 Task: Buy 5 Valve Cover & Stem from Gaskets section under best seller category for shipping address: Jerry Evans, 4202 Skips Lane, Phoenix, Arizona 85012, Cell Number 9285042162. Pay from credit card ending with 2005, CVV 3321
Action: Mouse moved to (12, 85)
Screenshot: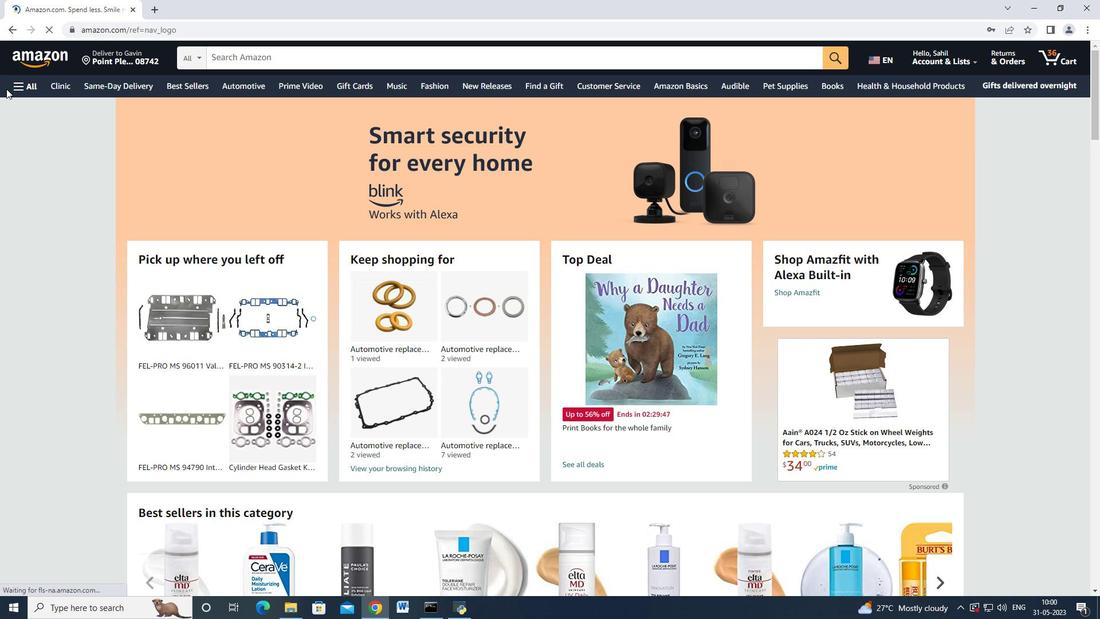 
Action: Mouse pressed left at (12, 85)
Screenshot: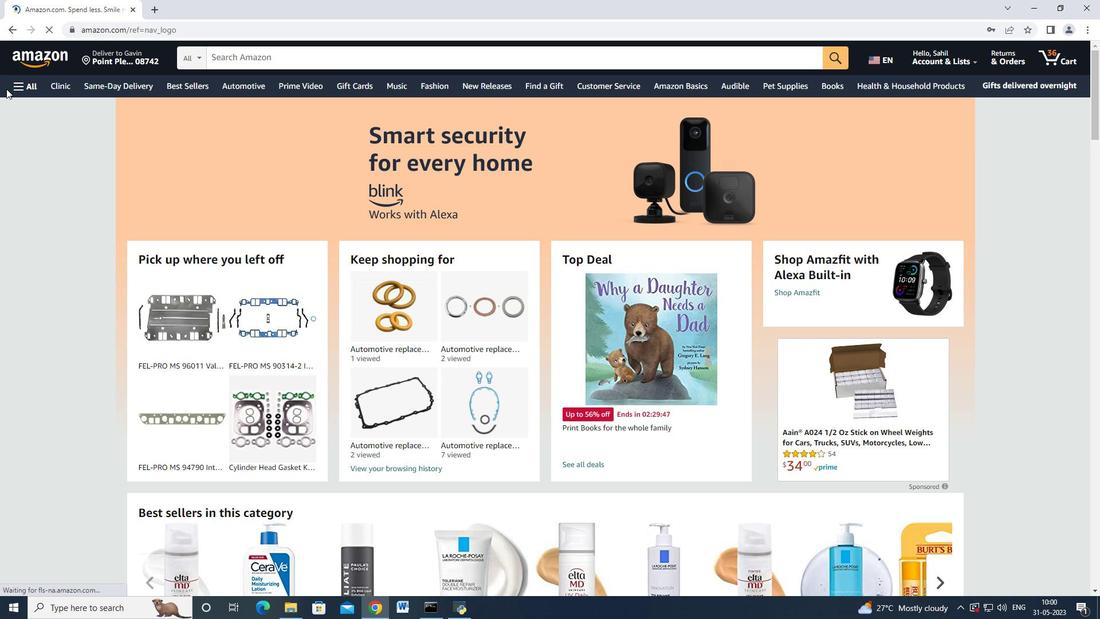 
Action: Mouse moved to (73, 277)
Screenshot: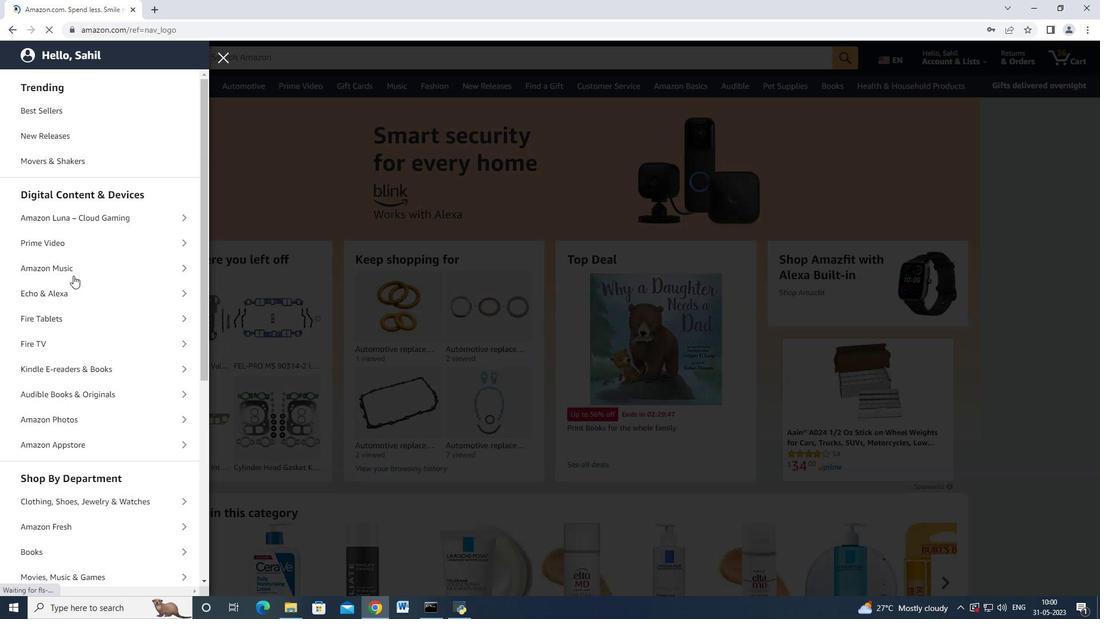 
Action: Mouse scrolled (73, 276) with delta (0, 0)
Screenshot: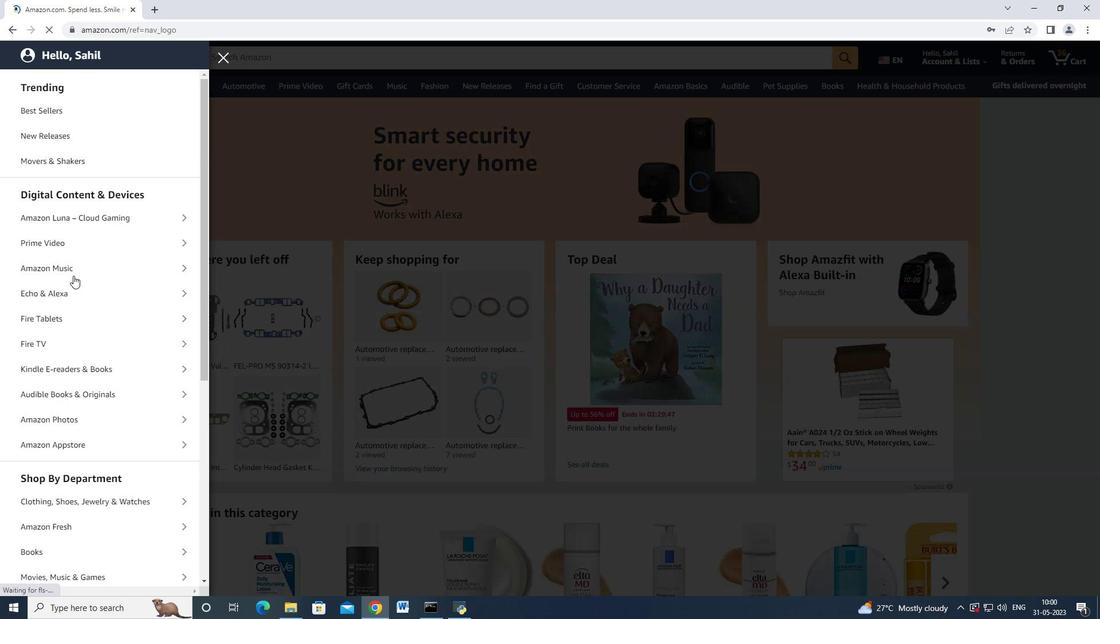 
Action: Mouse scrolled (73, 276) with delta (0, 0)
Screenshot: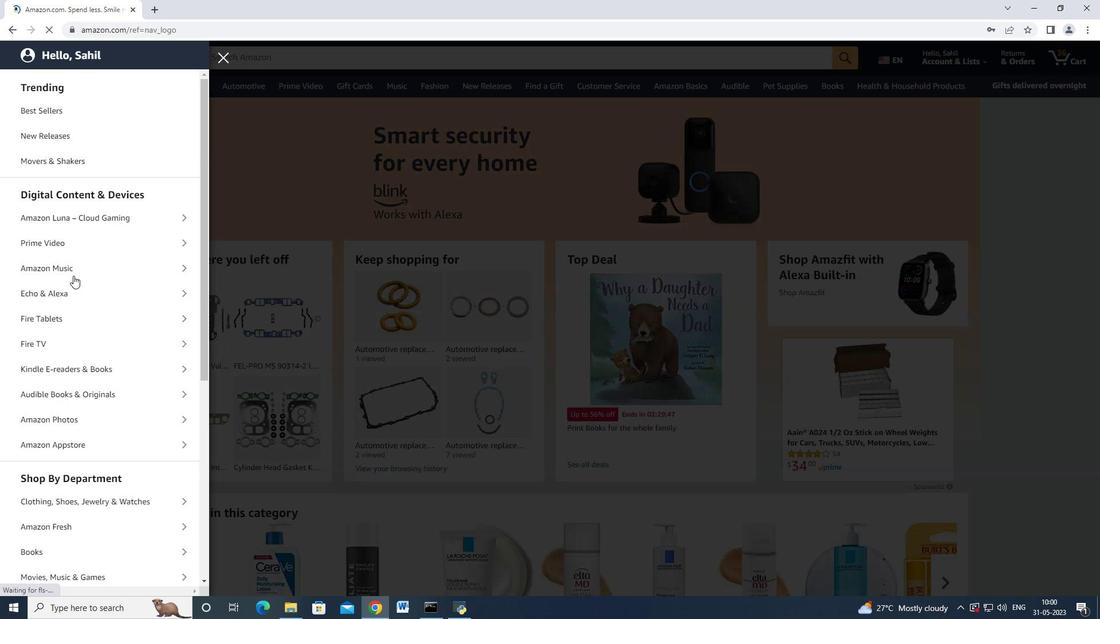 
Action: Mouse scrolled (73, 276) with delta (0, 0)
Screenshot: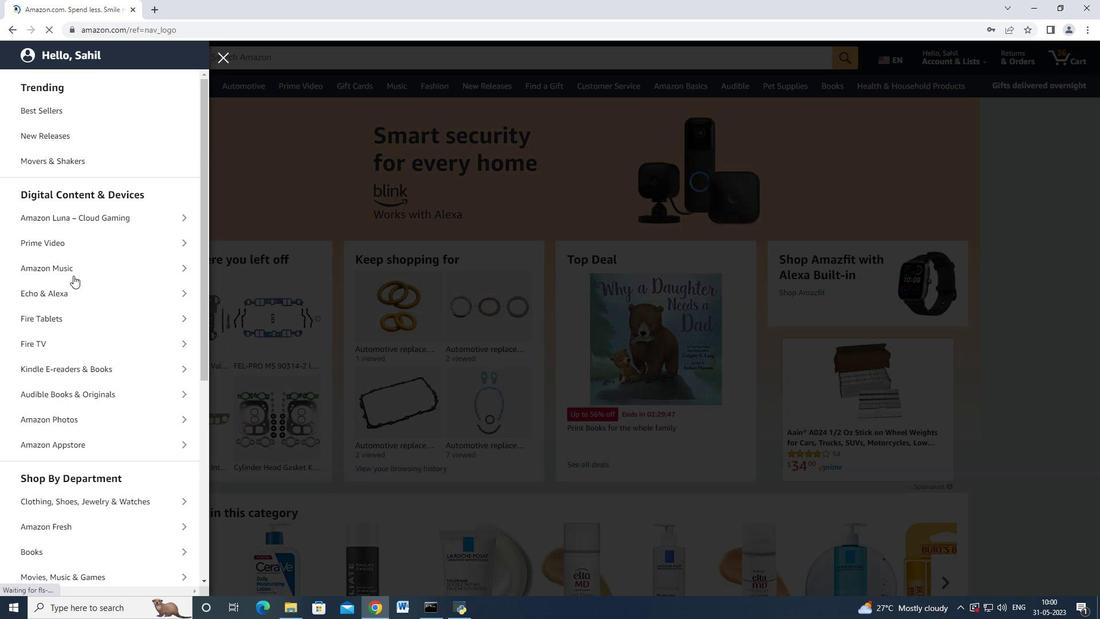 
Action: Mouse moved to (69, 427)
Screenshot: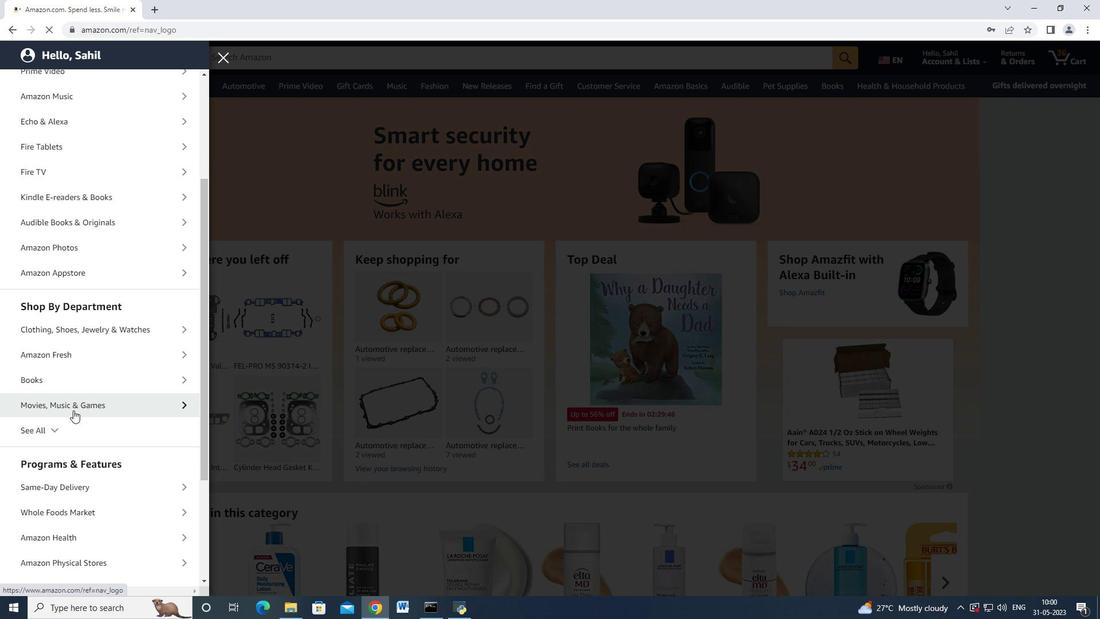 
Action: Mouse pressed left at (69, 427)
Screenshot: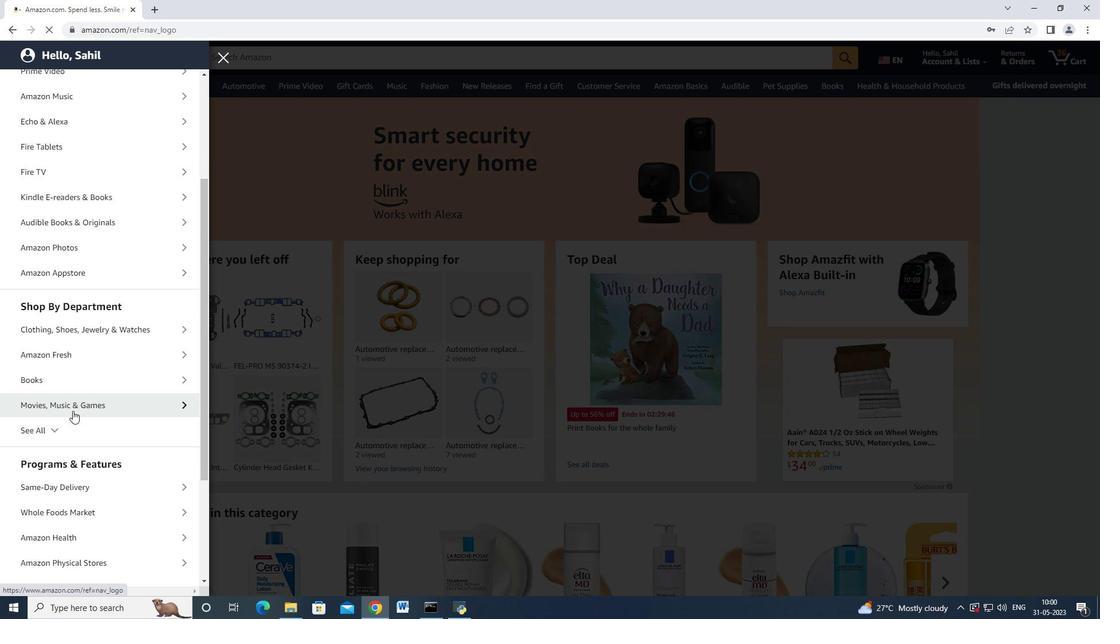 
Action: Mouse moved to (107, 403)
Screenshot: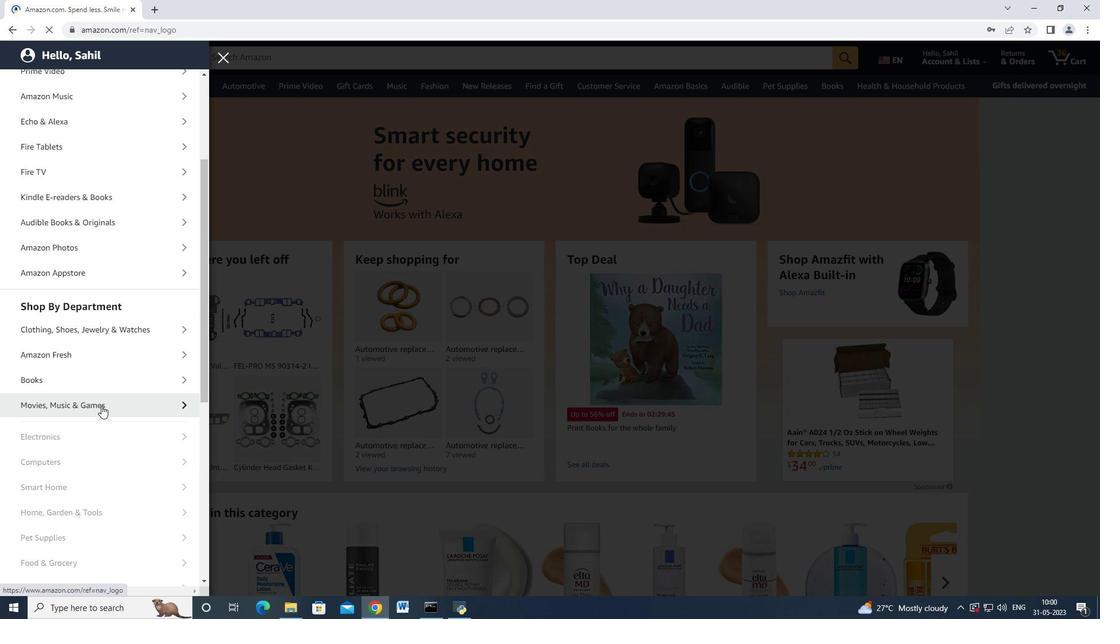 
Action: Mouse scrolled (107, 402) with delta (0, 0)
Screenshot: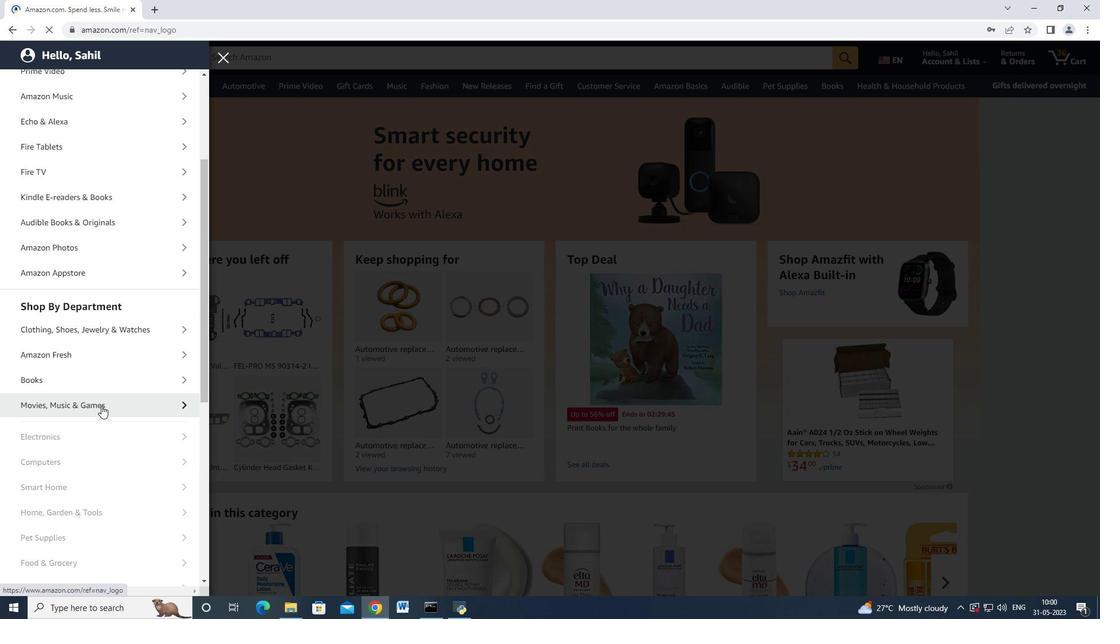 
Action: Mouse scrolled (107, 402) with delta (0, 0)
Screenshot: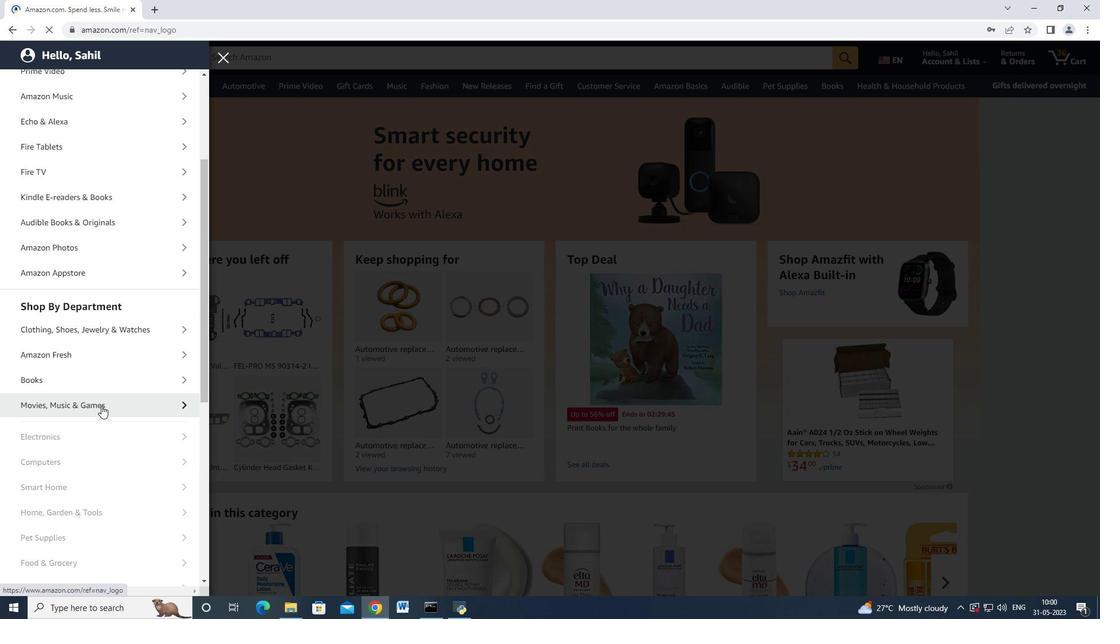 
Action: Mouse scrolled (107, 402) with delta (0, 0)
Screenshot: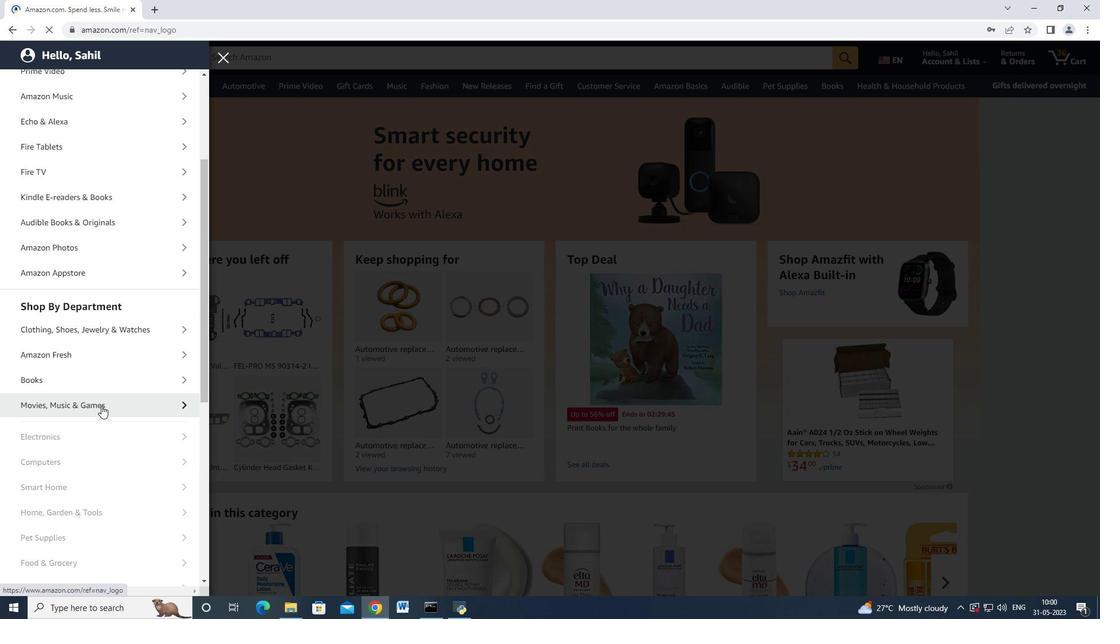 
Action: Mouse scrolled (107, 402) with delta (0, 0)
Screenshot: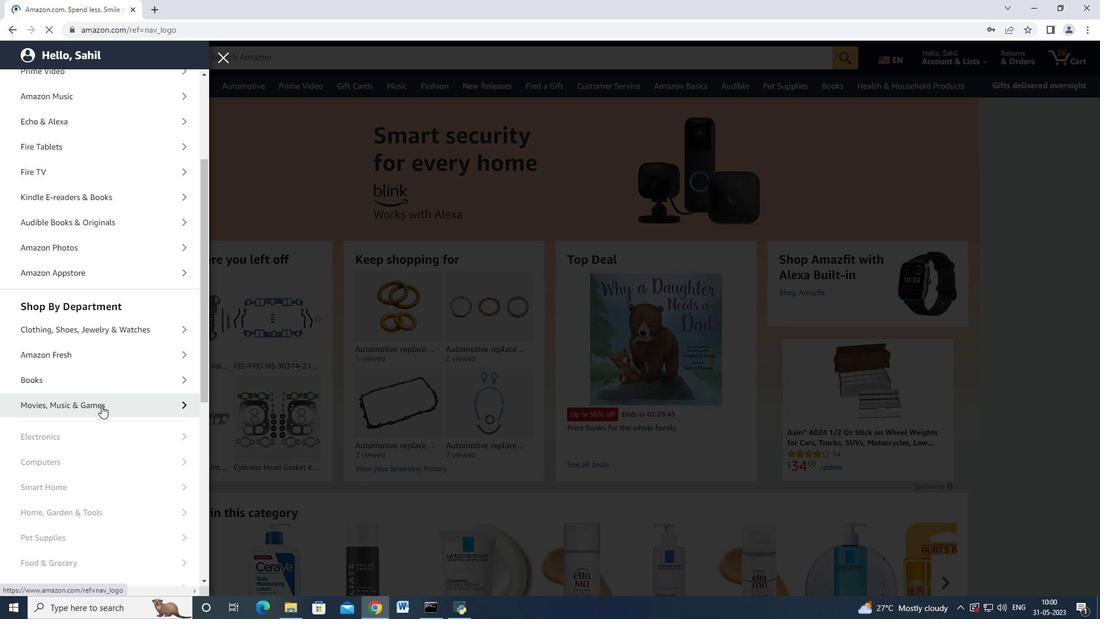 
Action: Mouse scrolled (107, 402) with delta (0, 0)
Screenshot: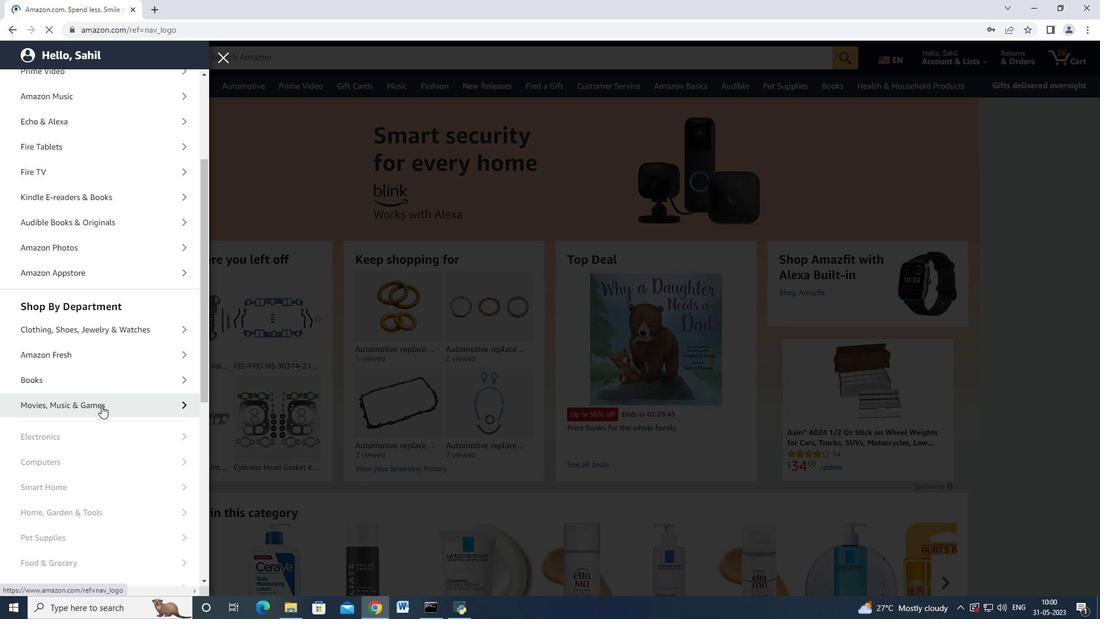 
Action: Mouse scrolled (107, 402) with delta (0, 0)
Screenshot: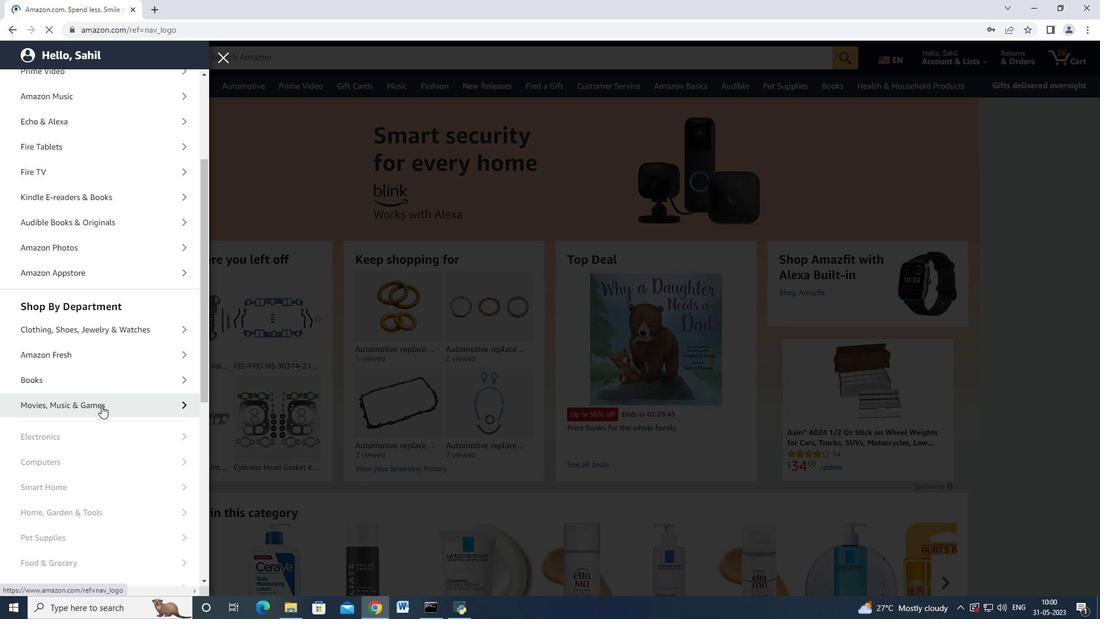 
Action: Mouse scrolled (107, 402) with delta (0, 0)
Screenshot: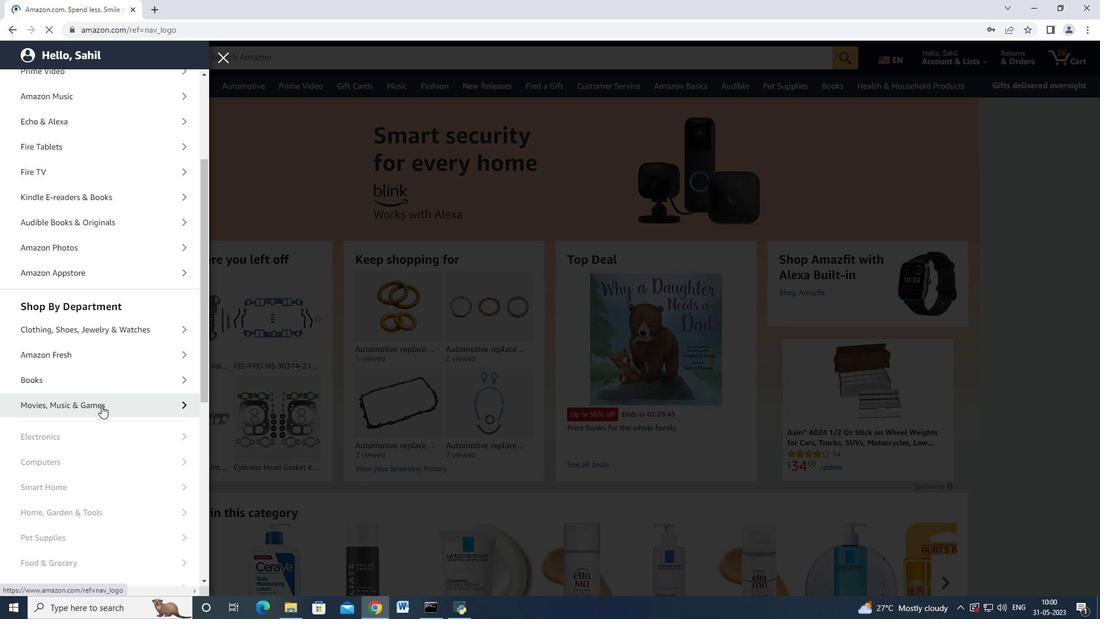 
Action: Mouse moved to (106, 403)
Screenshot: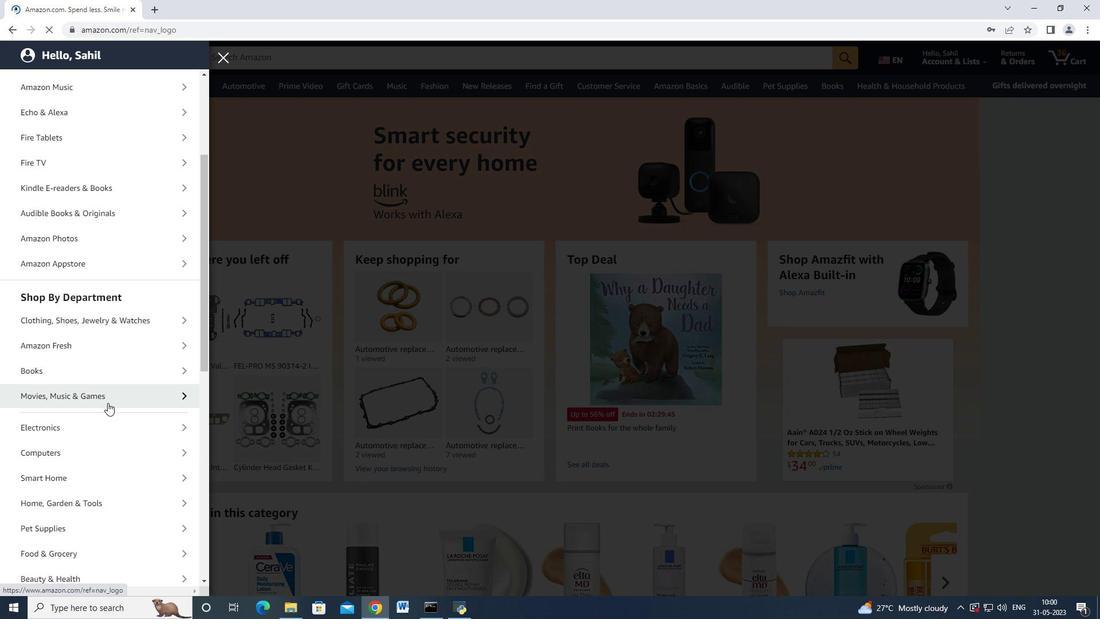 
Action: Mouse scrolled (106, 403) with delta (0, 0)
Screenshot: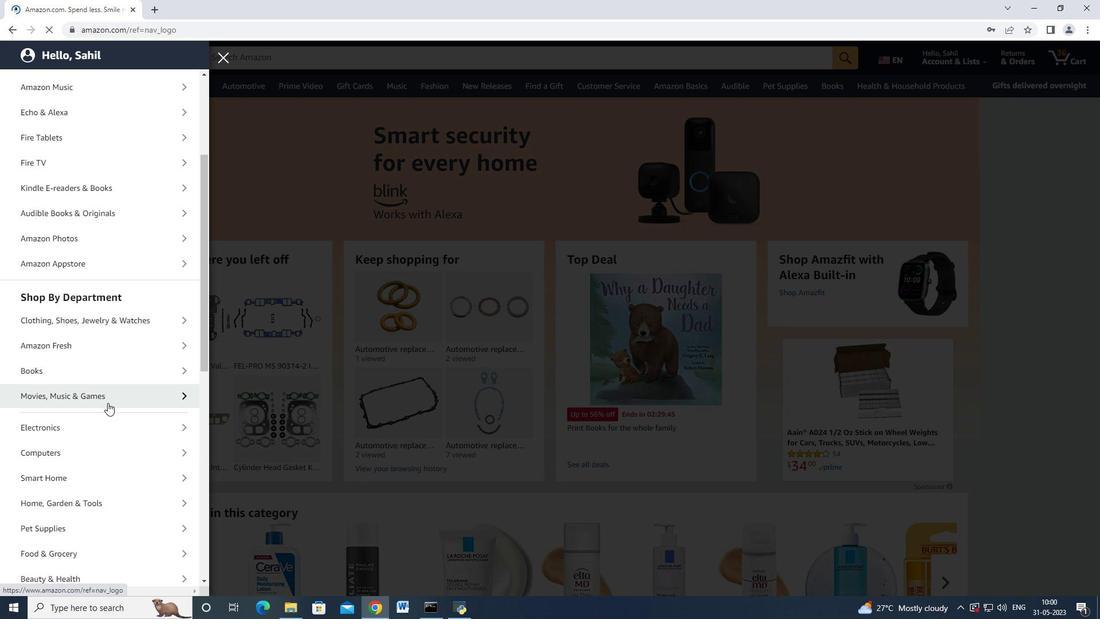 
Action: Mouse scrolled (106, 403) with delta (0, 0)
Screenshot: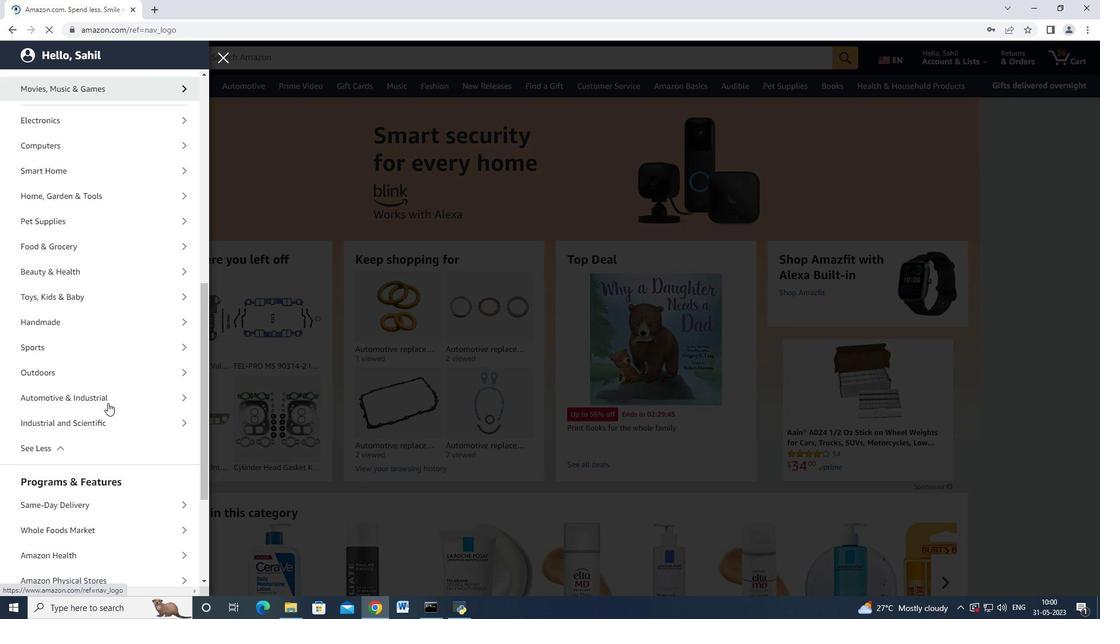 
Action: Mouse scrolled (106, 403) with delta (0, 0)
Screenshot: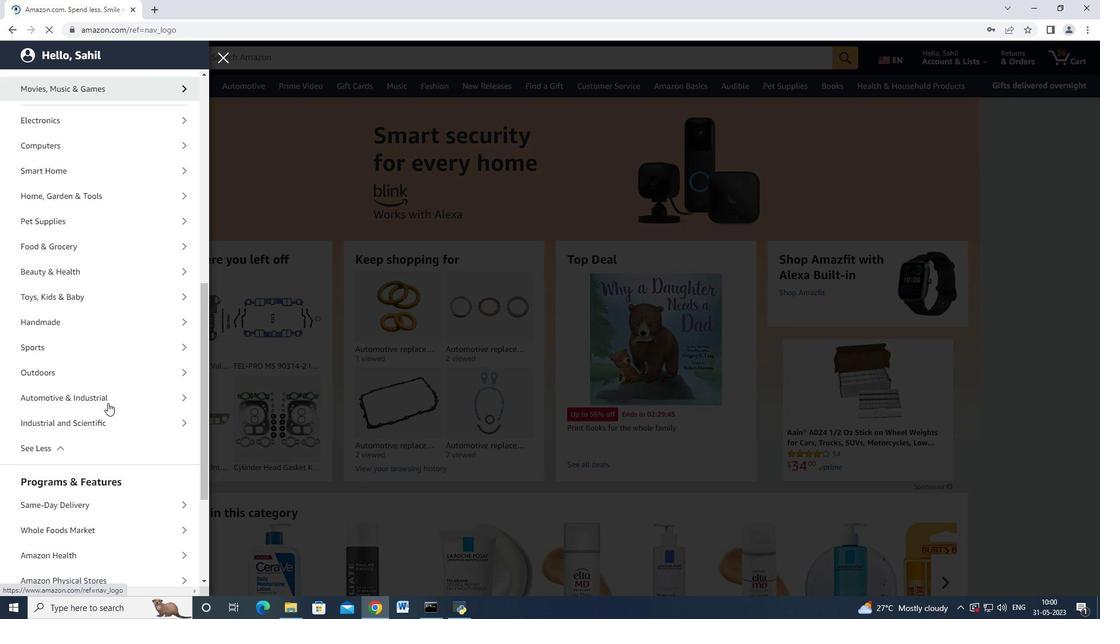 
Action: Mouse scrolled (106, 403) with delta (0, 0)
Screenshot: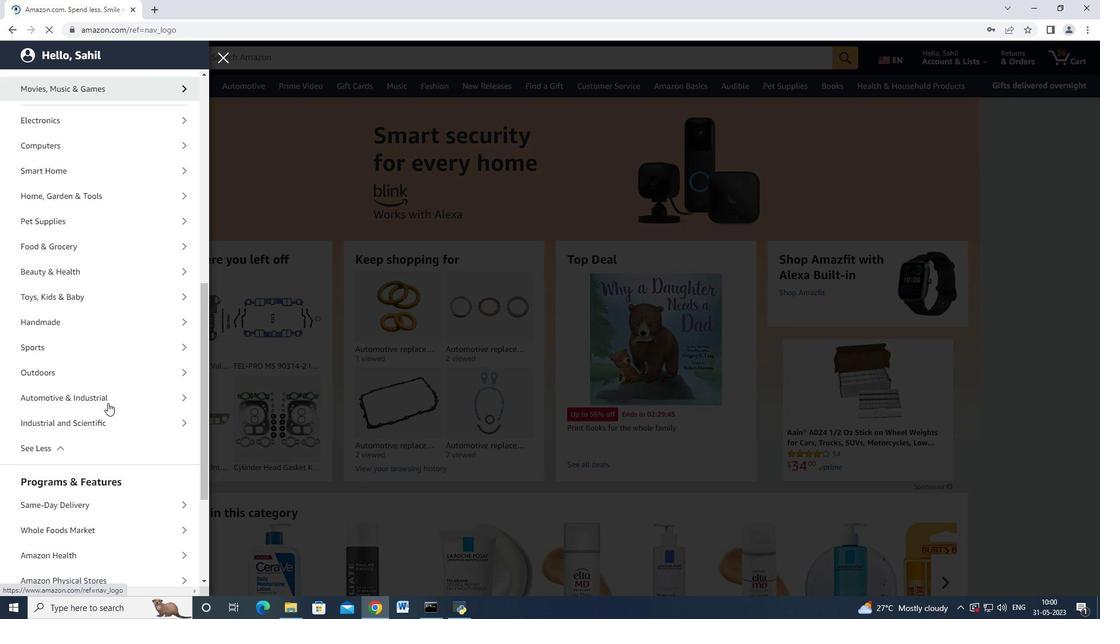 
Action: Mouse scrolled (106, 403) with delta (0, 0)
Screenshot: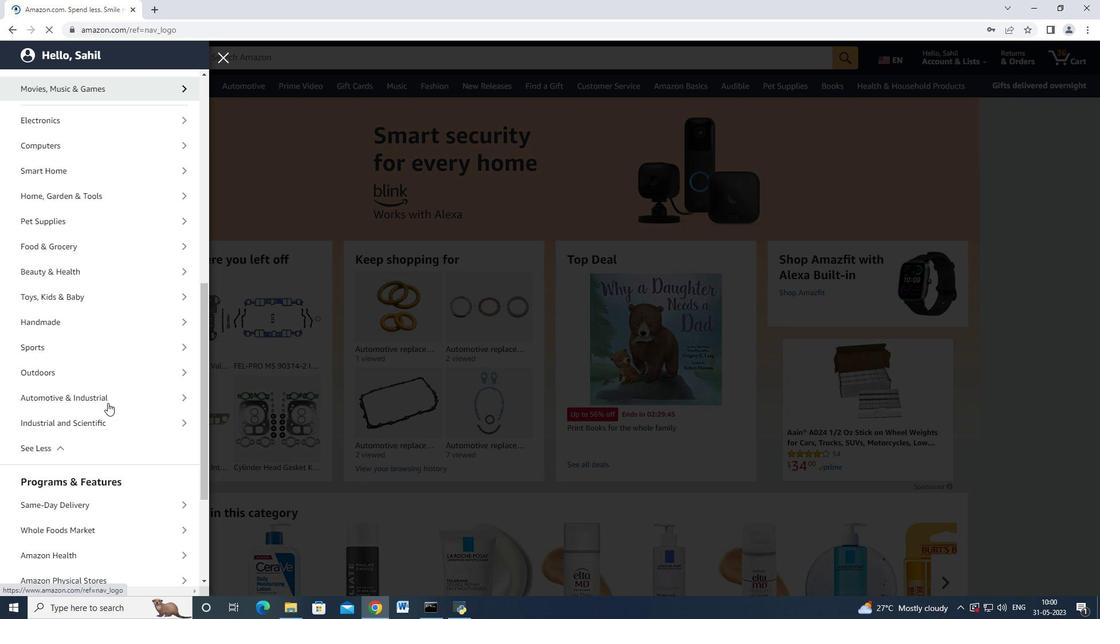 
Action: Mouse moved to (78, 219)
Screenshot: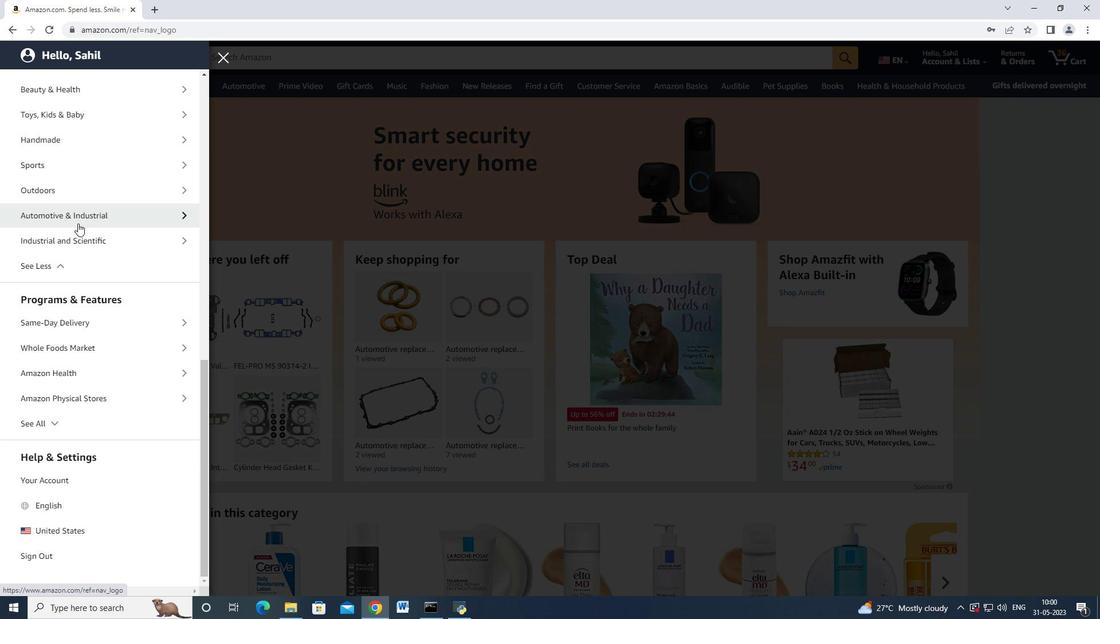 
Action: Mouse pressed left at (78, 219)
Screenshot: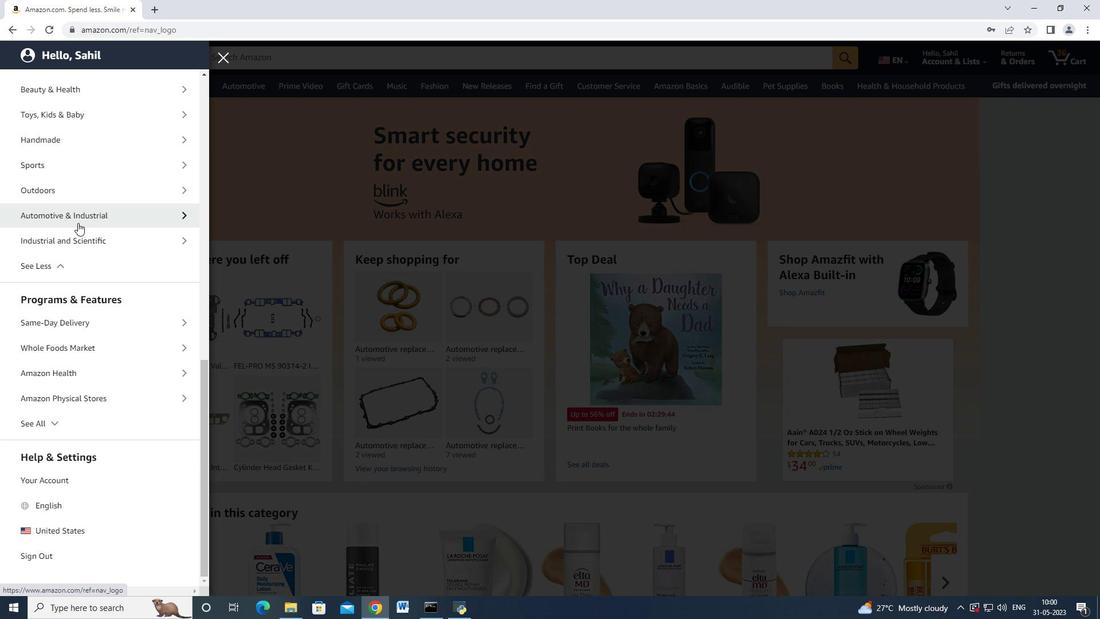 
Action: Mouse moved to (115, 132)
Screenshot: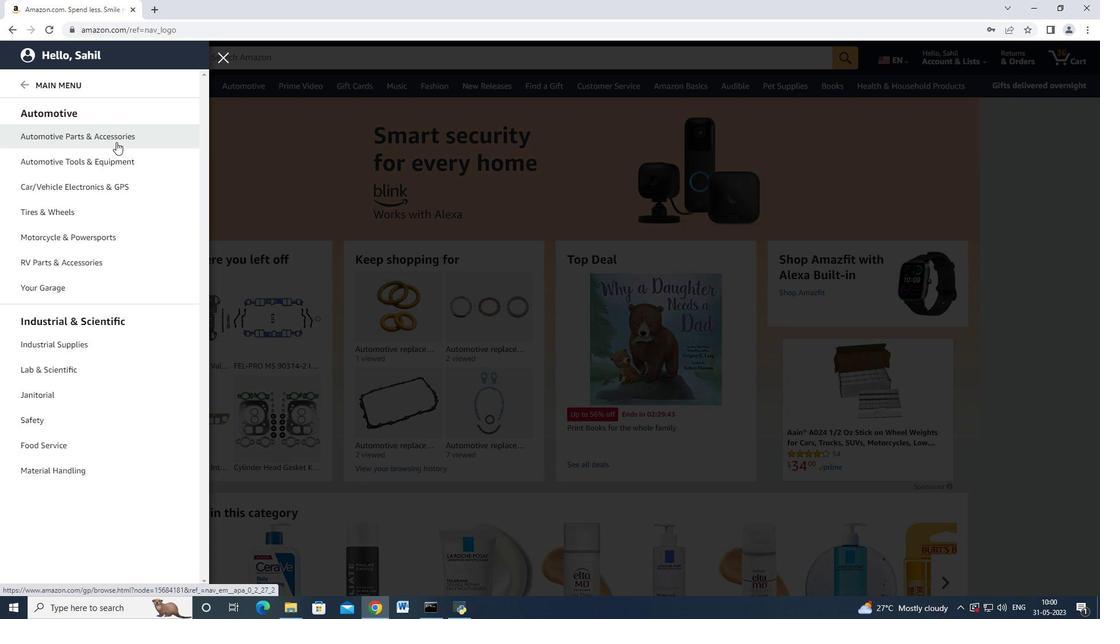 
Action: Mouse pressed left at (115, 132)
Screenshot: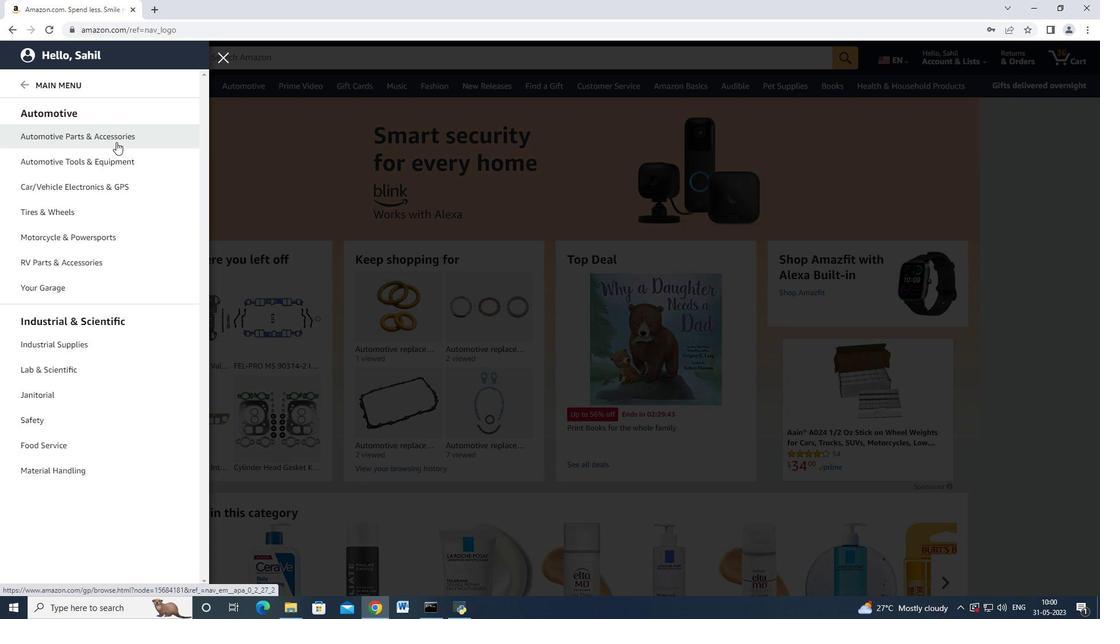
Action: Mouse moved to (197, 110)
Screenshot: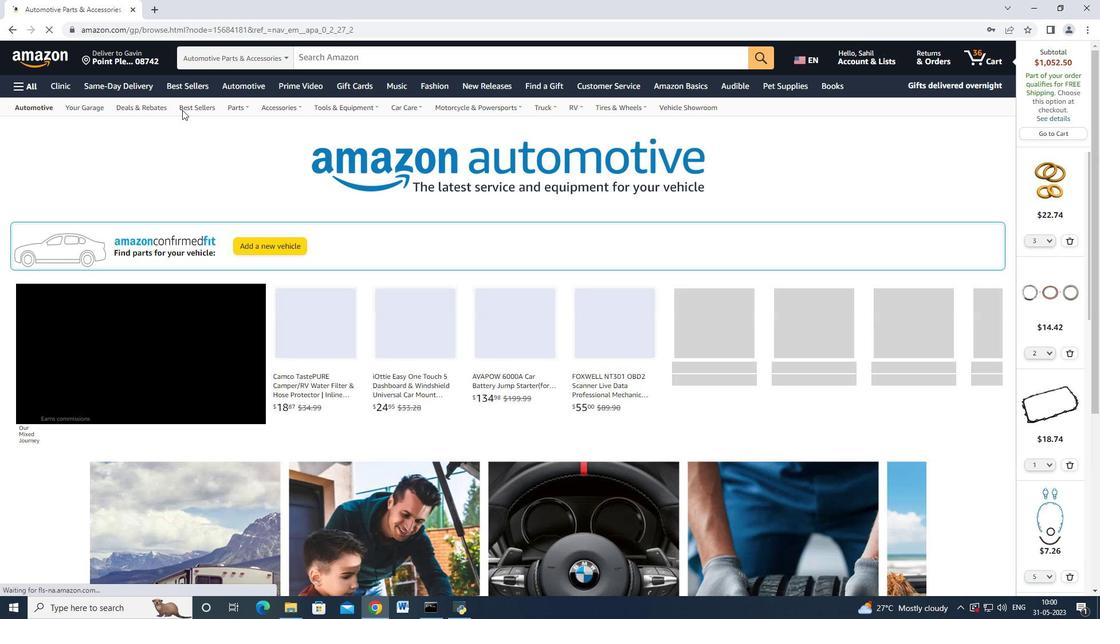 
Action: Mouse pressed left at (197, 110)
Screenshot: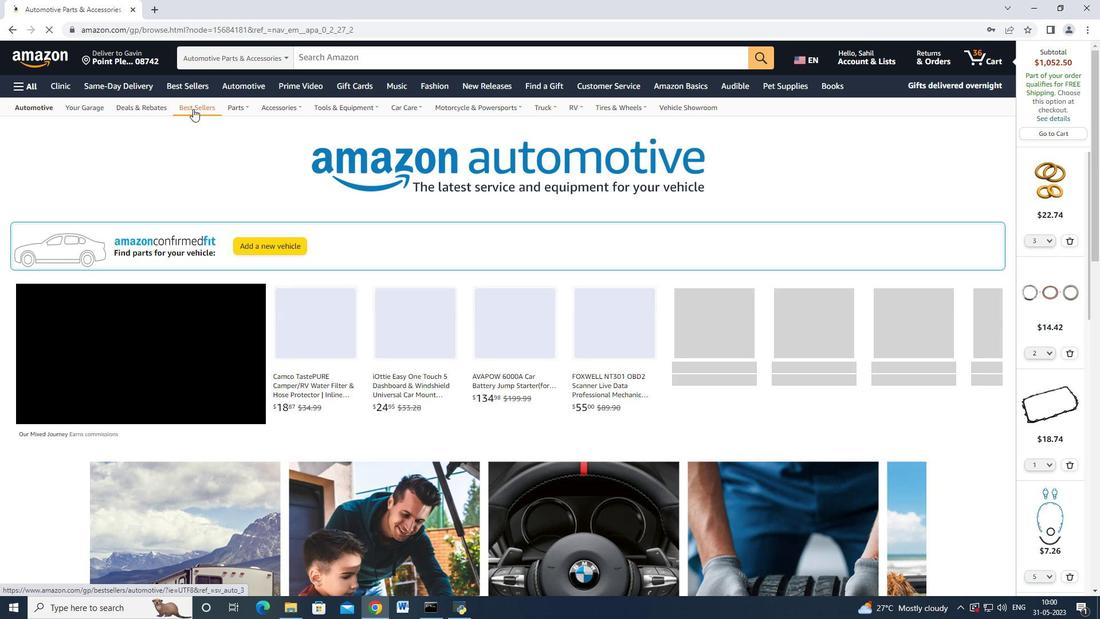 
Action: Mouse moved to (104, 344)
Screenshot: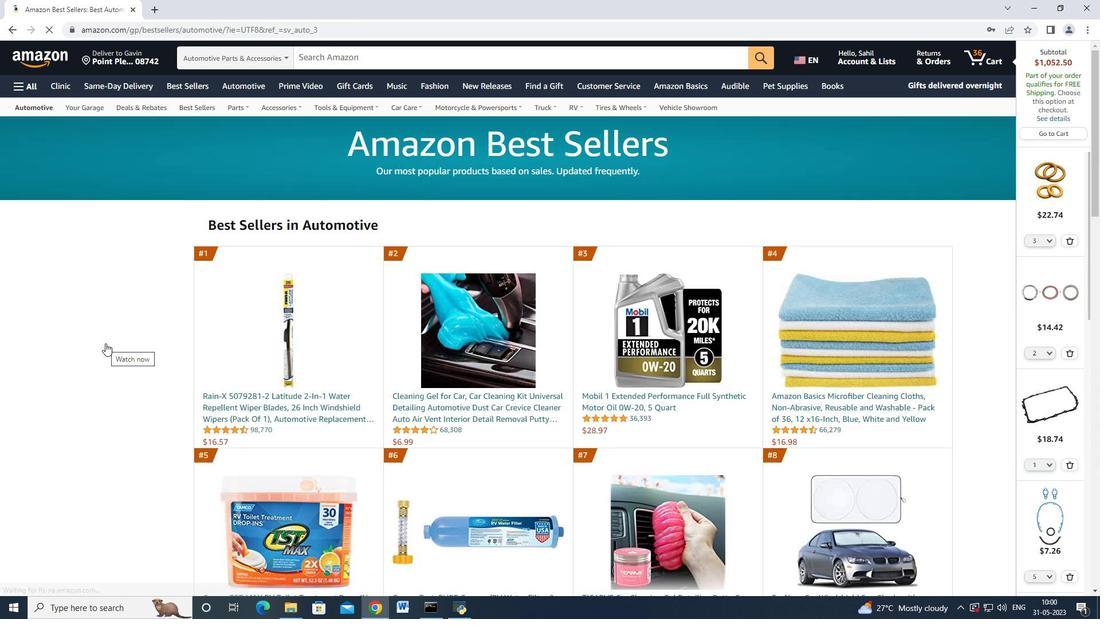 
Action: Mouse scrolled (104, 344) with delta (0, 0)
Screenshot: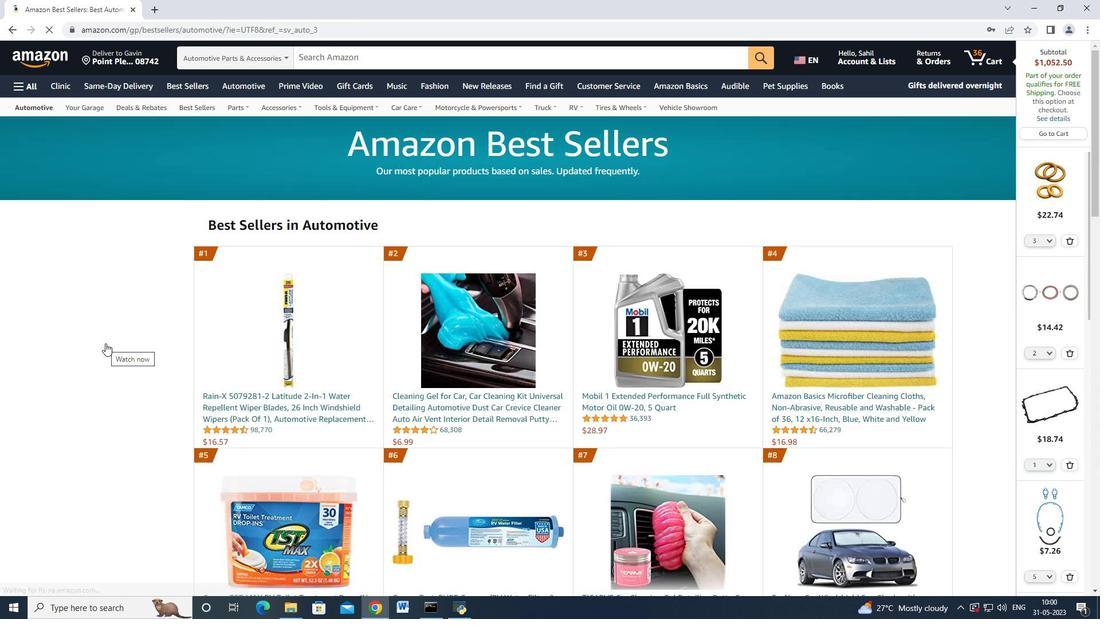 
Action: Mouse moved to (104, 346)
Screenshot: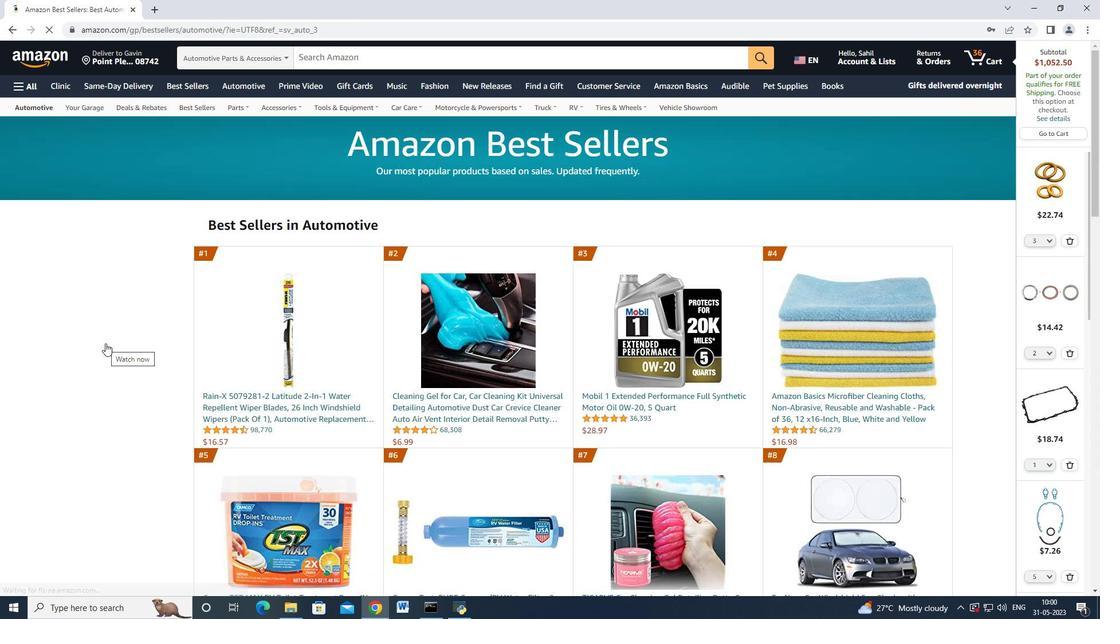 
Action: Mouse scrolled (104, 346) with delta (0, 0)
Screenshot: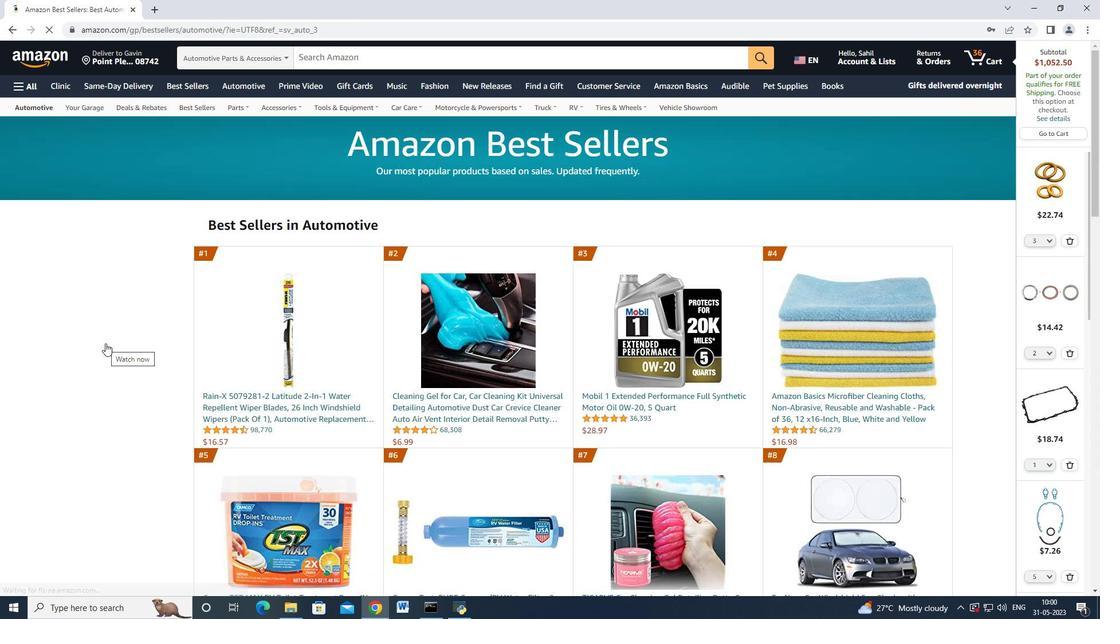 
Action: Mouse scrolled (104, 346) with delta (0, 0)
Screenshot: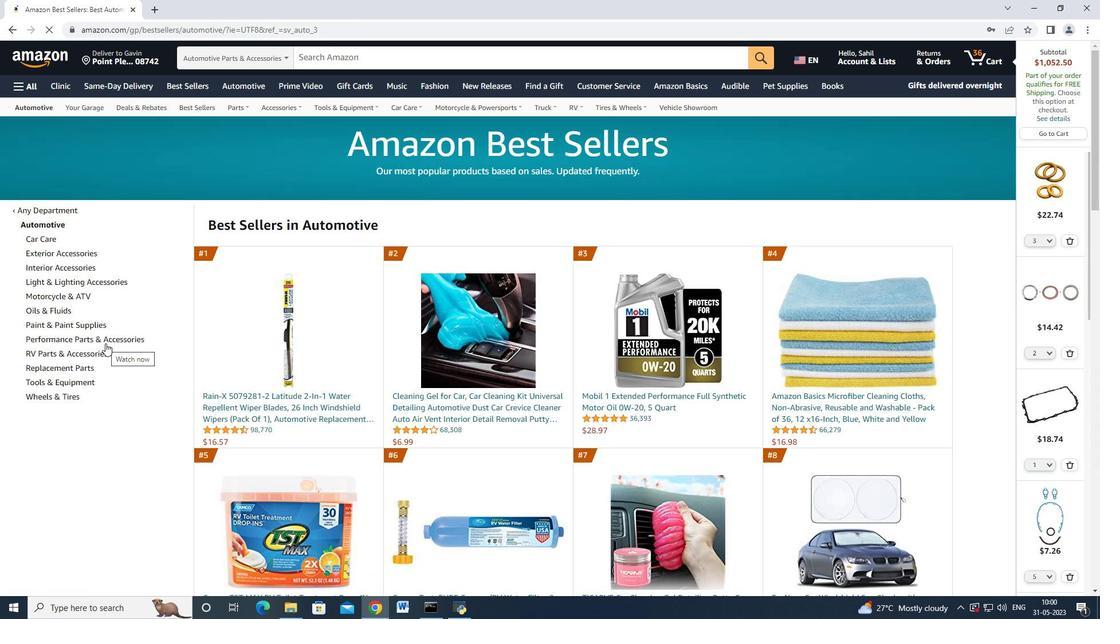 
Action: Mouse moved to (54, 193)
Screenshot: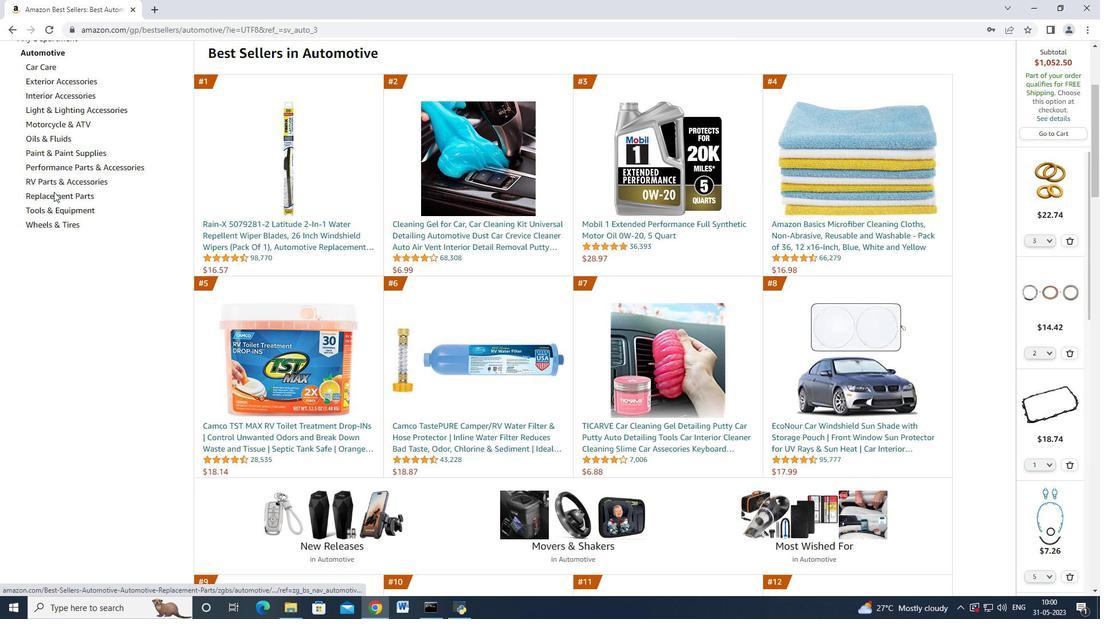 
Action: Mouse pressed left at (54, 193)
Screenshot: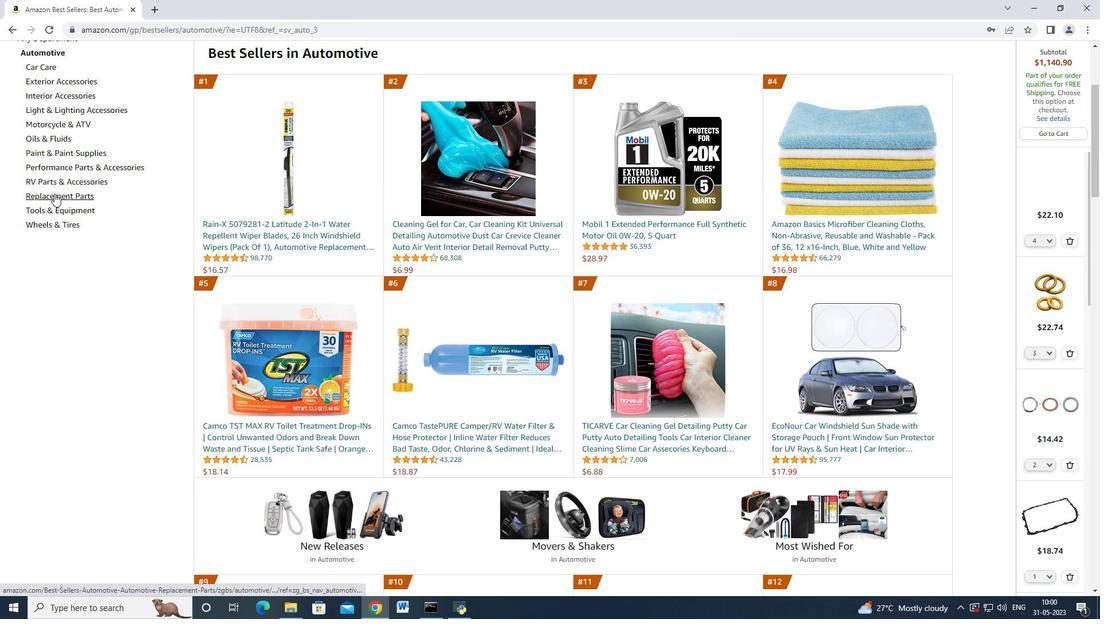 
Action: Mouse moved to (92, 238)
Screenshot: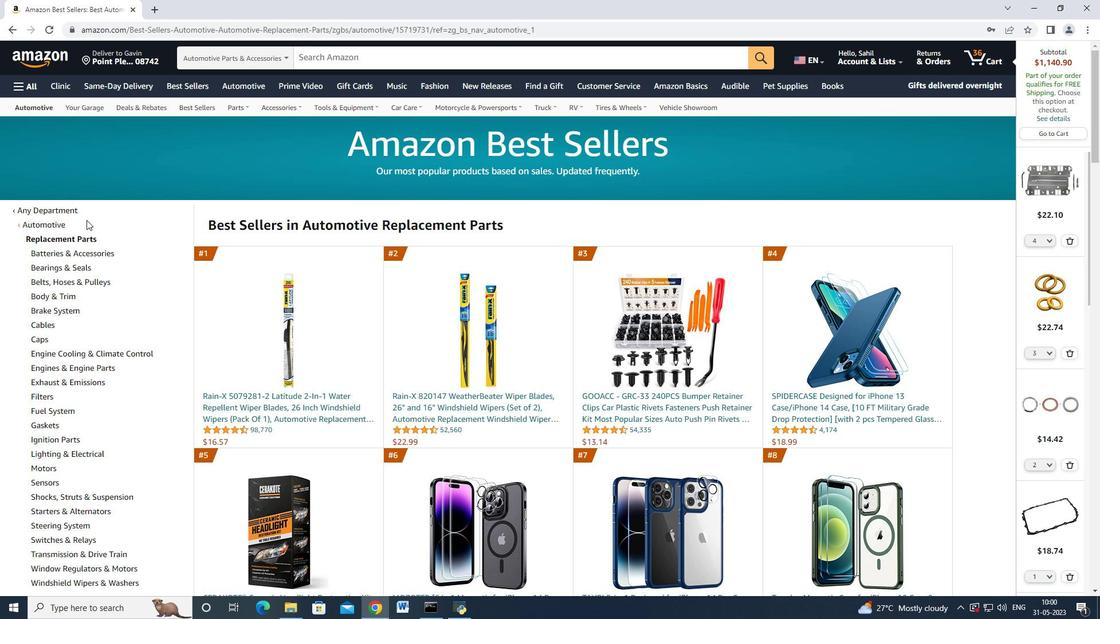 
Action: Mouse scrolled (89, 229) with delta (0, 0)
Screenshot: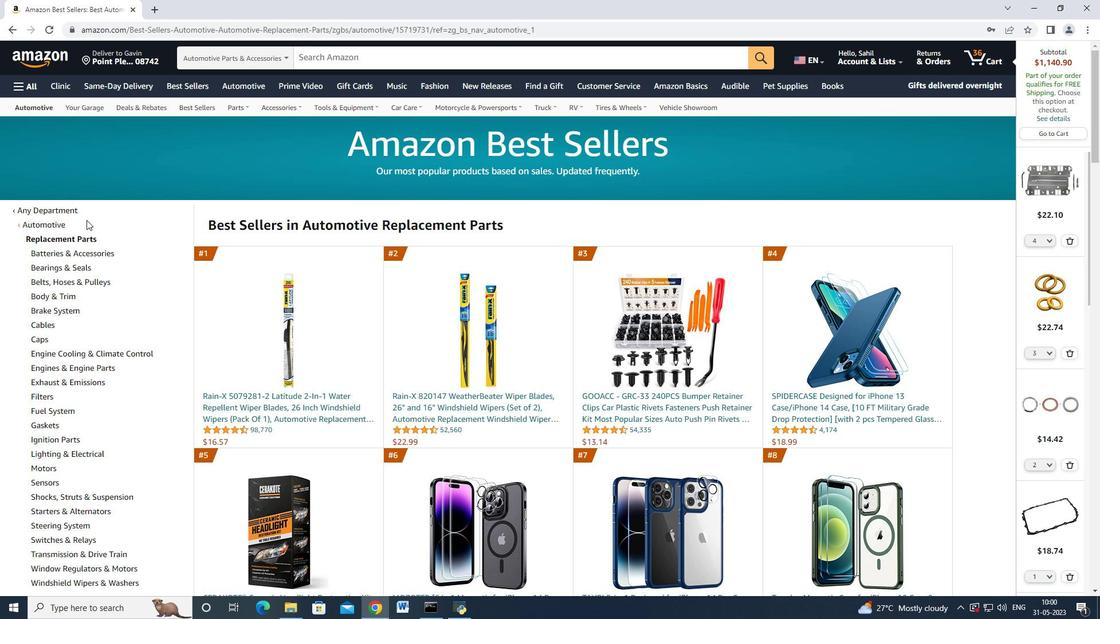 
Action: Mouse moved to (92, 238)
Screenshot: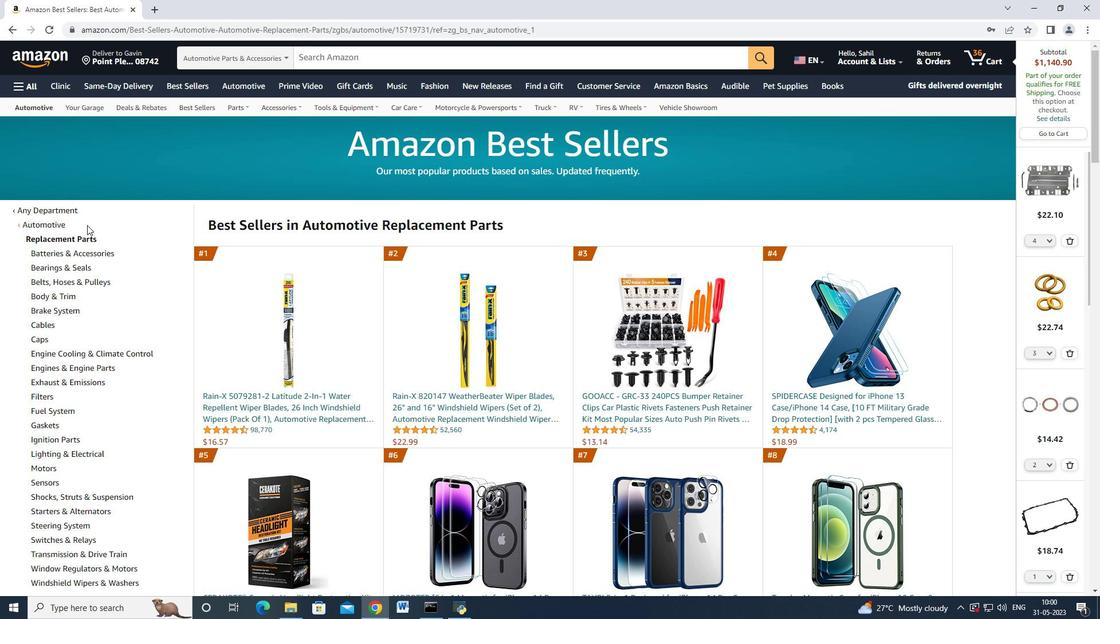 
Action: Mouse scrolled (92, 237) with delta (0, 0)
Screenshot: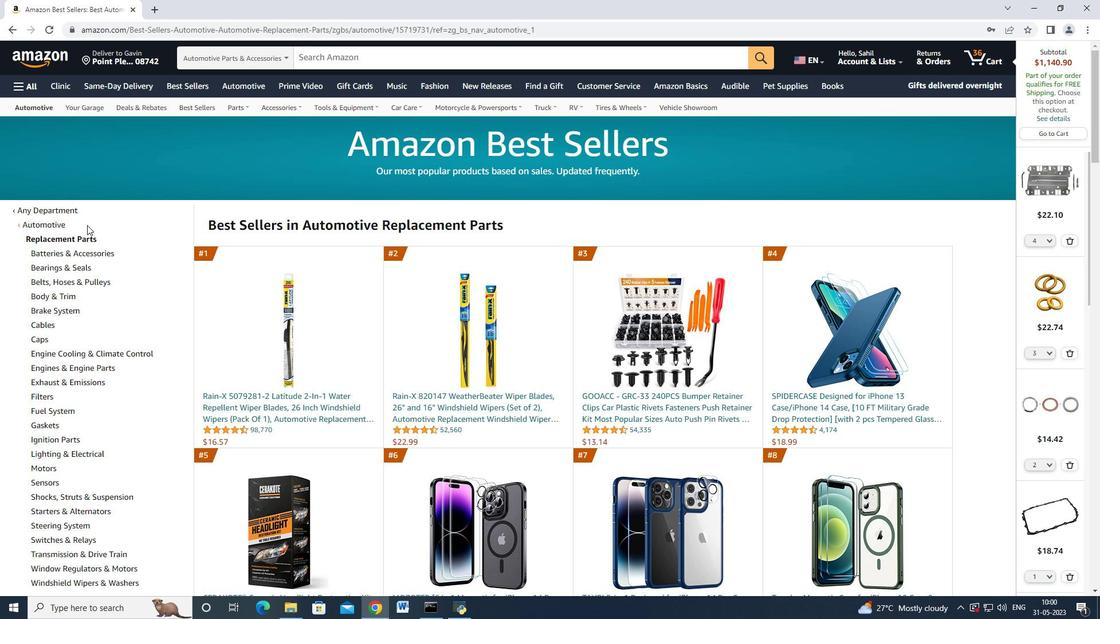 
Action: Mouse moved to (45, 306)
Screenshot: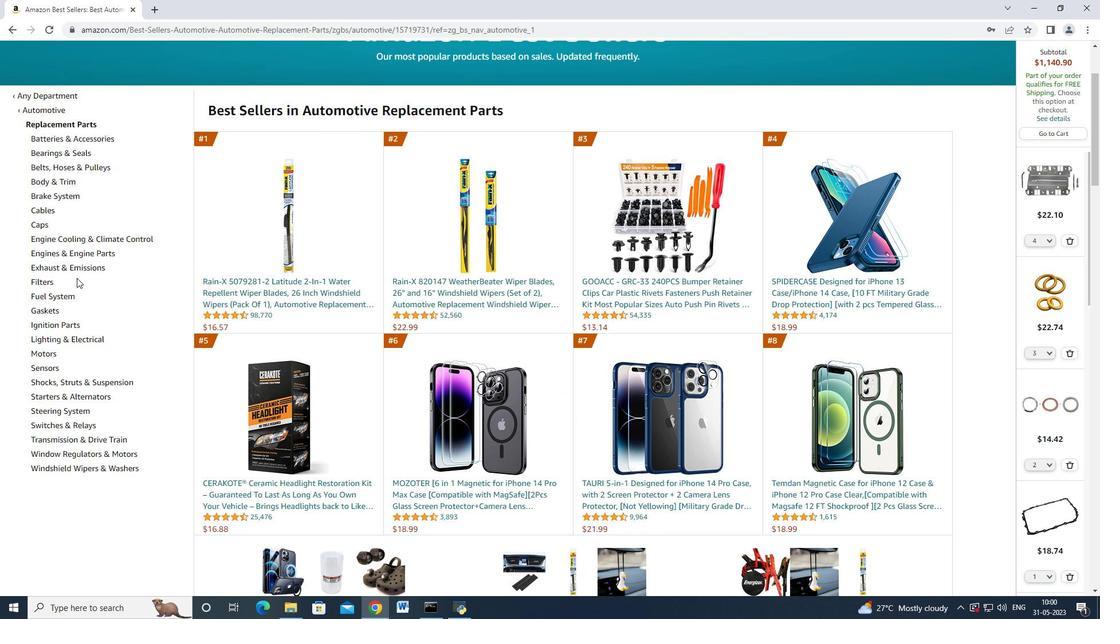 
Action: Mouse pressed left at (45, 306)
Screenshot: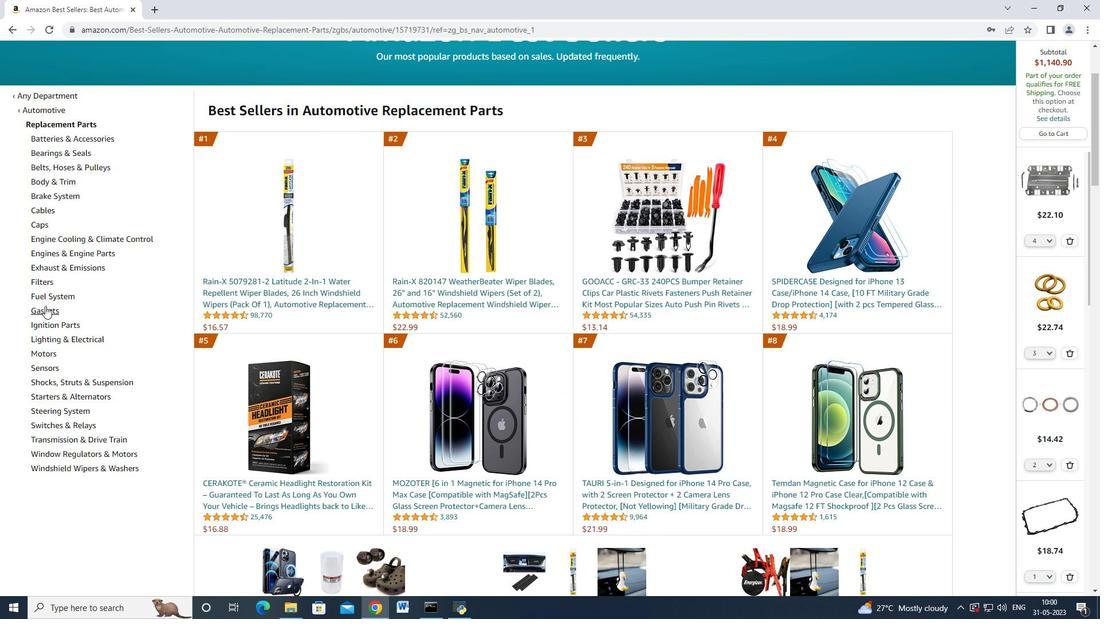 
Action: Mouse moved to (116, 277)
Screenshot: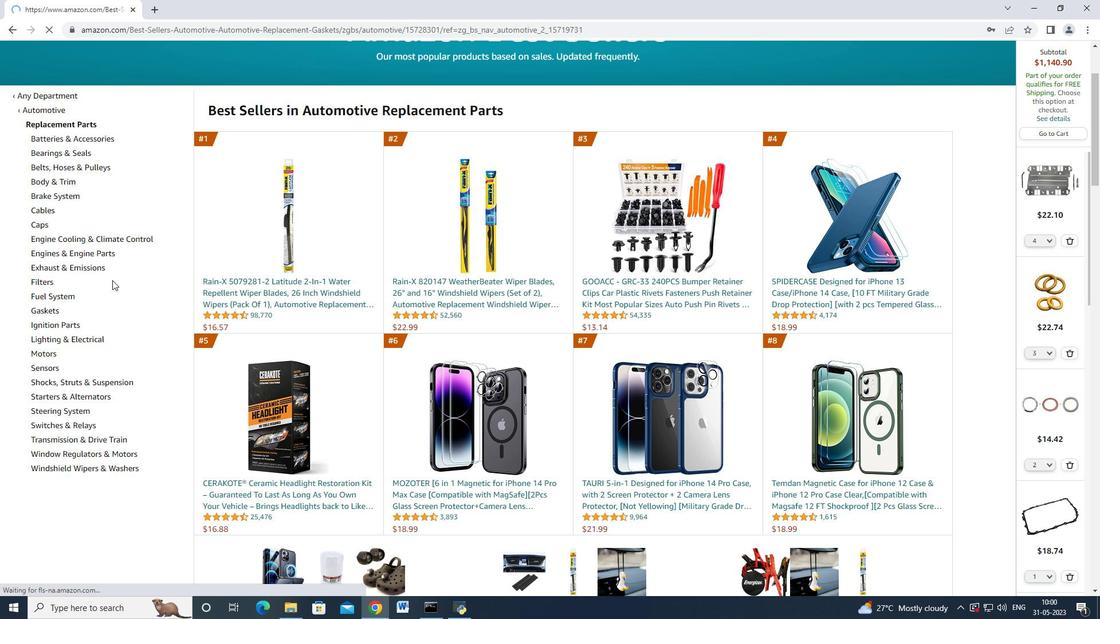 
Action: Mouse scrolled (116, 276) with delta (0, 0)
Screenshot: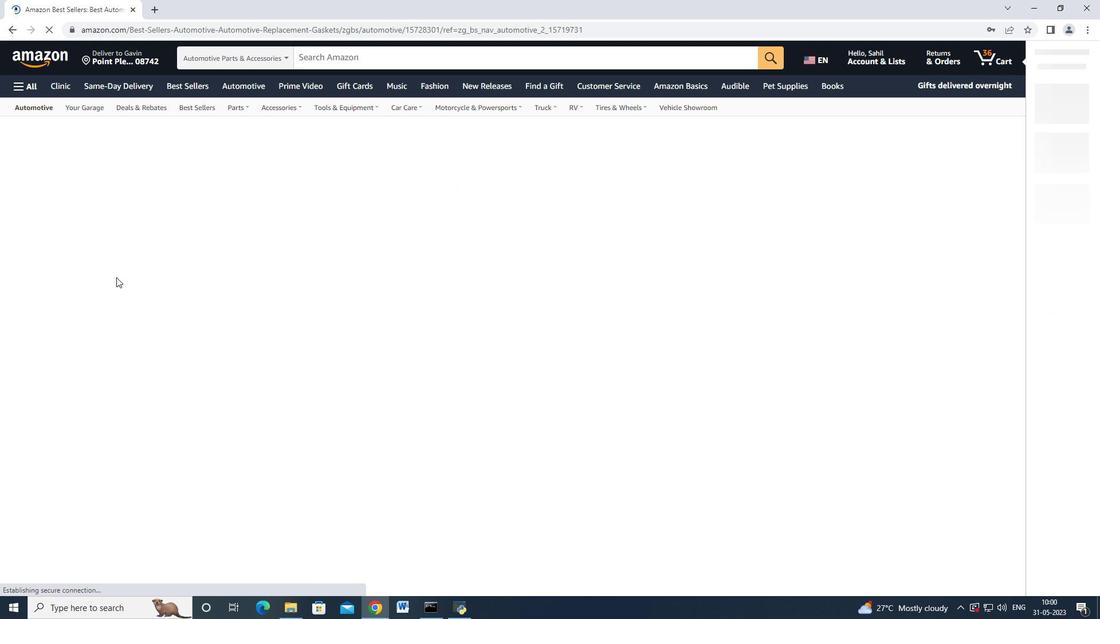 
Action: Mouse scrolled (116, 276) with delta (0, 0)
Screenshot: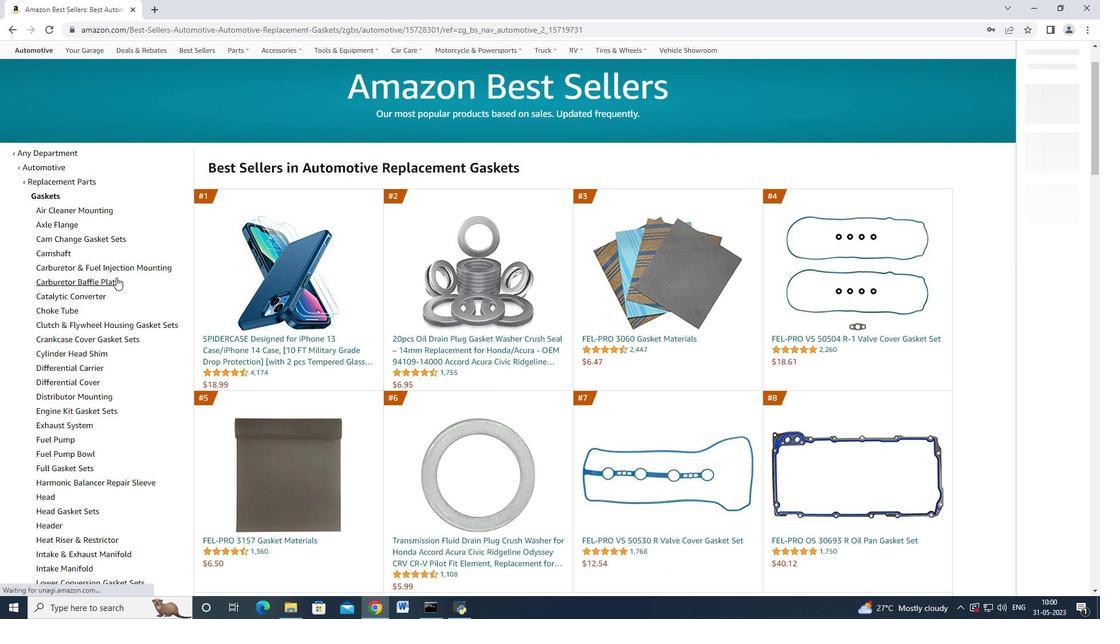 
Action: Mouse moved to (112, 278)
Screenshot: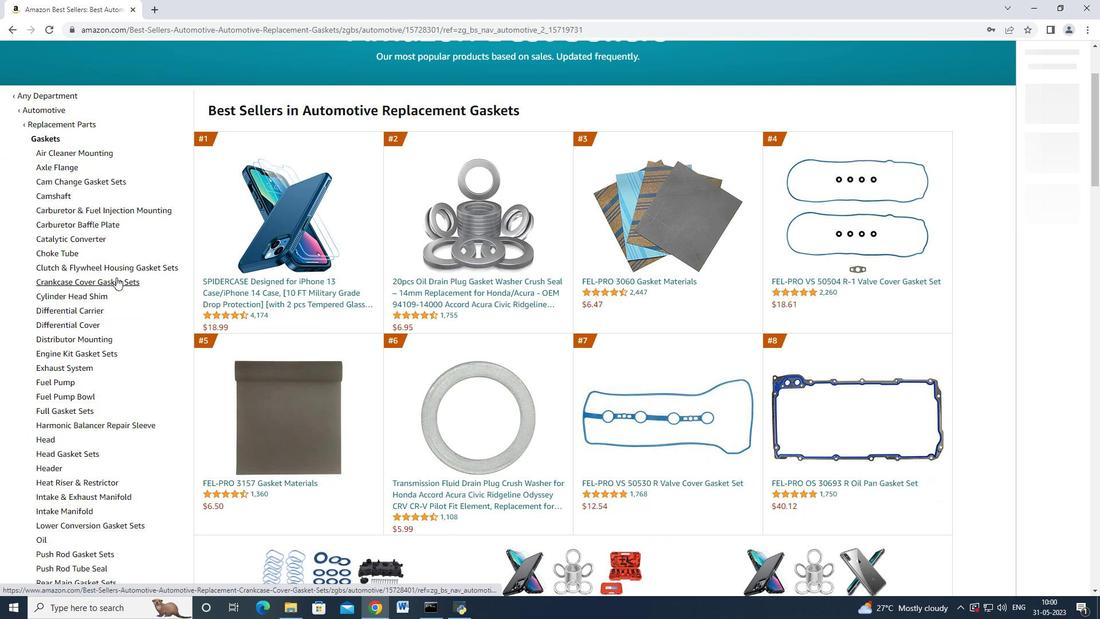 
Action: Mouse scrolled (112, 278) with delta (0, 0)
Screenshot: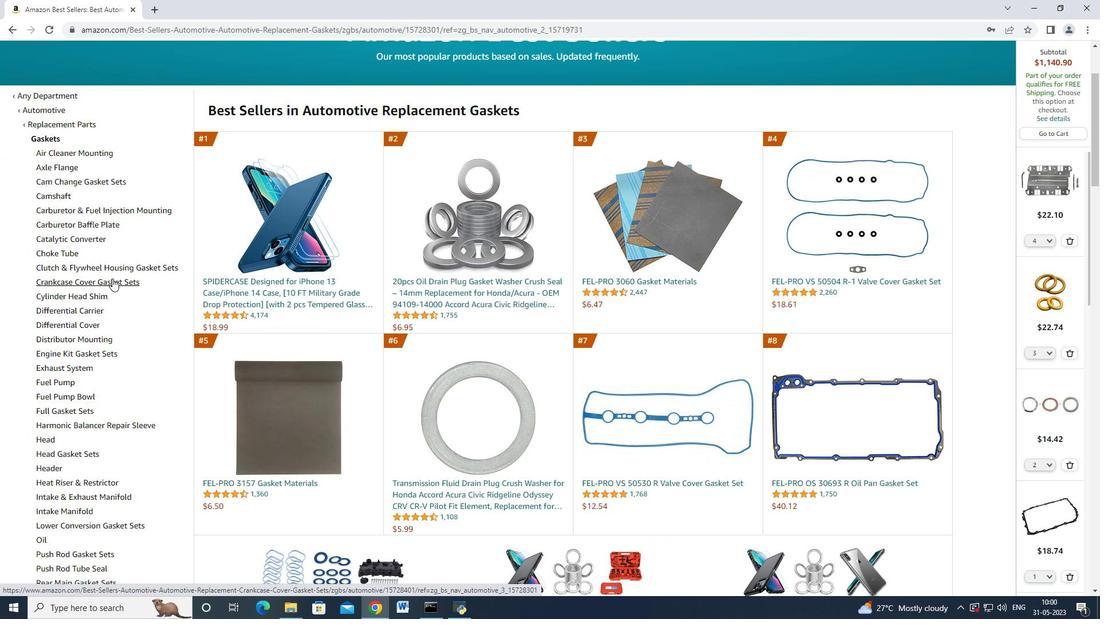 
Action: Mouse moved to (112, 254)
Screenshot: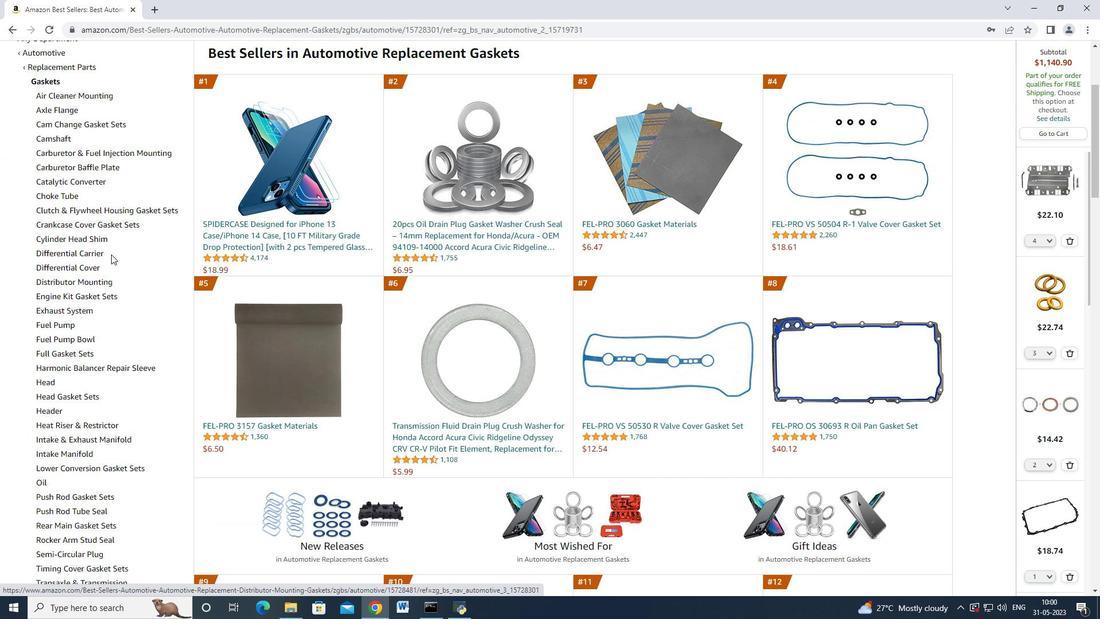 
Action: Mouse scrolled (112, 253) with delta (0, 0)
Screenshot: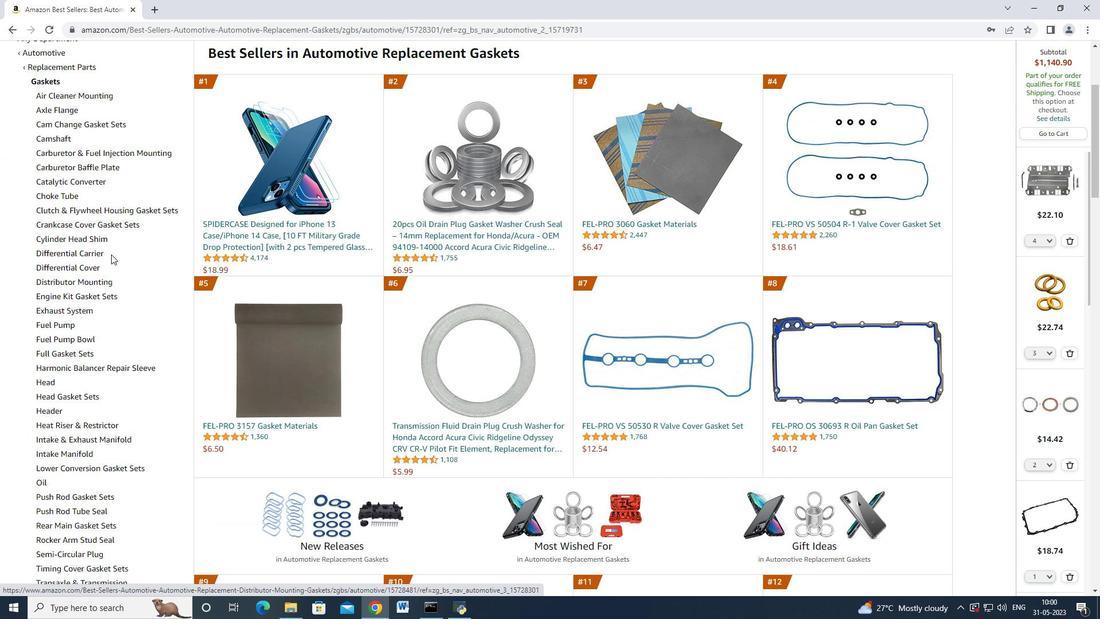 
Action: Mouse moved to (113, 253)
Screenshot: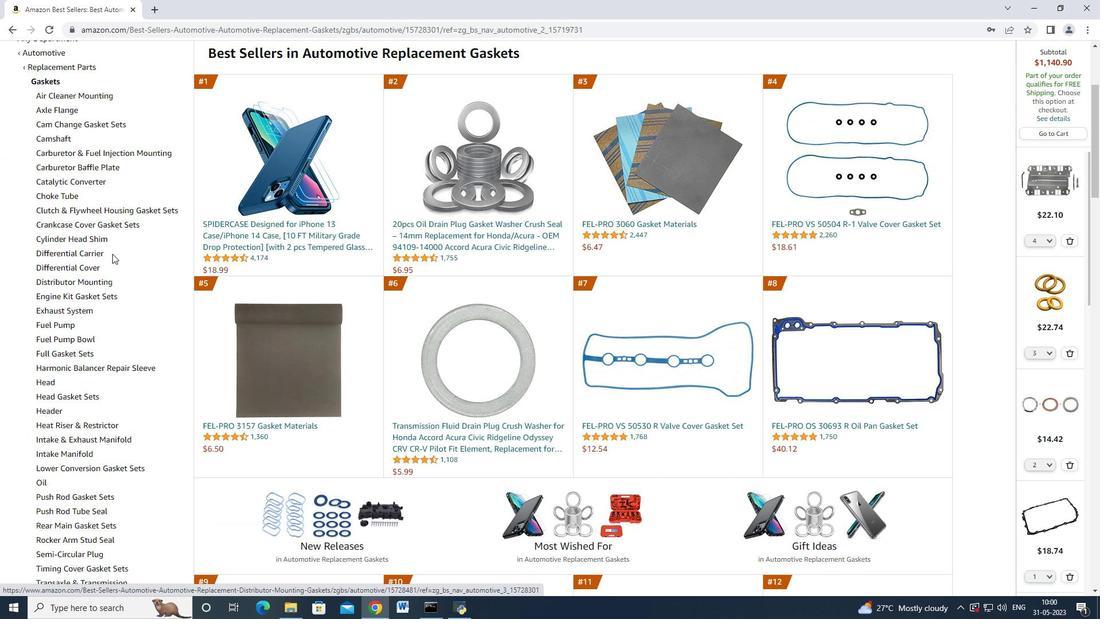 
Action: Mouse scrolled (113, 252) with delta (0, 0)
Screenshot: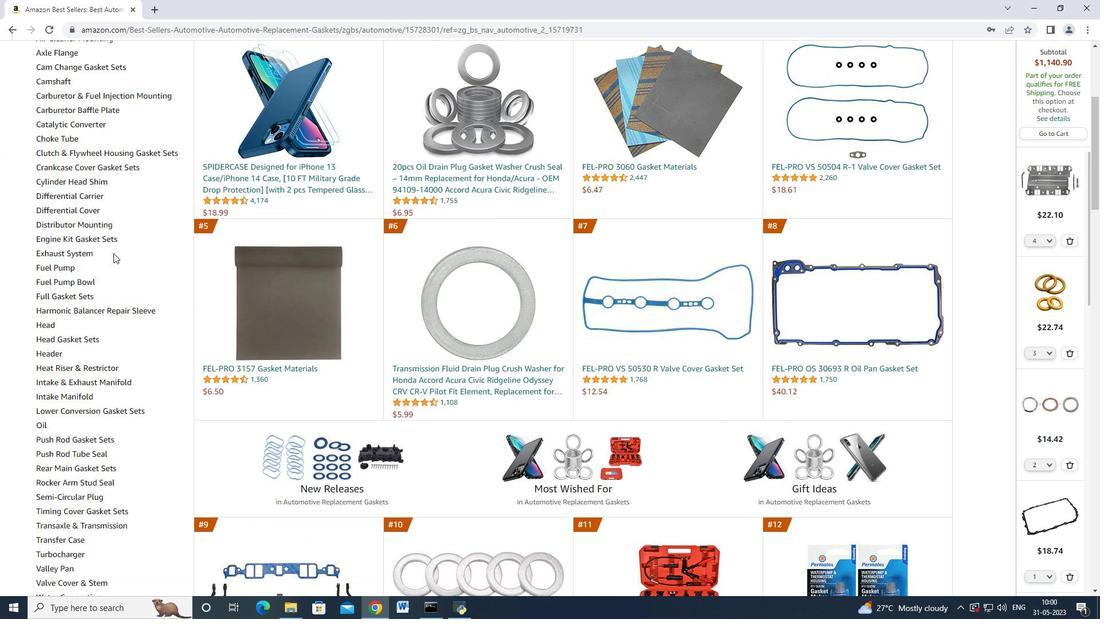 
Action: Mouse moved to (114, 253)
Screenshot: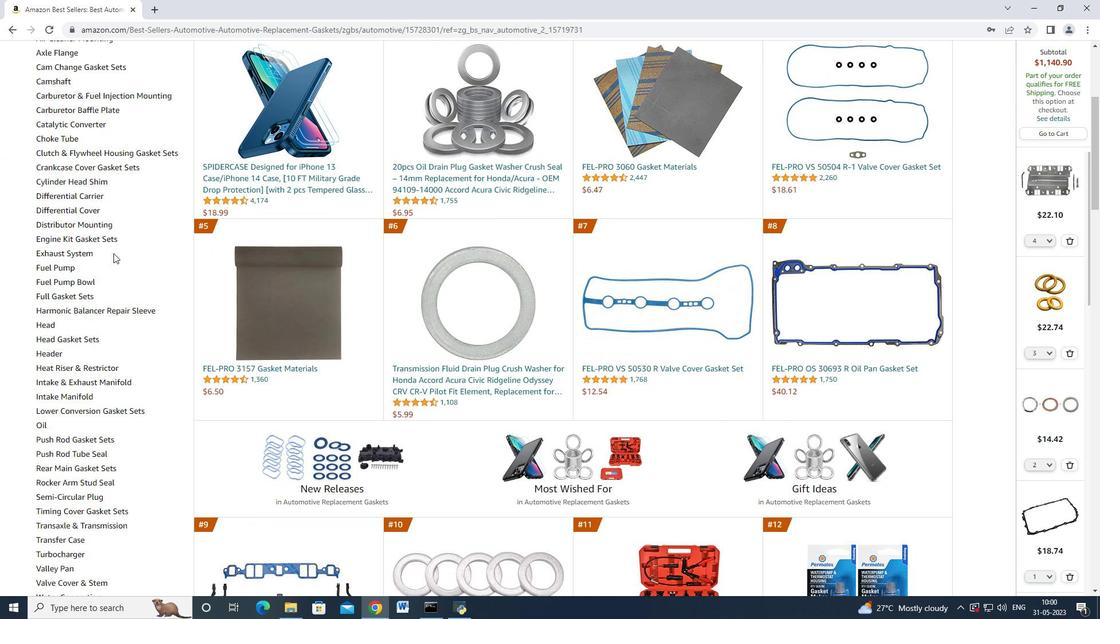 
Action: Mouse scrolled (114, 254) with delta (0, 0)
Screenshot: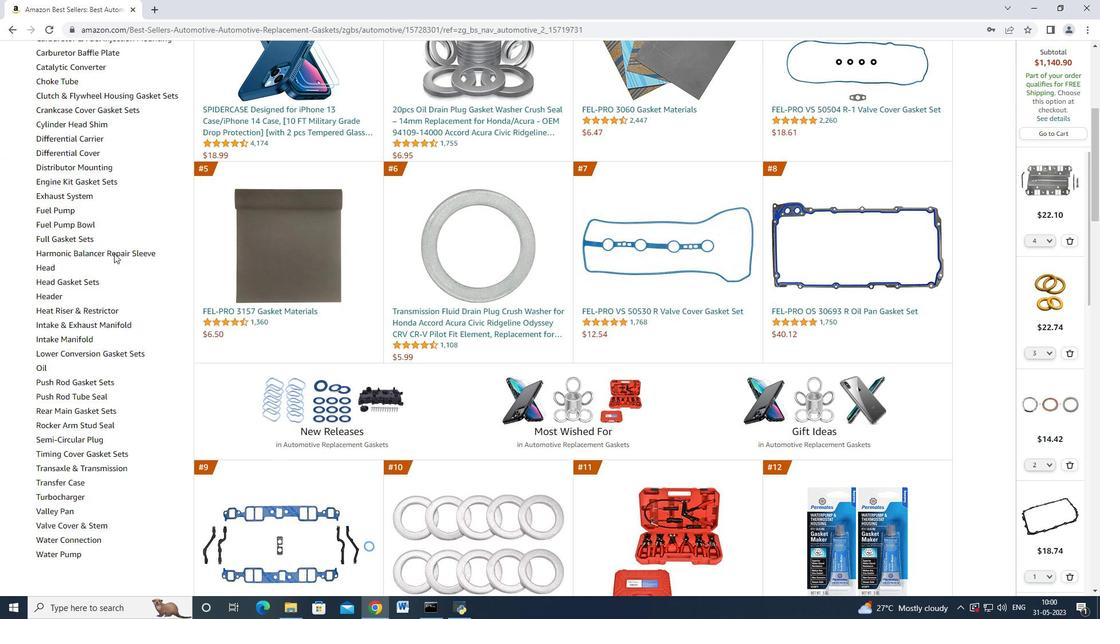 
Action: Mouse scrolled (114, 254) with delta (0, 0)
Screenshot: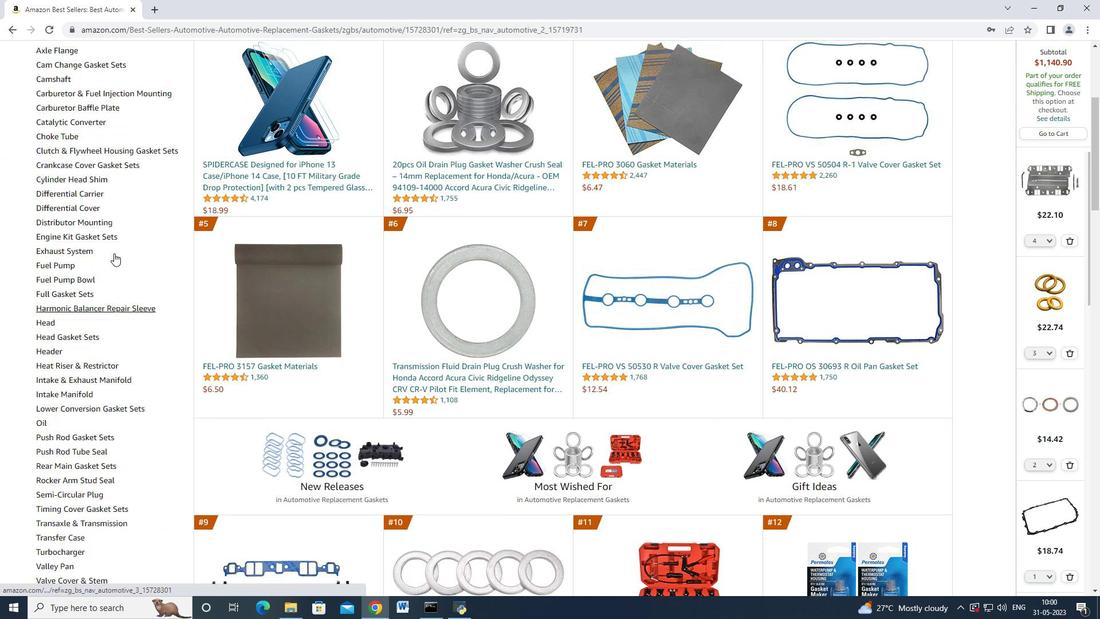 
Action: Mouse moved to (114, 253)
Screenshot: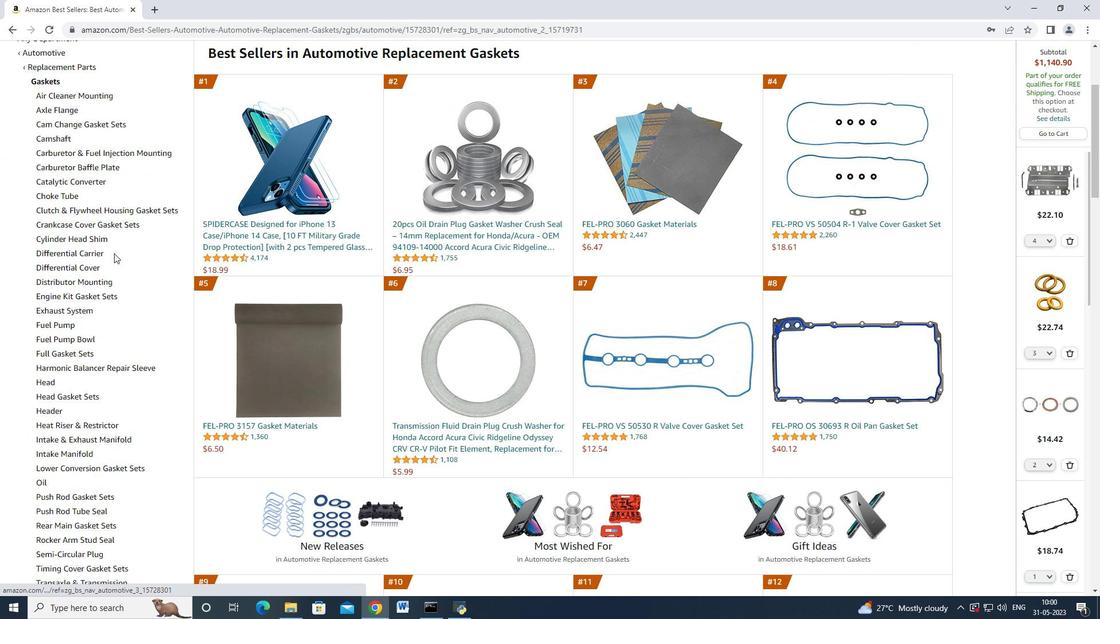 
Action: Mouse scrolled (114, 252) with delta (0, 0)
Screenshot: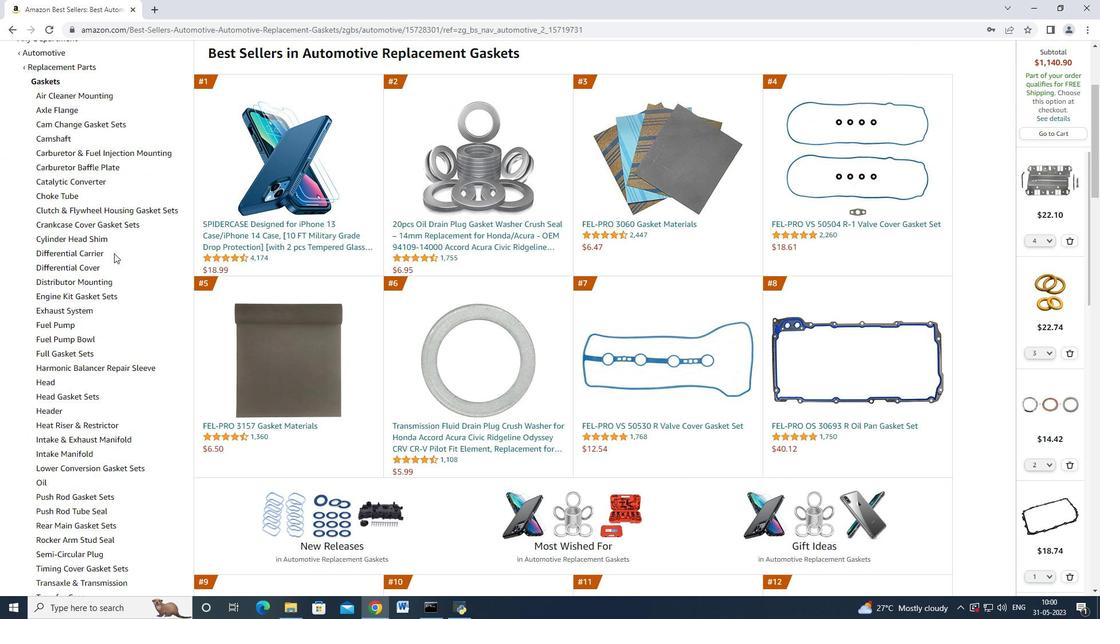 
Action: Mouse scrolled (114, 254) with delta (0, 0)
Screenshot: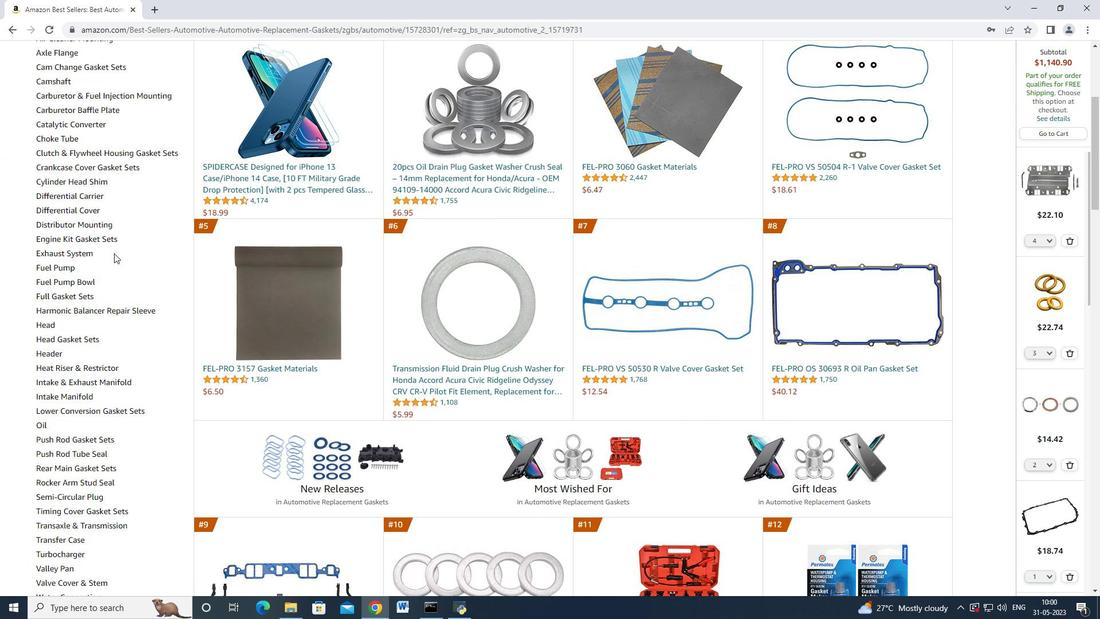 
Action: Mouse moved to (114, 253)
Screenshot: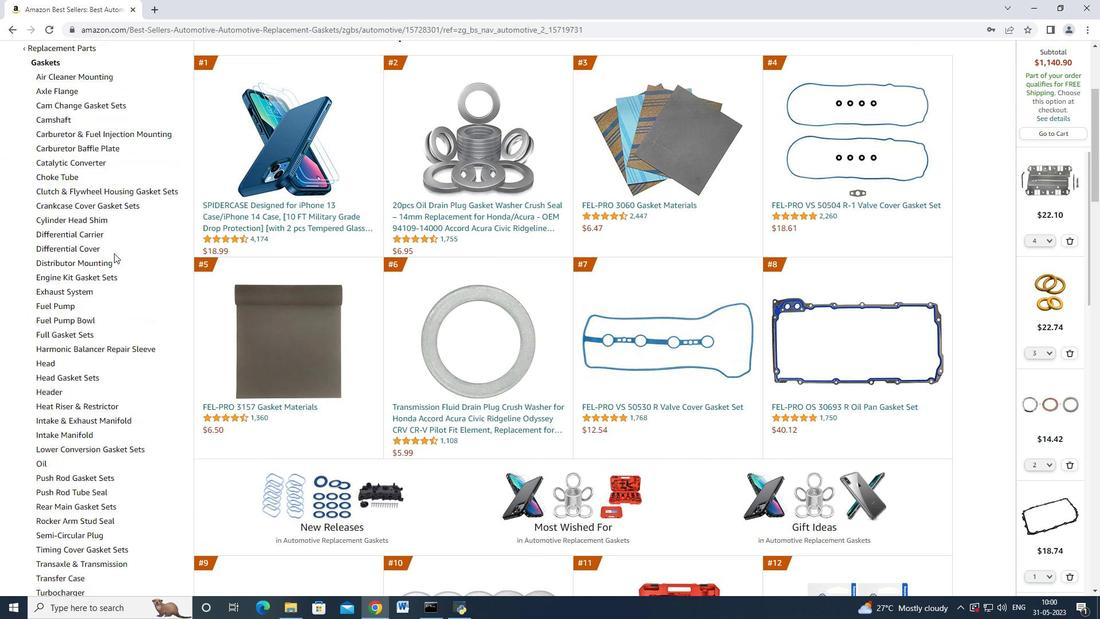 
Action: Mouse scrolled (114, 254) with delta (0, 0)
Screenshot: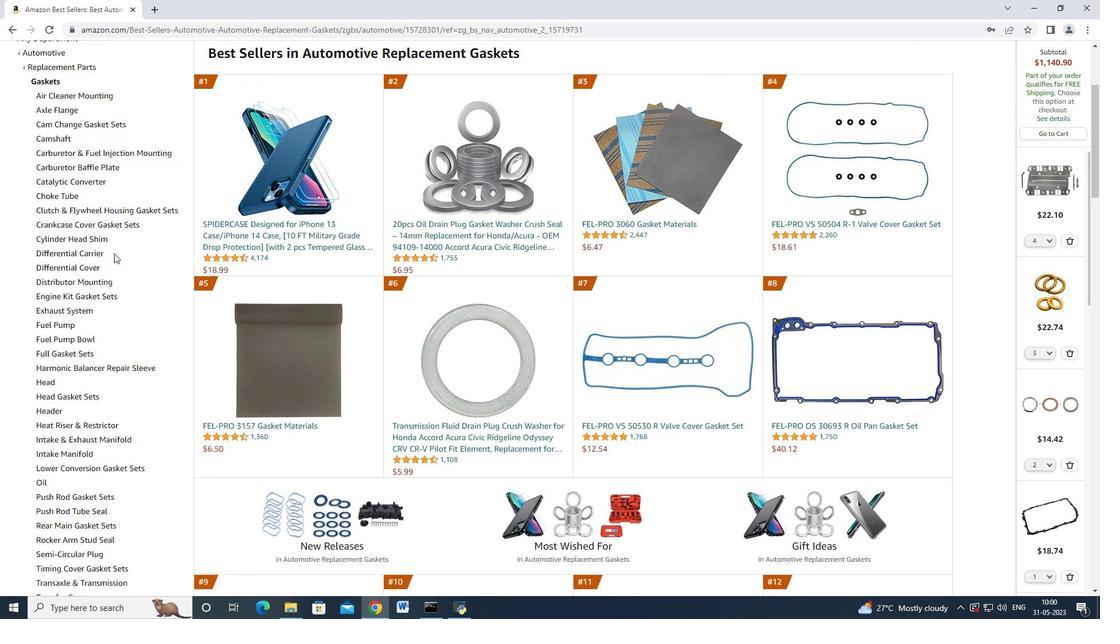 
Action: Mouse moved to (114, 253)
Screenshot: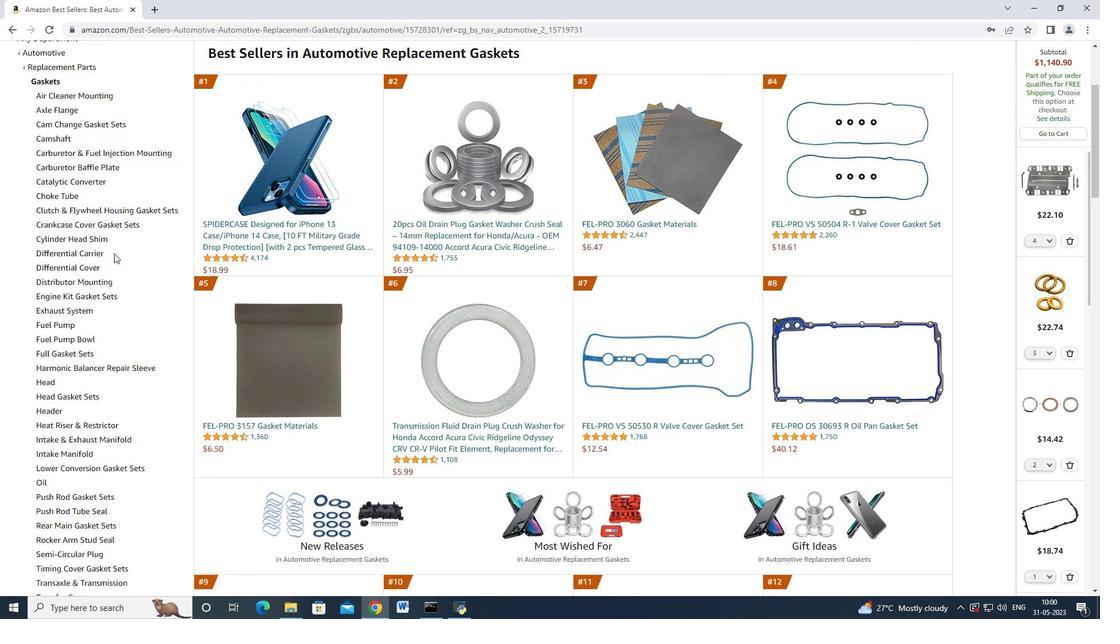 
Action: Mouse scrolled (114, 254) with delta (0, 0)
Screenshot: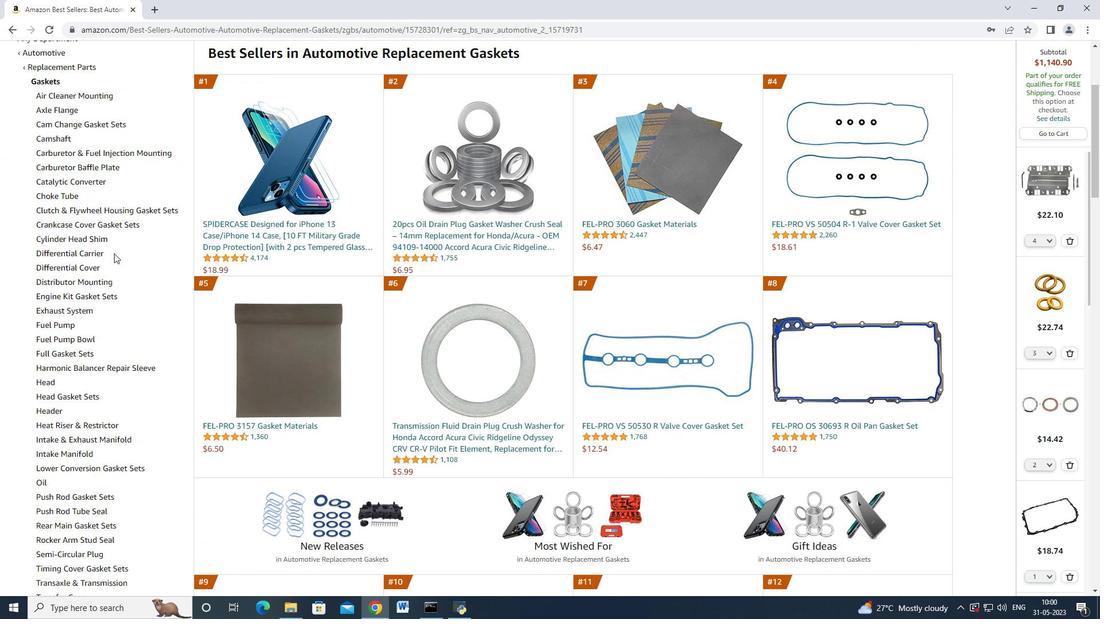 
Action: Mouse moved to (108, 273)
Screenshot: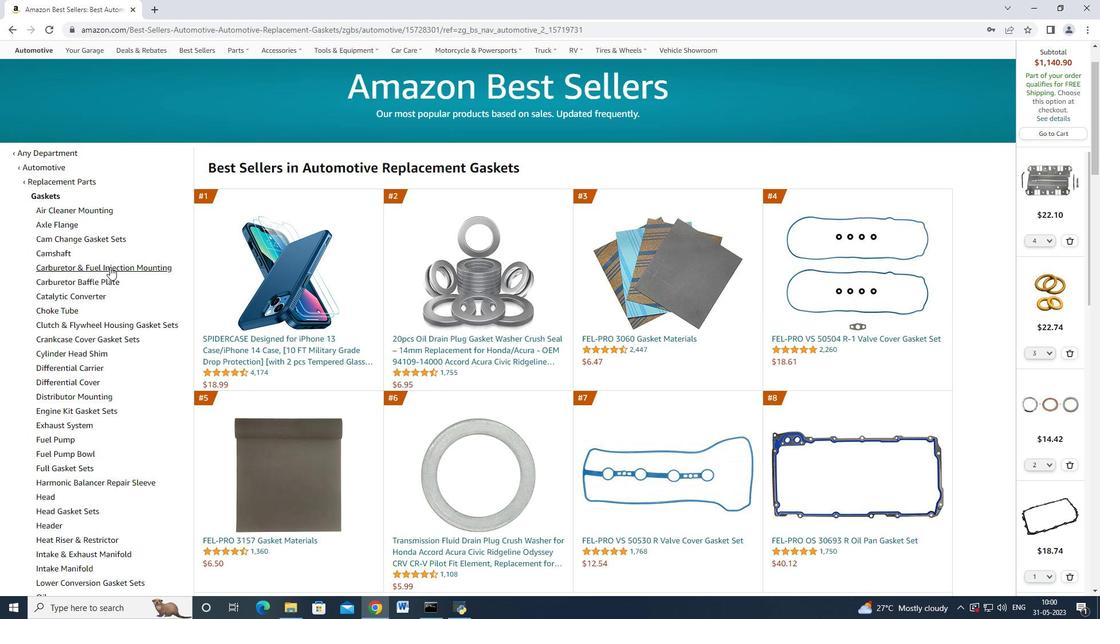 
Action: Mouse scrolled (109, 268) with delta (0, 0)
Screenshot: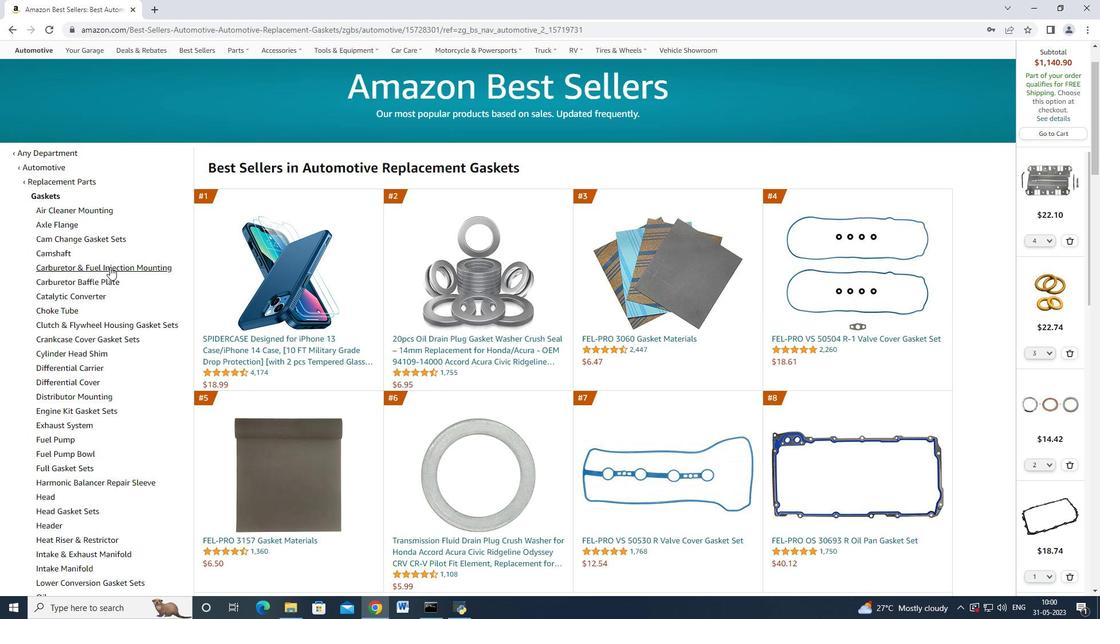 
Action: Mouse moved to (108, 297)
Screenshot: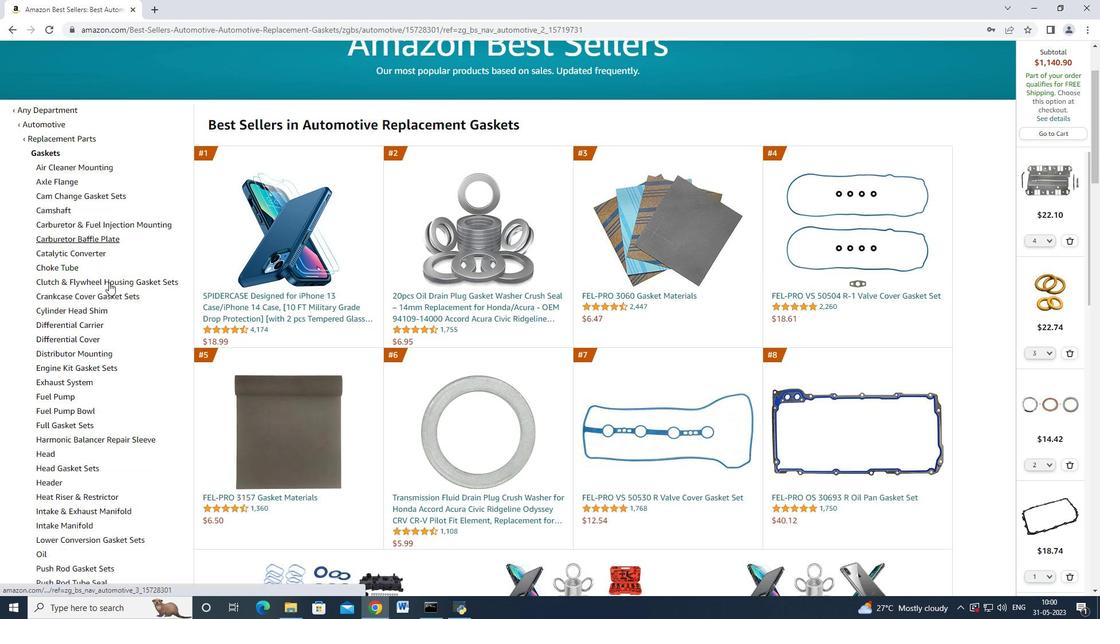
Action: Mouse scrolled (108, 296) with delta (0, 0)
Screenshot: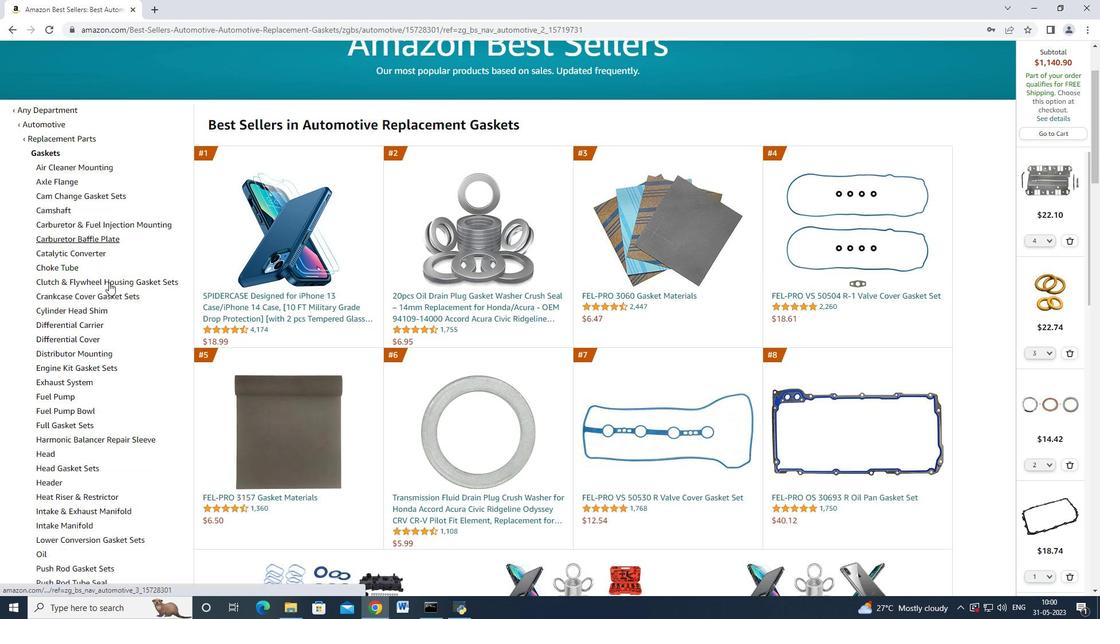 
Action: Mouse moved to (108, 310)
Screenshot: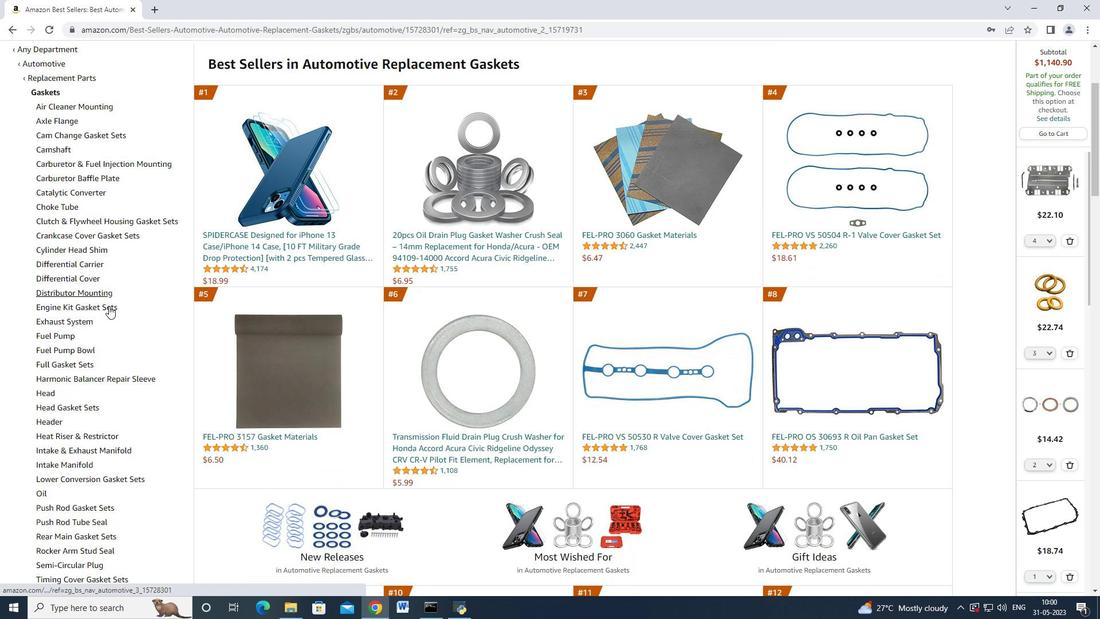 
Action: Mouse scrolled (108, 309) with delta (0, 0)
Screenshot: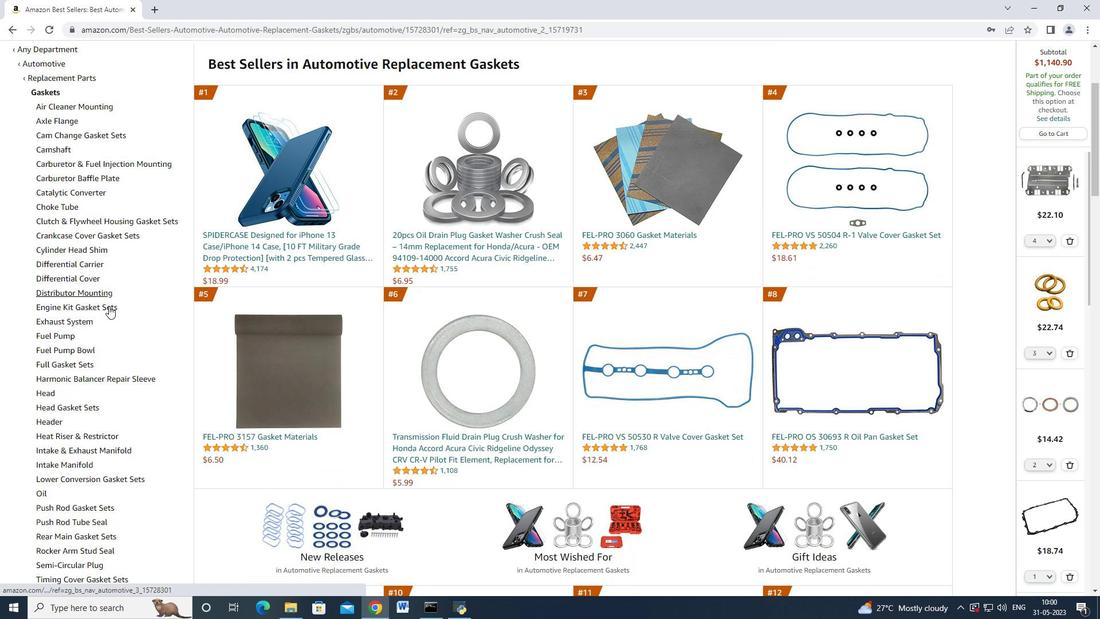 
Action: Mouse moved to (88, 384)
Screenshot: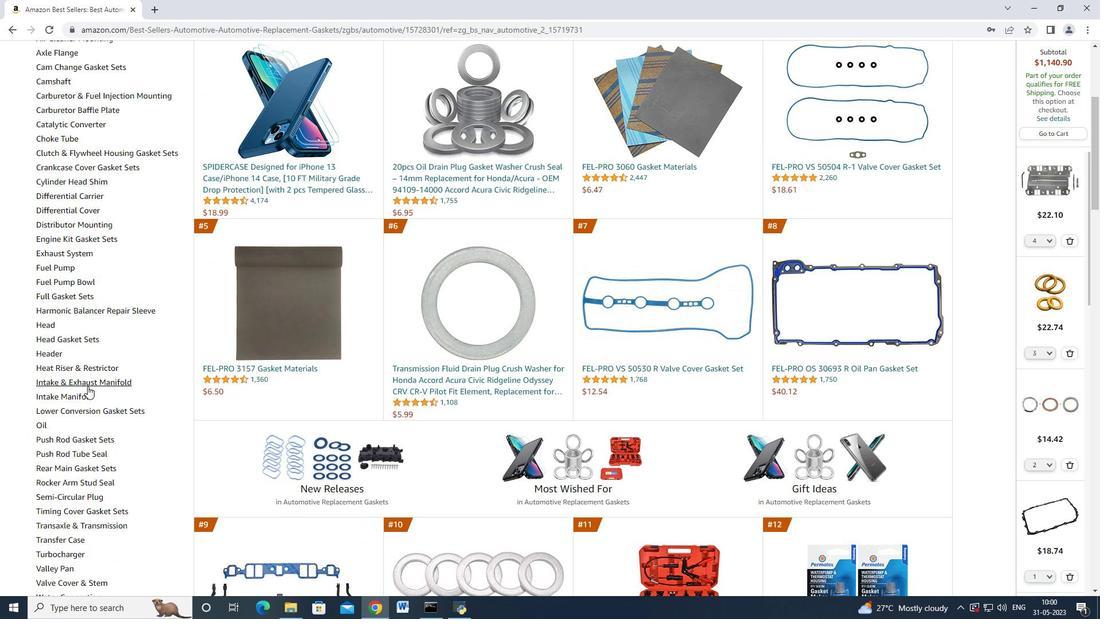 
Action: Mouse scrolled (88, 385) with delta (0, 0)
Screenshot: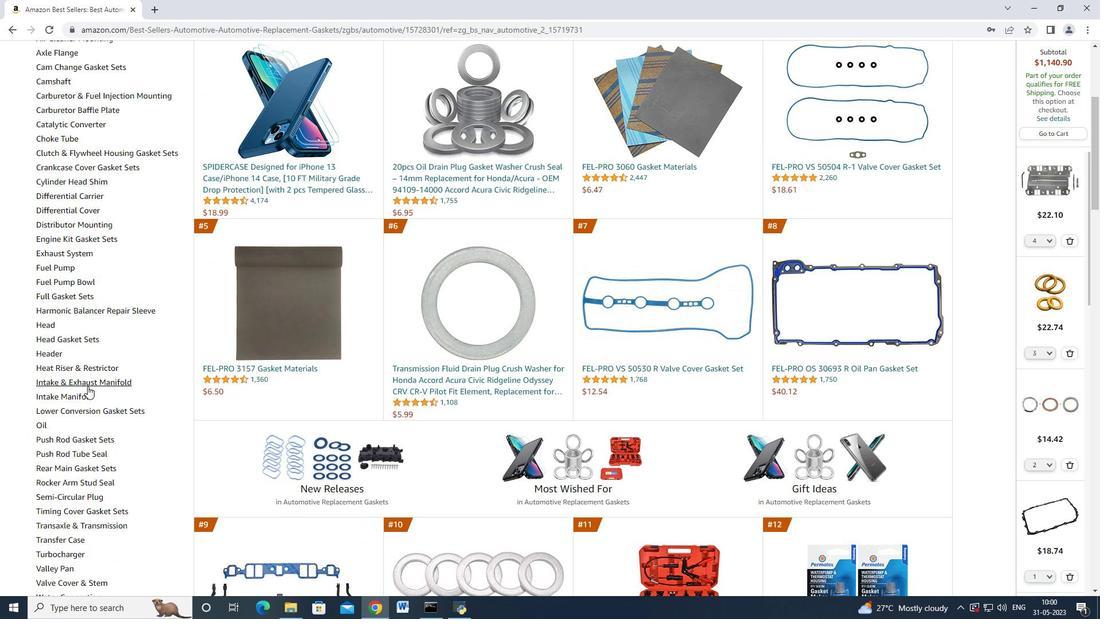 
Action: Mouse scrolled (88, 385) with delta (0, 0)
Screenshot: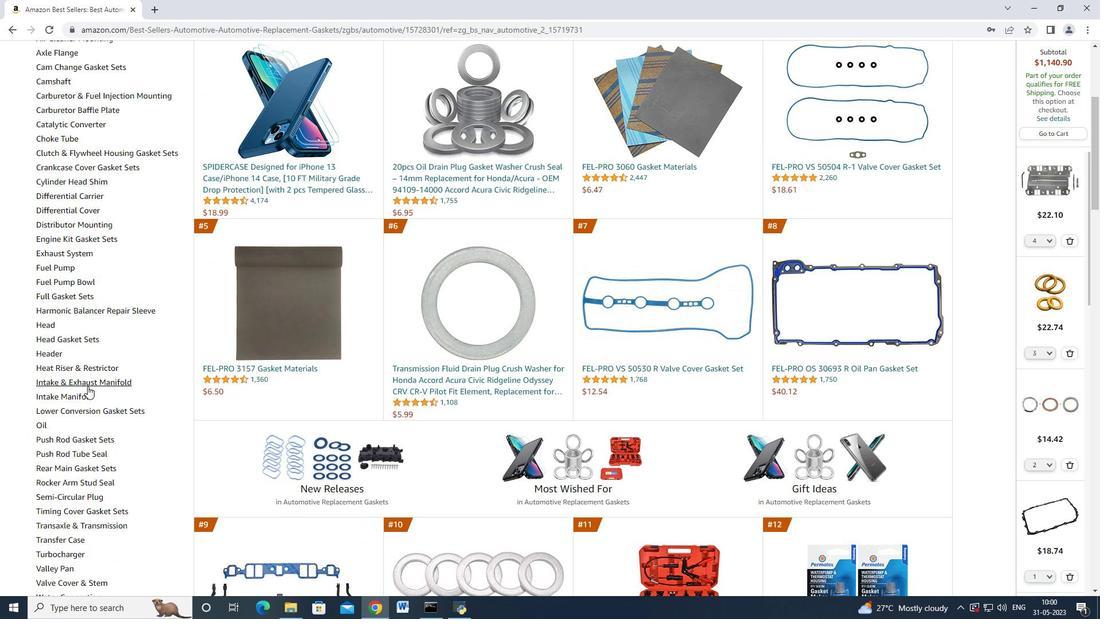 
Action: Mouse moved to (88, 384)
Screenshot: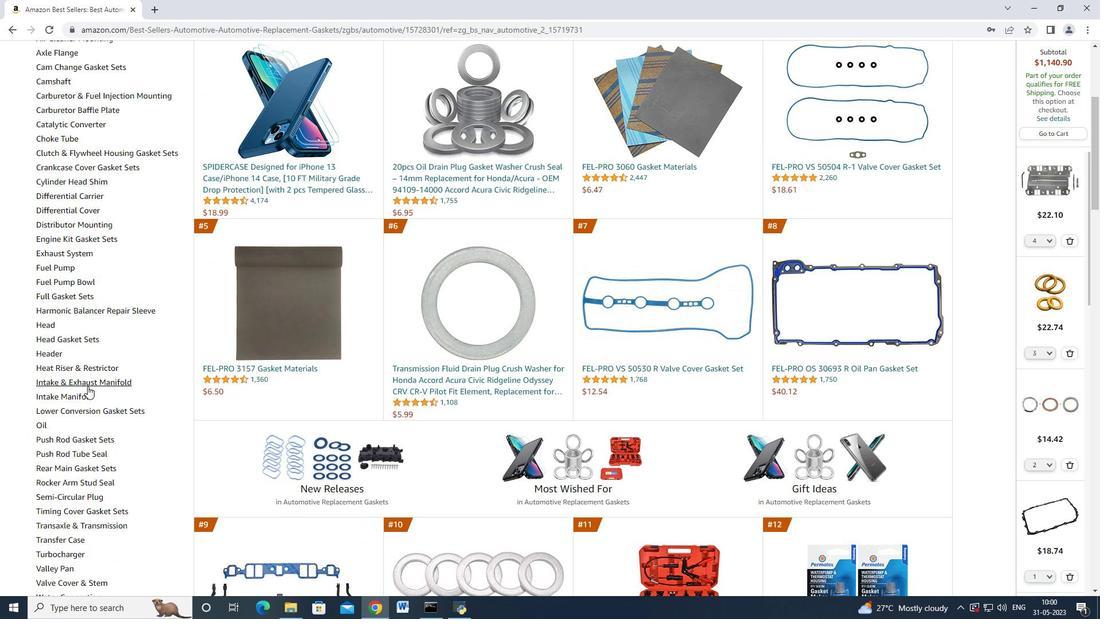 
Action: Mouse scrolled (88, 385) with delta (0, 0)
Screenshot: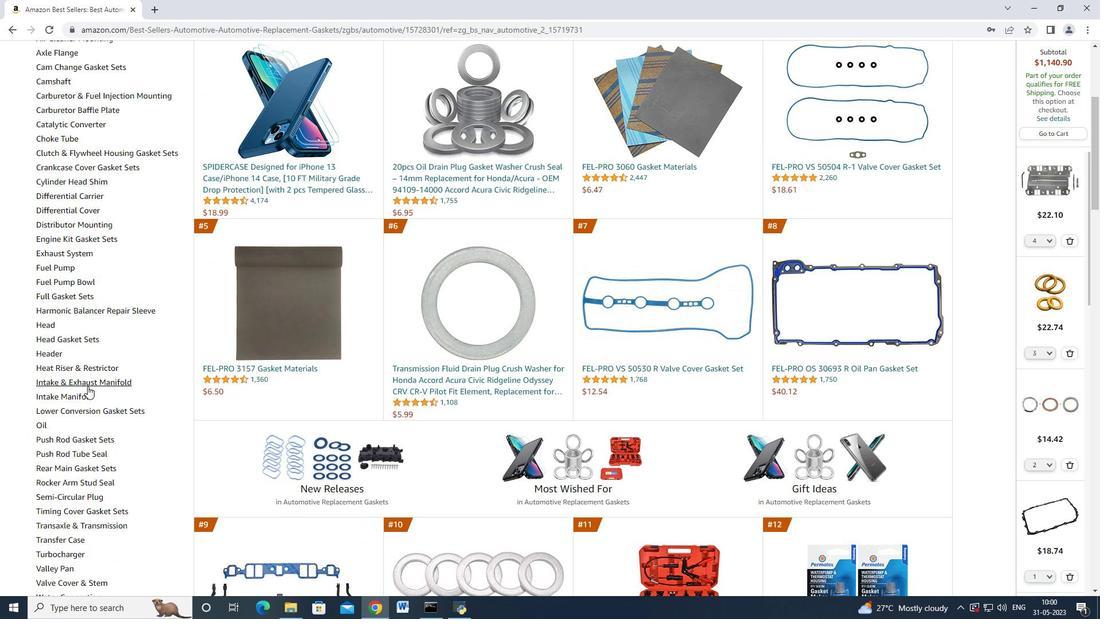 
Action: Mouse moved to (88, 315)
Screenshot: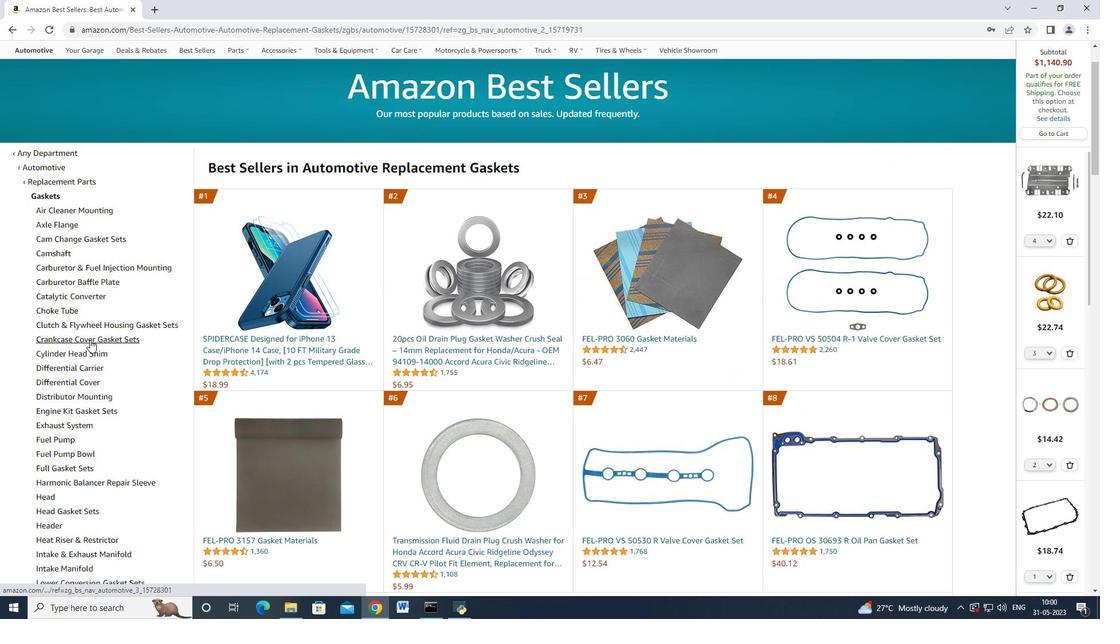 
Action: Mouse scrolled (88, 315) with delta (0, 0)
Screenshot: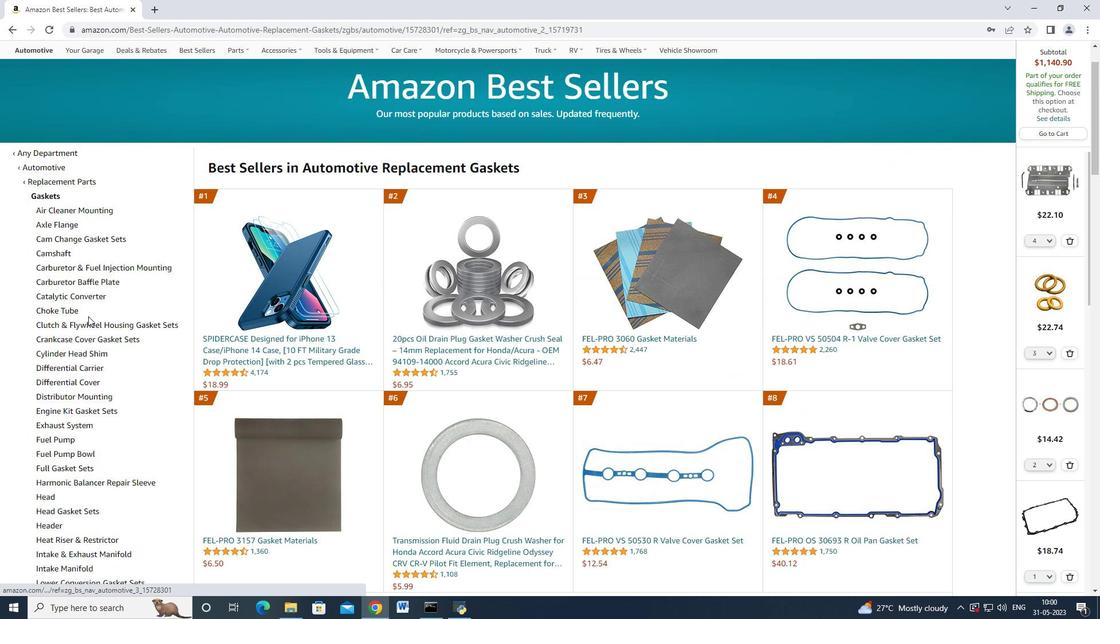 
Action: Mouse scrolled (88, 315) with delta (0, 0)
Screenshot: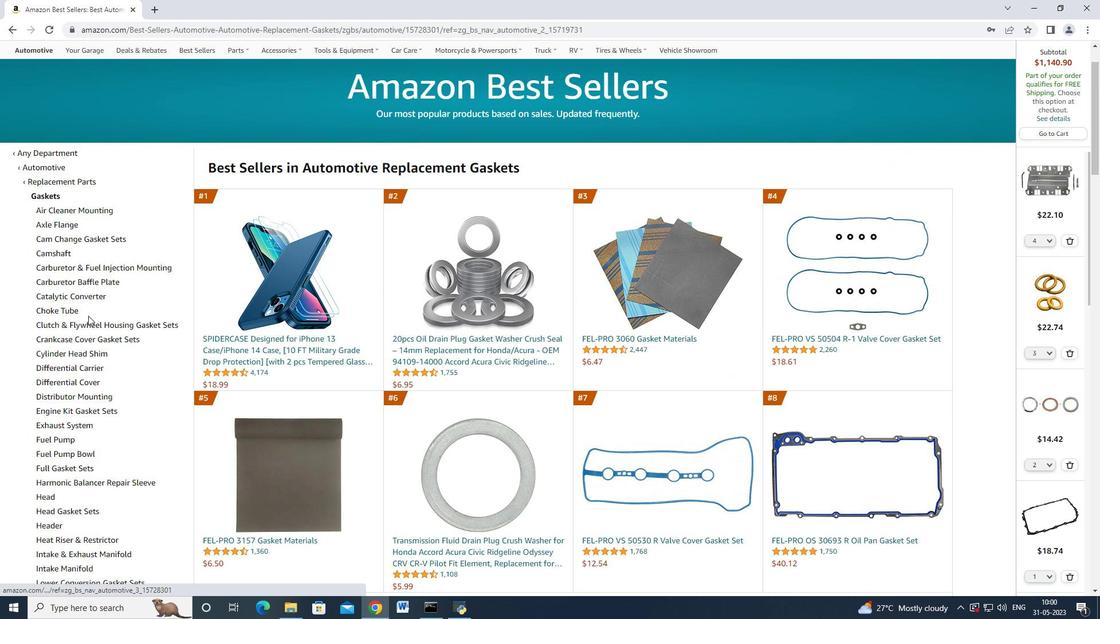 
Action: Mouse moved to (86, 309)
Screenshot: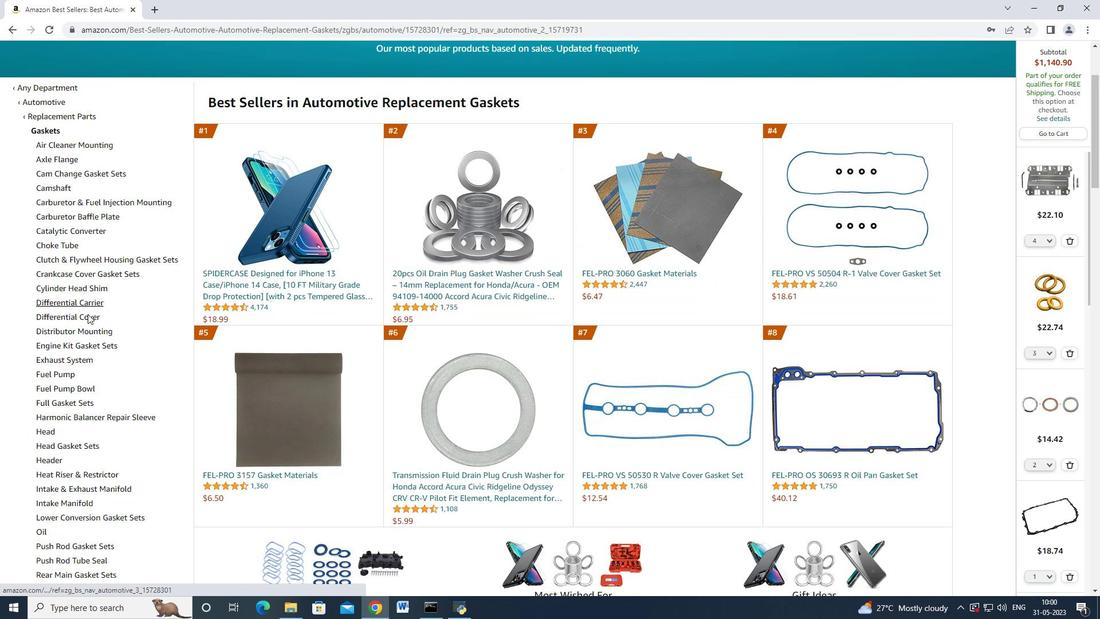 
Action: Mouse scrolled (86, 310) with delta (0, 0)
Screenshot: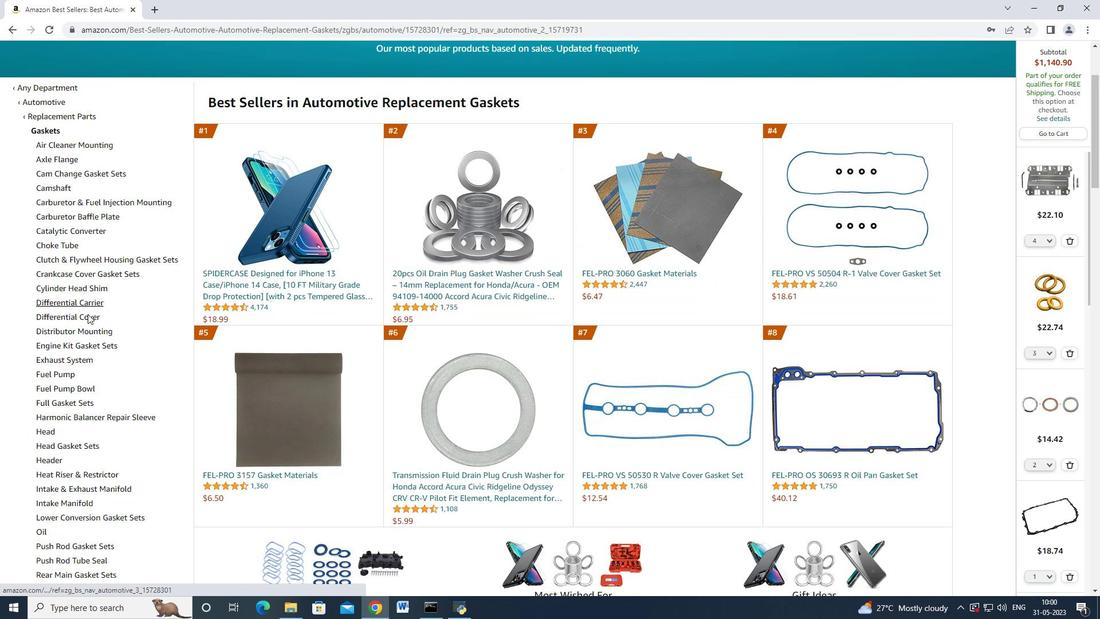 
Action: Mouse moved to (85, 305)
Screenshot: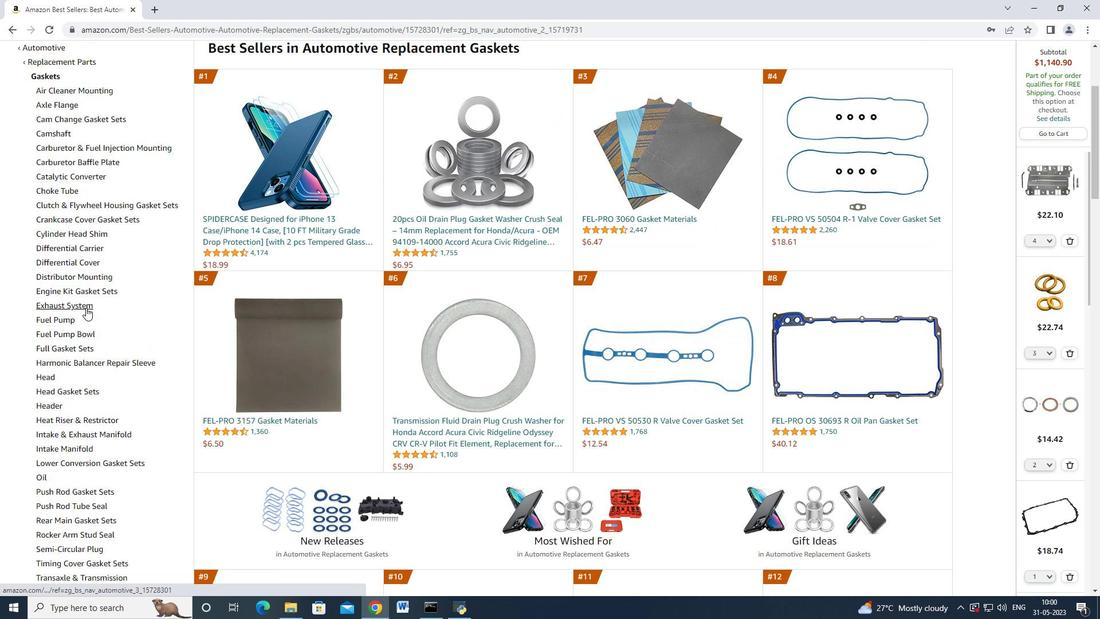
Action: Mouse scrolled (85, 305) with delta (0, 0)
Screenshot: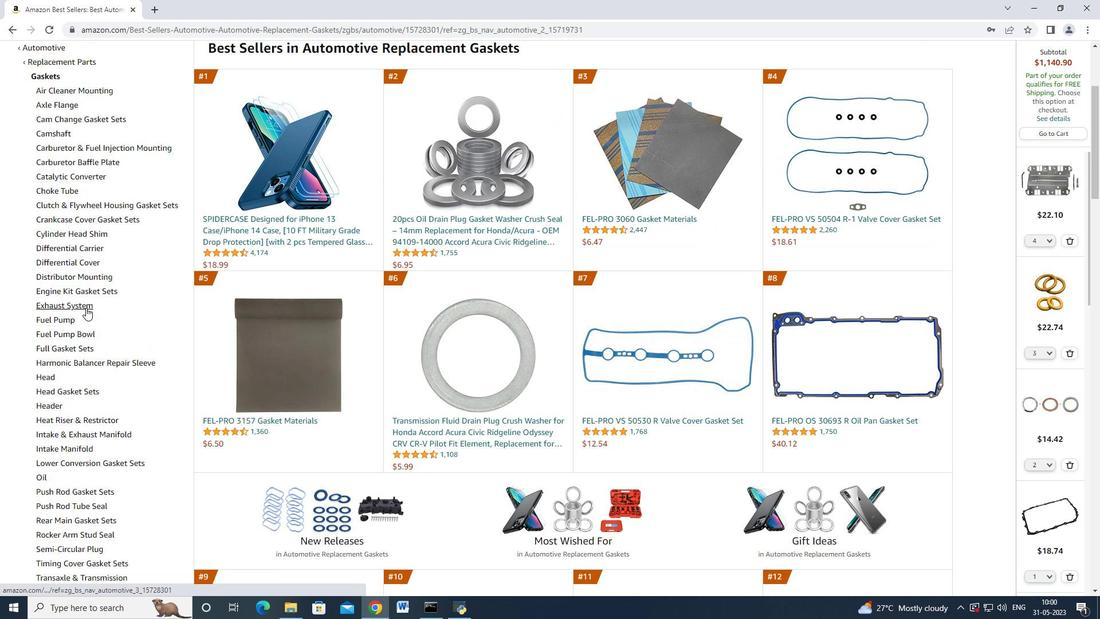 
Action: Mouse moved to (80, 291)
Screenshot: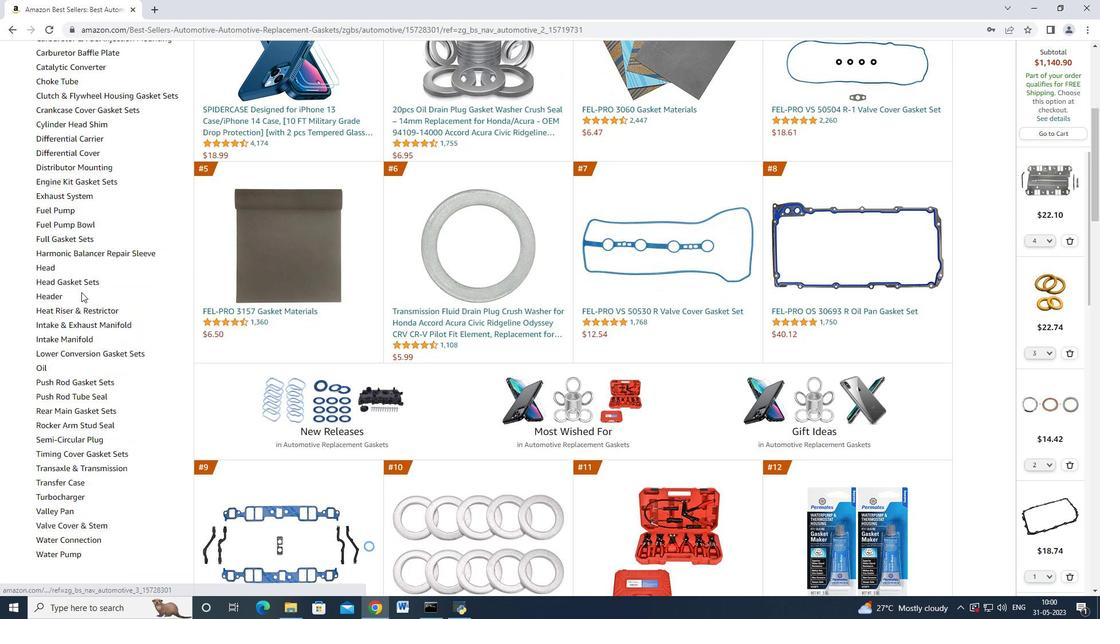 
Action: Mouse scrolled (80, 290) with delta (0, 0)
Screenshot: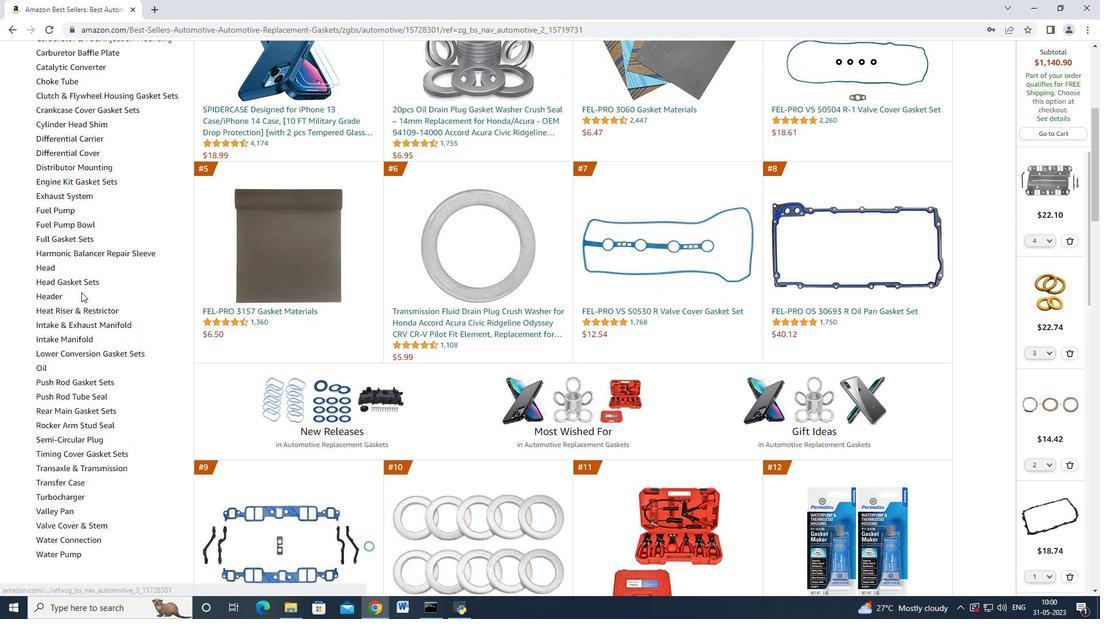 
Action: Mouse moved to (87, 280)
Screenshot: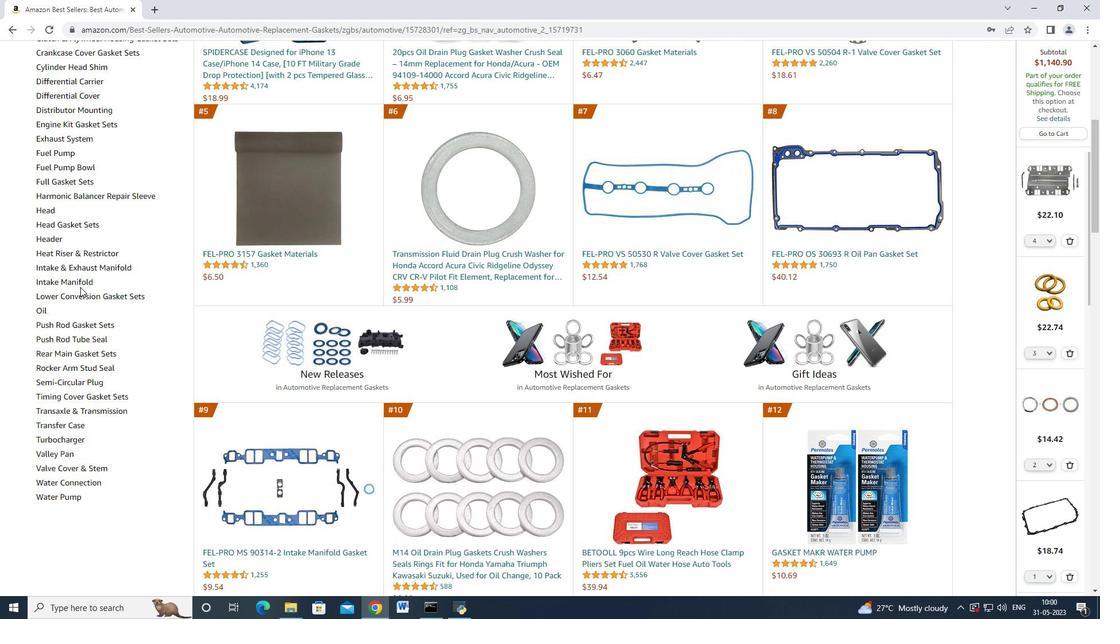 
Action: Mouse scrolled (87, 279) with delta (0, 0)
Screenshot: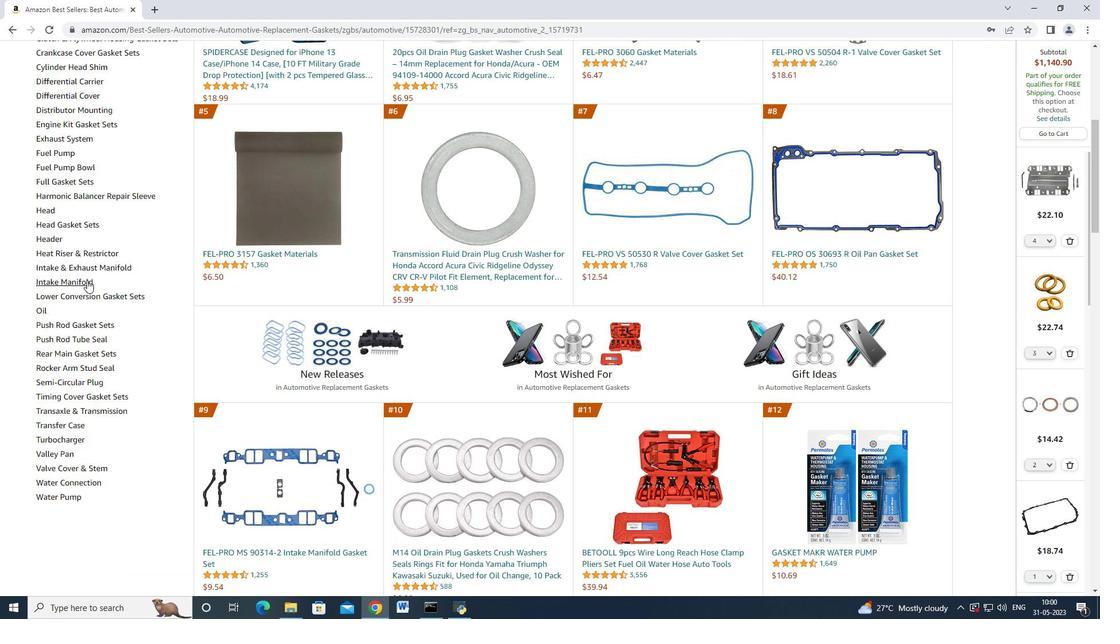 
Action: Mouse moved to (87, 280)
Screenshot: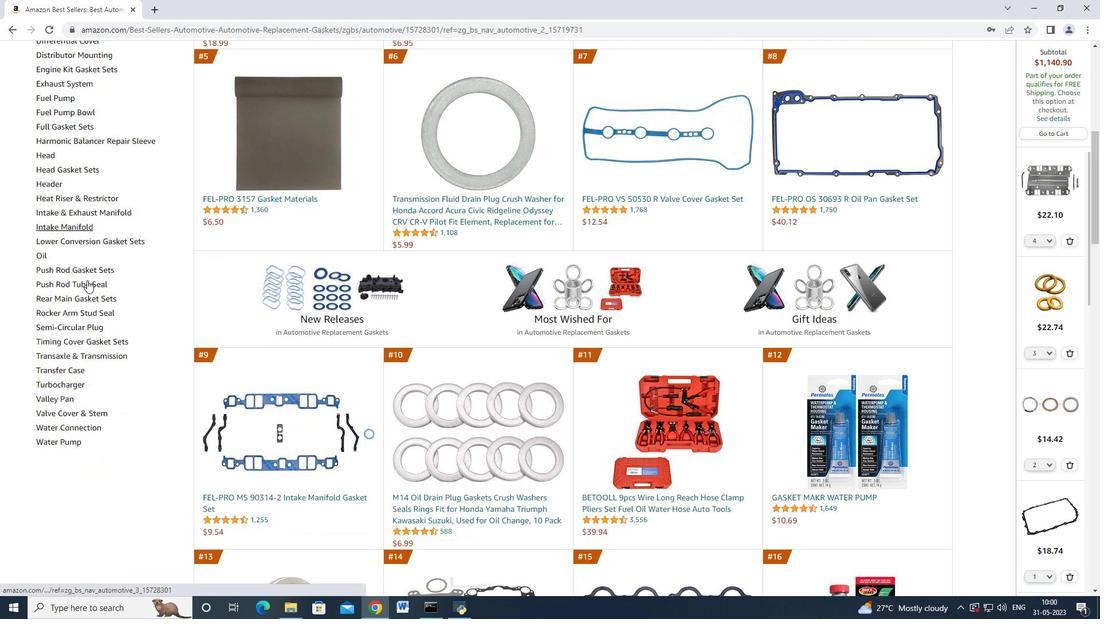 
Action: Mouse scrolled (87, 279) with delta (0, 0)
Screenshot: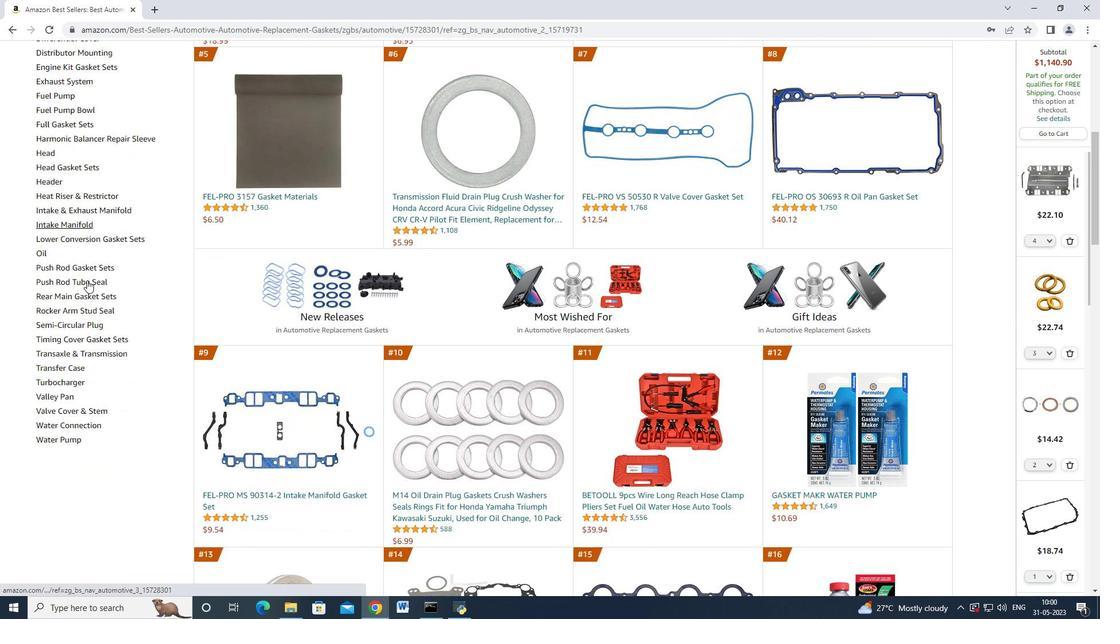 
Action: Mouse moved to (87, 352)
Screenshot: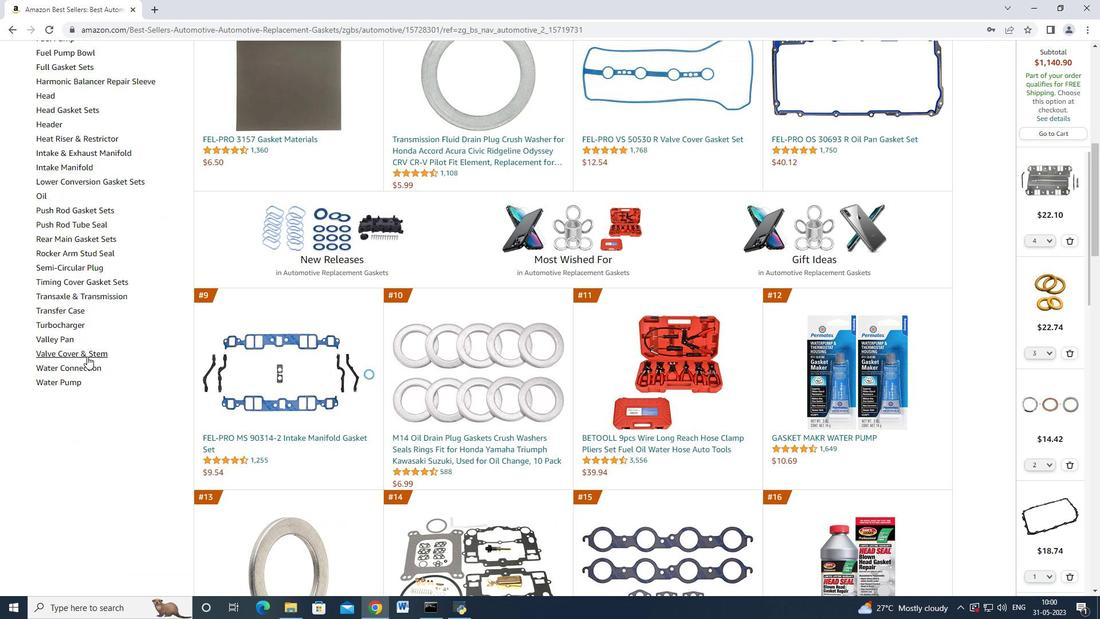 
Action: Mouse pressed left at (87, 352)
Screenshot: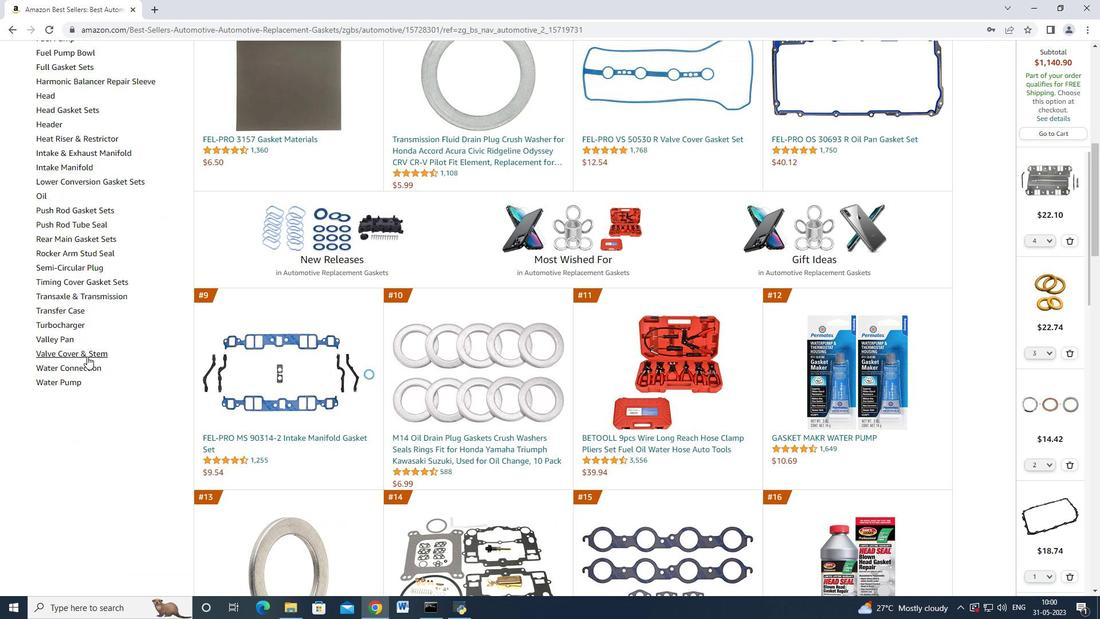 
Action: Mouse moved to (353, 395)
Screenshot: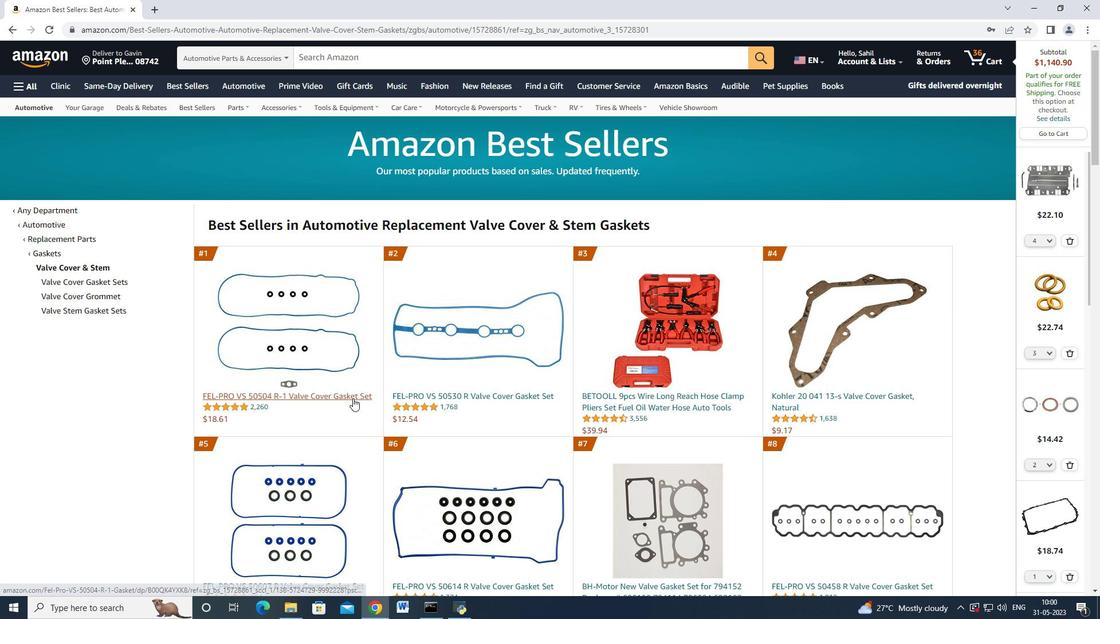 
Action: Mouse pressed left at (353, 395)
Screenshot: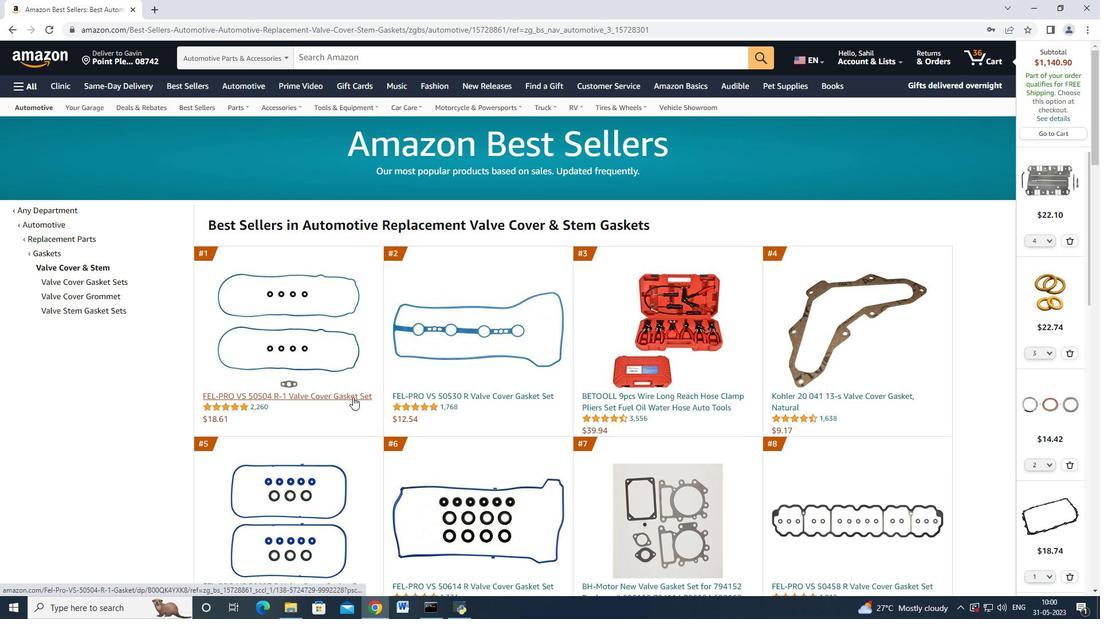 
Action: Mouse moved to (837, 298)
Screenshot: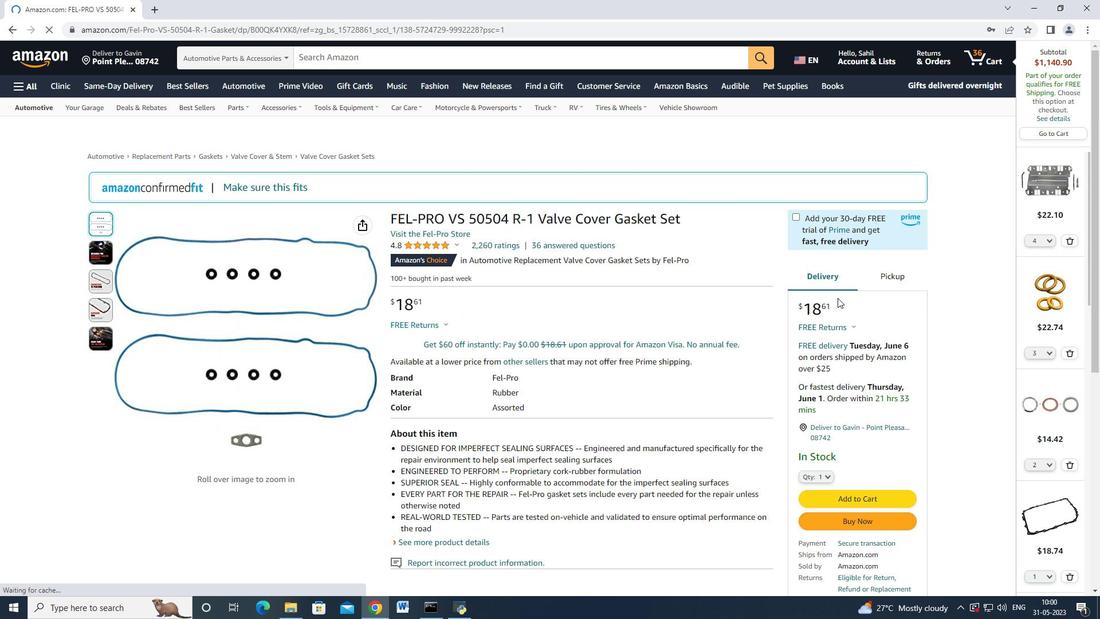 
Action: Mouse scrolled (837, 297) with delta (0, 0)
Screenshot: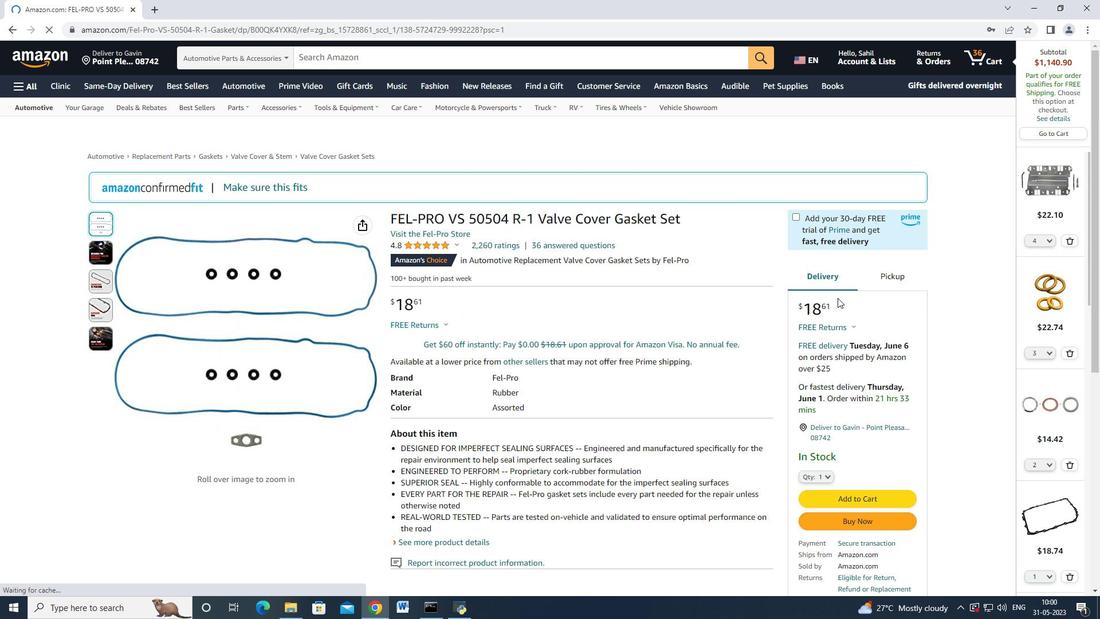 
Action: Mouse moved to (839, 305)
Screenshot: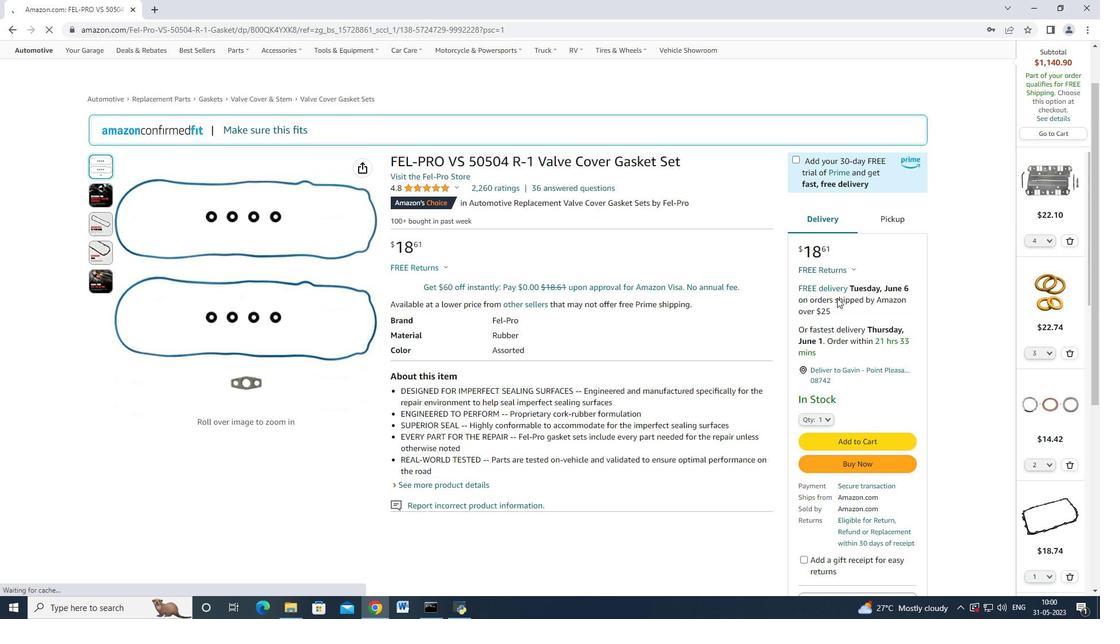 
Action: Mouse scrolled (839, 304) with delta (0, 0)
Screenshot: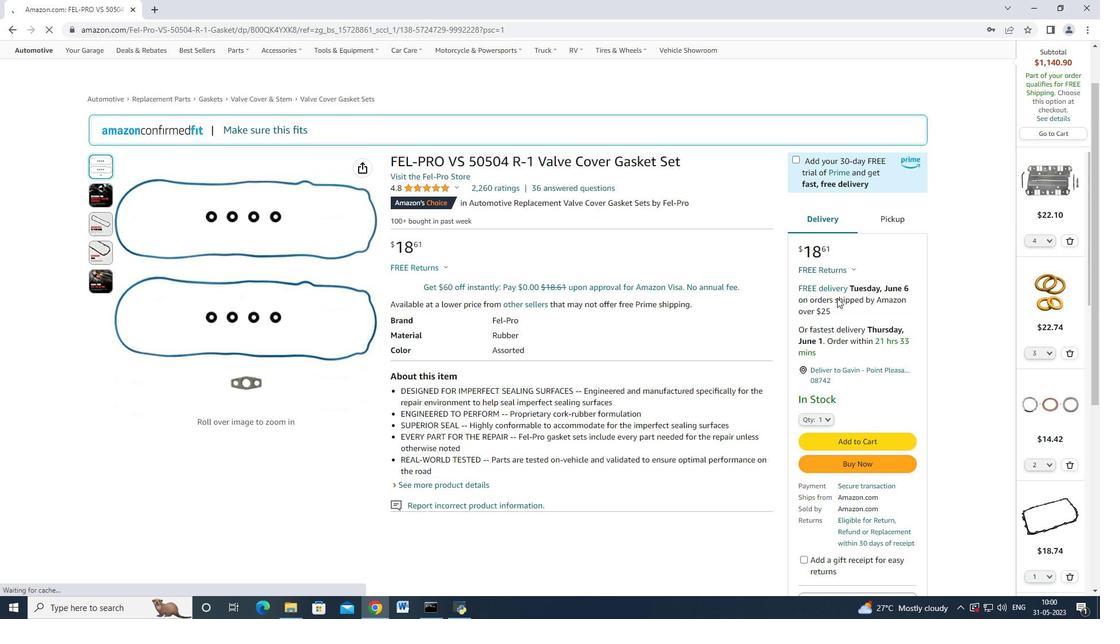 
Action: Mouse moved to (823, 360)
Screenshot: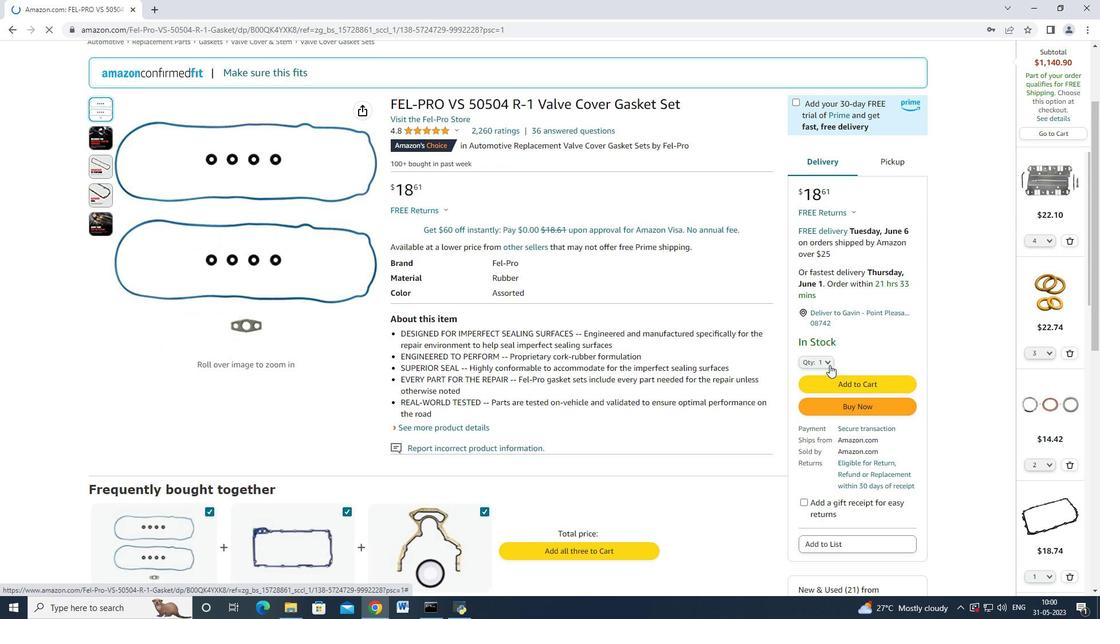 
Action: Mouse pressed left at (823, 360)
Screenshot: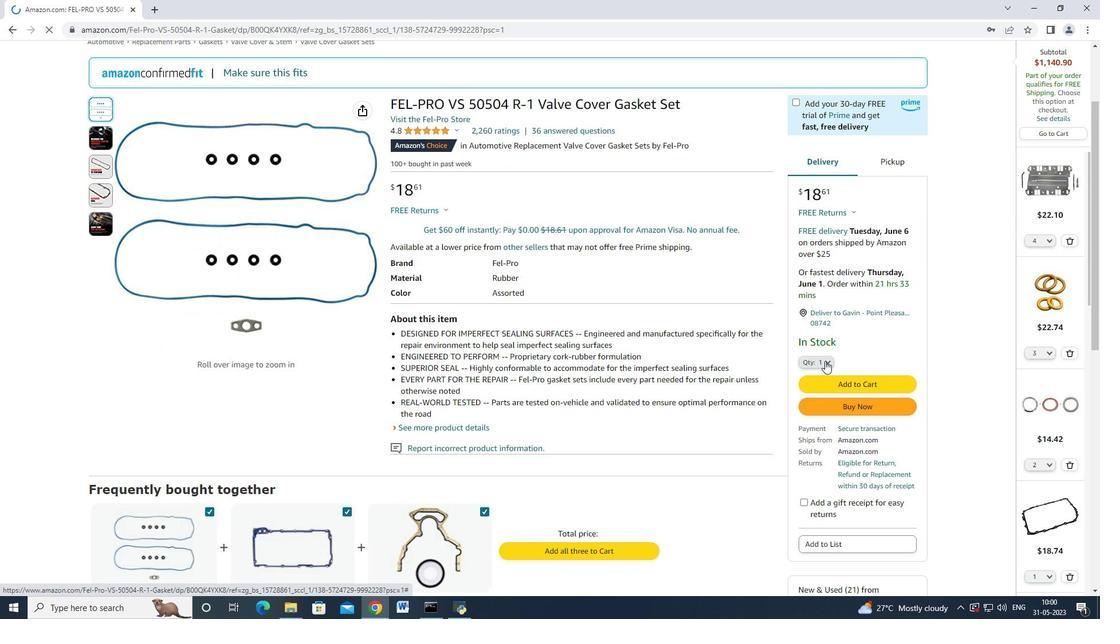 
Action: Mouse moved to (813, 119)
Screenshot: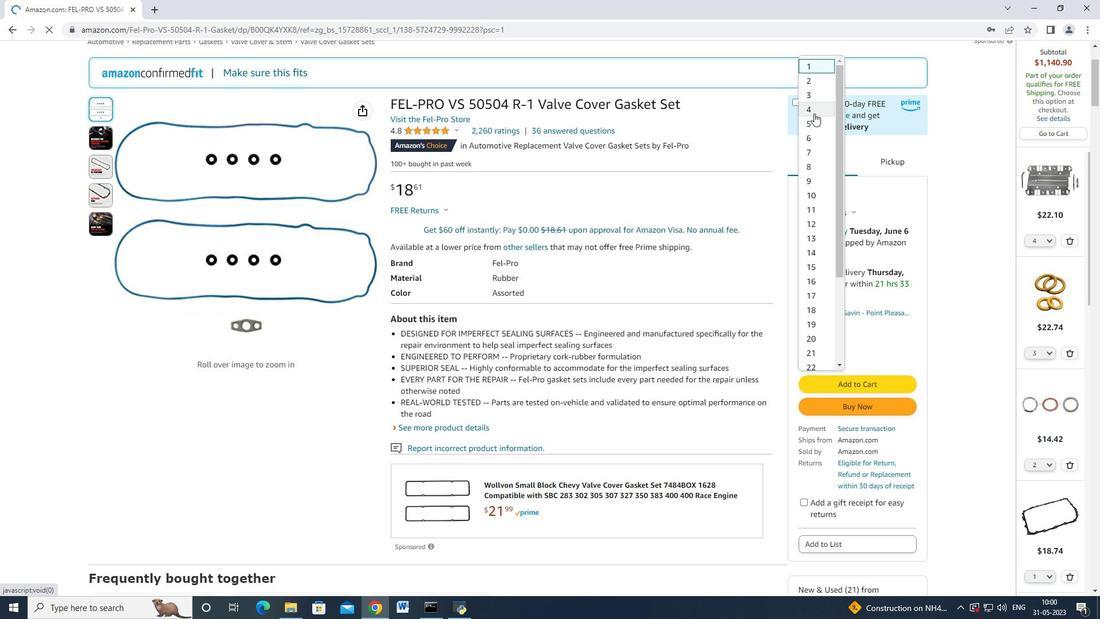 
Action: Mouse pressed left at (813, 119)
Screenshot: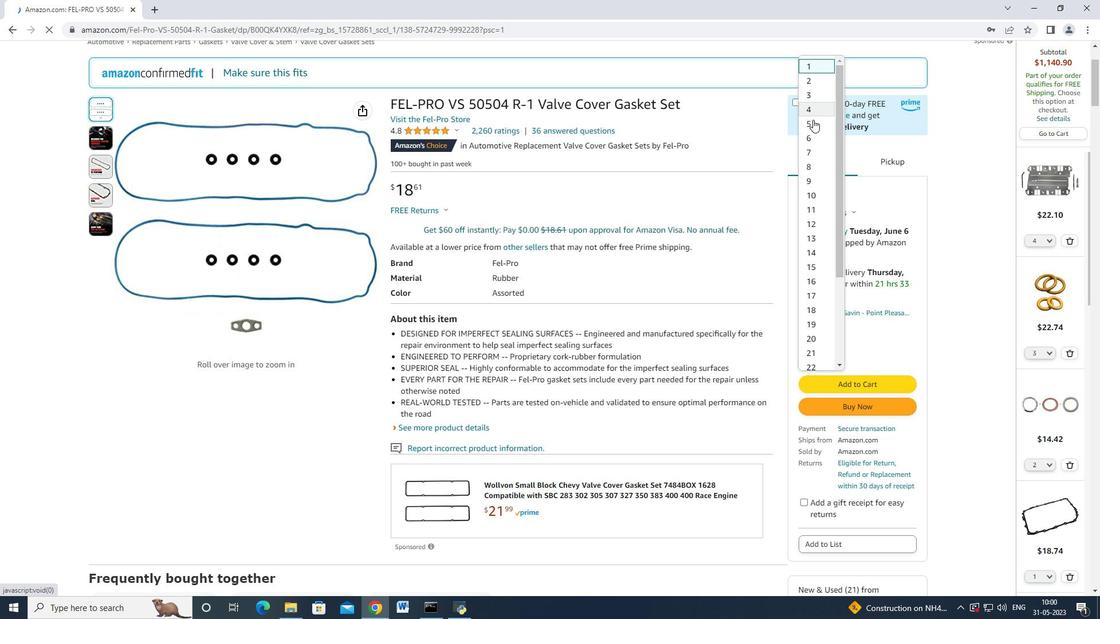 
Action: Mouse moved to (870, 379)
Screenshot: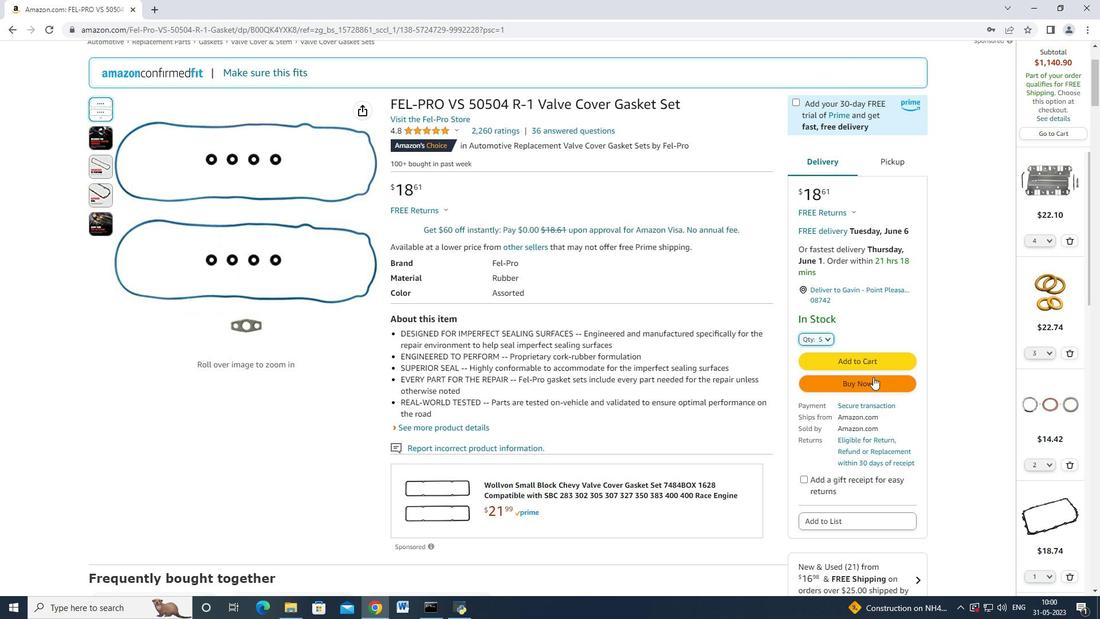 
Action: Mouse pressed left at (870, 379)
Screenshot: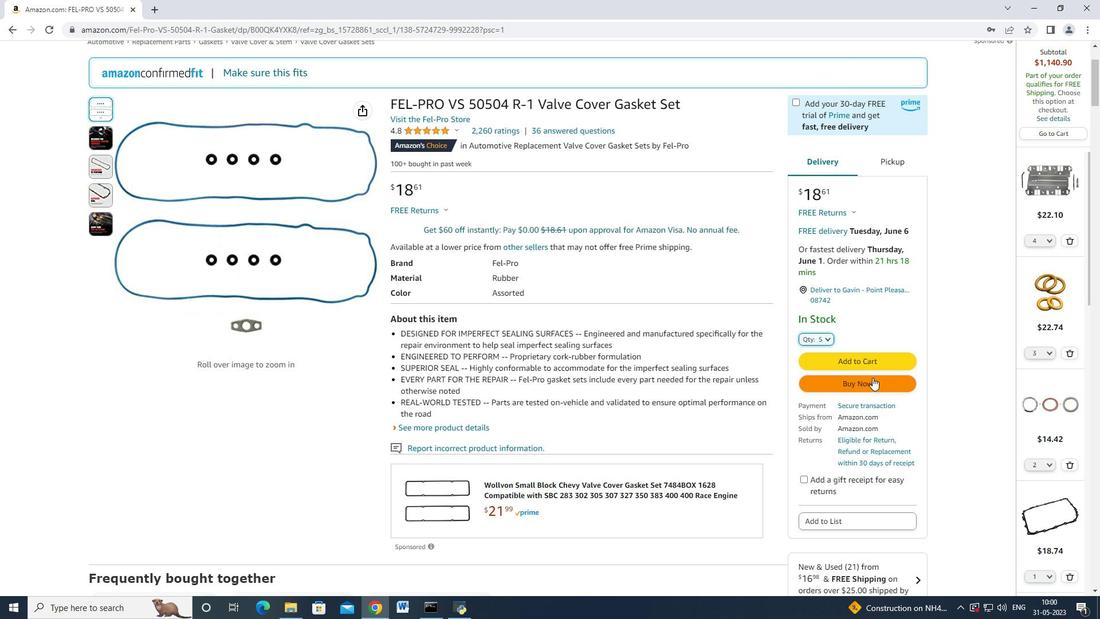 
Action: Mouse moved to (651, 96)
Screenshot: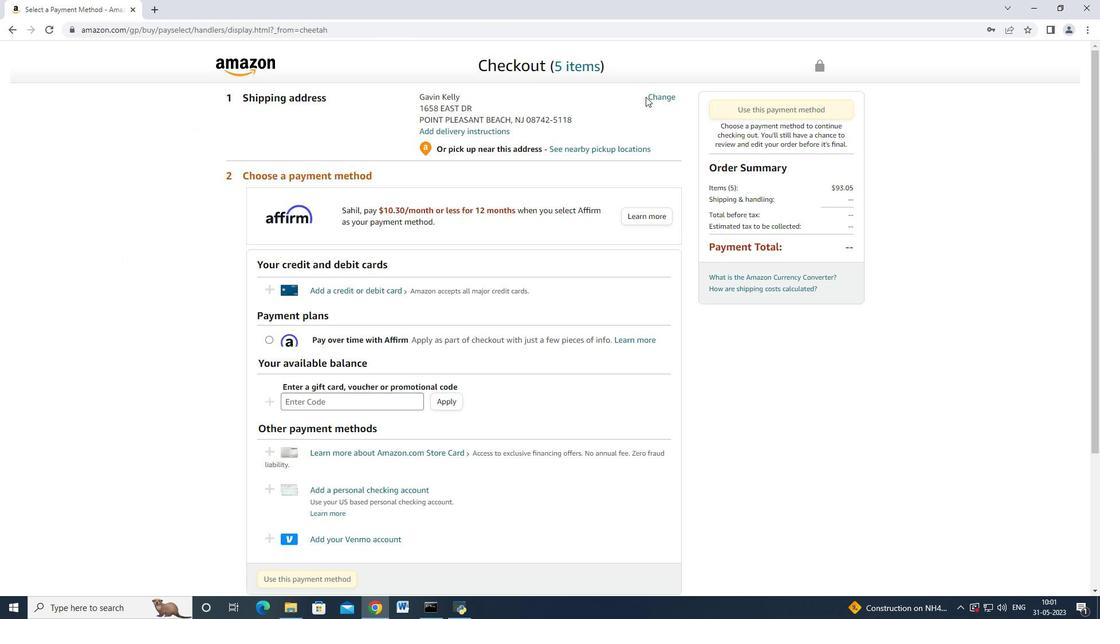 
Action: Mouse pressed left at (651, 96)
Screenshot: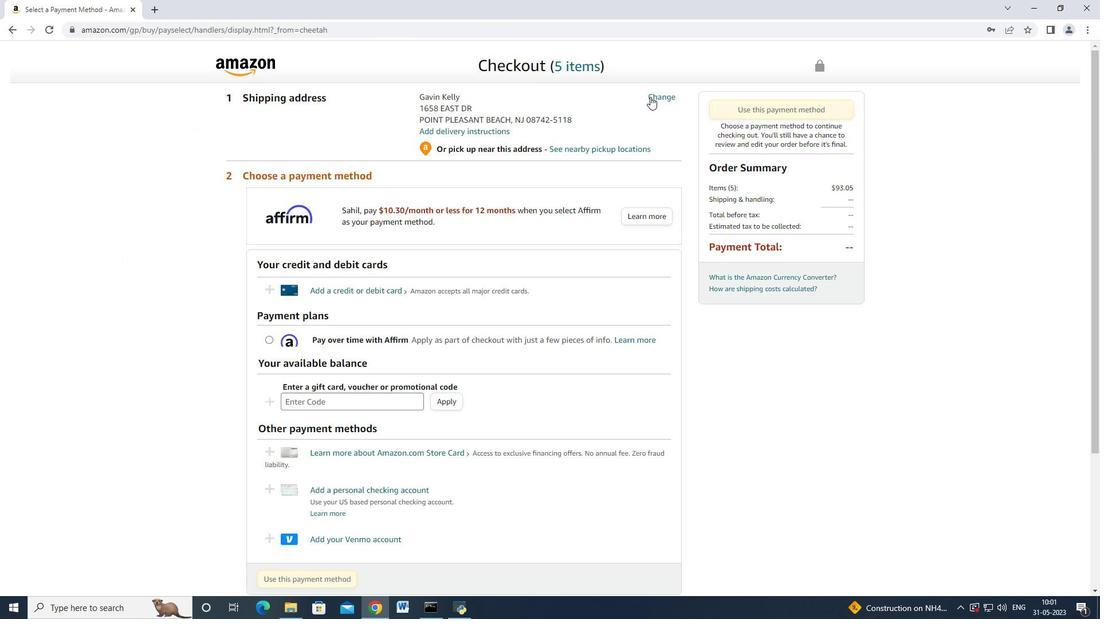 
Action: Mouse moved to (456, 146)
Screenshot: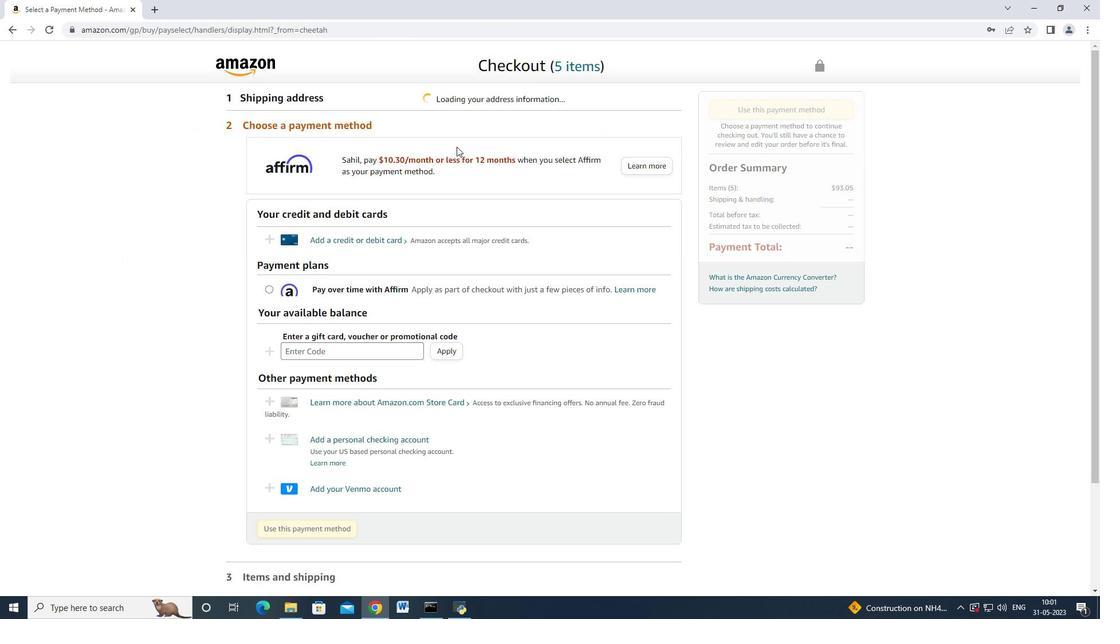 
Action: Mouse scrolled (456, 146) with delta (0, 0)
Screenshot: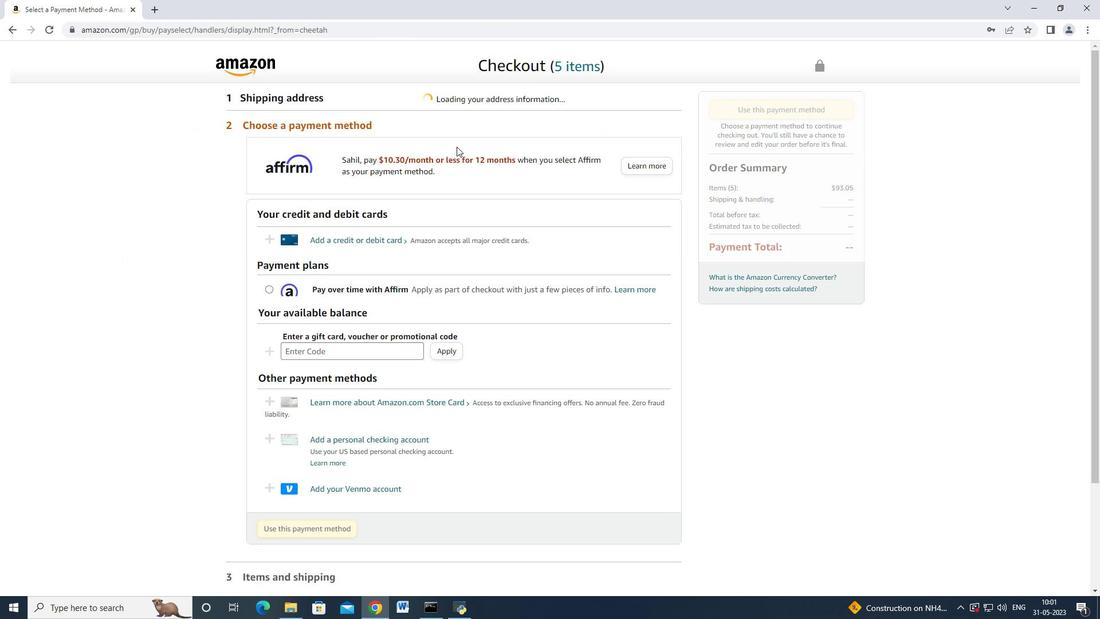 
Action: Mouse scrolled (456, 146) with delta (0, 0)
Screenshot: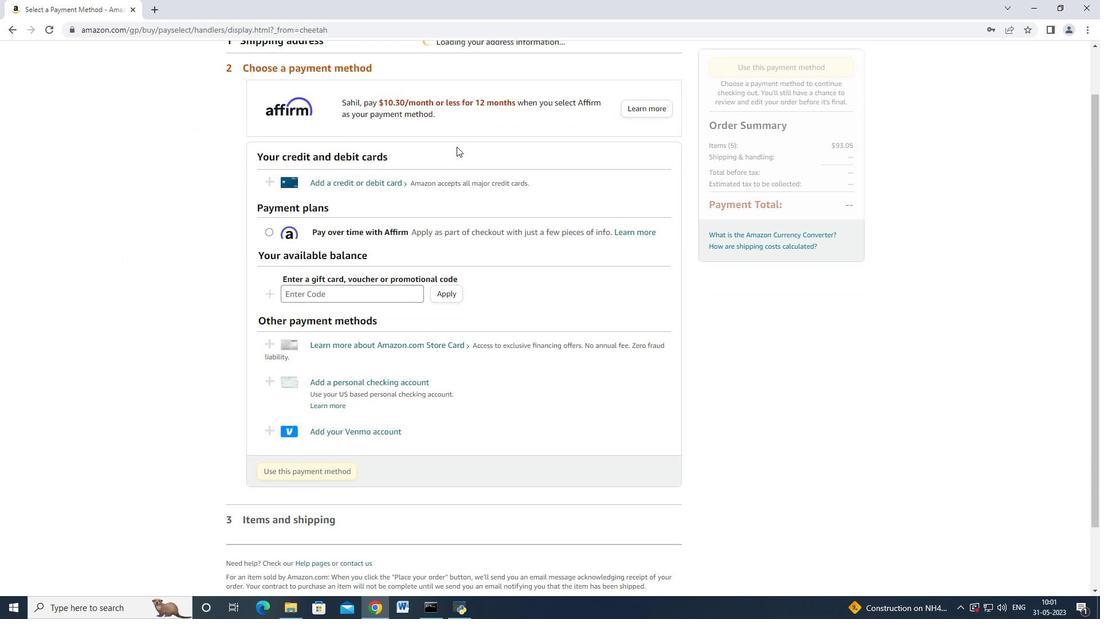 
Action: Mouse scrolled (456, 147) with delta (0, 0)
Screenshot: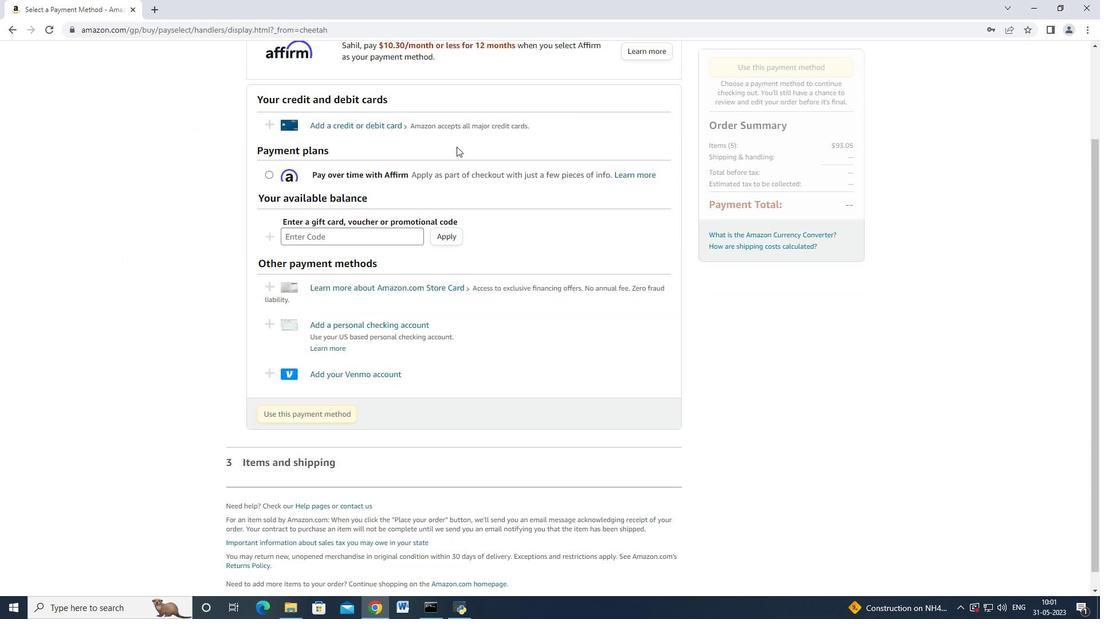 
Action: Mouse scrolled (456, 147) with delta (0, 0)
Screenshot: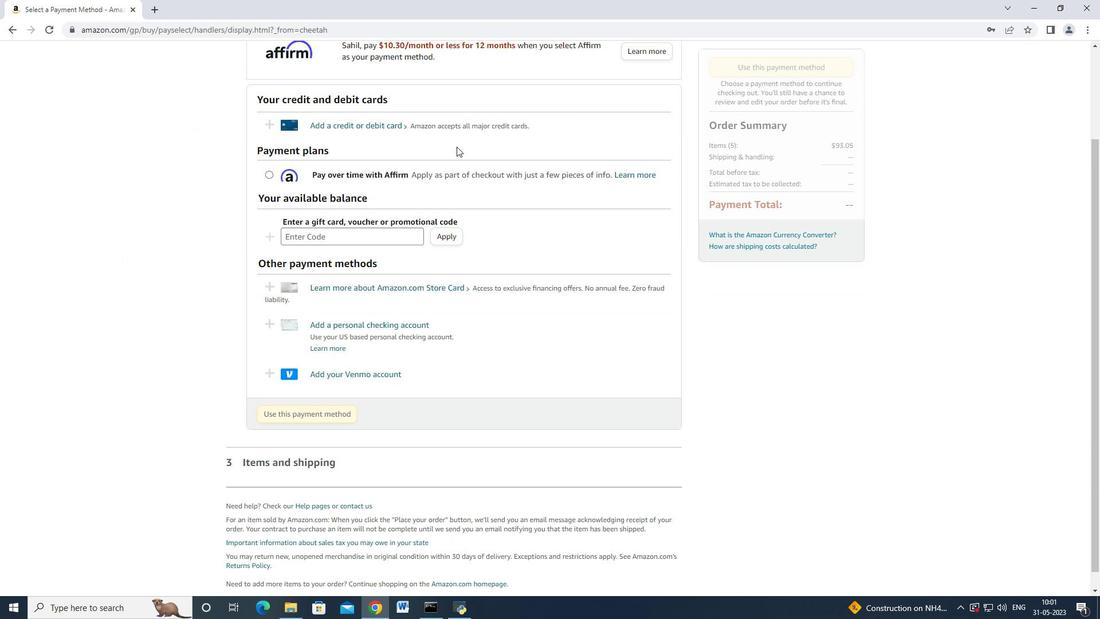 
Action: Mouse scrolled (456, 146) with delta (0, 0)
Screenshot: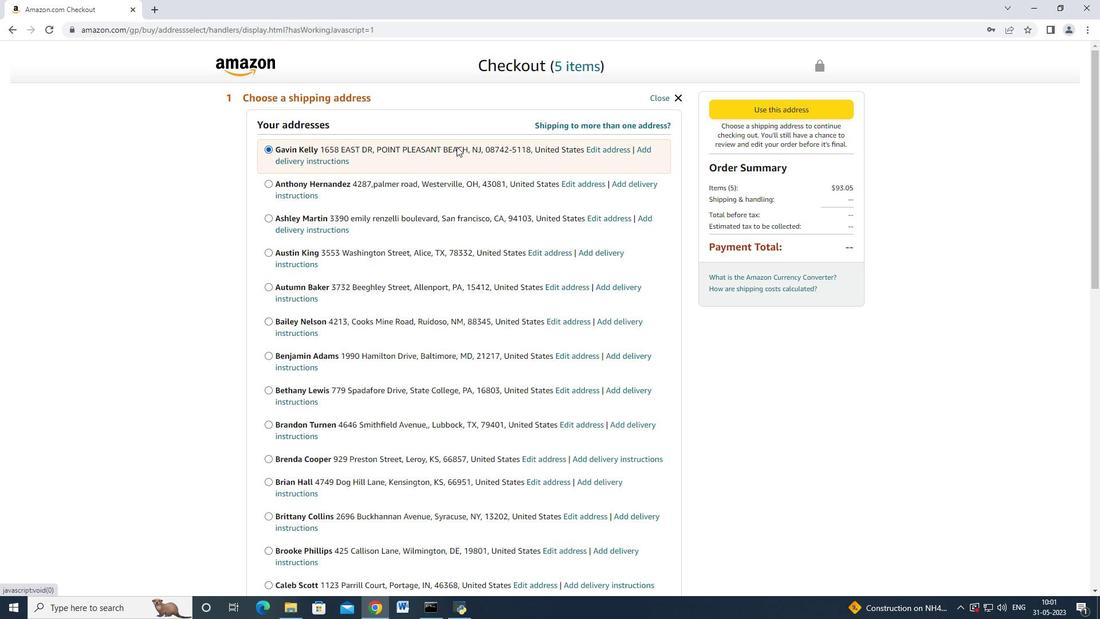 
Action: Mouse scrolled (456, 146) with delta (0, 0)
Screenshot: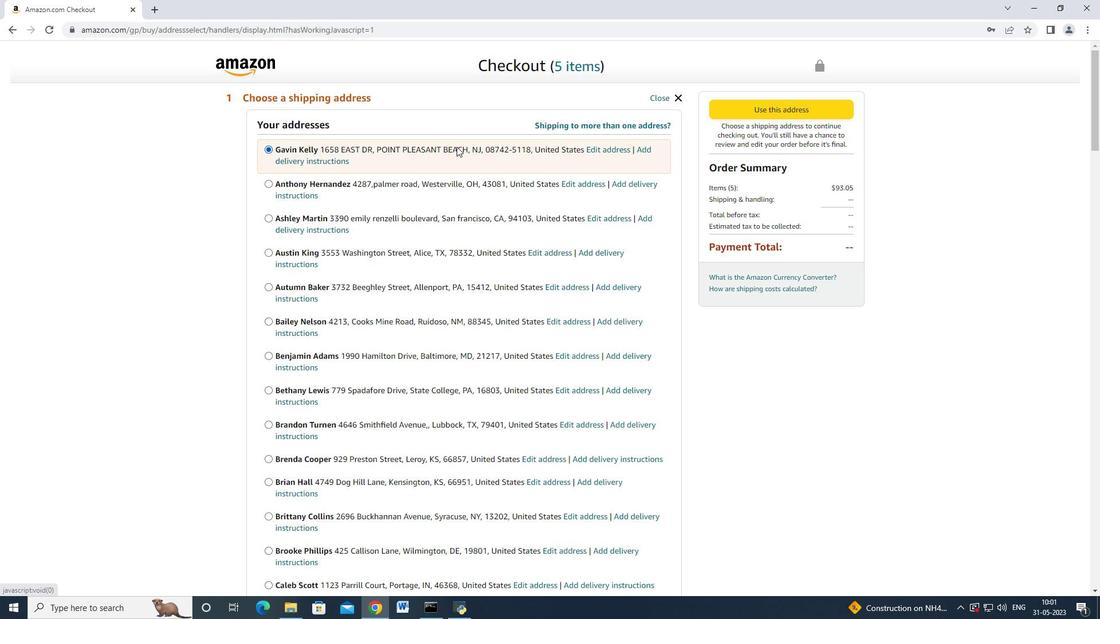 
Action: Mouse scrolled (456, 146) with delta (0, 0)
Screenshot: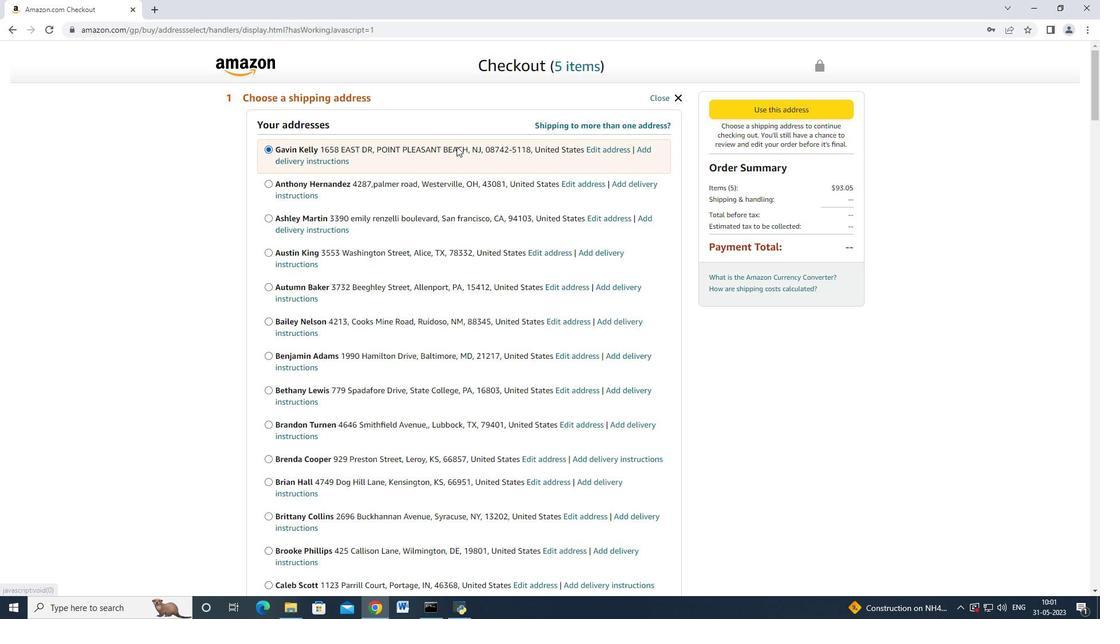 
Action: Mouse scrolled (456, 146) with delta (0, 0)
Screenshot: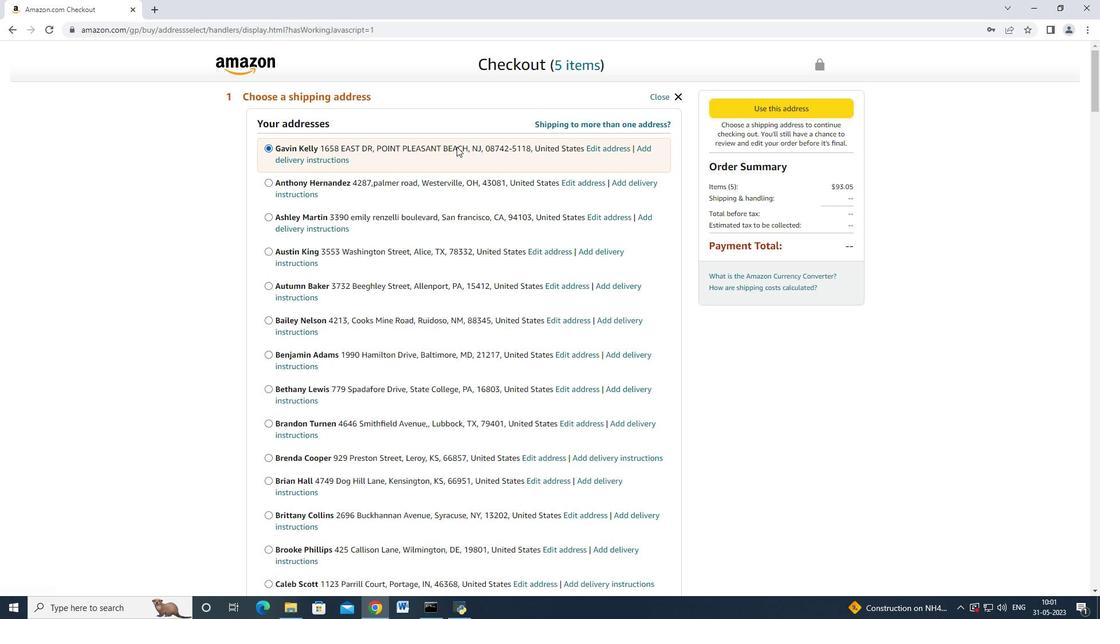 
Action: Mouse moved to (458, 146)
Screenshot: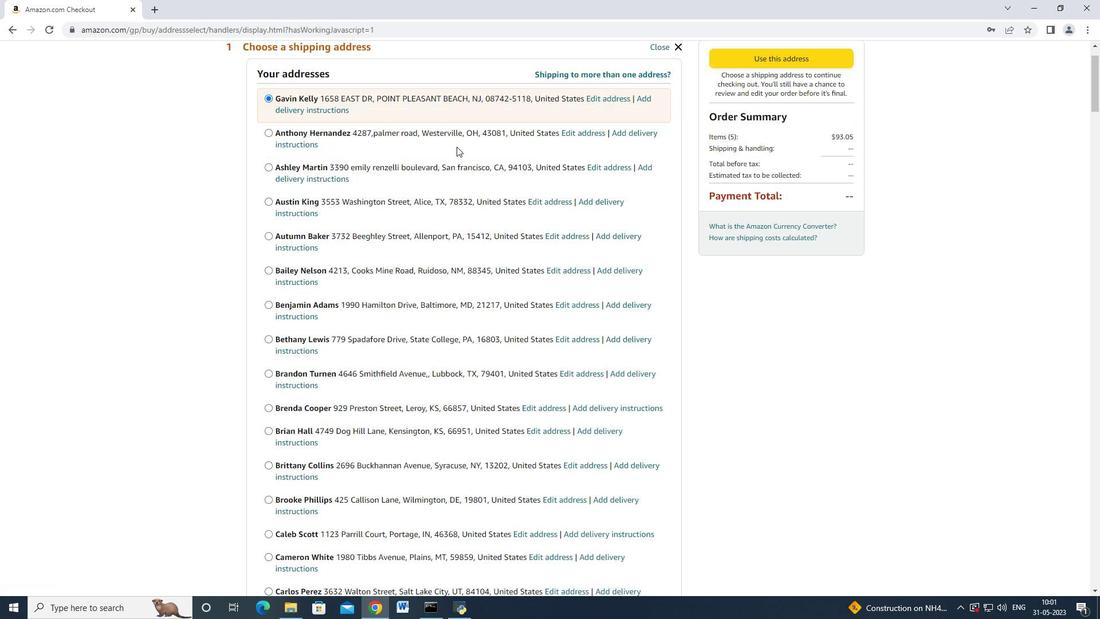 
Action: Mouse scrolled (458, 146) with delta (0, 0)
Screenshot: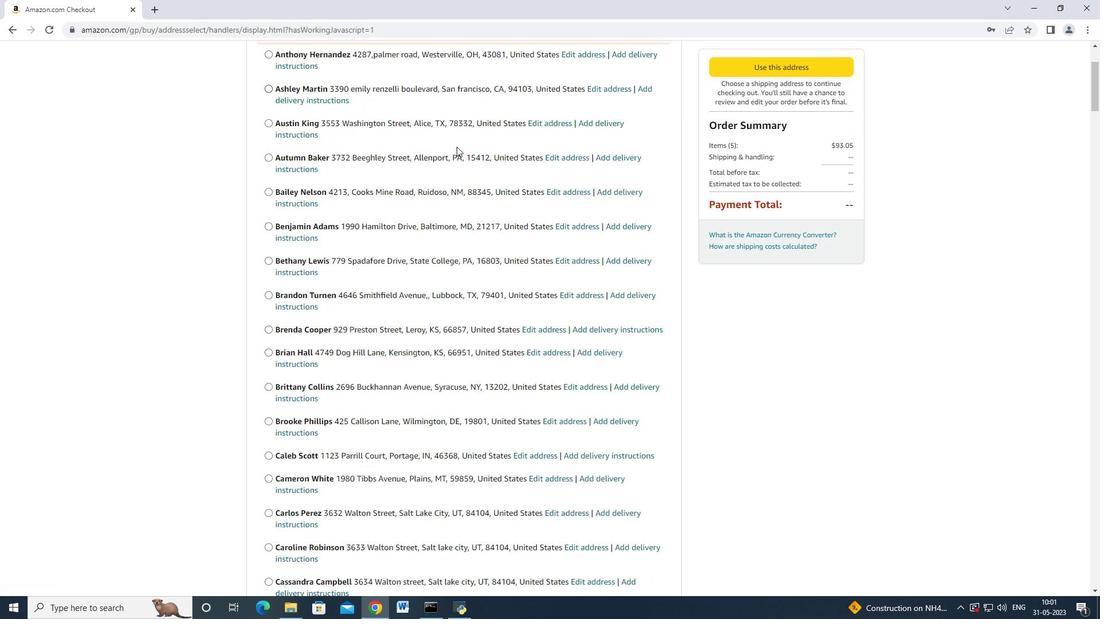 
Action: Mouse scrolled (458, 146) with delta (0, 0)
Screenshot: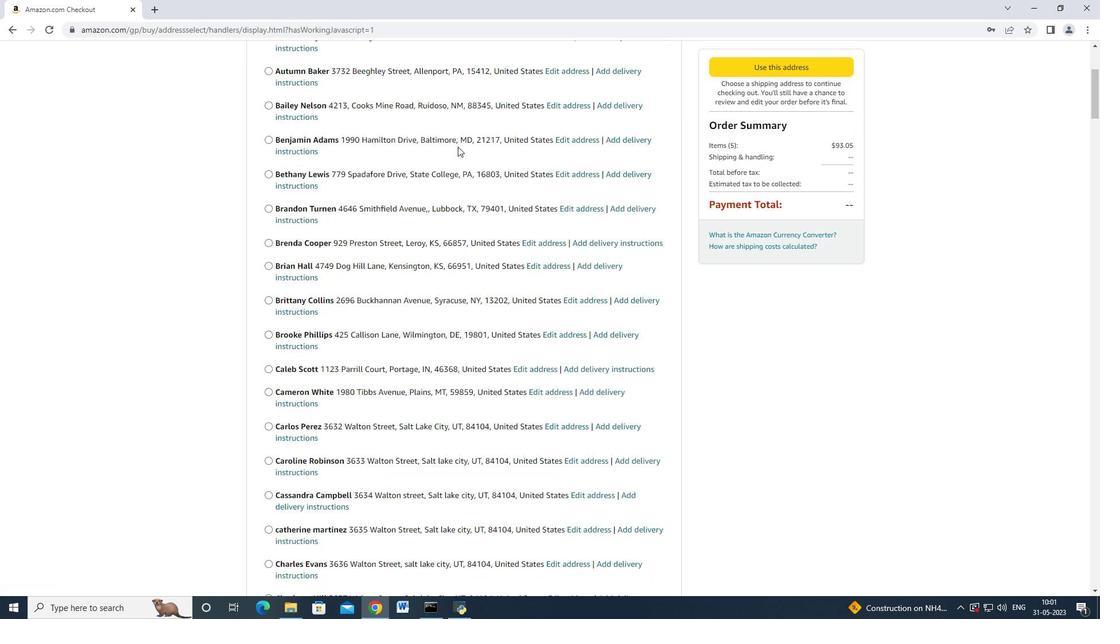 
Action: Mouse scrolled (458, 146) with delta (0, 0)
Screenshot: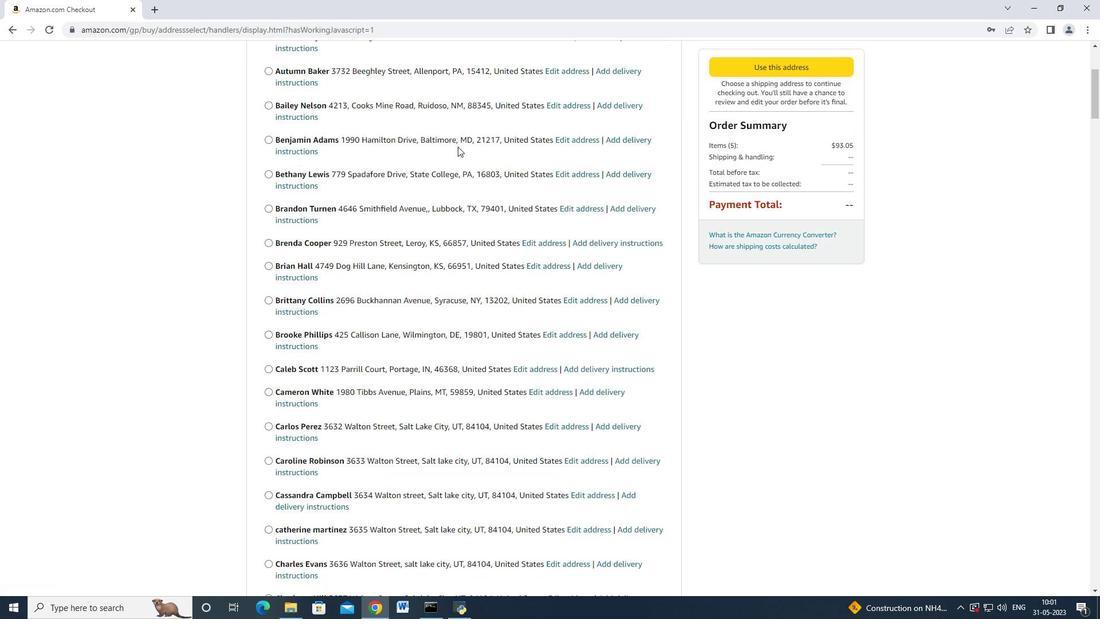 
Action: Mouse moved to (458, 146)
Screenshot: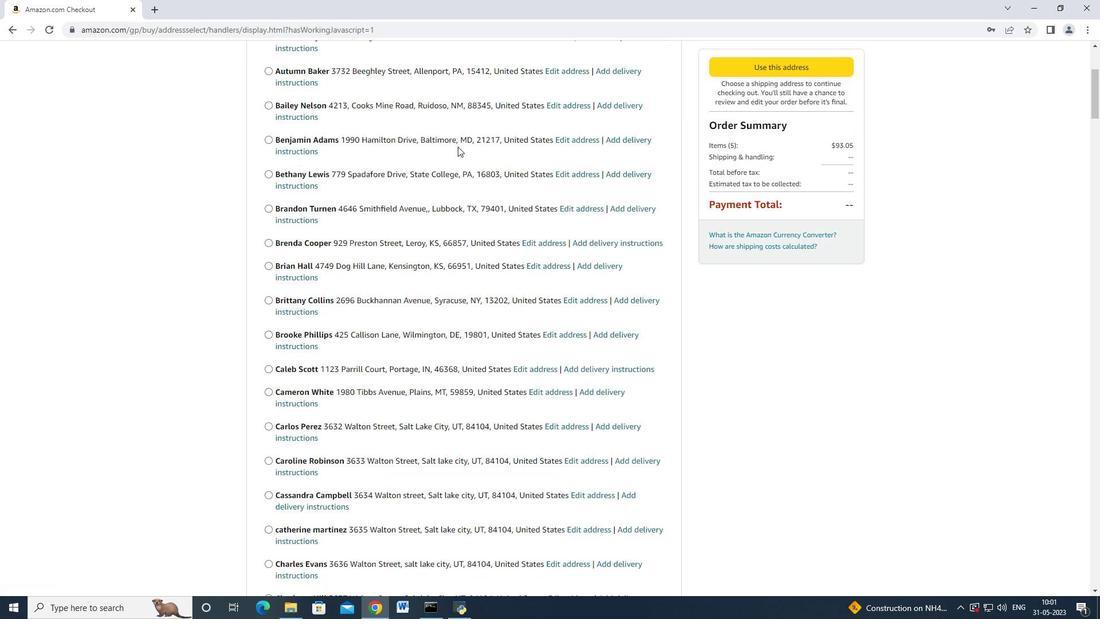 
Action: Mouse scrolled (458, 146) with delta (0, 0)
Screenshot: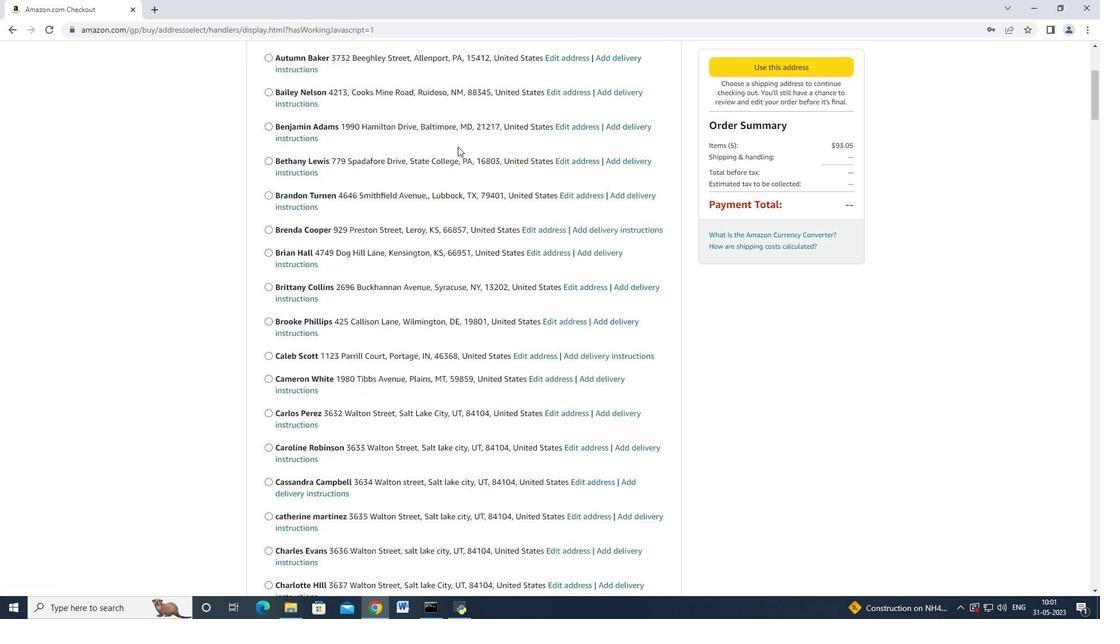 
Action: Mouse scrolled (458, 146) with delta (0, 0)
Screenshot: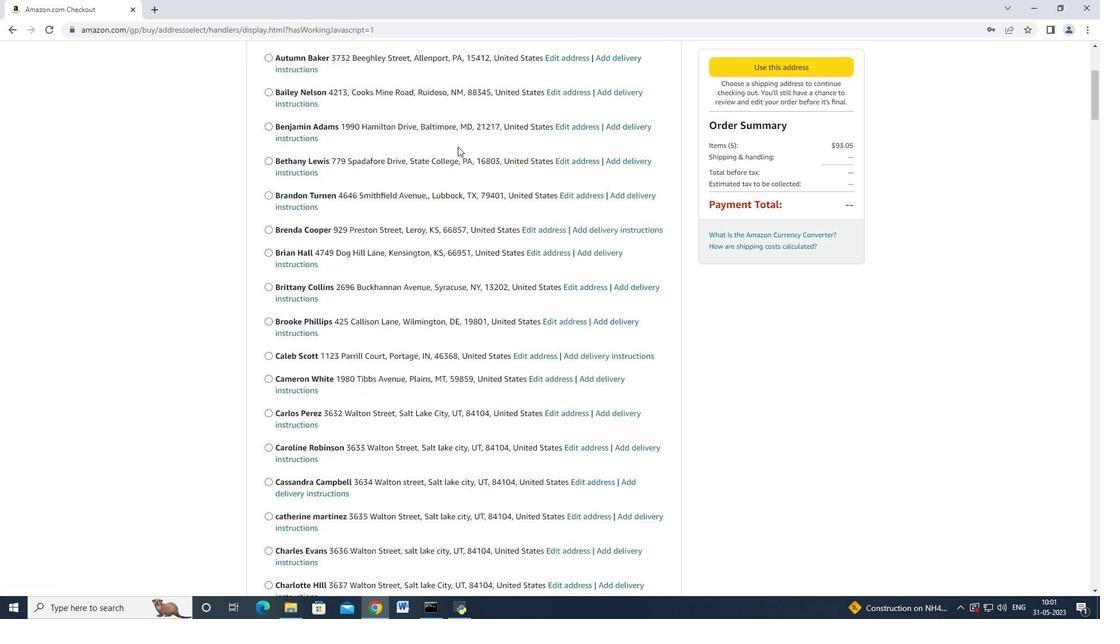 
Action: Mouse moved to (456, 151)
Screenshot: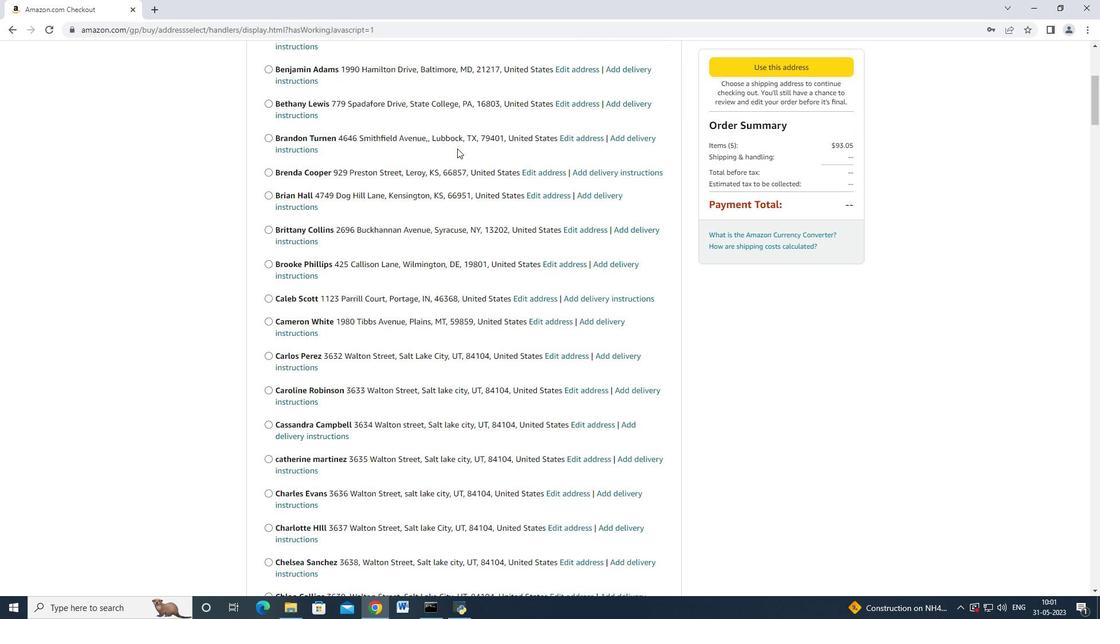 
Action: Mouse scrolled (456, 151) with delta (0, 0)
Screenshot: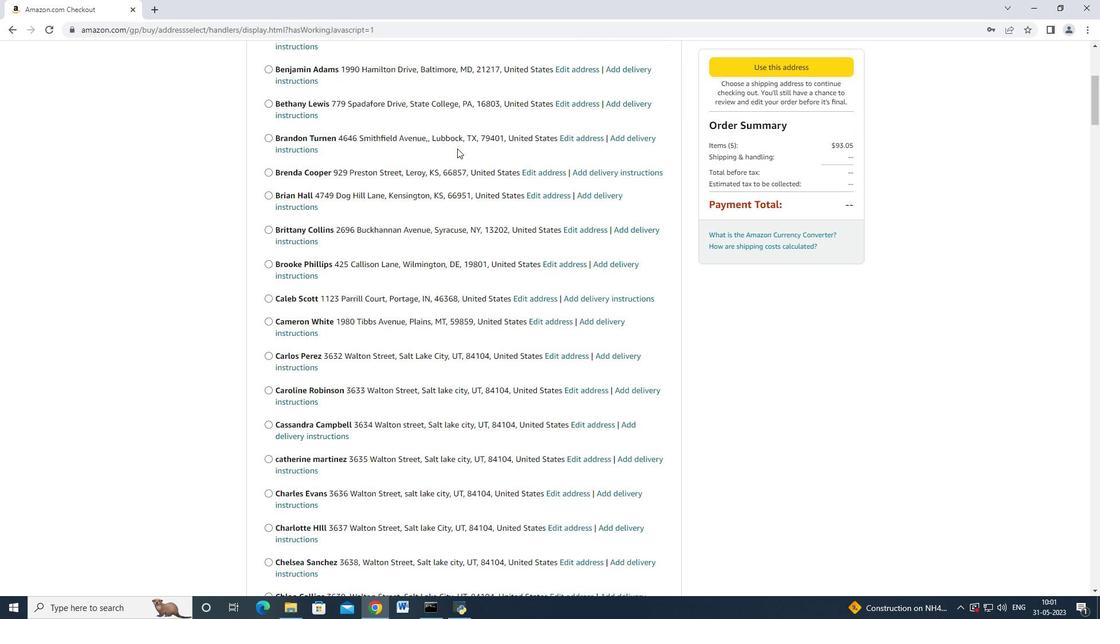 
Action: Mouse moved to (455, 153)
Screenshot: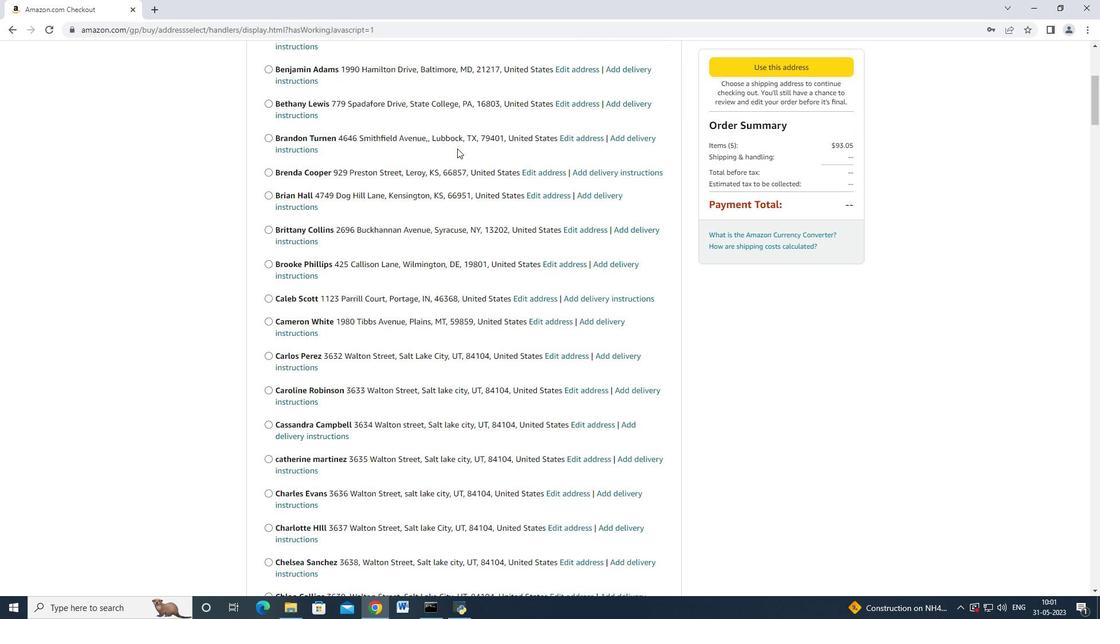 
Action: Mouse scrolled (455, 153) with delta (0, 0)
Screenshot: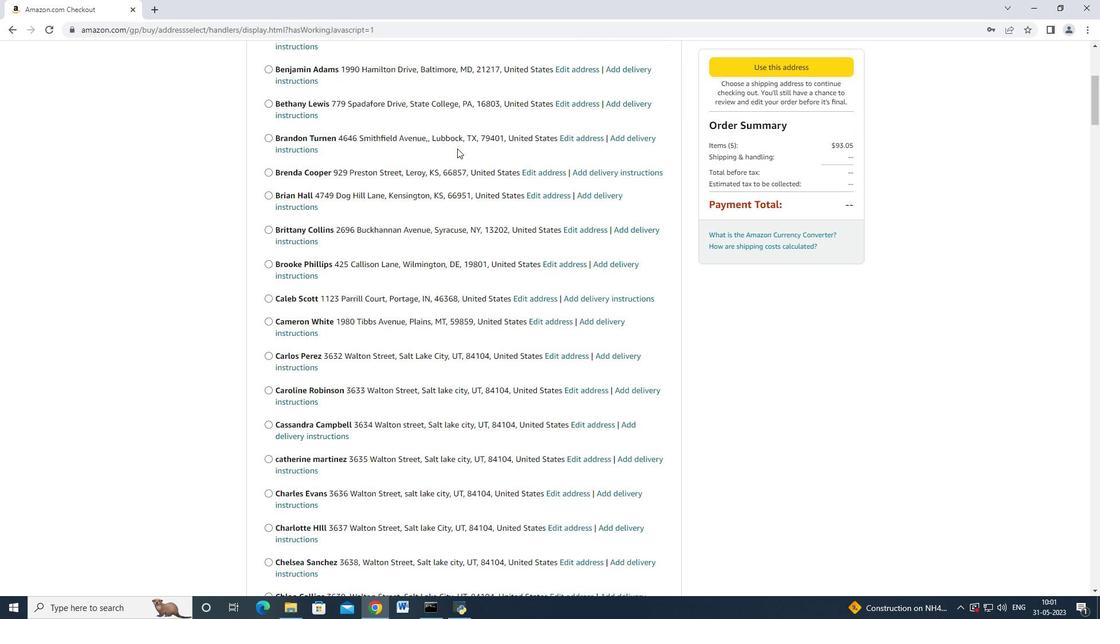 
Action: Mouse moved to (452, 154)
Screenshot: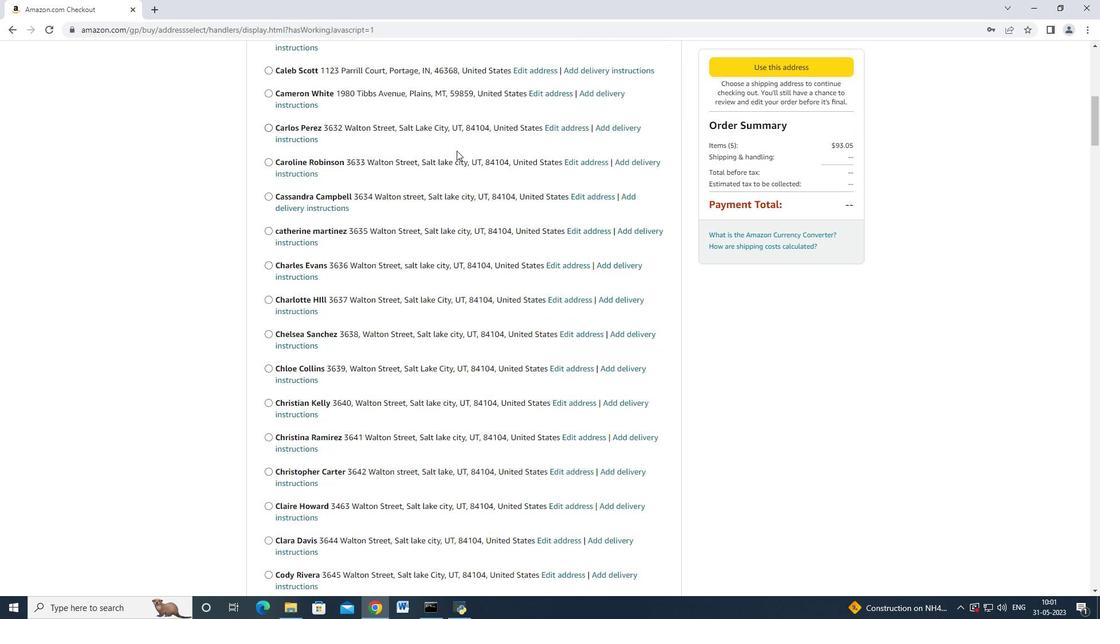 
Action: Mouse scrolled (452, 153) with delta (0, 0)
Screenshot: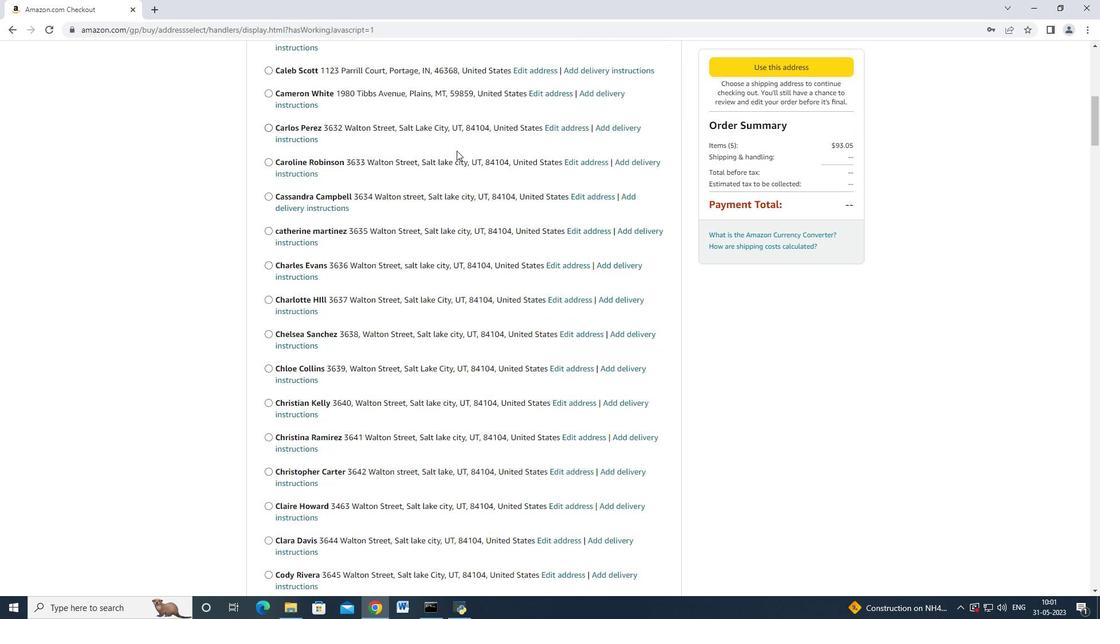 
Action: Mouse moved to (452, 154)
Screenshot: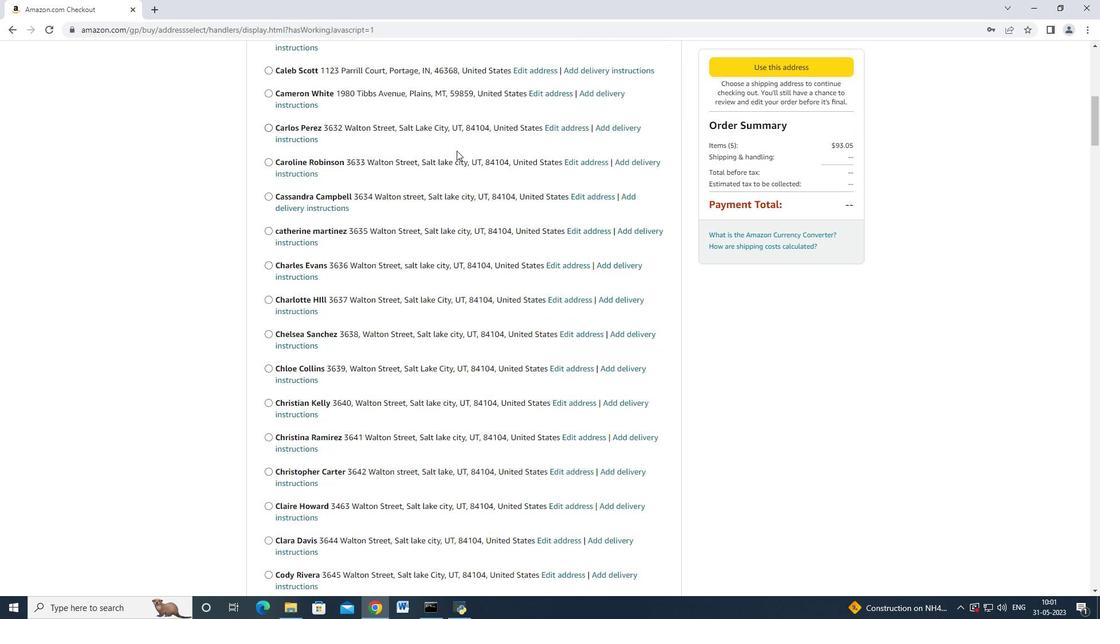 
Action: Mouse scrolled (452, 154) with delta (0, 0)
Screenshot: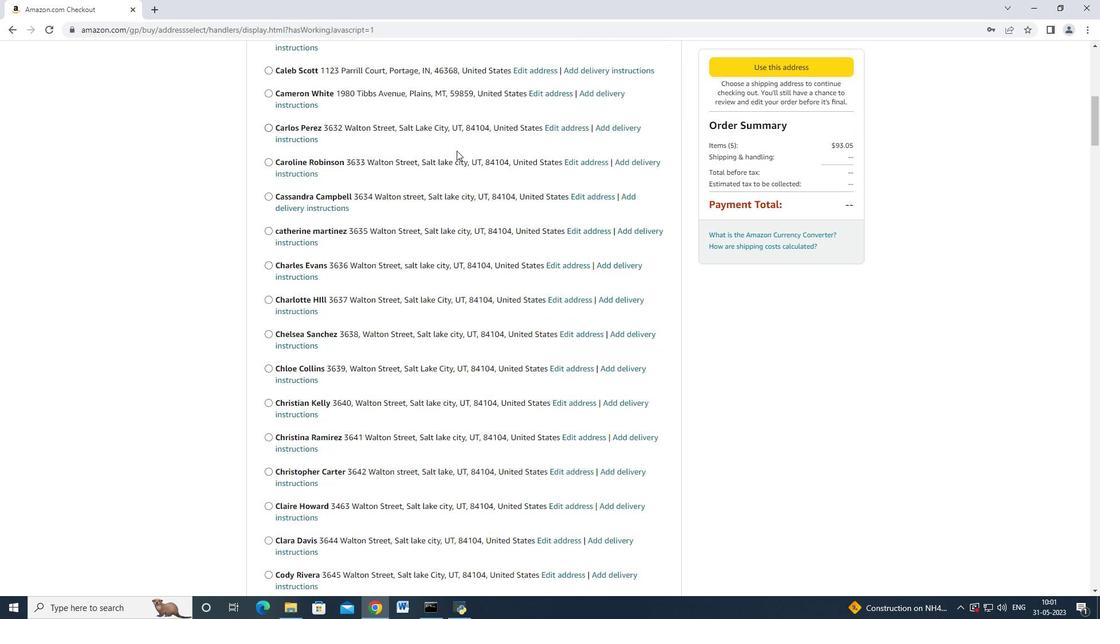 
Action: Mouse scrolled (452, 154) with delta (0, 0)
Screenshot: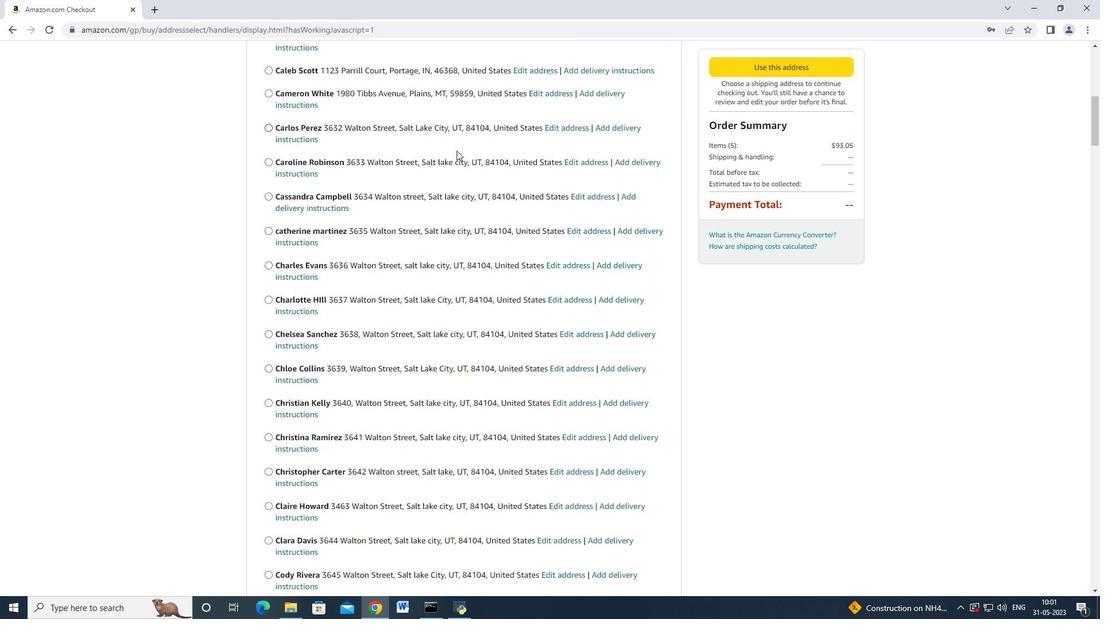 
Action: Mouse moved to (452, 154)
Screenshot: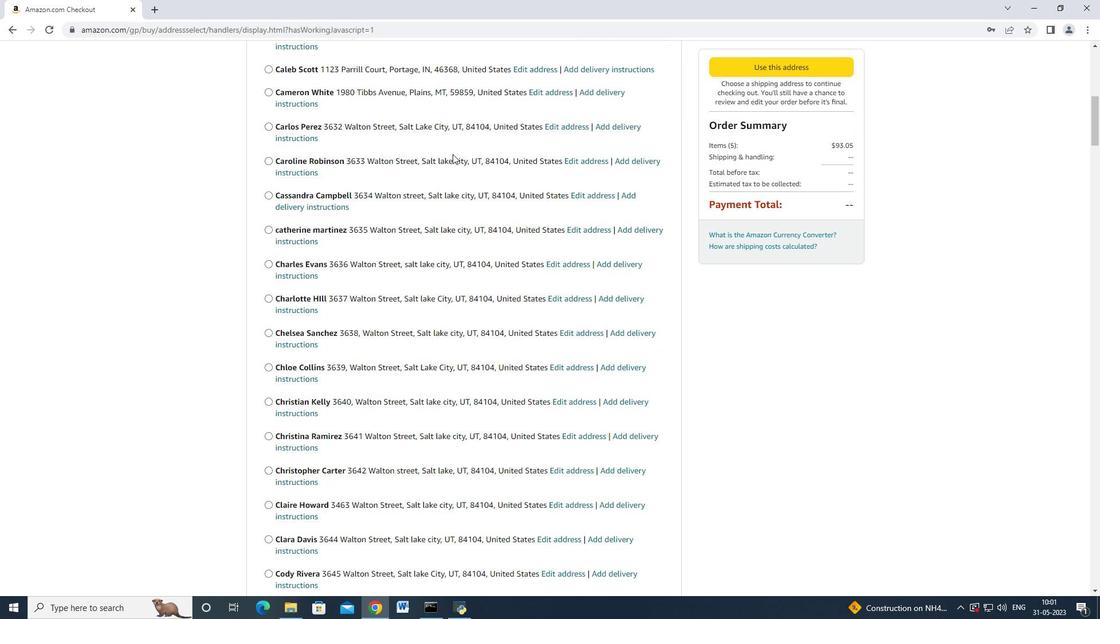 
Action: Mouse scrolled (452, 154) with delta (0, 0)
Screenshot: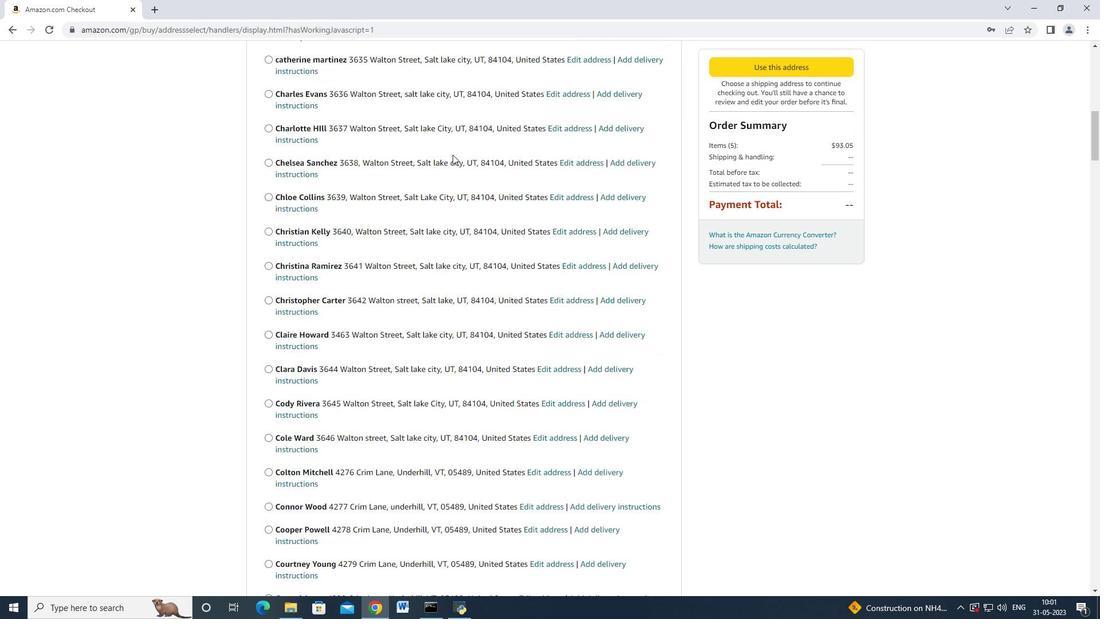
Action: Mouse scrolled (452, 154) with delta (0, 0)
Screenshot: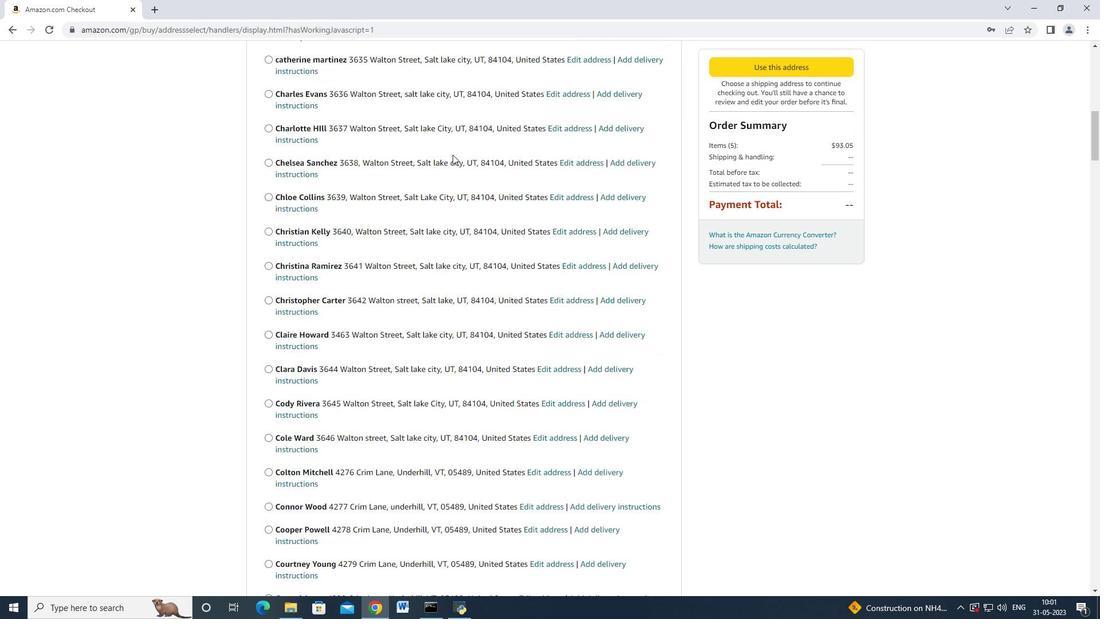 
Action: Mouse scrolled (452, 154) with delta (0, 0)
Screenshot: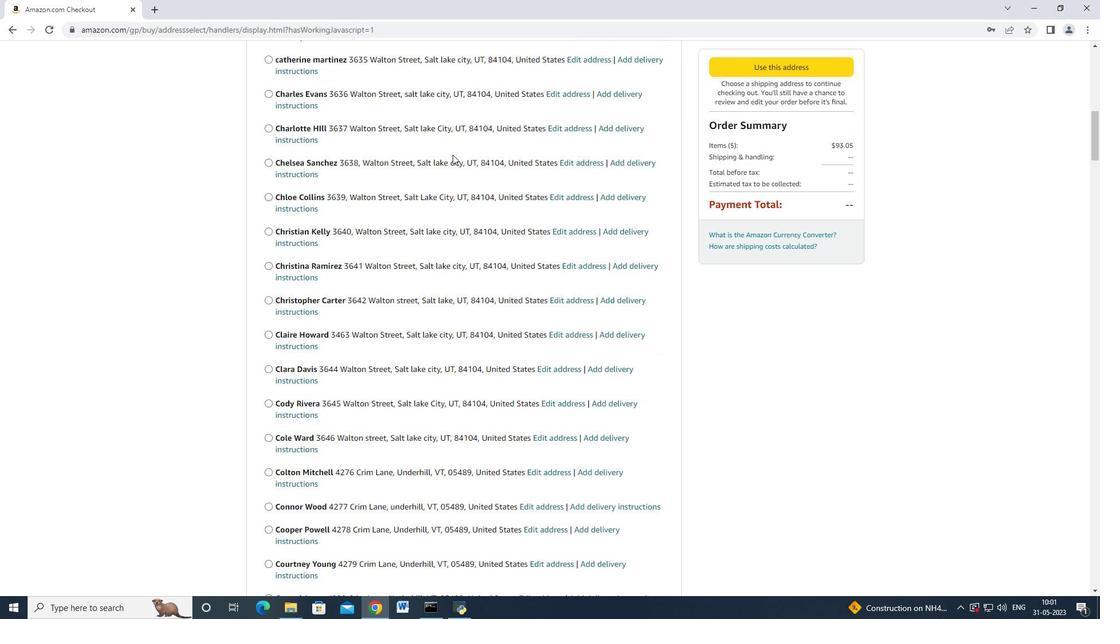 
Action: Mouse scrolled (452, 154) with delta (0, 0)
Screenshot: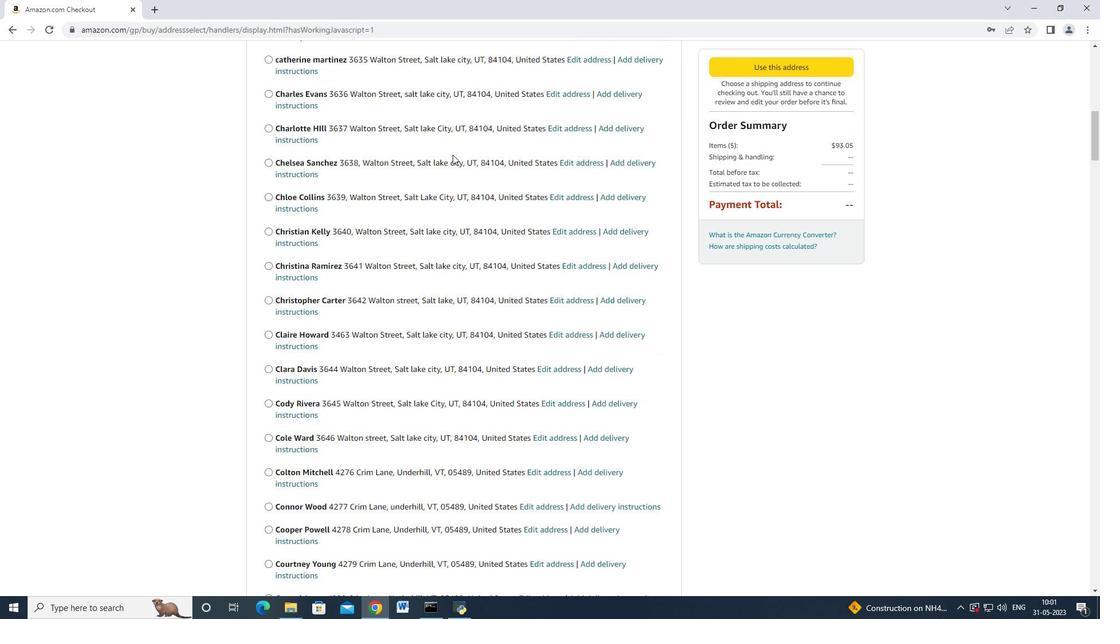 
Action: Mouse scrolled (452, 154) with delta (0, 0)
Screenshot: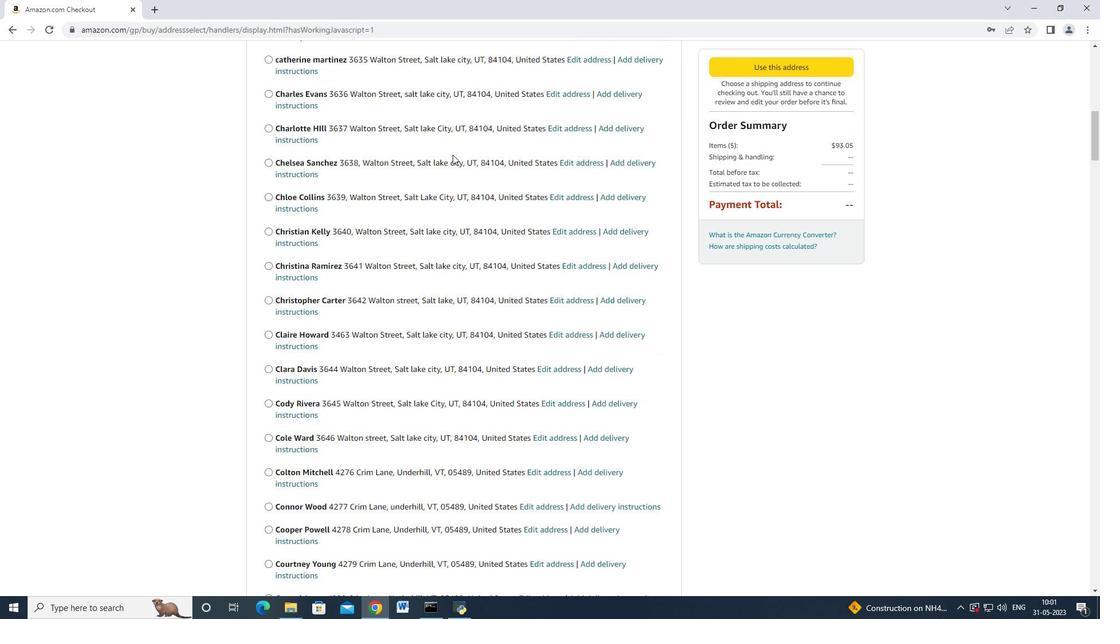 
Action: Mouse scrolled (452, 154) with delta (0, 0)
Screenshot: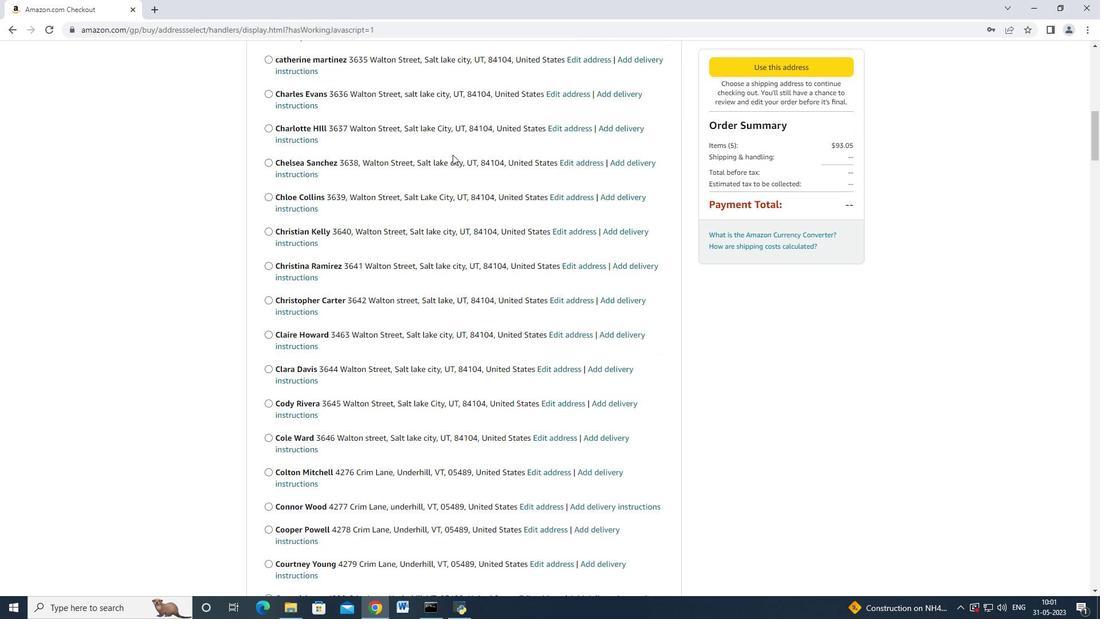 
Action: Mouse moved to (454, 154)
Screenshot: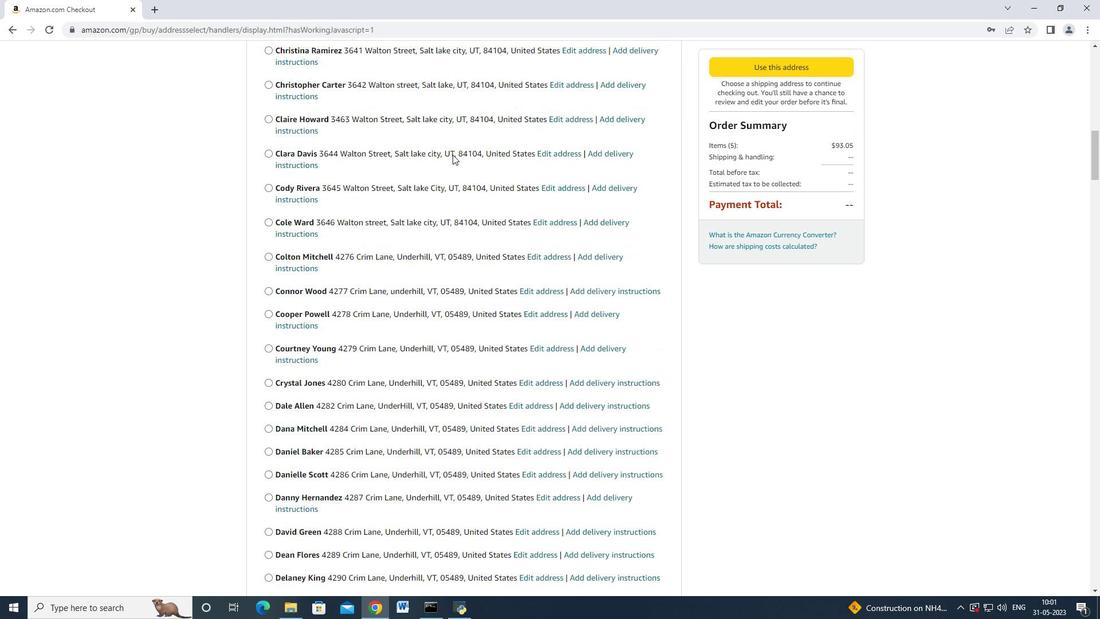 
Action: Mouse scrolled (454, 154) with delta (0, 0)
Screenshot: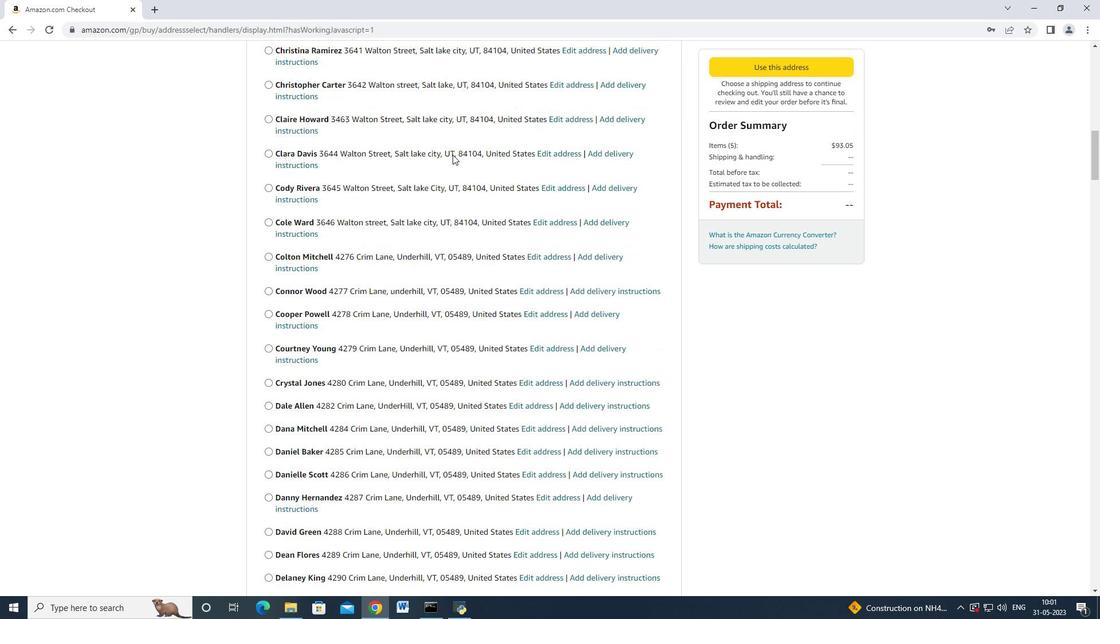 
Action: Mouse scrolled (454, 154) with delta (0, 0)
Screenshot: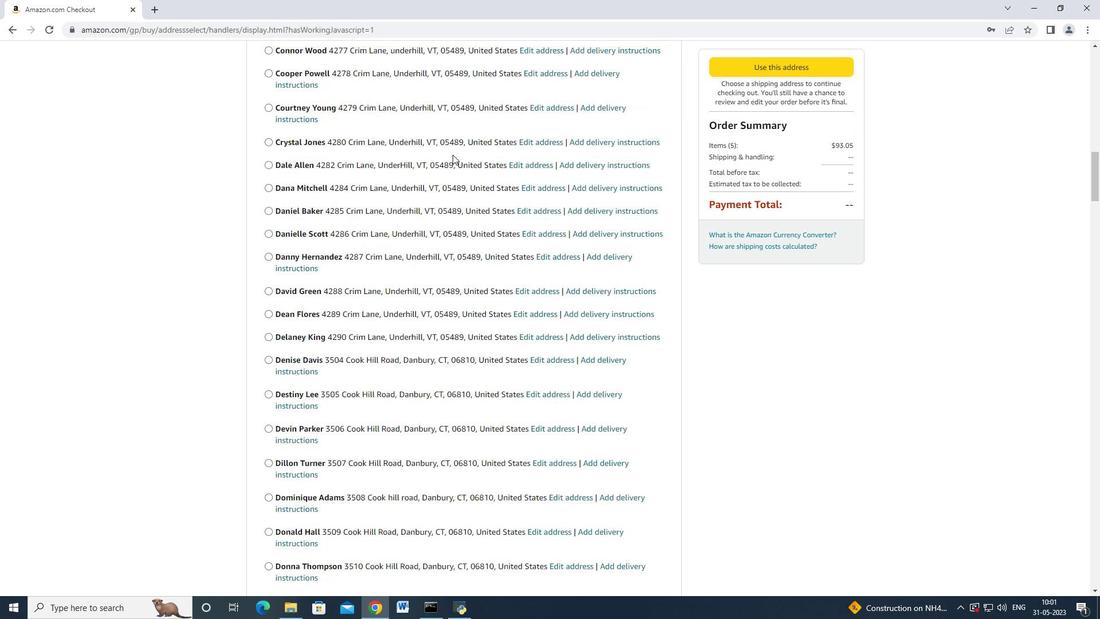
Action: Mouse scrolled (454, 154) with delta (0, 0)
Screenshot: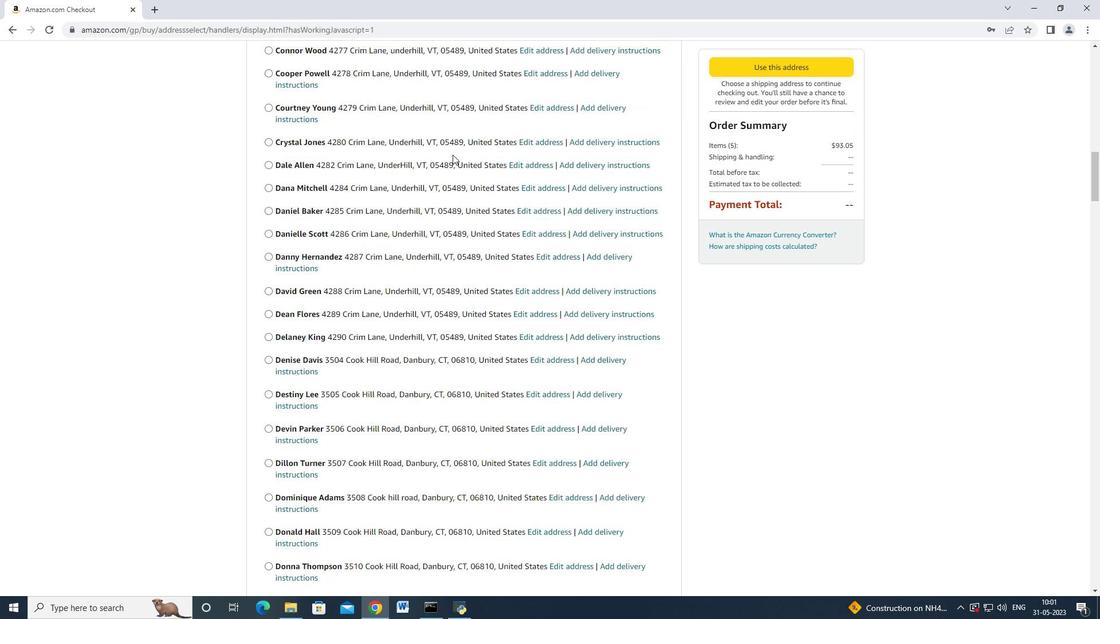 
Action: Mouse scrolled (454, 154) with delta (0, 0)
Screenshot: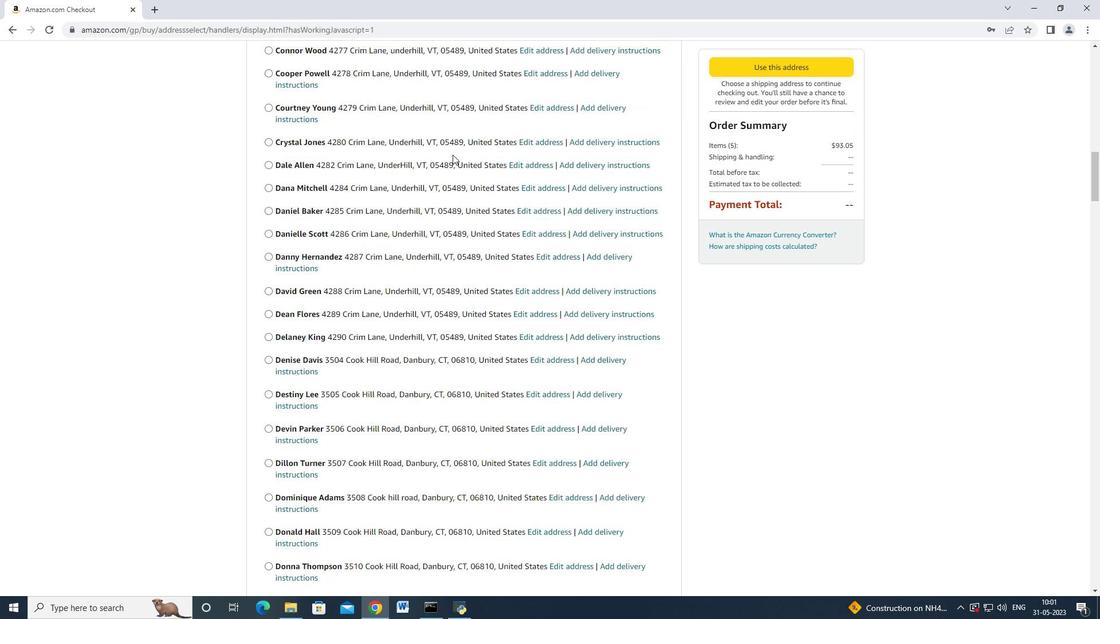 
Action: Mouse scrolled (454, 154) with delta (0, 0)
Screenshot: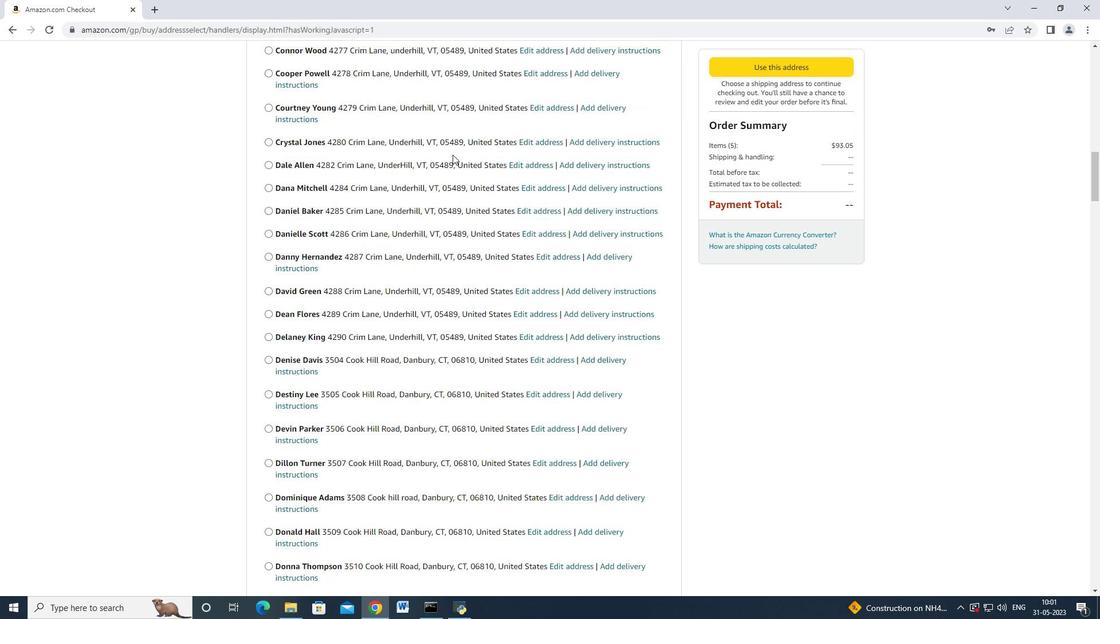 
Action: Mouse scrolled (454, 154) with delta (0, 0)
Screenshot: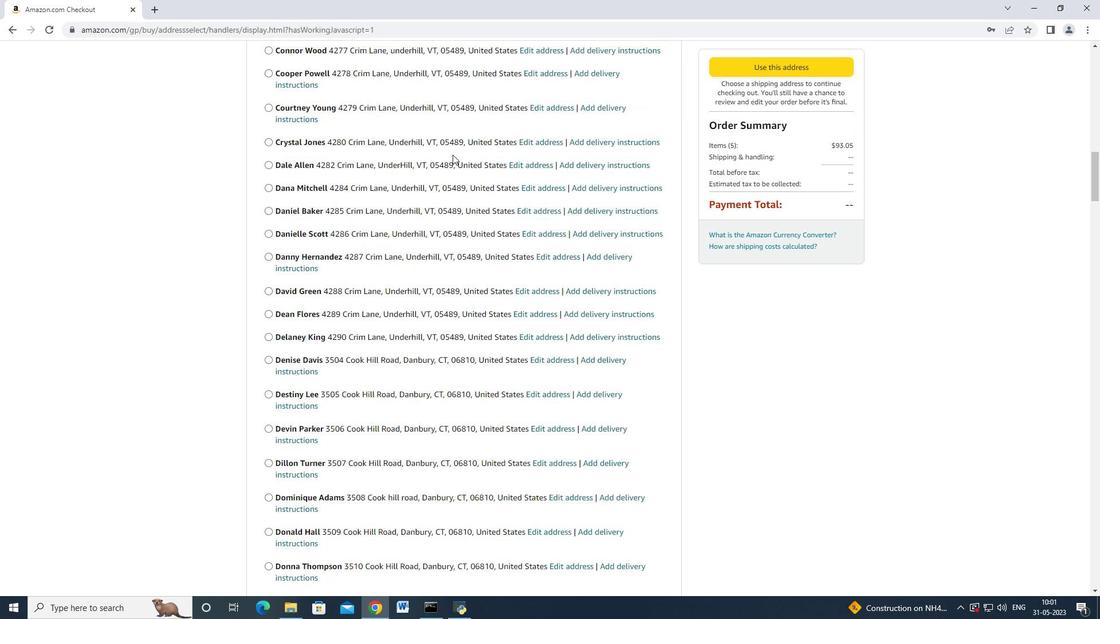 
Action: Mouse scrolled (454, 154) with delta (0, 0)
Screenshot: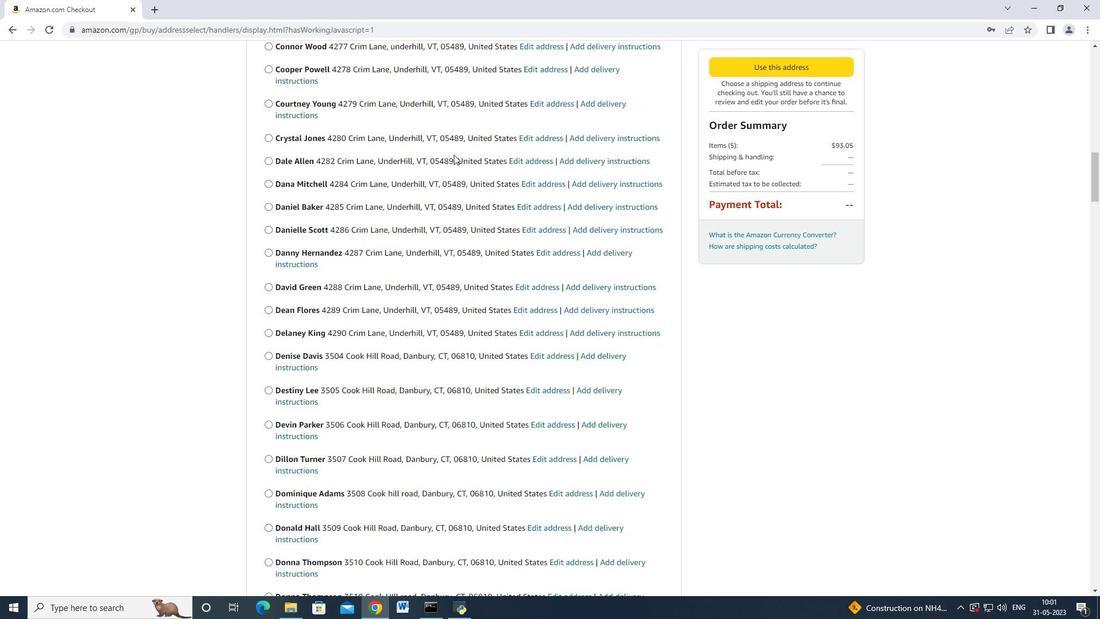 
Action: Mouse moved to (454, 153)
Screenshot: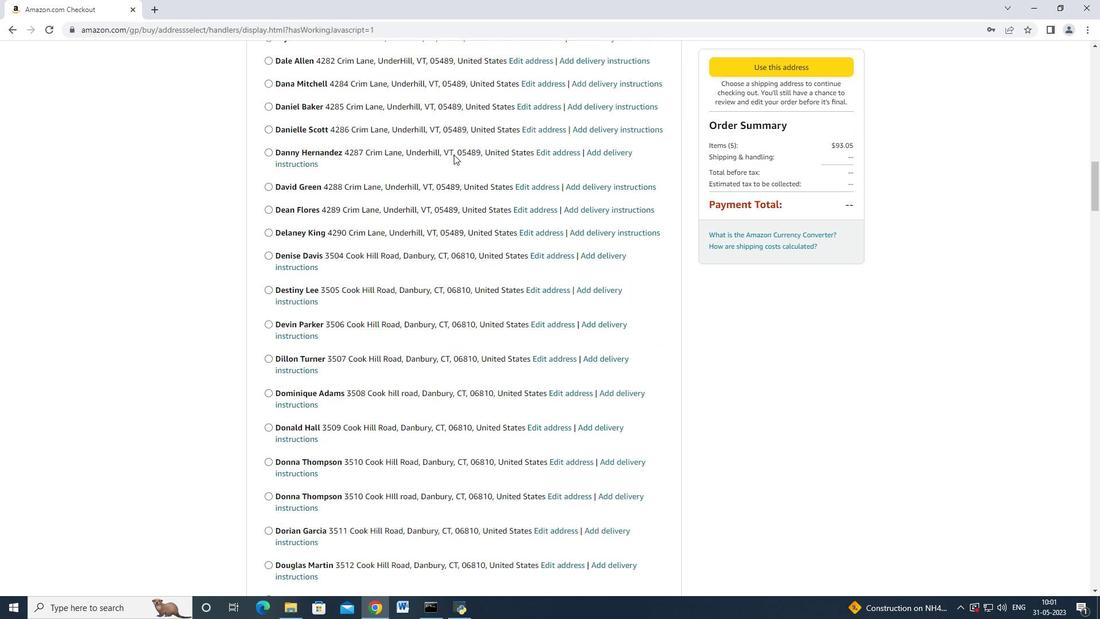 
Action: Mouse scrolled (454, 153) with delta (0, 0)
Screenshot: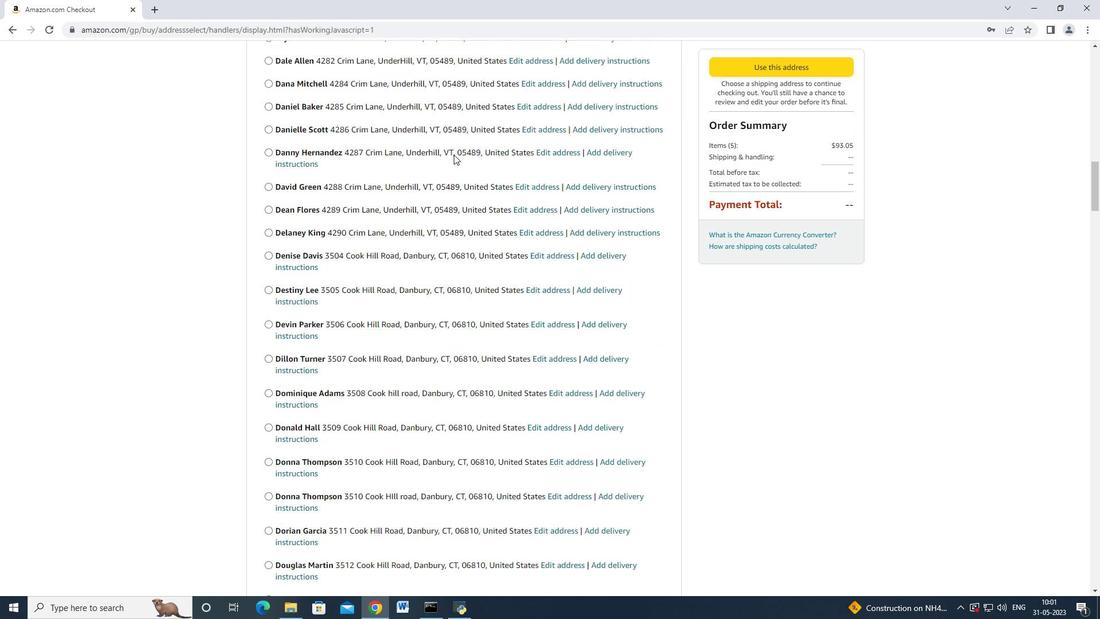 
Action: Mouse scrolled (454, 153) with delta (0, 0)
Screenshot: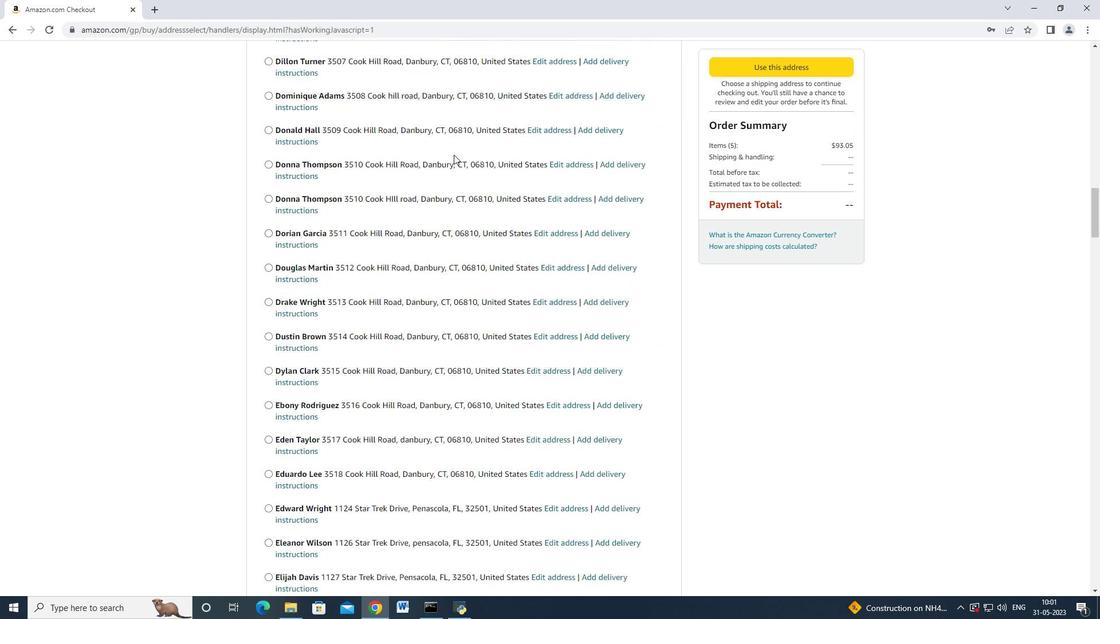 
Action: Mouse scrolled (454, 153) with delta (0, 0)
Screenshot: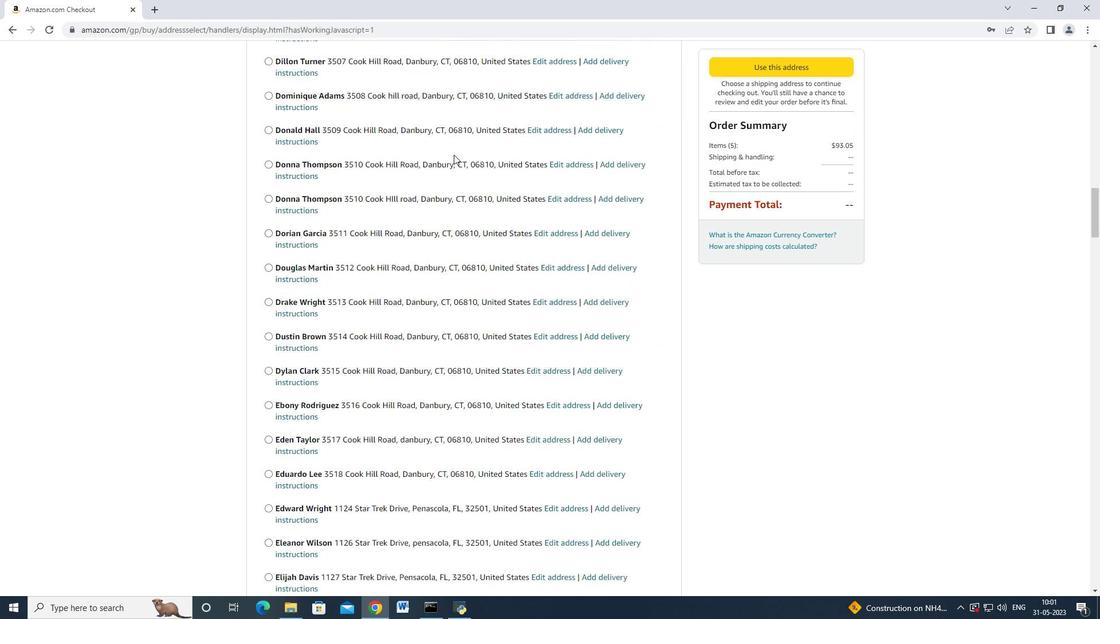 
Action: Mouse scrolled (454, 153) with delta (0, 0)
Screenshot: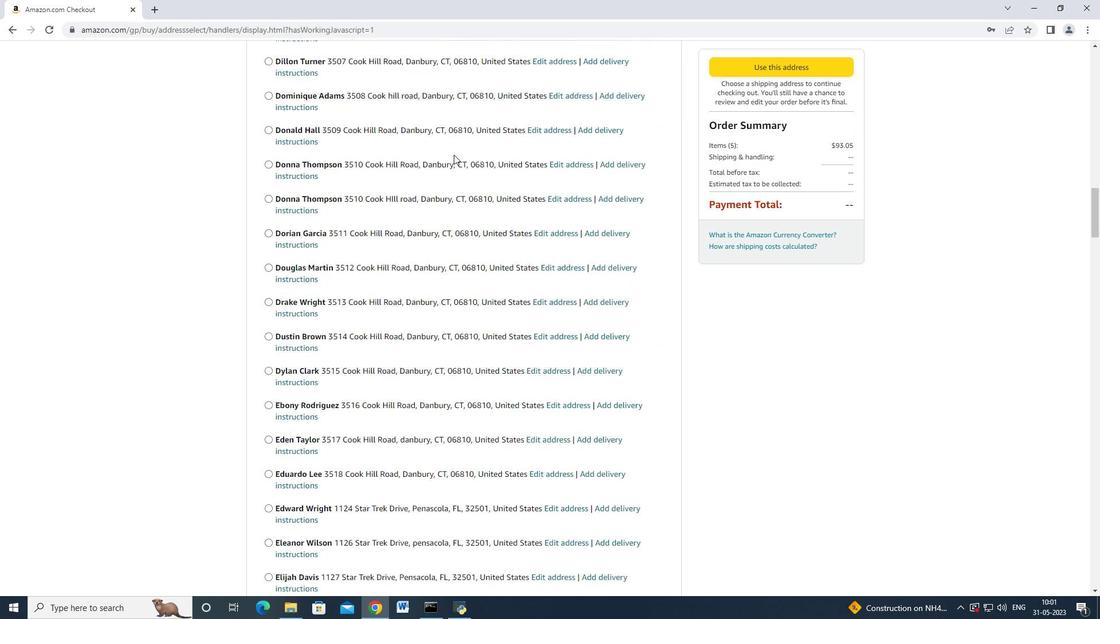 
Action: Mouse scrolled (454, 153) with delta (0, 0)
Screenshot: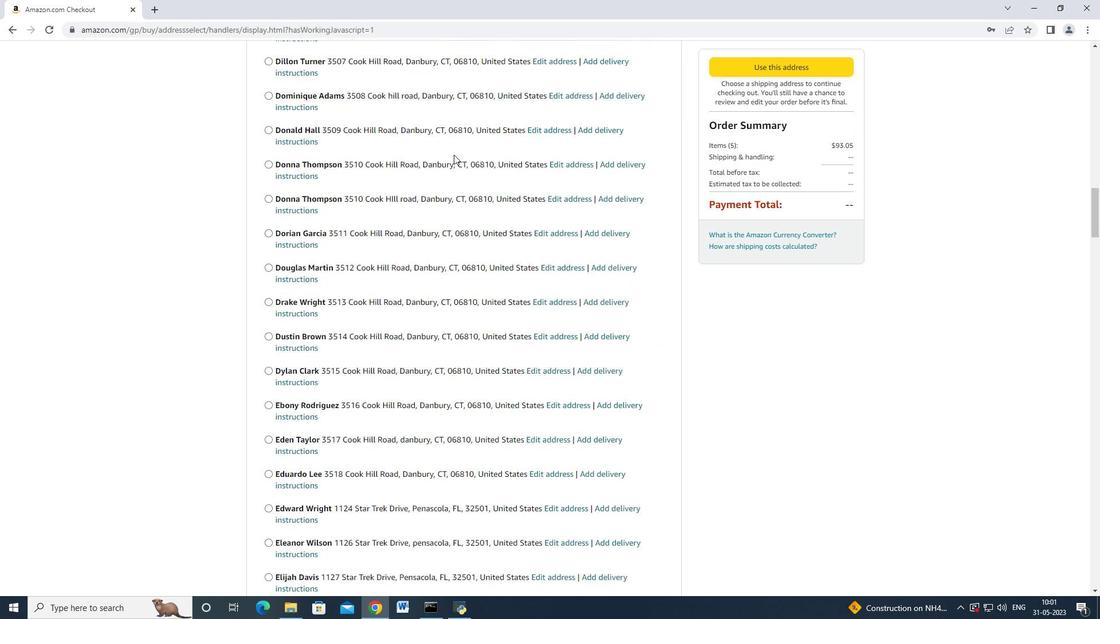 
Action: Mouse scrolled (454, 153) with delta (0, 0)
Screenshot: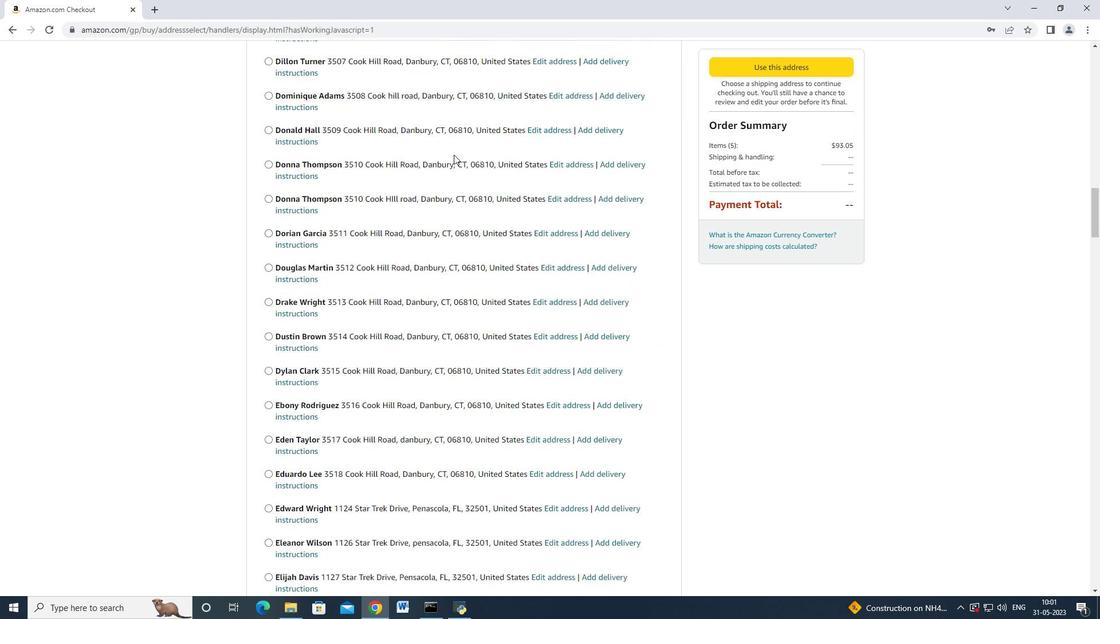 
Action: Mouse scrolled (454, 153) with delta (0, 0)
Screenshot: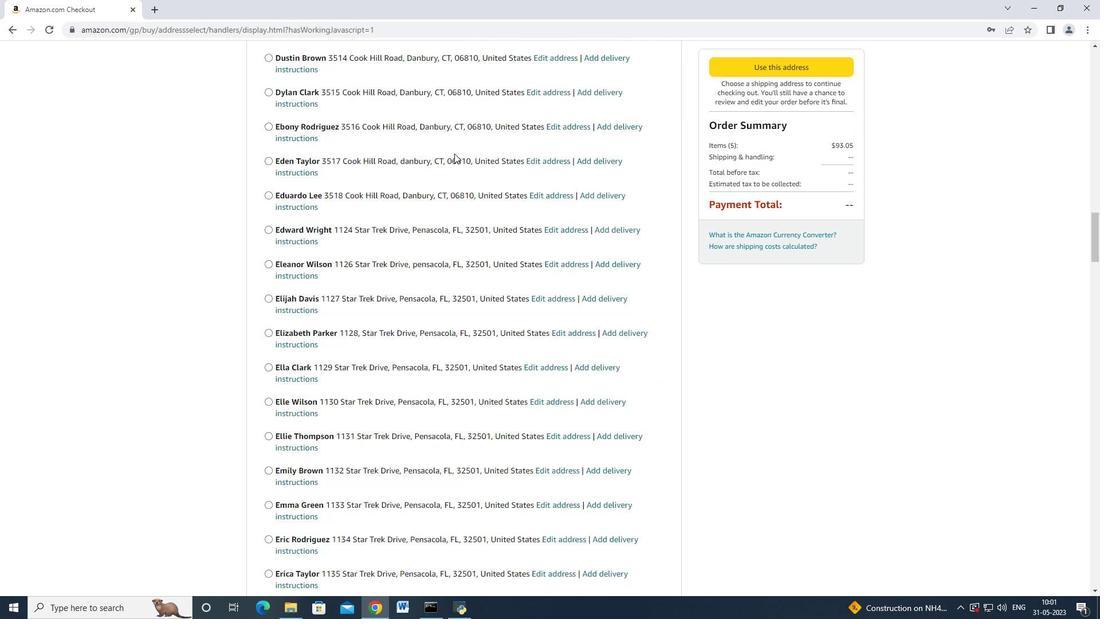 
Action: Mouse scrolled (454, 153) with delta (0, 0)
Screenshot: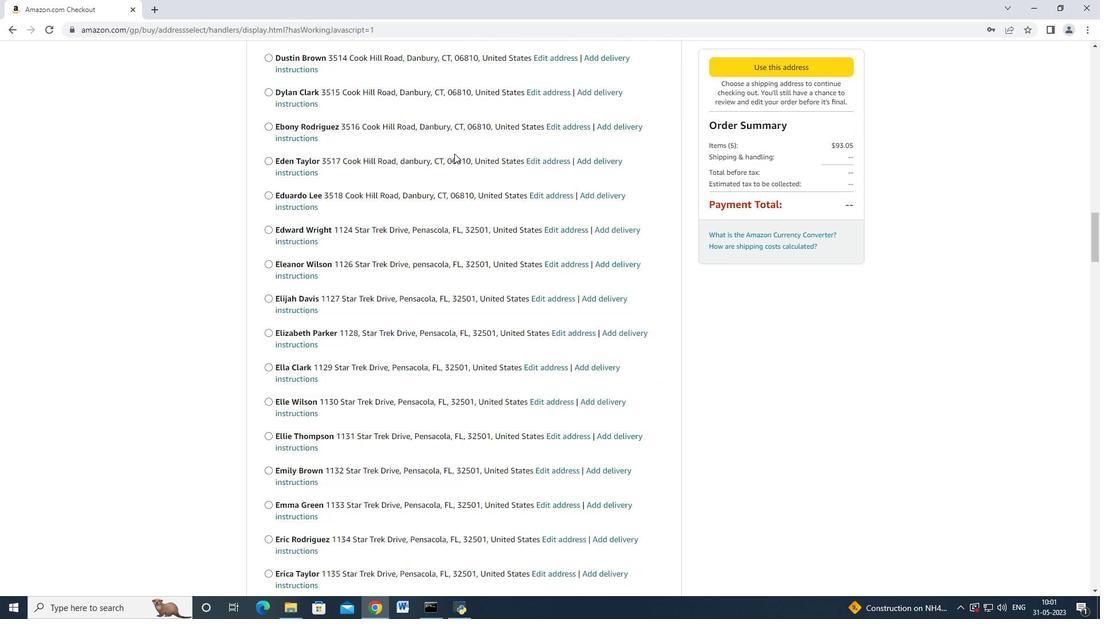 
Action: Mouse scrolled (454, 153) with delta (0, 0)
Screenshot: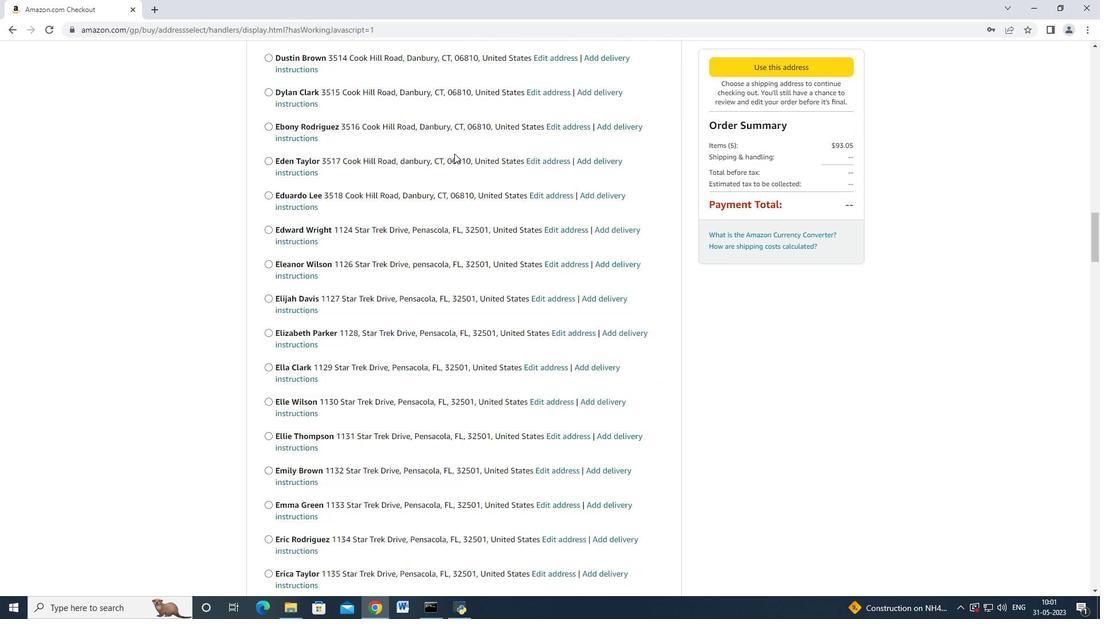 
Action: Mouse scrolled (454, 153) with delta (0, 0)
Screenshot: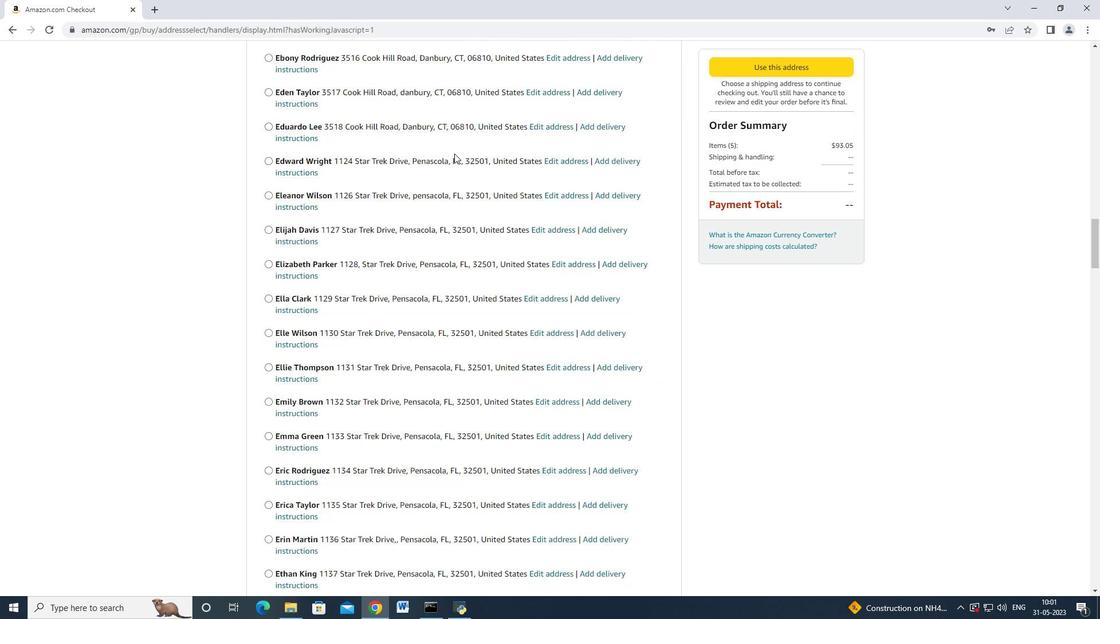 
Action: Mouse scrolled (454, 153) with delta (0, 0)
Screenshot: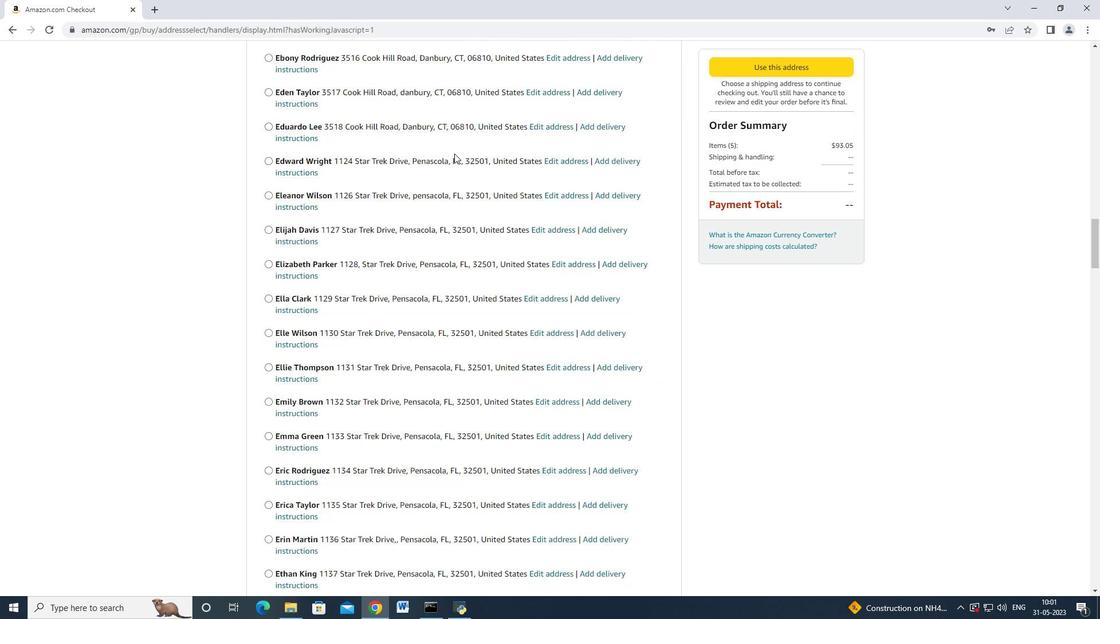 
Action: Mouse scrolled (454, 153) with delta (0, 0)
Screenshot: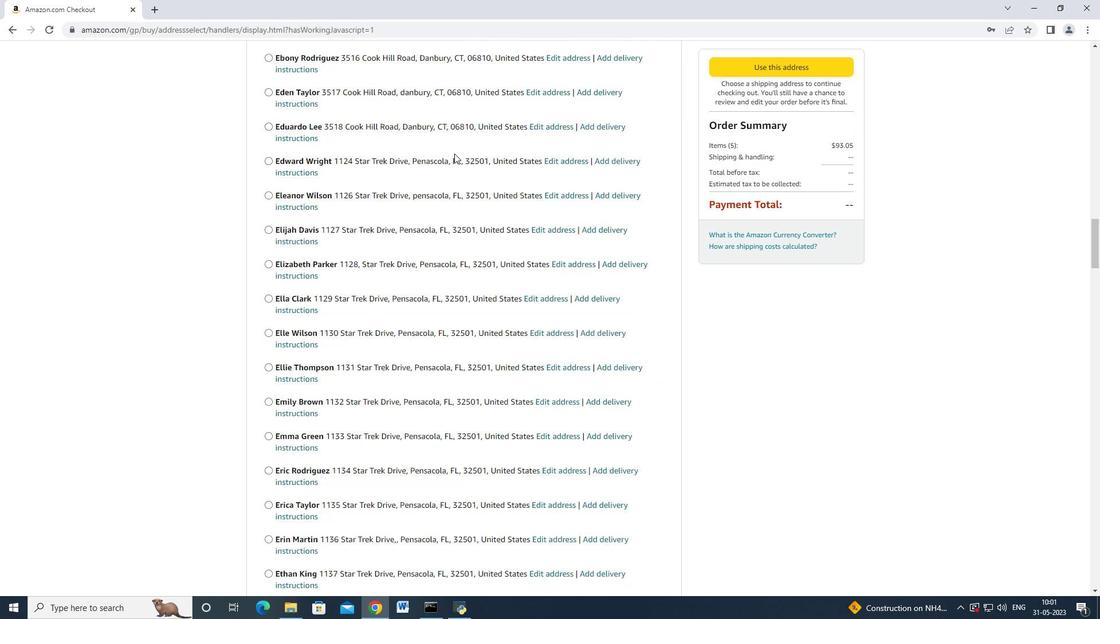 
Action: Mouse scrolled (454, 153) with delta (0, 0)
Screenshot: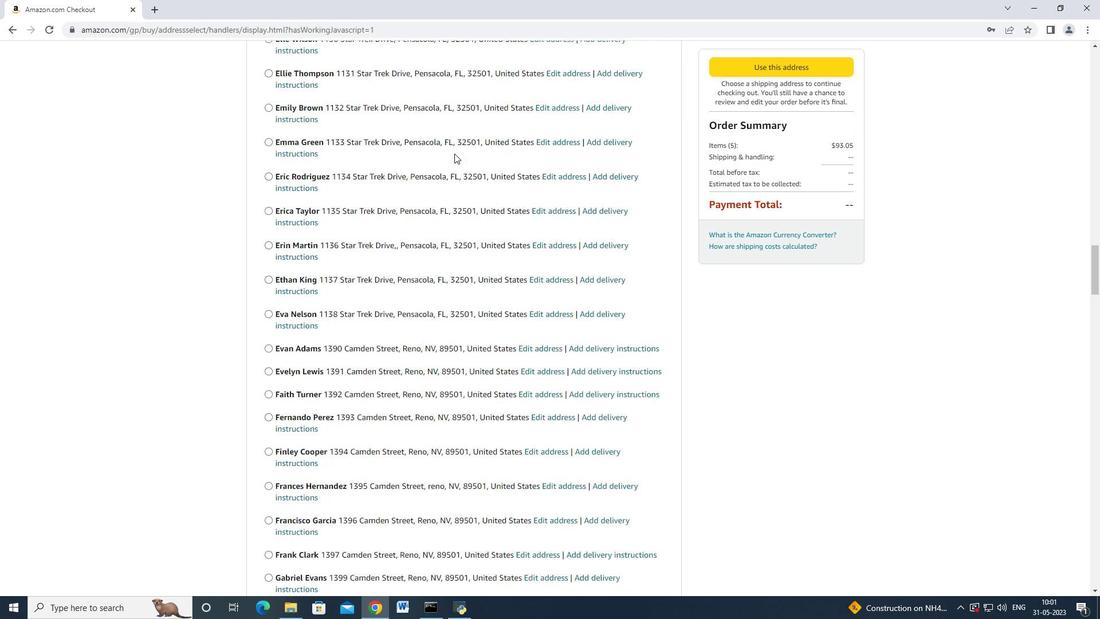 
Action: Mouse scrolled (454, 153) with delta (0, 0)
Screenshot: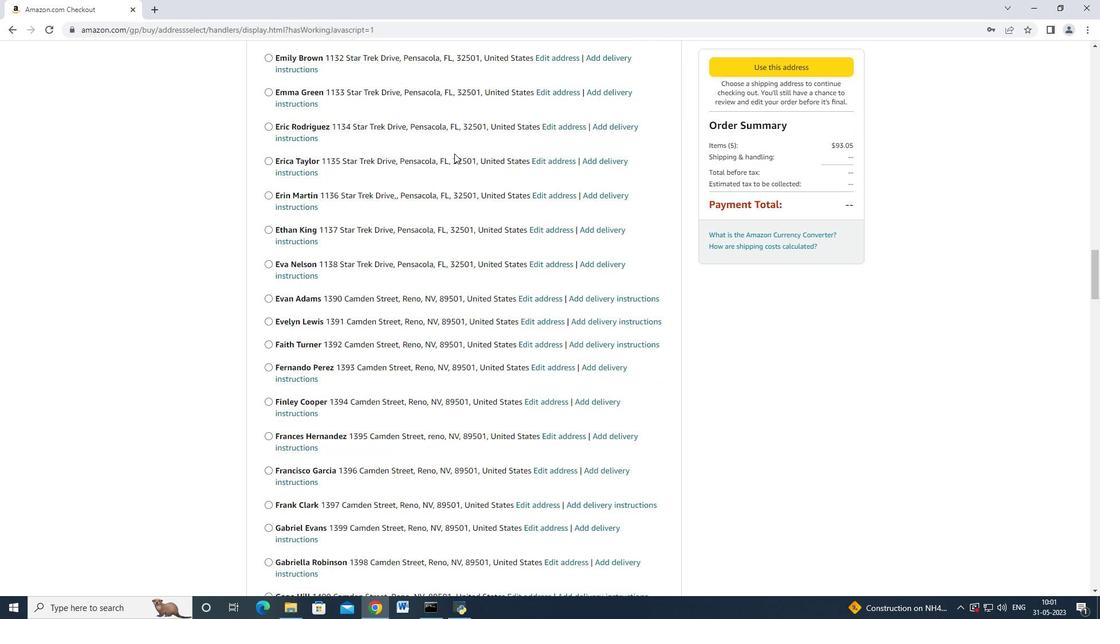 
Action: Mouse scrolled (454, 153) with delta (0, 0)
Screenshot: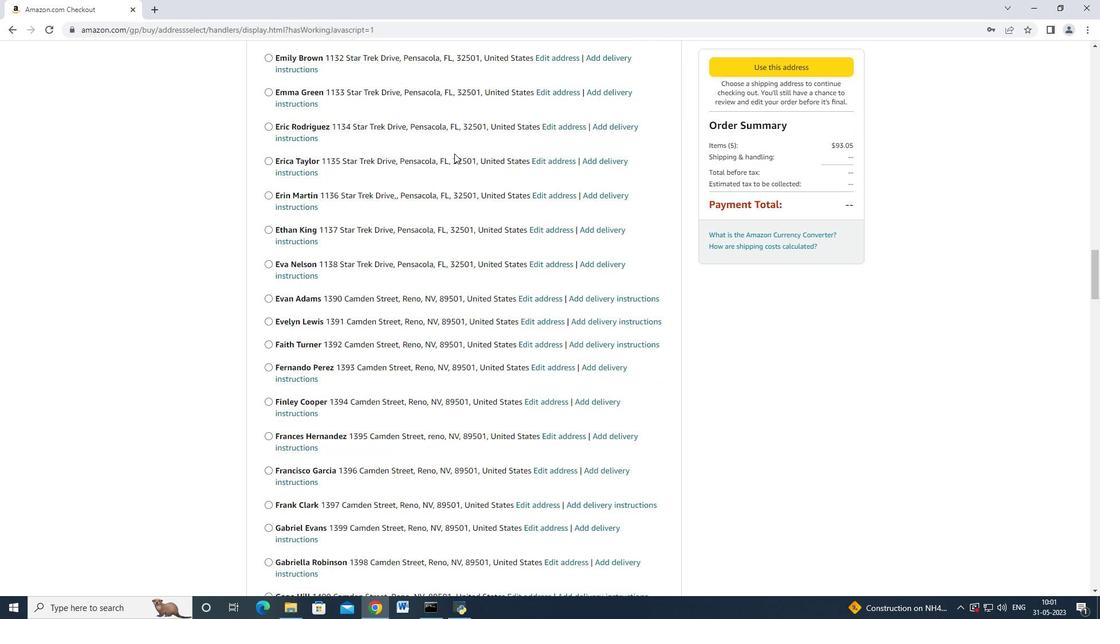 
Action: Mouse scrolled (454, 153) with delta (0, 0)
Screenshot: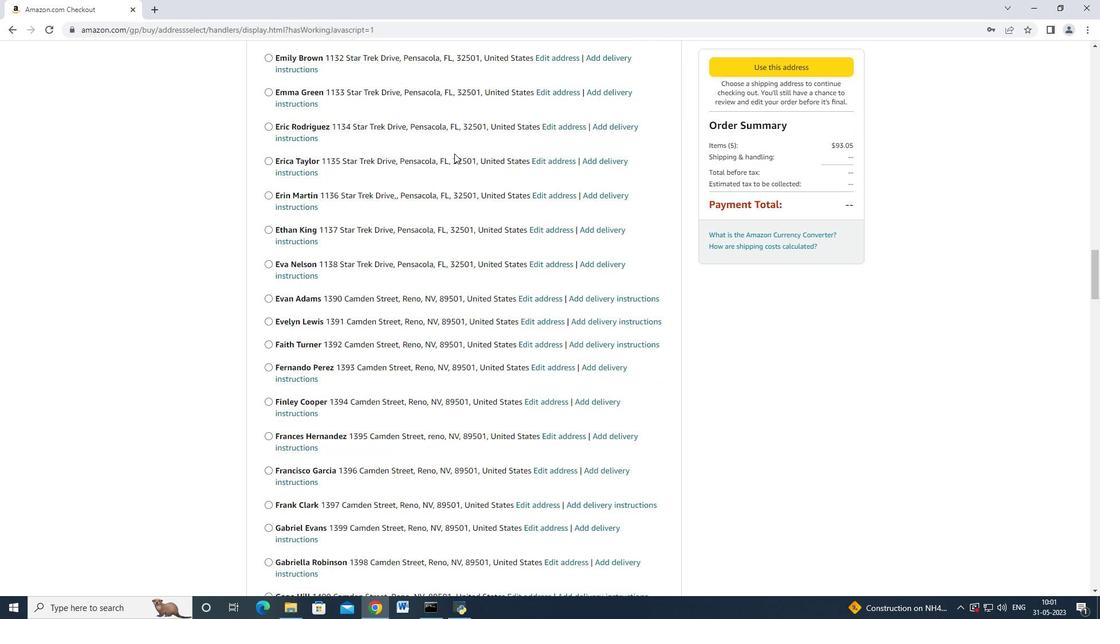
Action: Mouse scrolled (454, 153) with delta (0, 0)
Screenshot: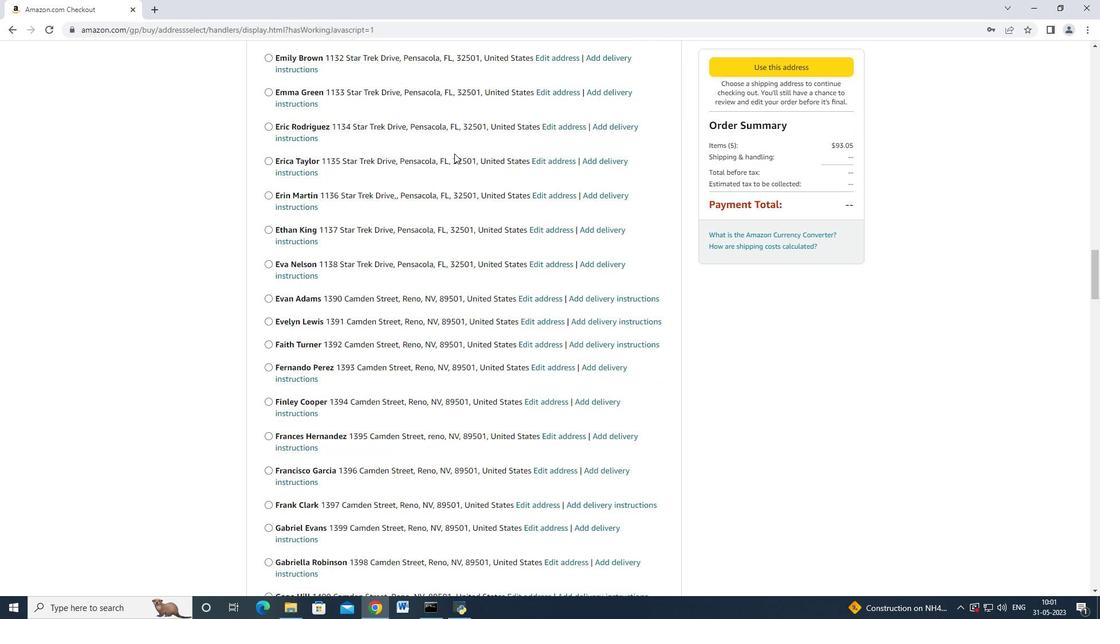 
Action: Mouse scrolled (454, 153) with delta (0, 0)
Screenshot: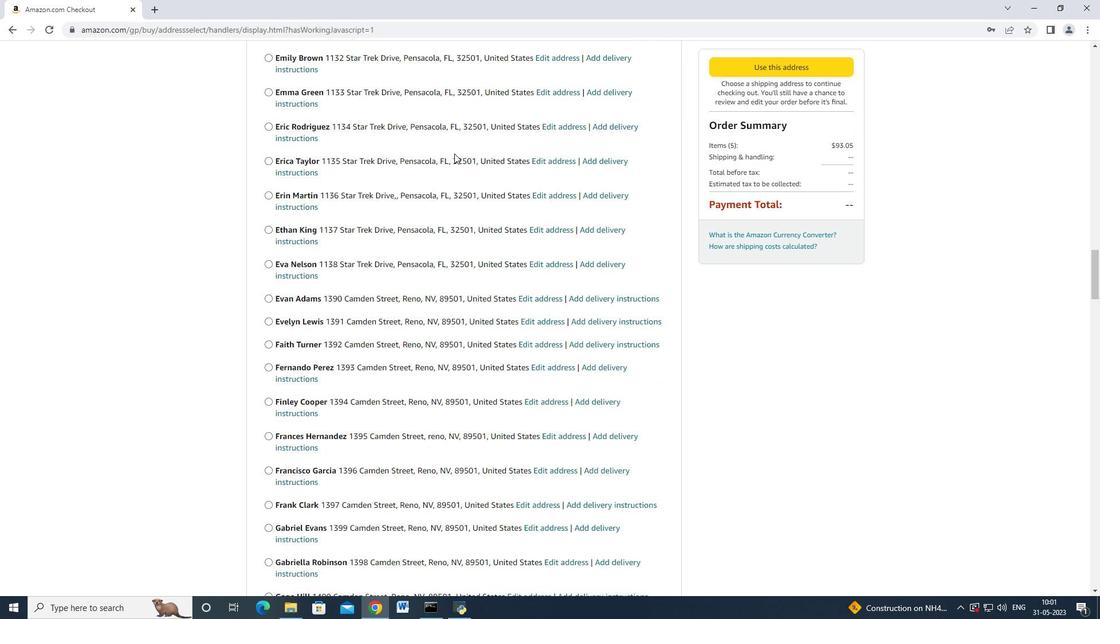 
Action: Mouse scrolled (454, 153) with delta (0, 0)
Screenshot: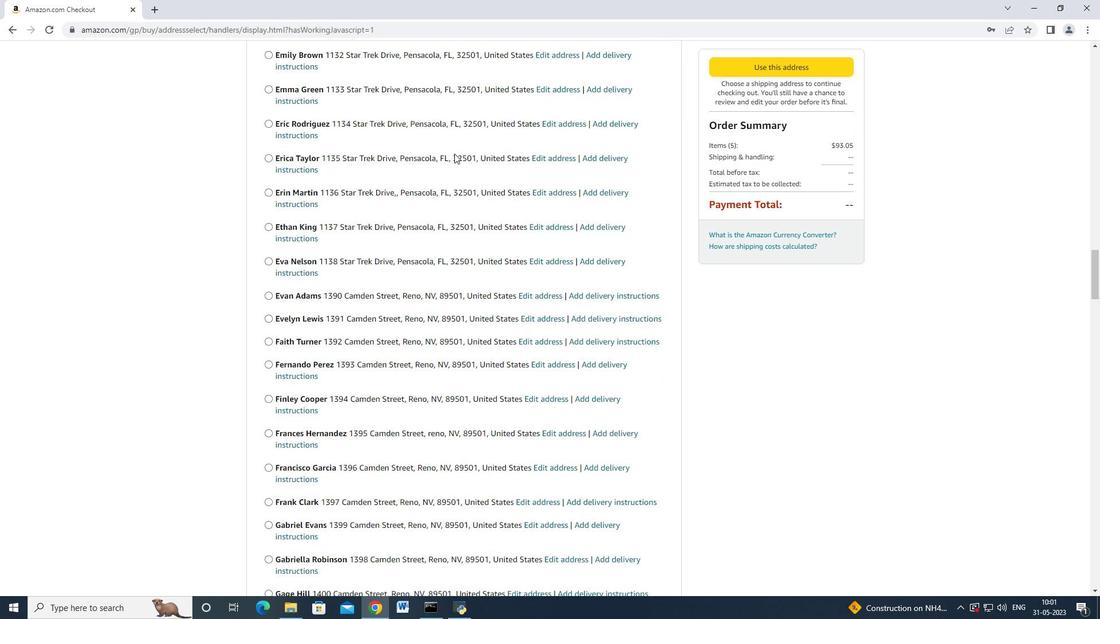 
Action: Mouse scrolled (454, 153) with delta (0, 0)
Screenshot: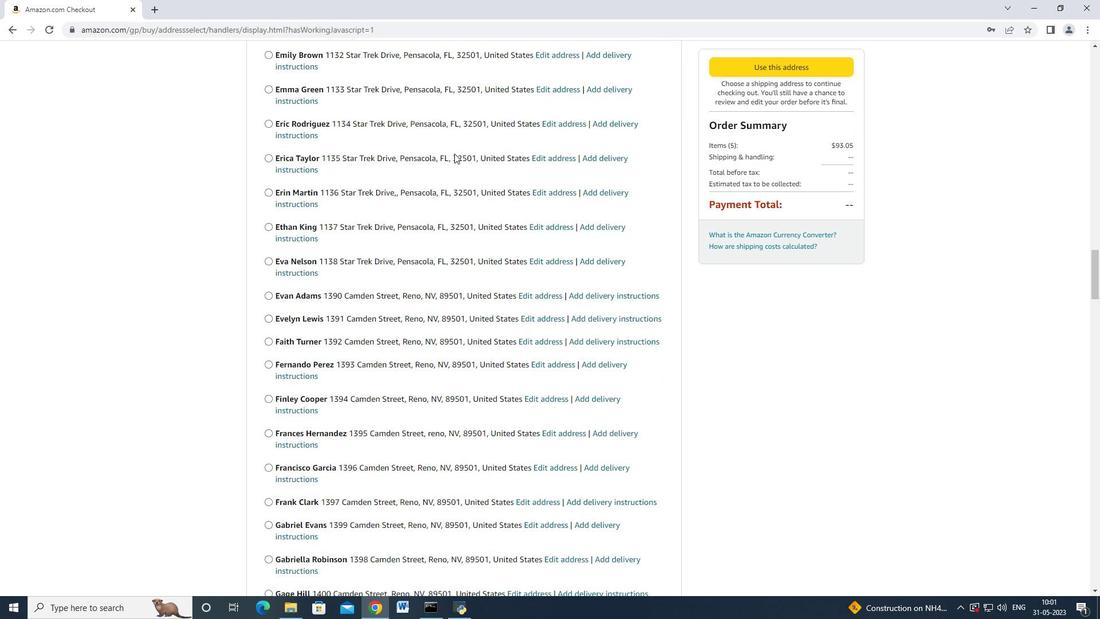 
Action: Mouse scrolled (454, 153) with delta (0, 0)
Screenshot: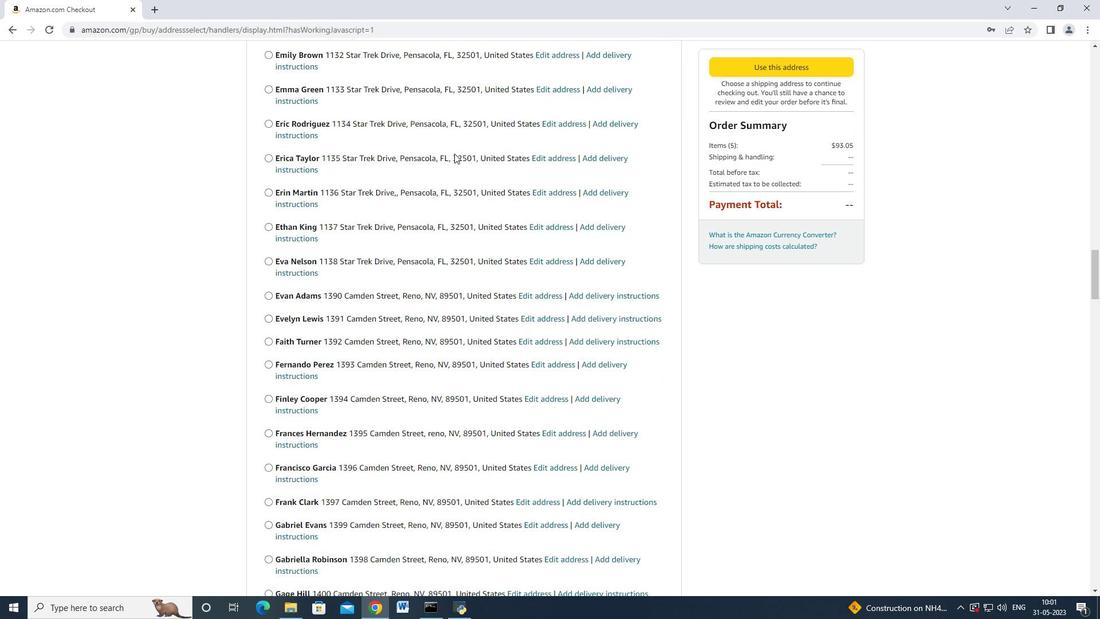 
Action: Mouse scrolled (454, 153) with delta (0, 0)
Screenshot: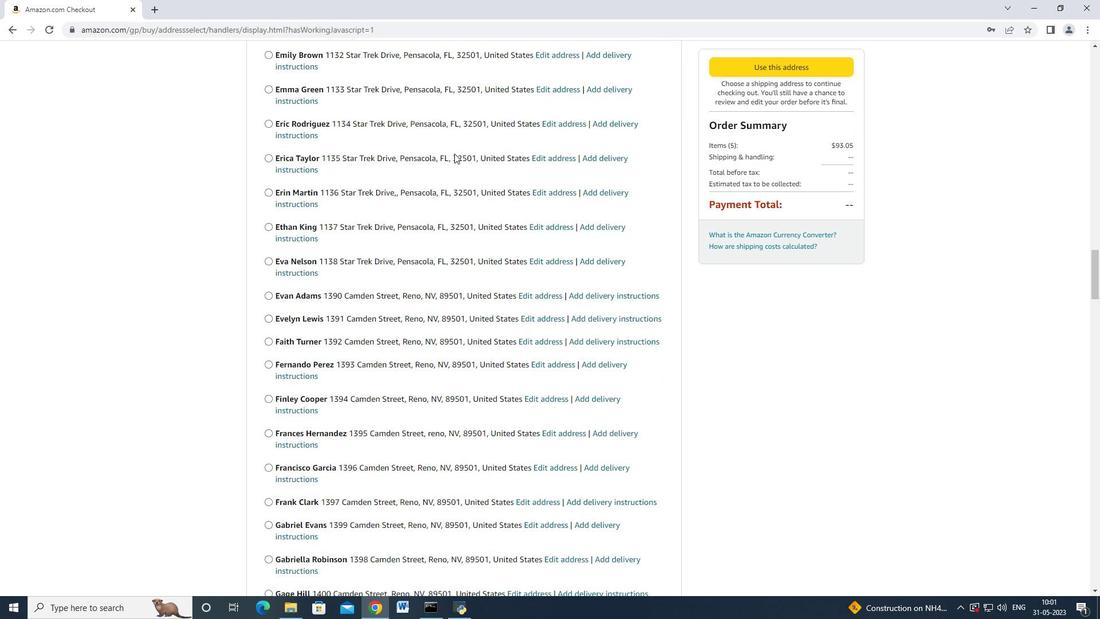 
Action: Mouse scrolled (454, 153) with delta (0, 0)
Screenshot: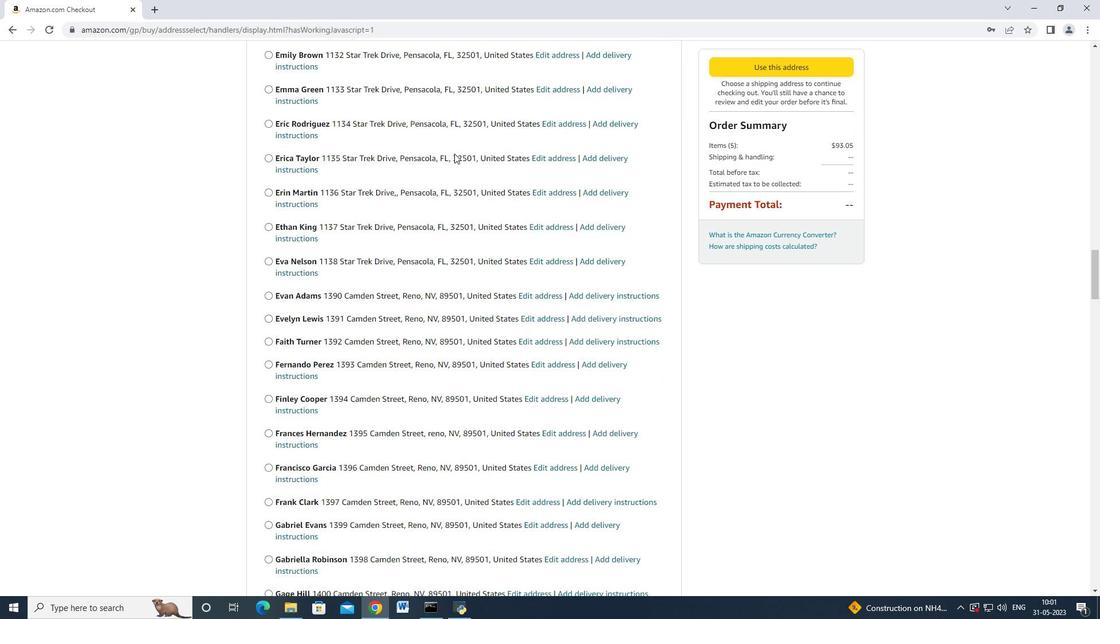 
Action: Mouse scrolled (454, 153) with delta (0, 0)
Screenshot: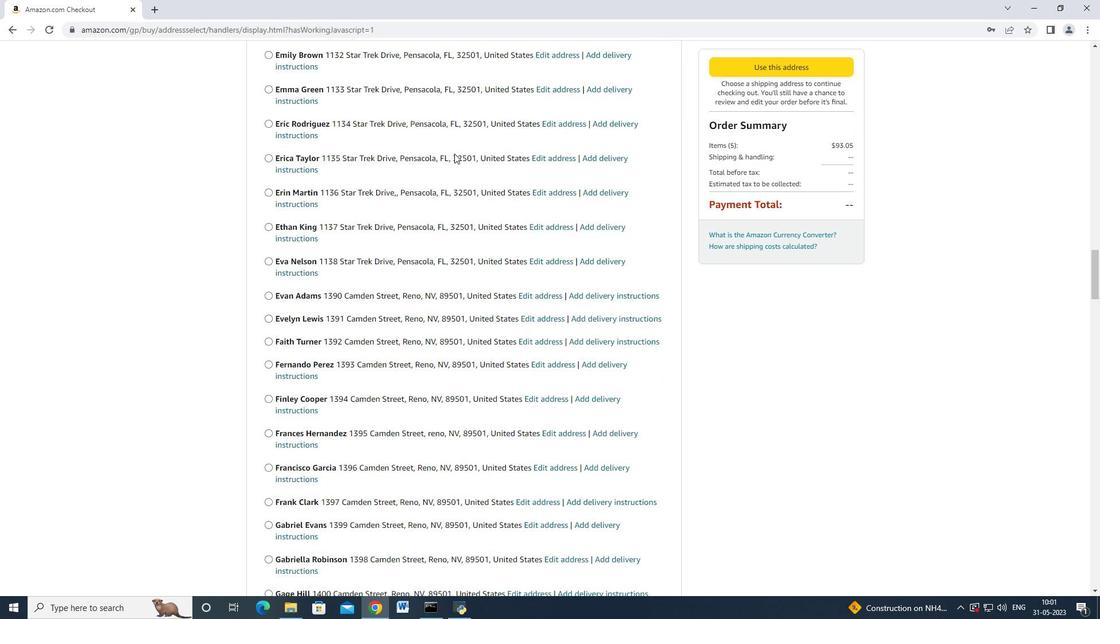
Action: Mouse scrolled (454, 153) with delta (0, 0)
Screenshot: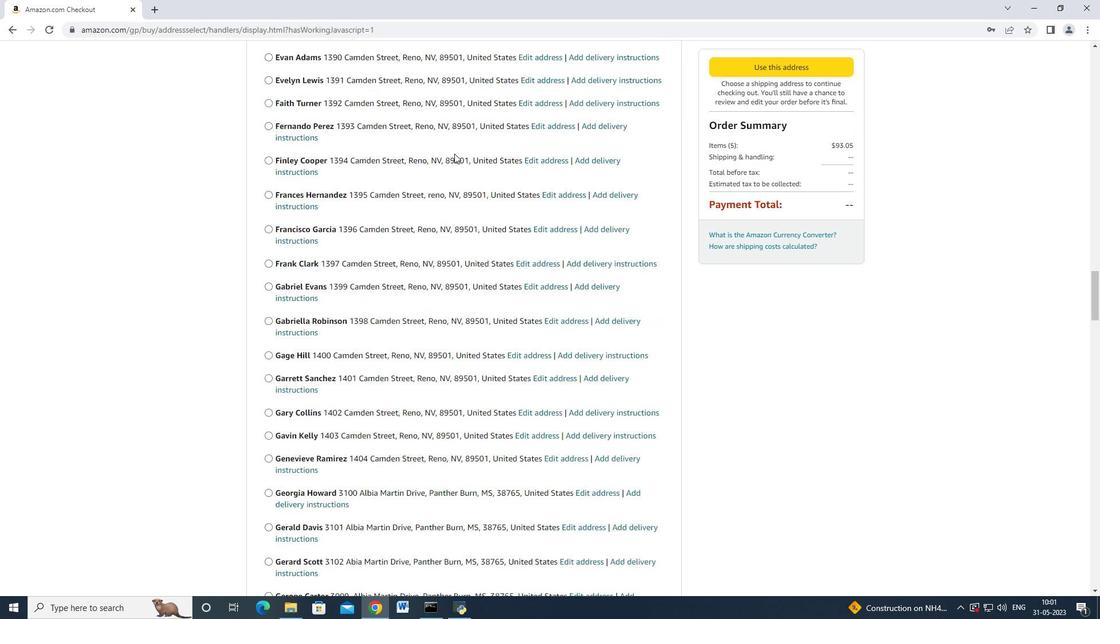 
Action: Mouse scrolled (454, 153) with delta (0, 0)
Screenshot: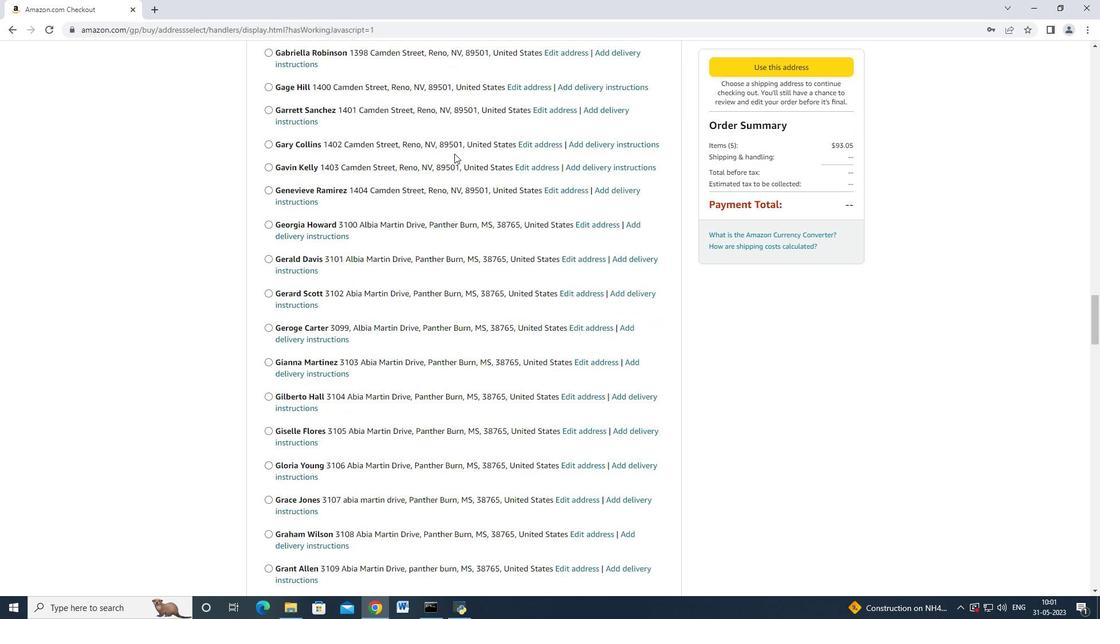 
Action: Mouse scrolled (454, 153) with delta (0, 0)
Screenshot: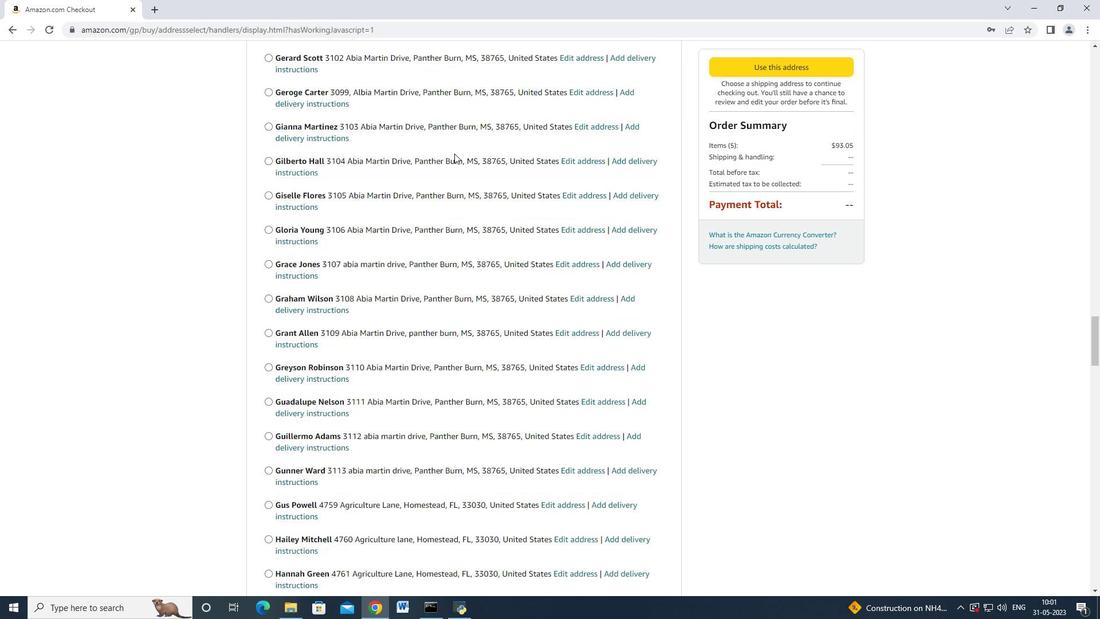 
Action: Mouse scrolled (454, 153) with delta (0, 0)
Screenshot: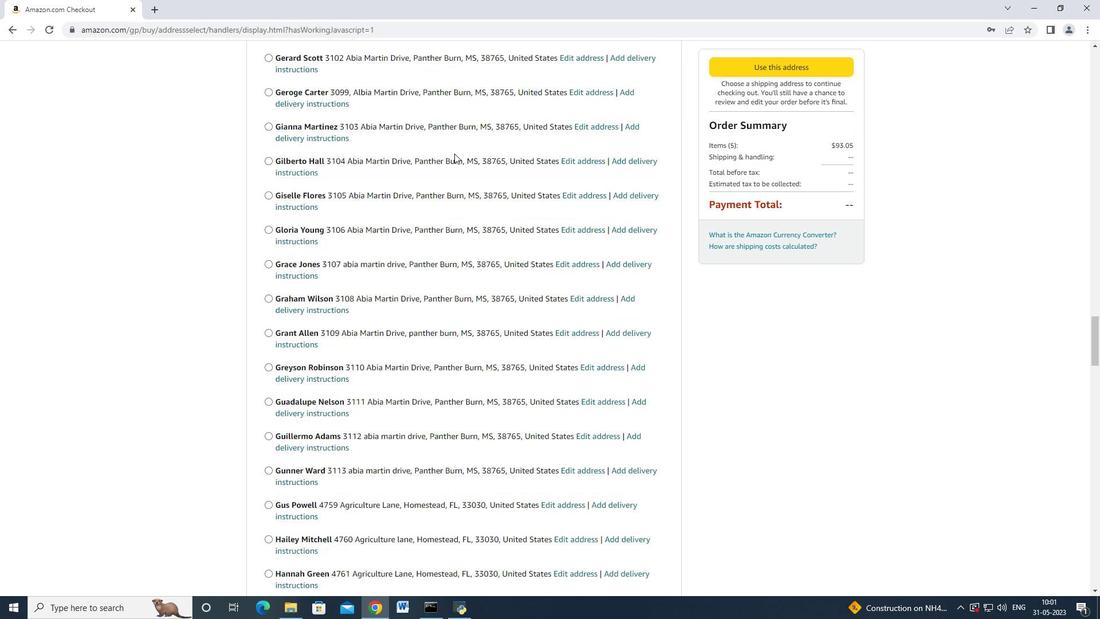 
Action: Mouse moved to (454, 153)
Screenshot: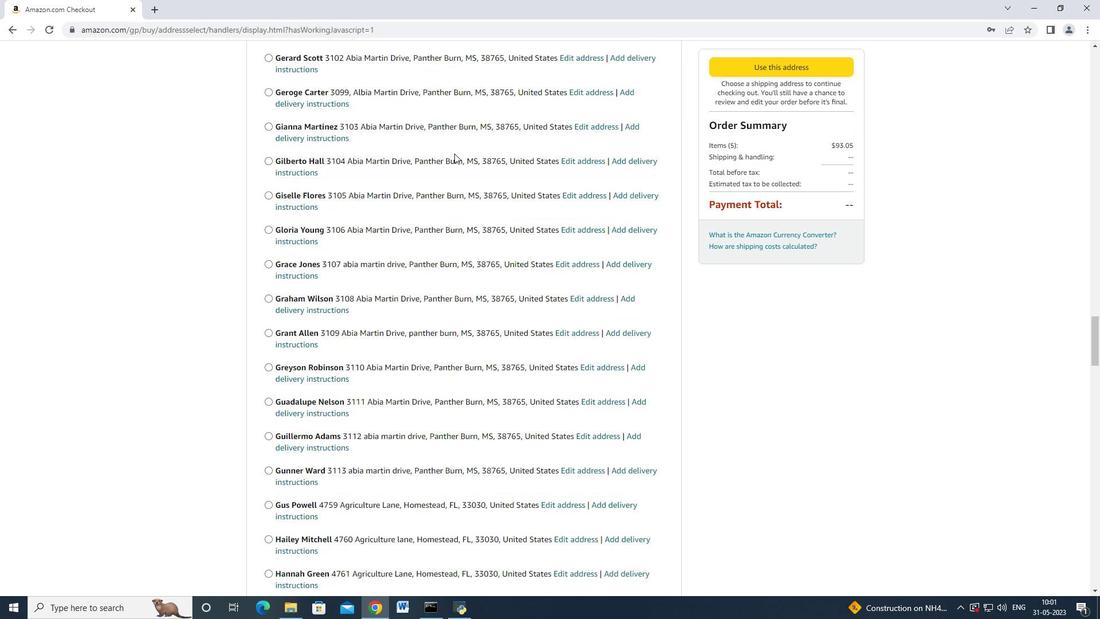 
Action: Mouse scrolled (454, 153) with delta (0, 0)
Screenshot: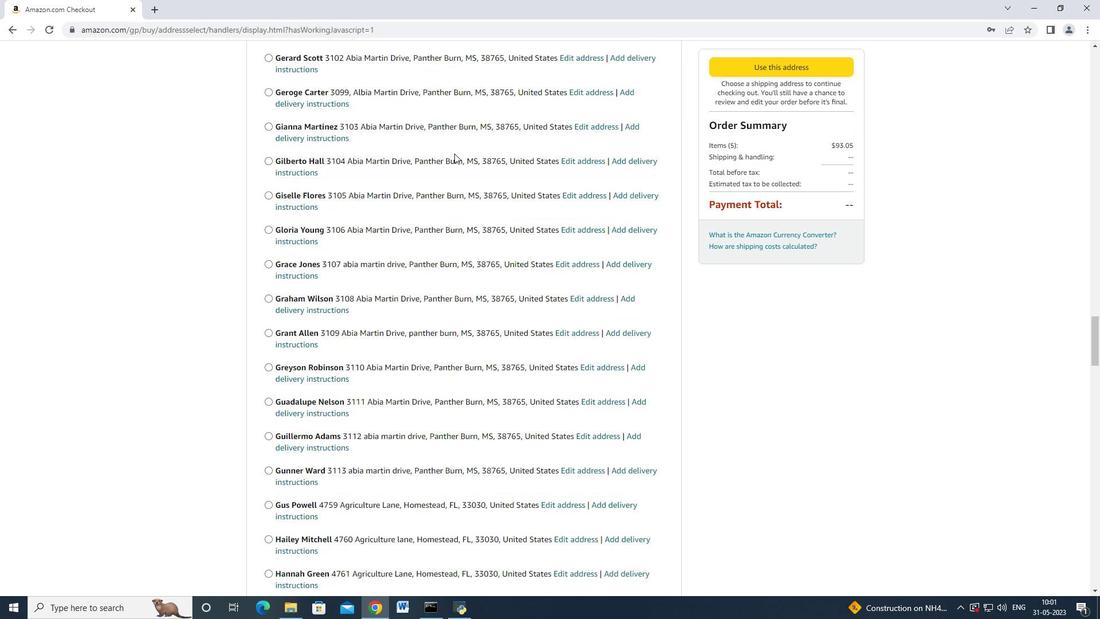 
Action: Mouse scrolled (454, 153) with delta (0, 0)
Screenshot: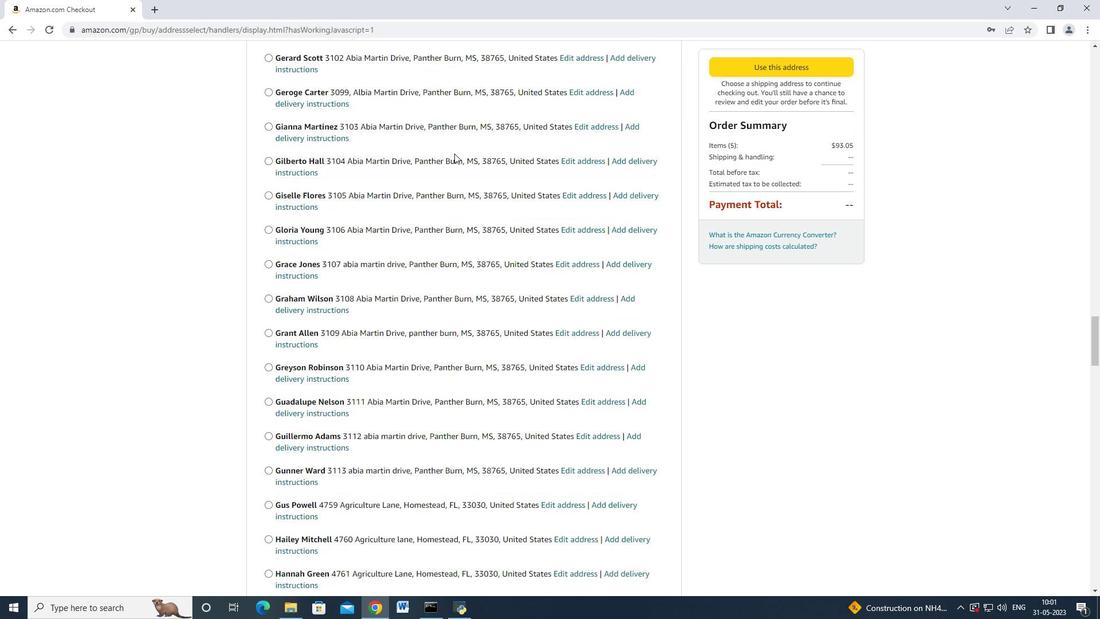 
Action: Mouse scrolled (454, 153) with delta (0, 0)
Screenshot: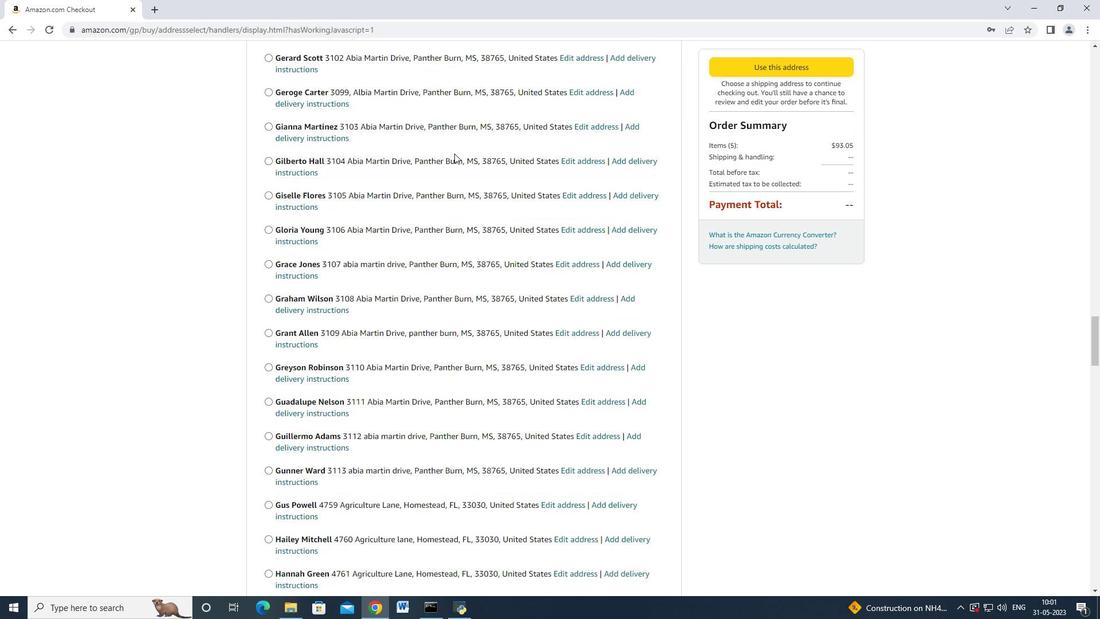 
Action: Mouse moved to (454, 154)
Screenshot: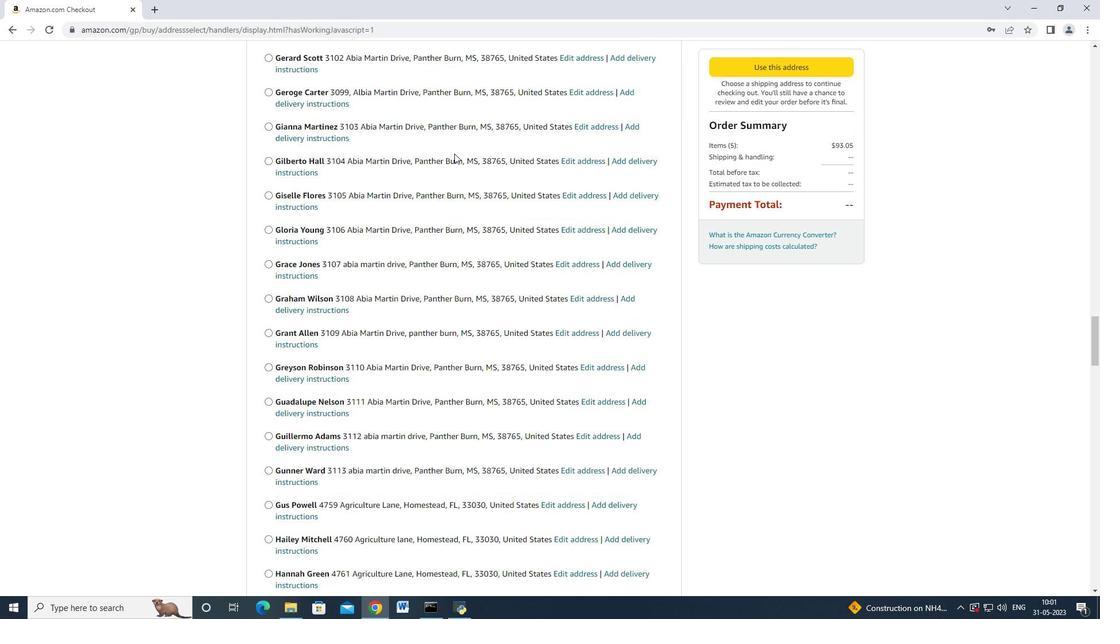 
Action: Mouse scrolled (454, 153) with delta (0, 0)
Screenshot: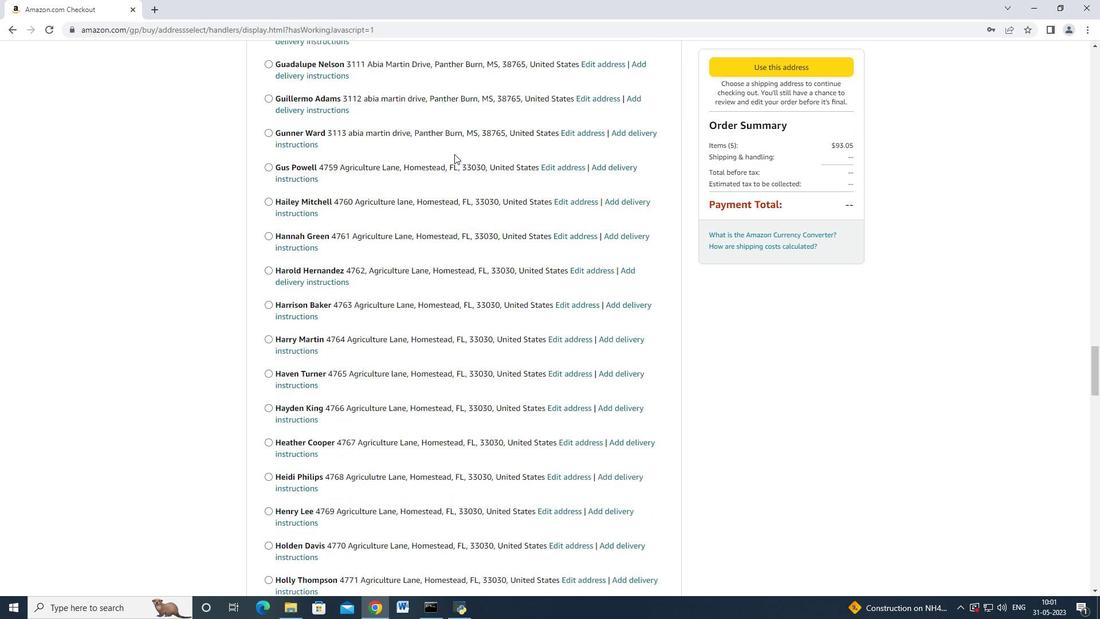 
Action: Mouse scrolled (454, 153) with delta (0, 0)
Screenshot: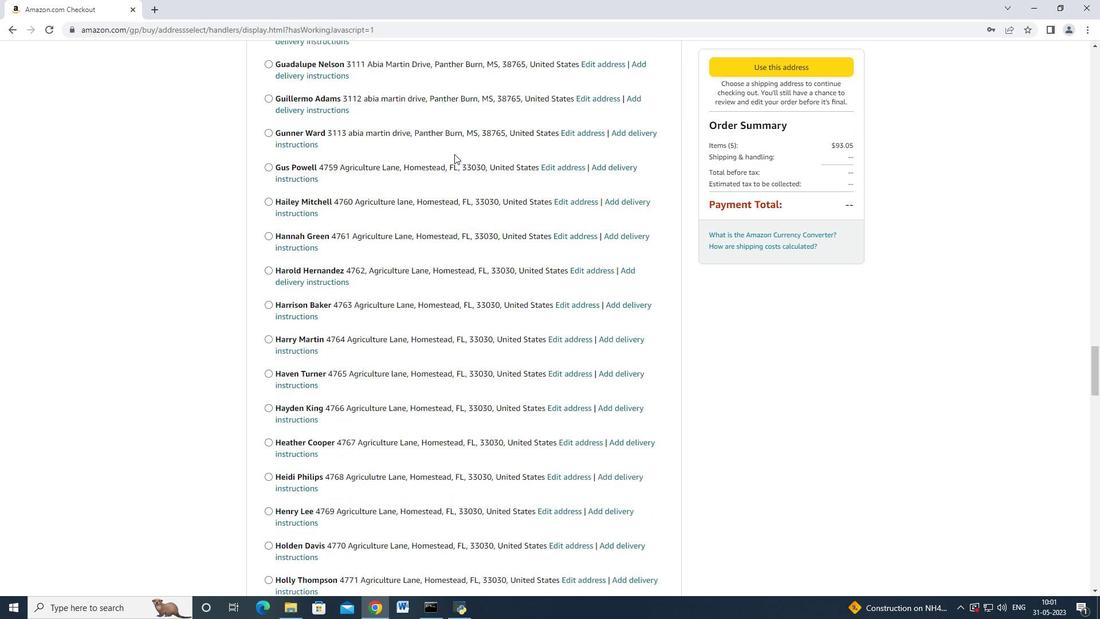 
Action: Mouse scrolled (454, 153) with delta (0, 0)
Screenshot: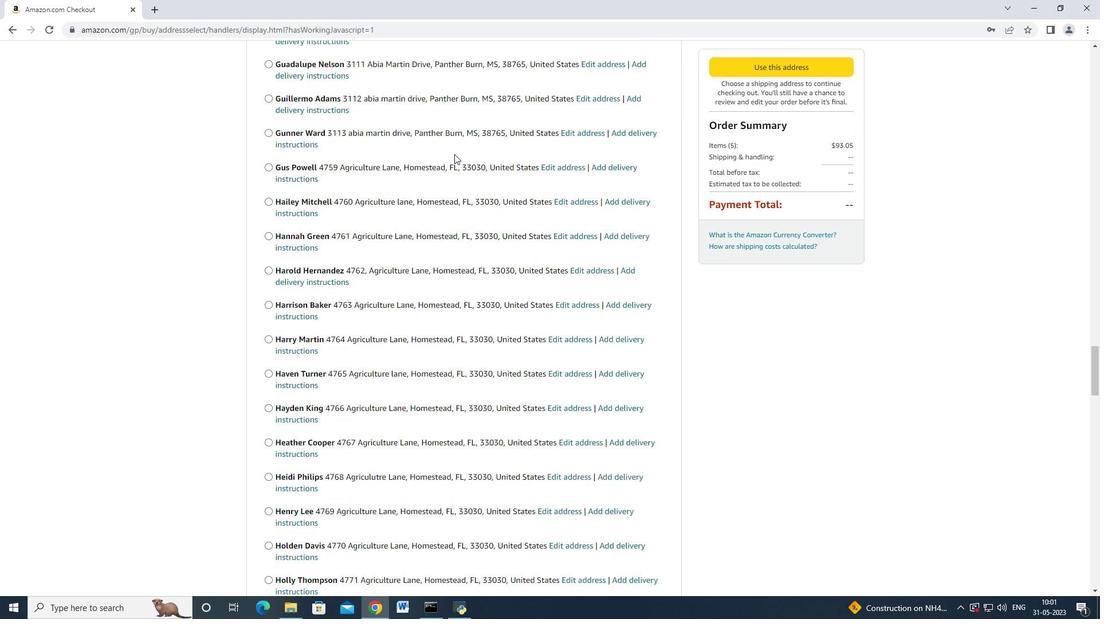 
Action: Mouse scrolled (454, 153) with delta (0, 0)
Screenshot: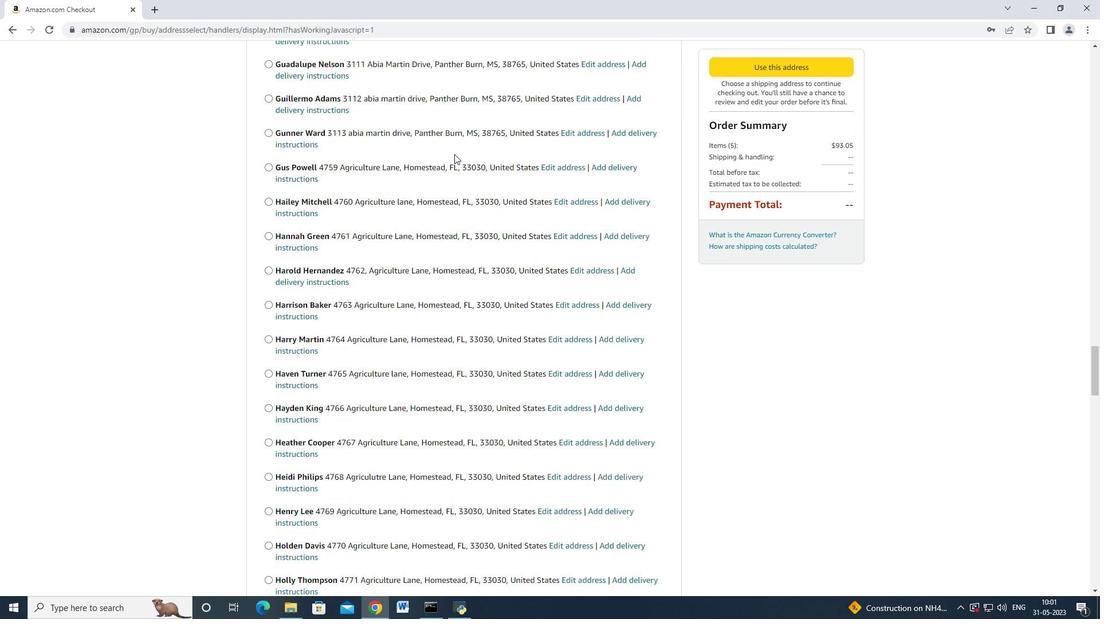 
Action: Mouse scrolled (454, 153) with delta (0, 0)
Screenshot: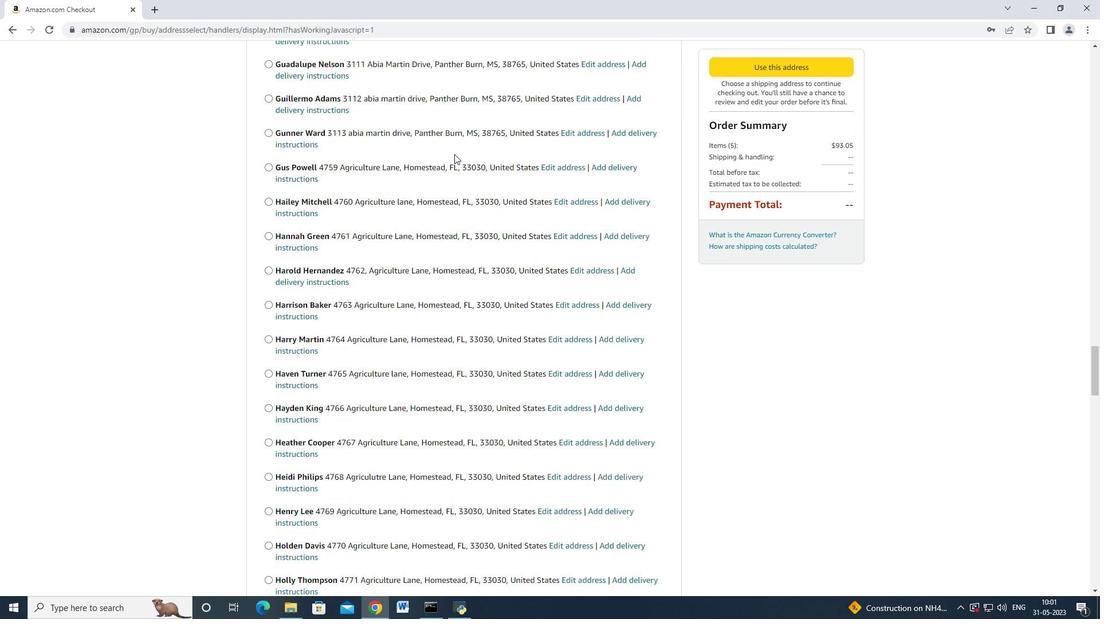
Action: Mouse scrolled (454, 153) with delta (0, 0)
Screenshot: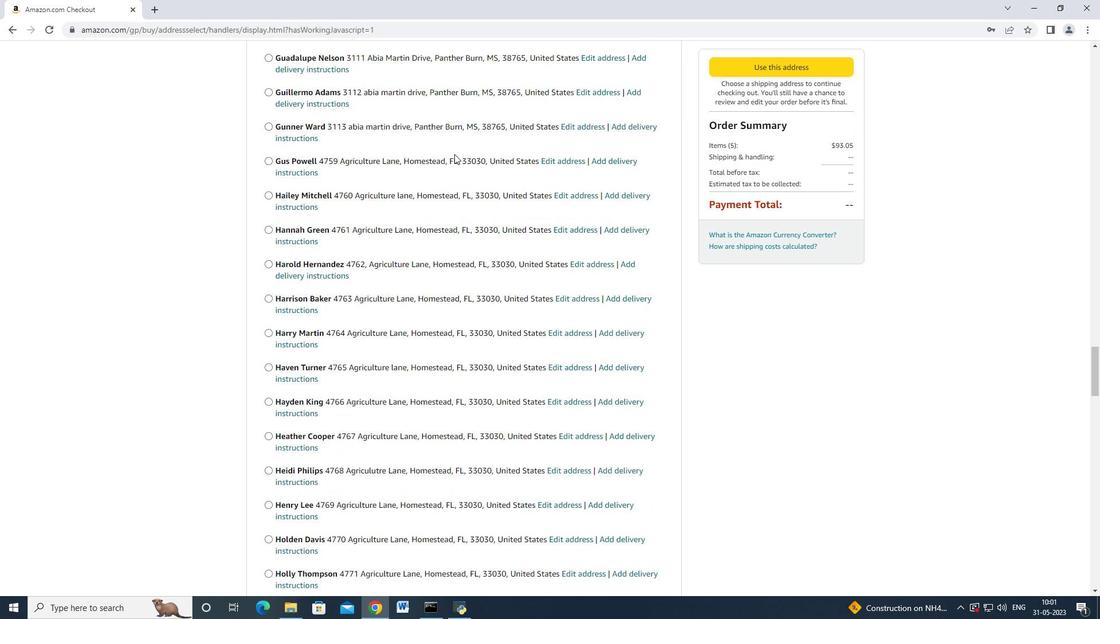 
Action: Mouse scrolled (454, 153) with delta (0, 0)
Screenshot: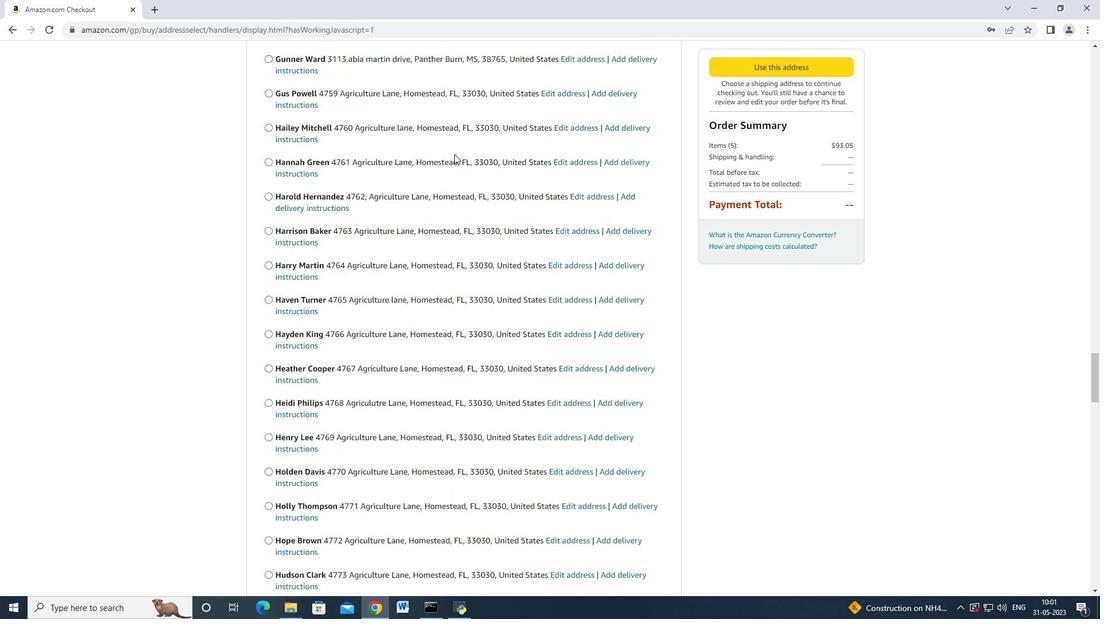 
Action: Mouse scrolled (454, 153) with delta (0, 0)
Screenshot: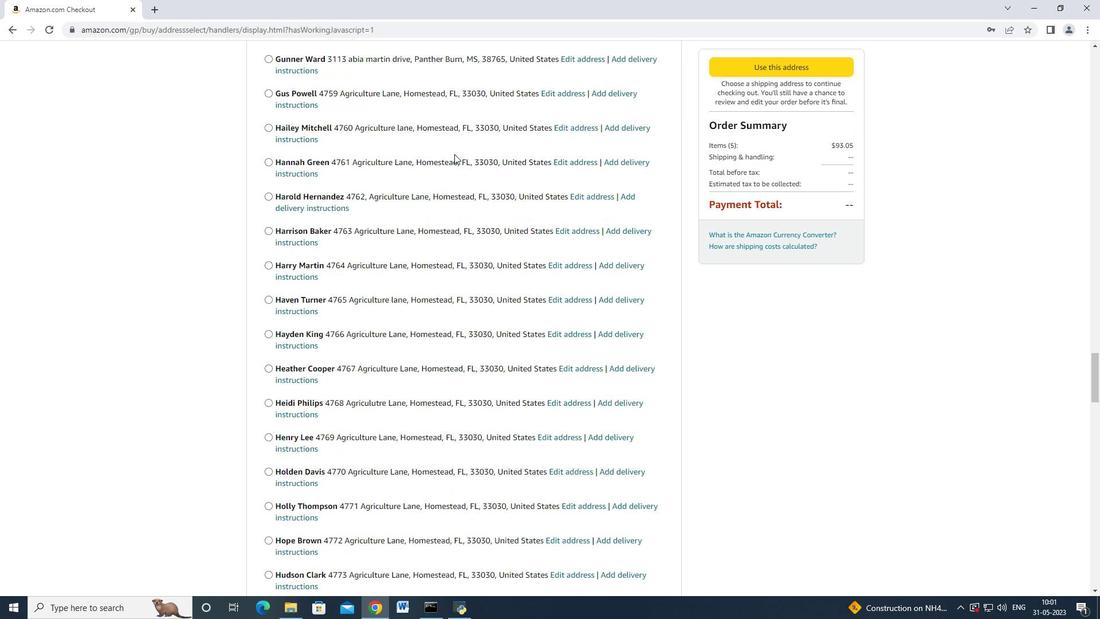 
Action: Mouse scrolled (454, 153) with delta (0, 0)
Screenshot: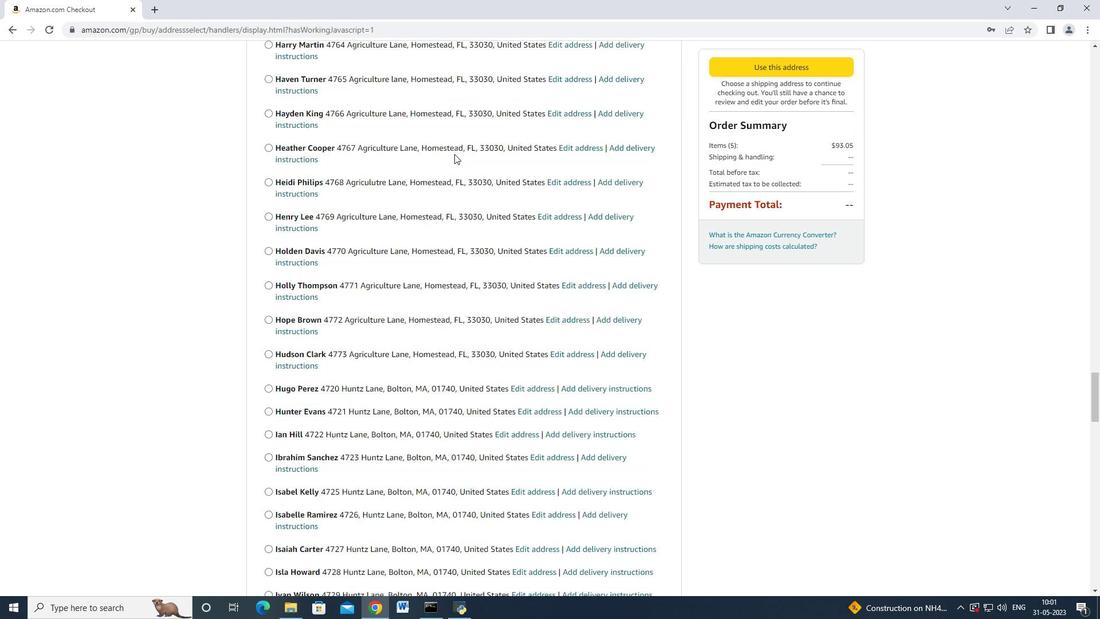 
Action: Mouse scrolled (454, 153) with delta (0, 0)
Screenshot: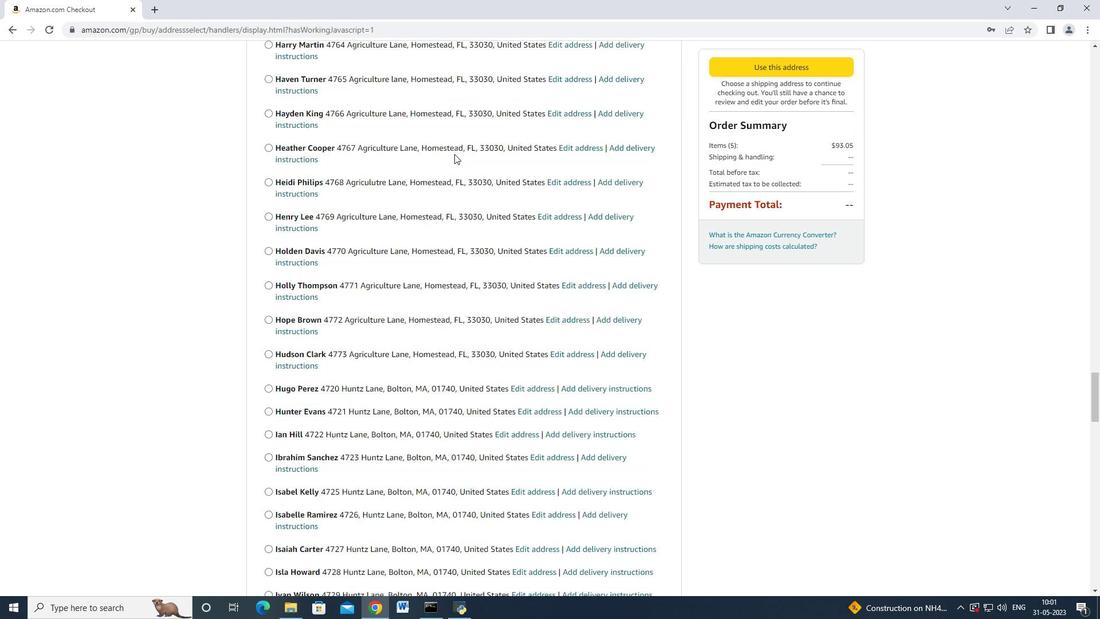 
Action: Mouse scrolled (454, 153) with delta (0, 0)
Screenshot: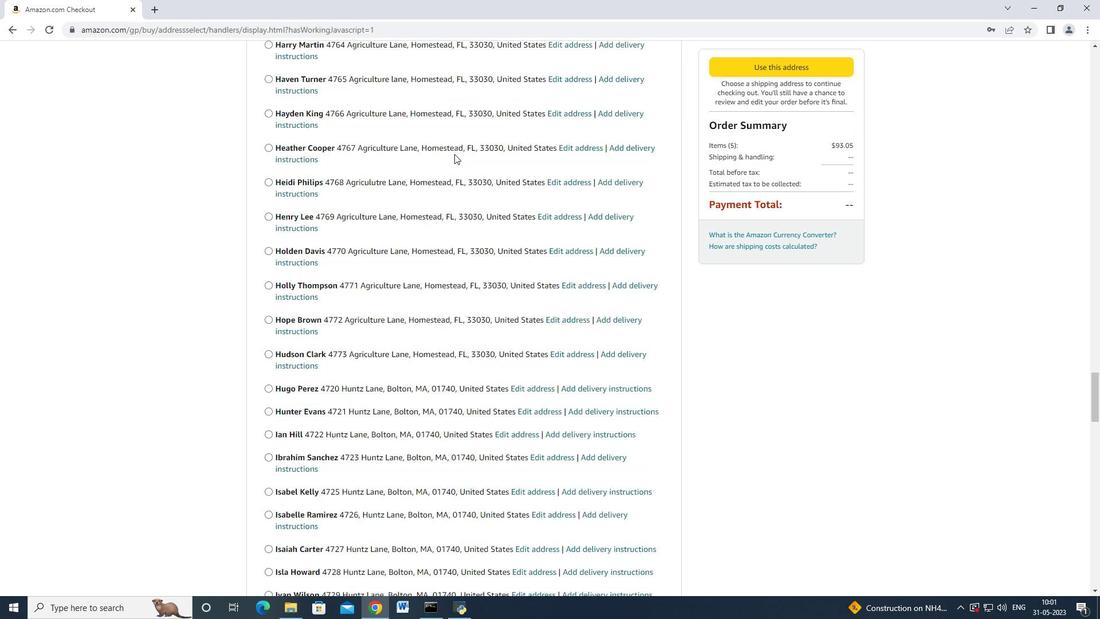 
Action: Mouse scrolled (454, 153) with delta (0, 0)
Screenshot: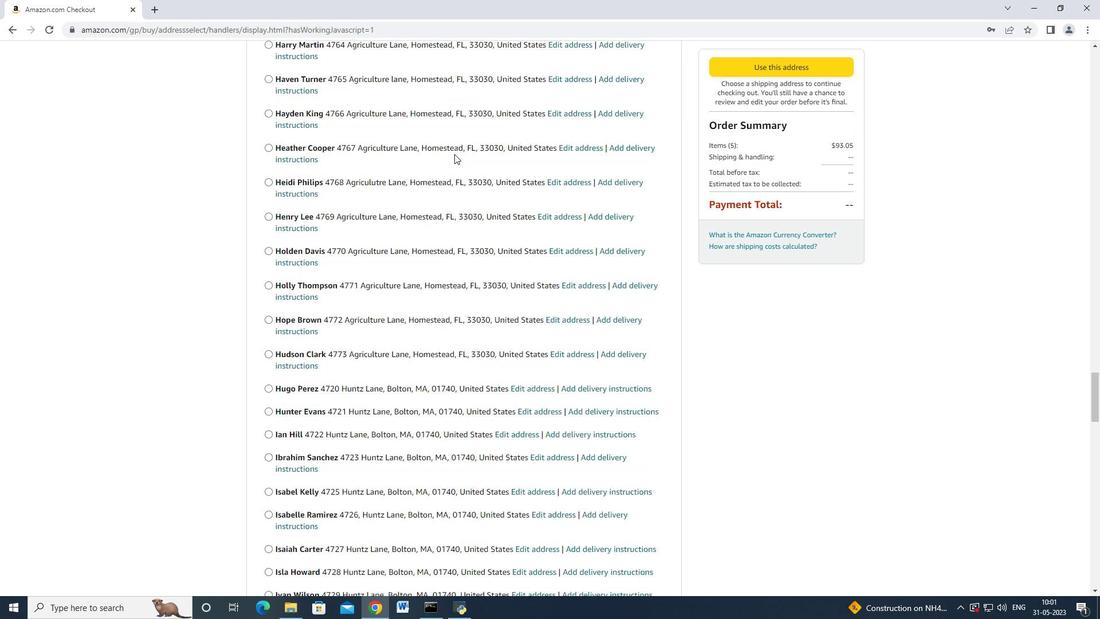 
Action: Mouse scrolled (454, 153) with delta (0, 0)
Screenshot: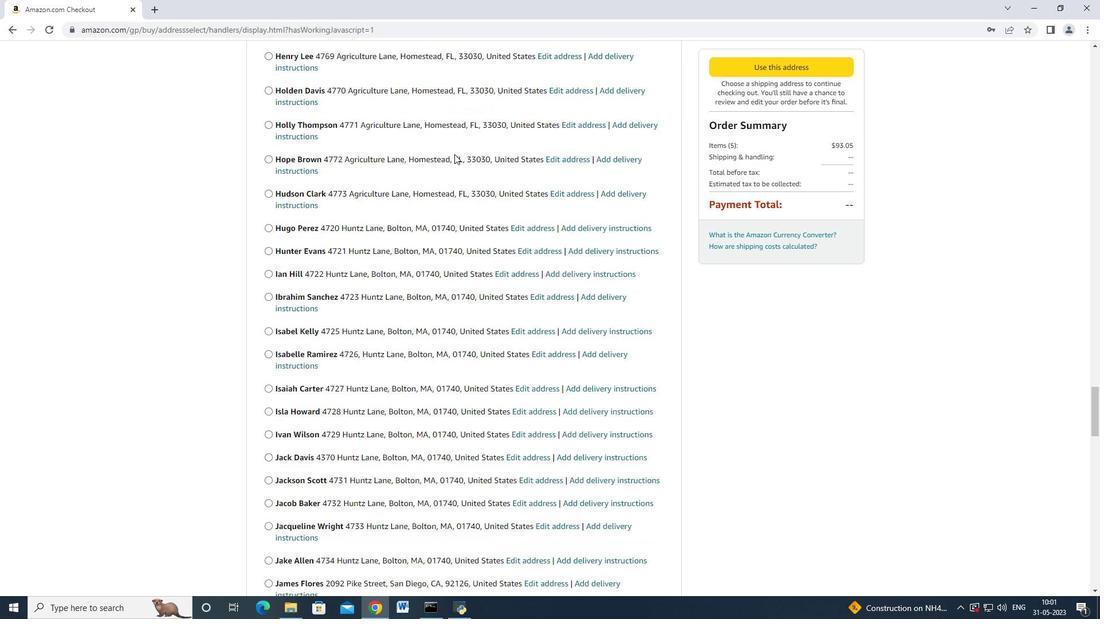 
Action: Mouse scrolled (454, 153) with delta (0, 0)
Screenshot: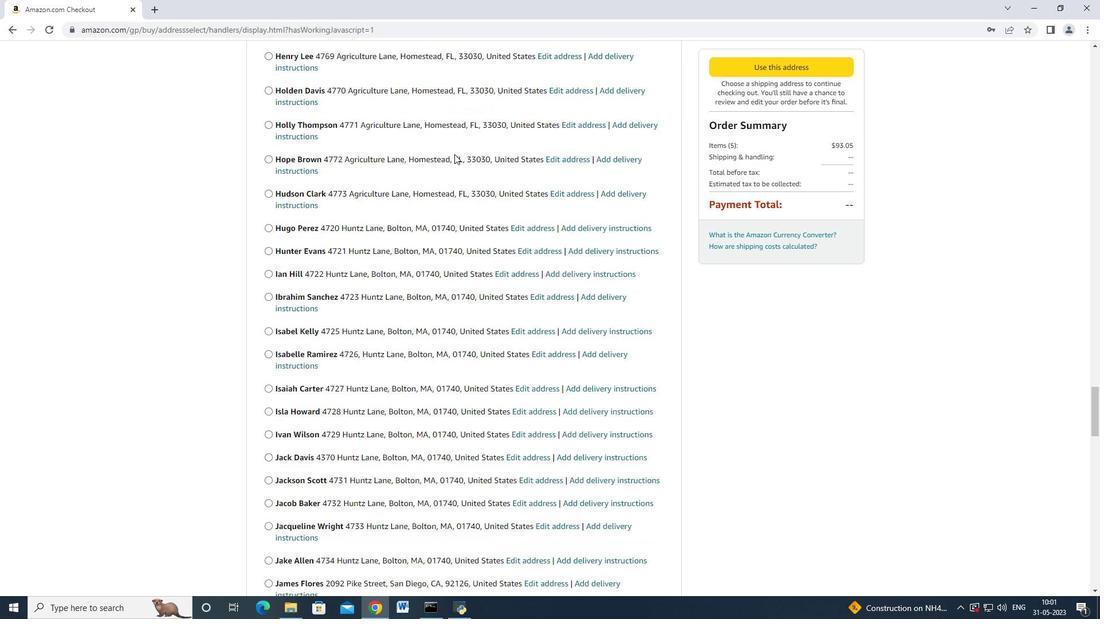 
Action: Mouse moved to (454, 154)
Screenshot: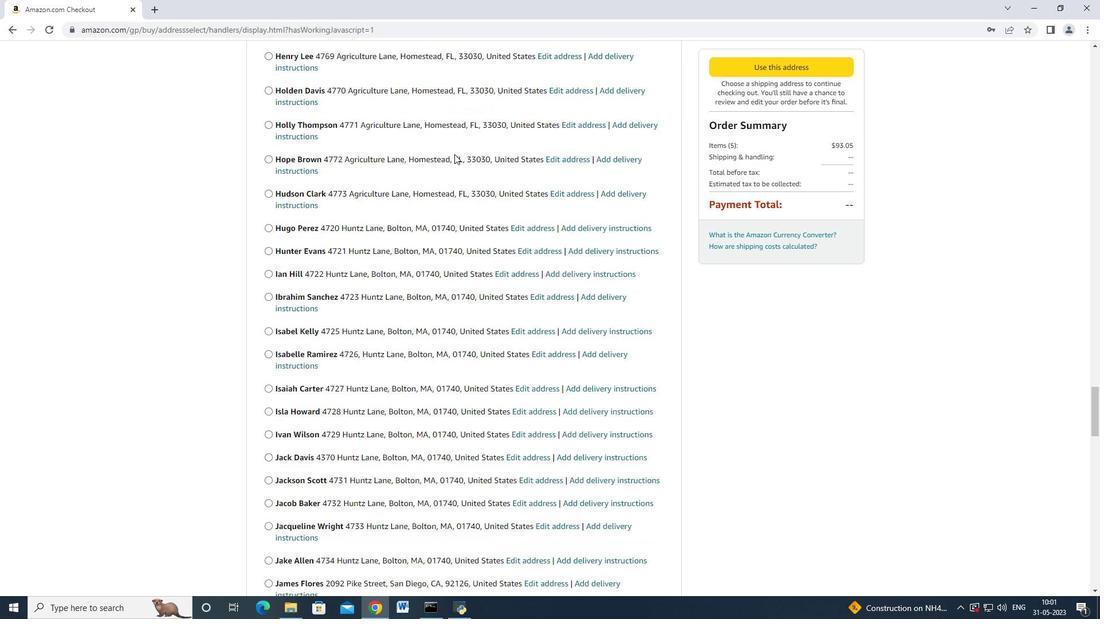 
Action: Mouse scrolled (454, 153) with delta (0, 0)
Screenshot: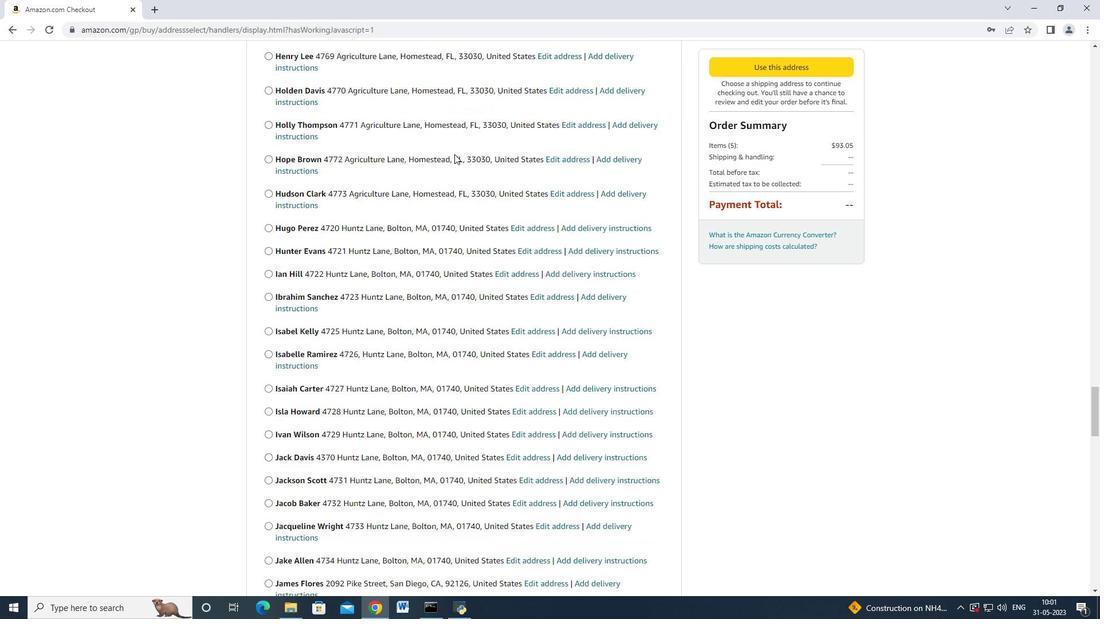 
Action: Mouse scrolled (454, 153) with delta (0, 0)
Screenshot: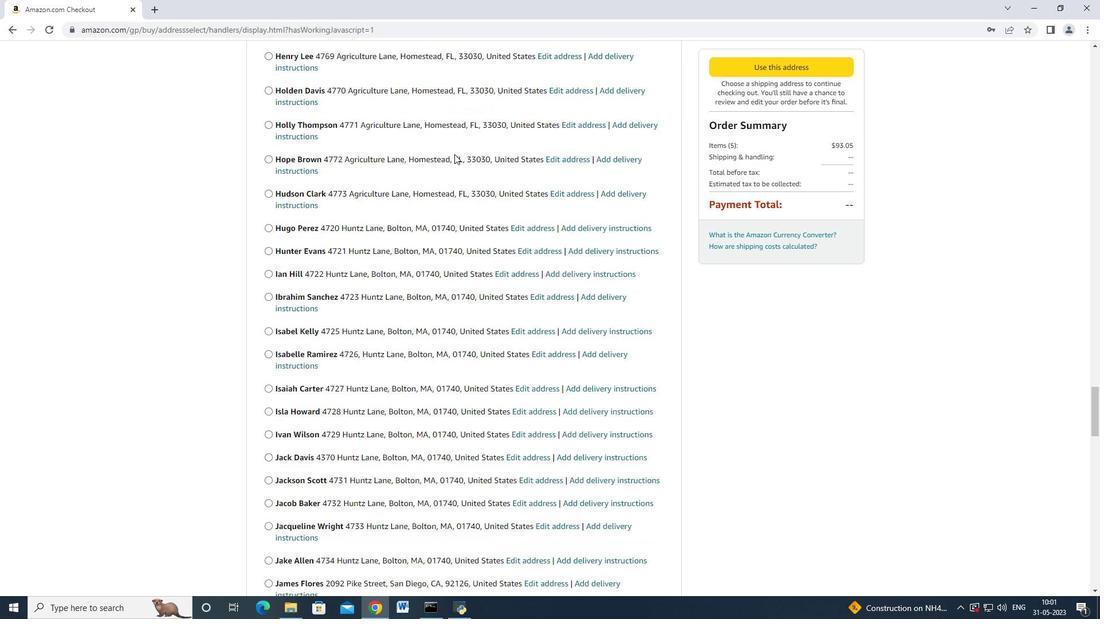 
Action: Mouse scrolled (454, 153) with delta (0, 0)
Screenshot: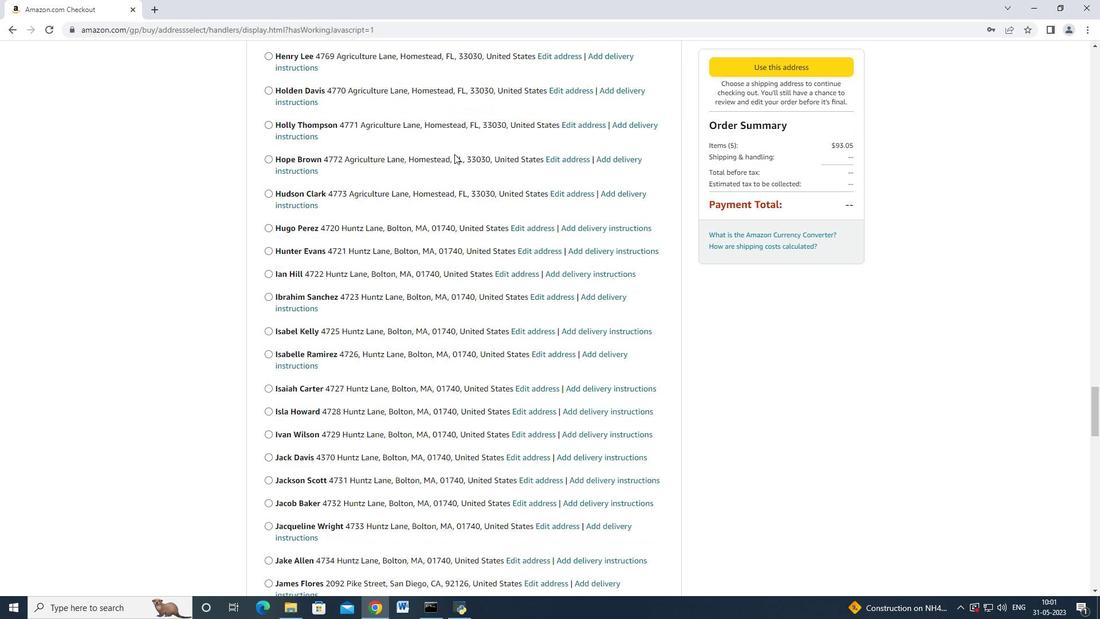 
Action: Mouse scrolled (454, 153) with delta (0, 0)
Screenshot: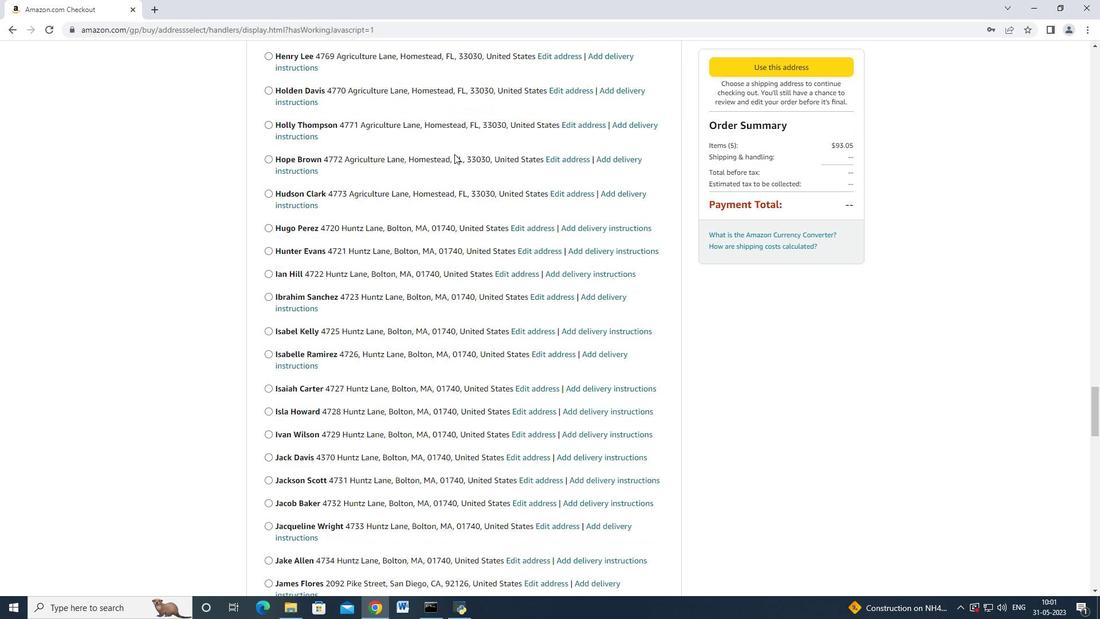 
Action: Mouse scrolled (454, 153) with delta (0, 0)
Screenshot: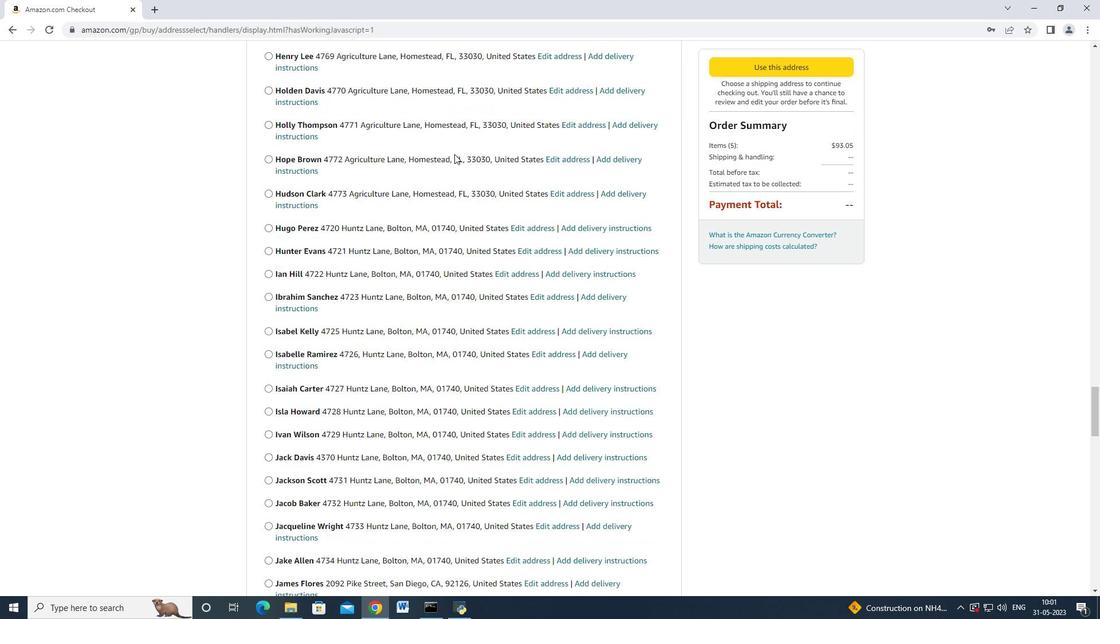 
Action: Mouse scrolled (454, 153) with delta (0, 0)
Screenshot: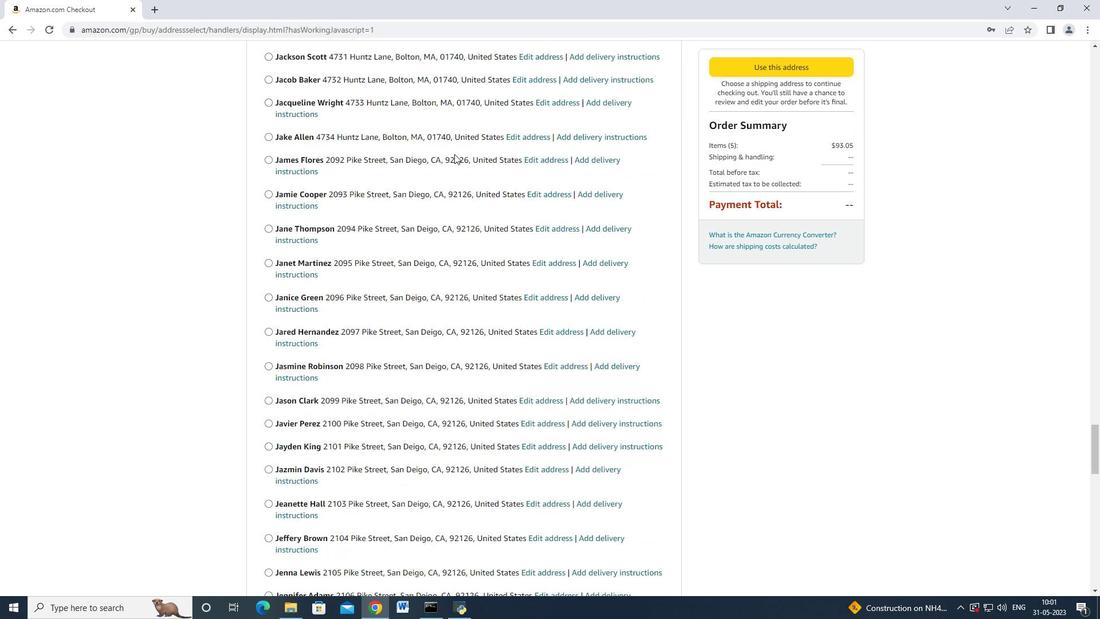 
Action: Mouse scrolled (454, 153) with delta (0, 0)
Screenshot: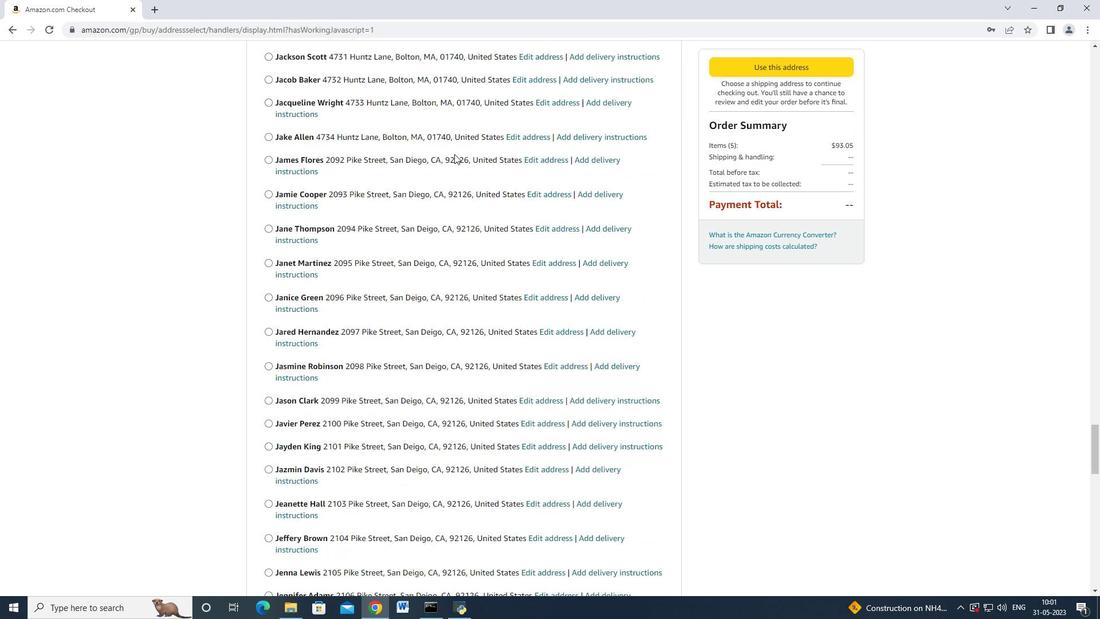 
Action: Mouse scrolled (454, 153) with delta (0, 0)
Screenshot: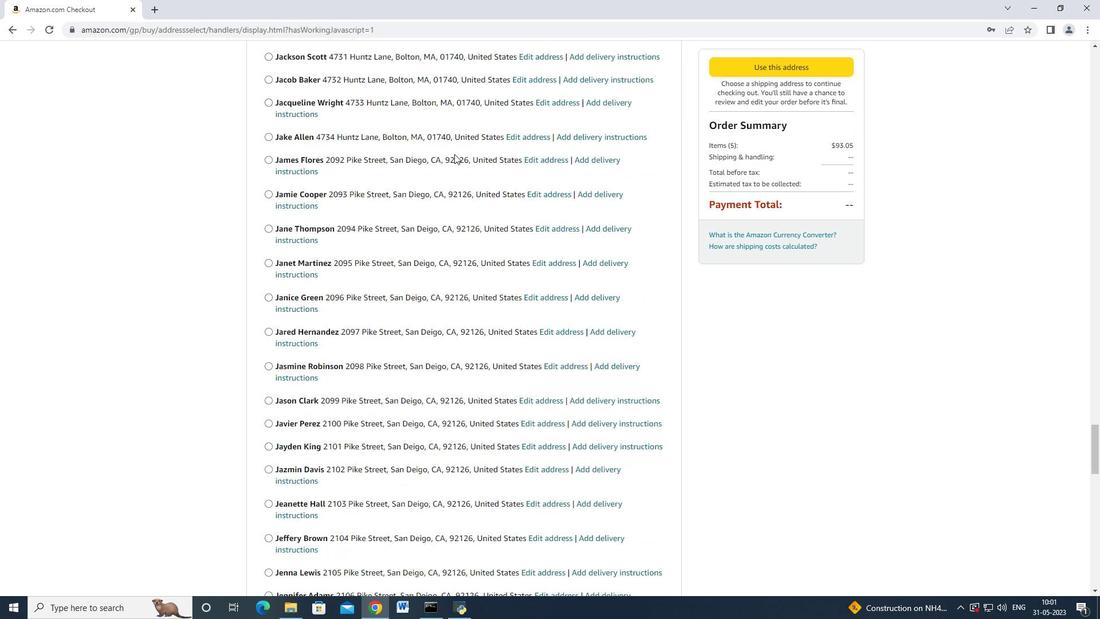 
Action: Mouse scrolled (454, 153) with delta (0, 0)
Screenshot: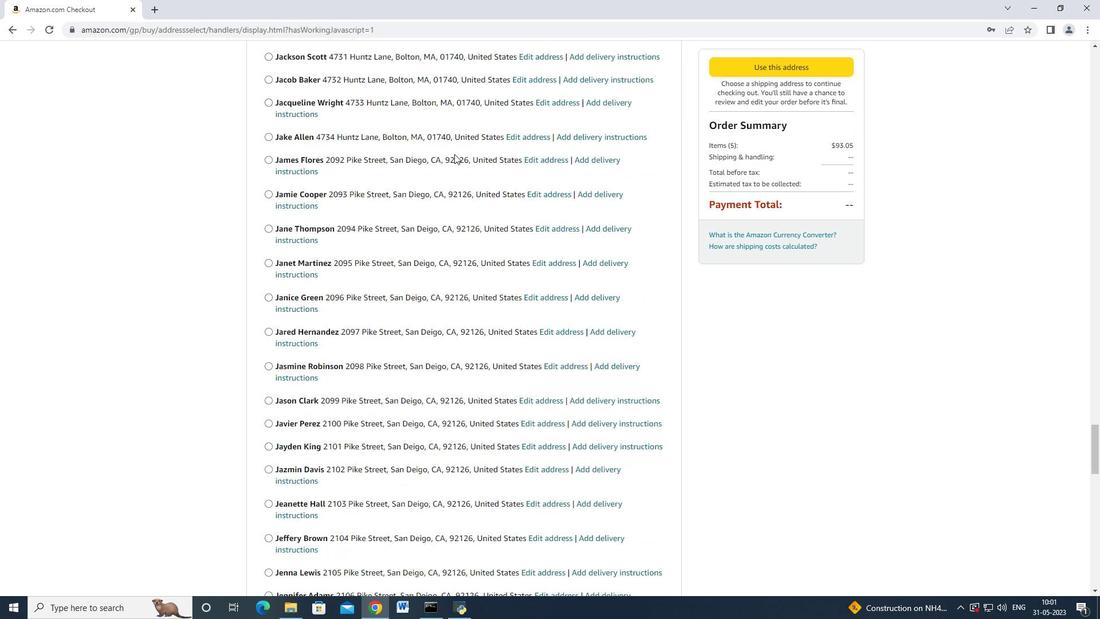 
Action: Mouse scrolled (454, 153) with delta (0, 0)
Screenshot: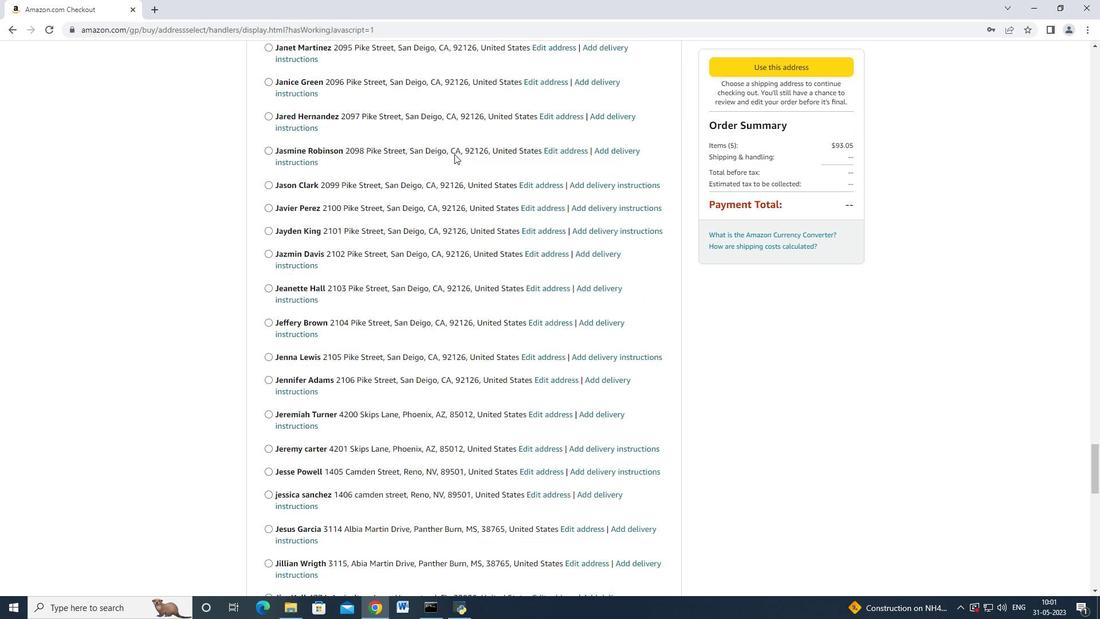 
Action: Mouse scrolled (454, 153) with delta (0, 0)
Screenshot: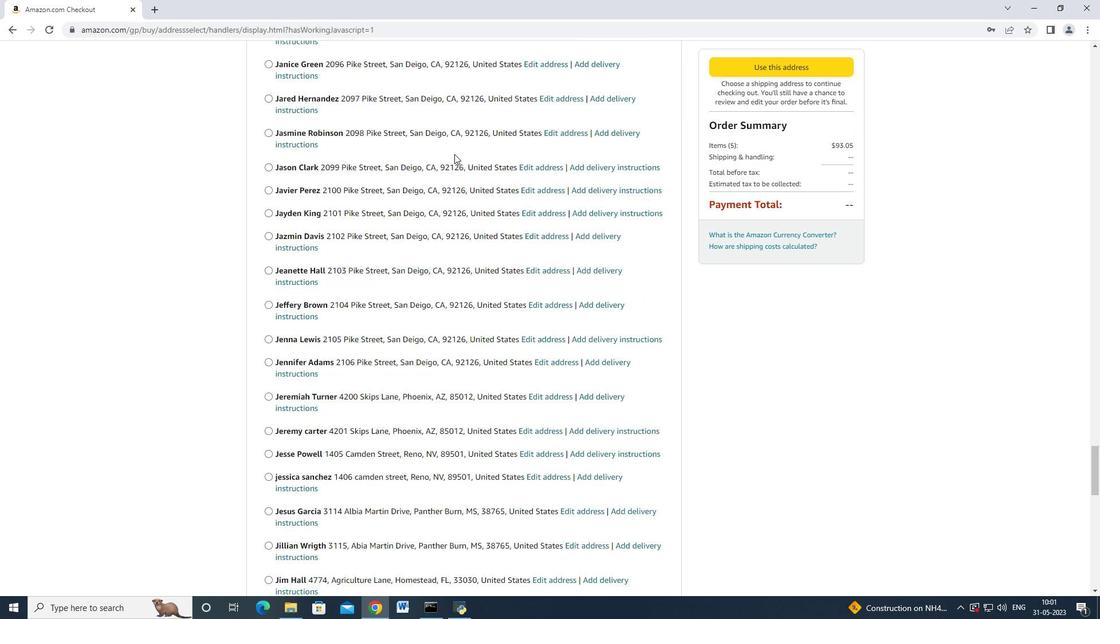 
Action: Mouse scrolled (454, 153) with delta (0, 0)
Screenshot: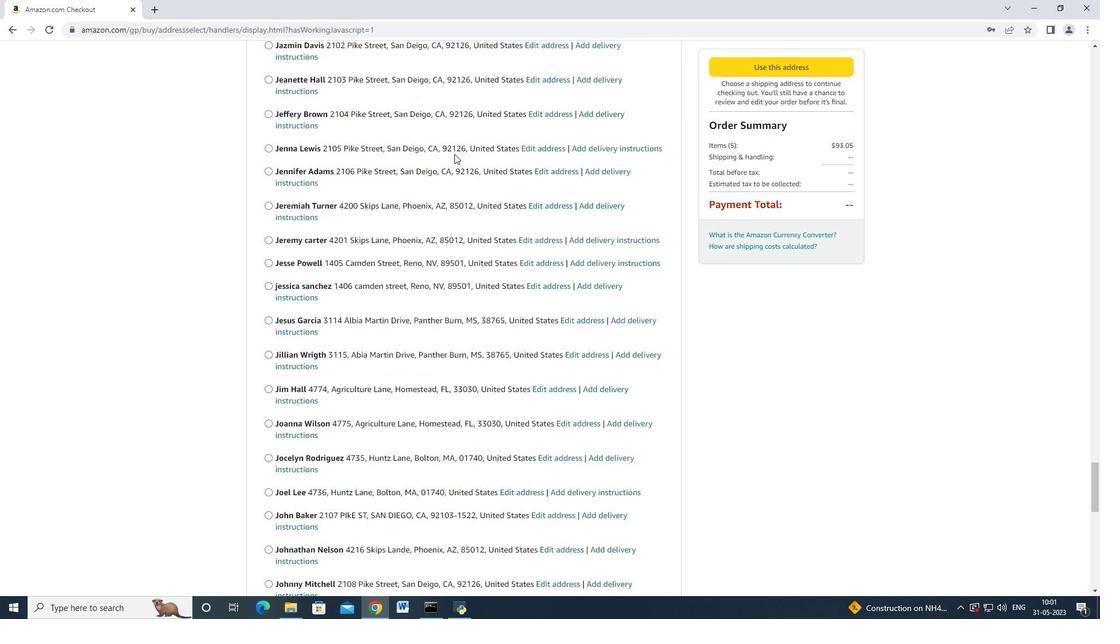 
Action: Mouse scrolled (454, 153) with delta (0, 0)
Screenshot: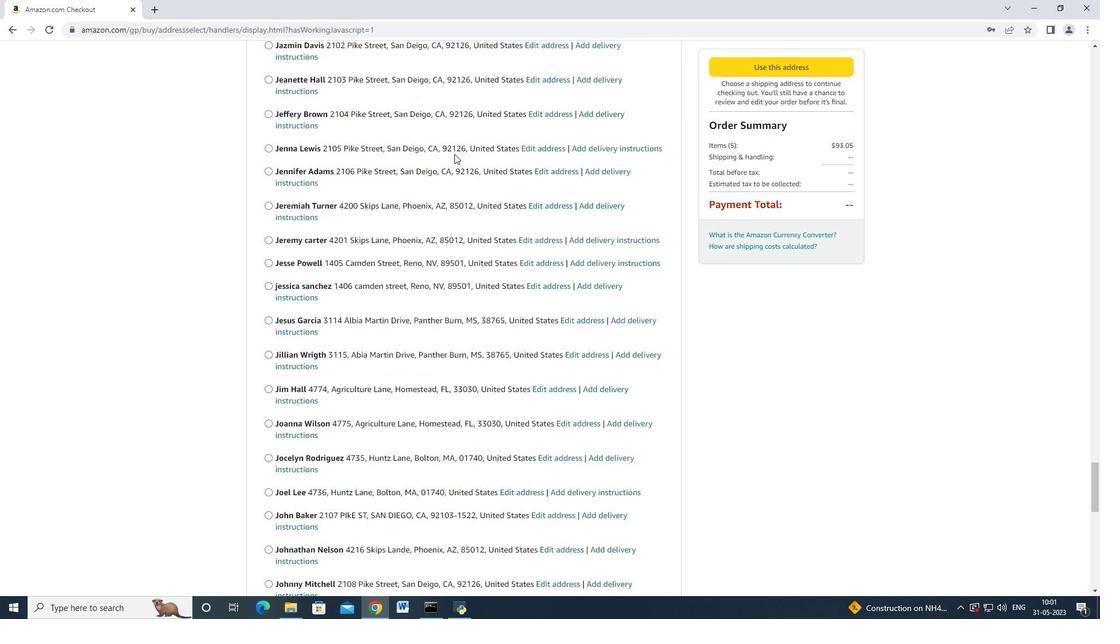 
Action: Mouse scrolled (454, 153) with delta (0, 0)
Screenshot: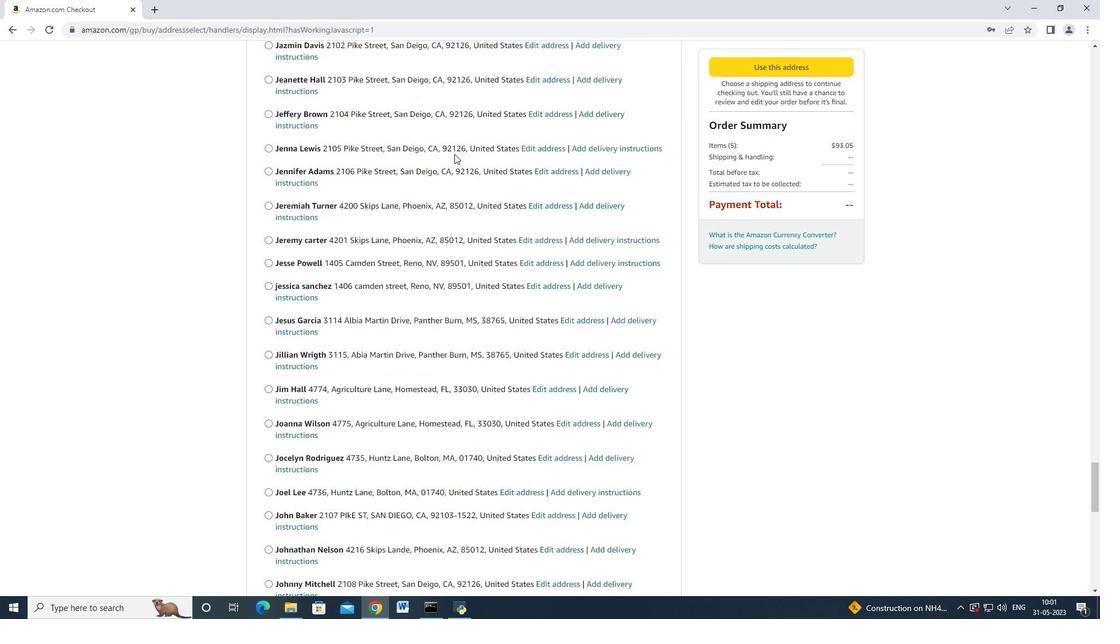 
Action: Mouse scrolled (454, 153) with delta (0, 0)
Screenshot: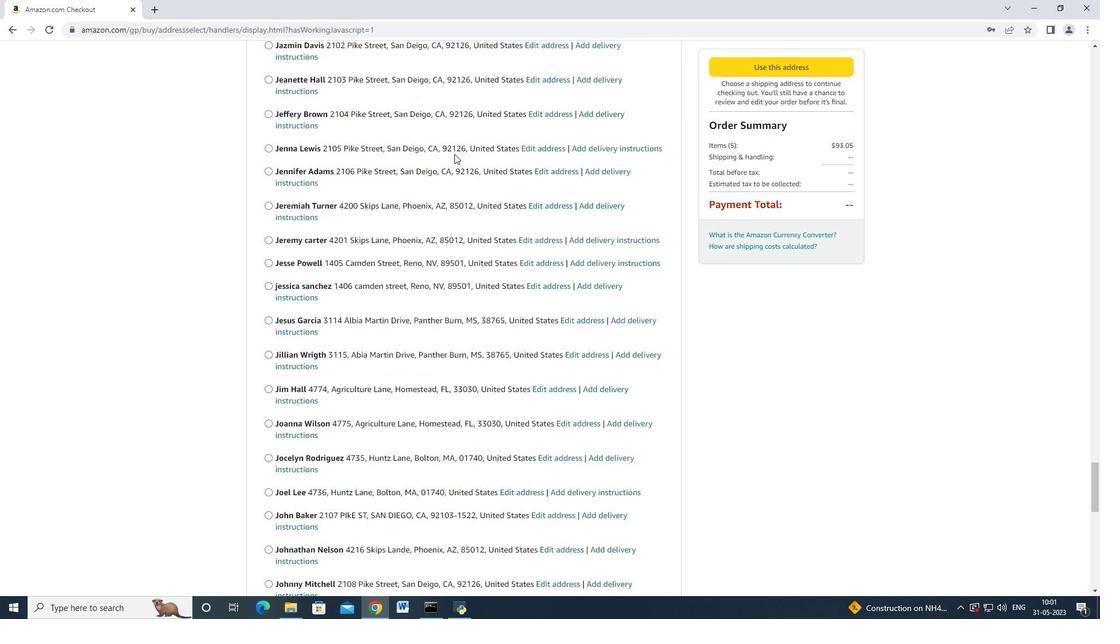 
Action: Mouse scrolled (454, 153) with delta (0, 0)
Screenshot: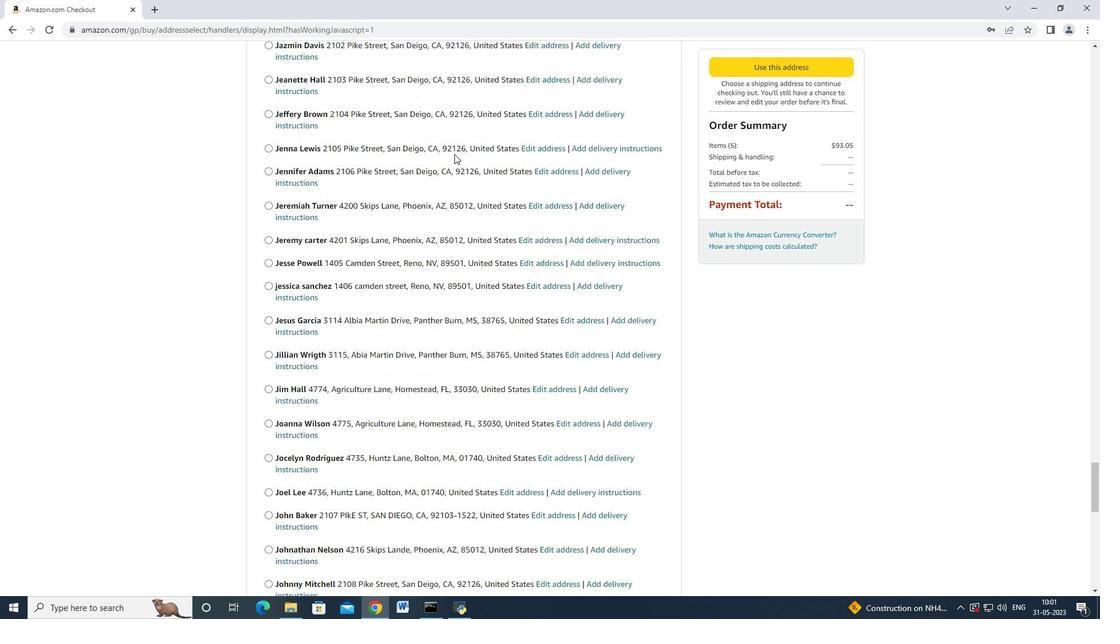 
Action: Mouse moved to (453, 156)
Screenshot: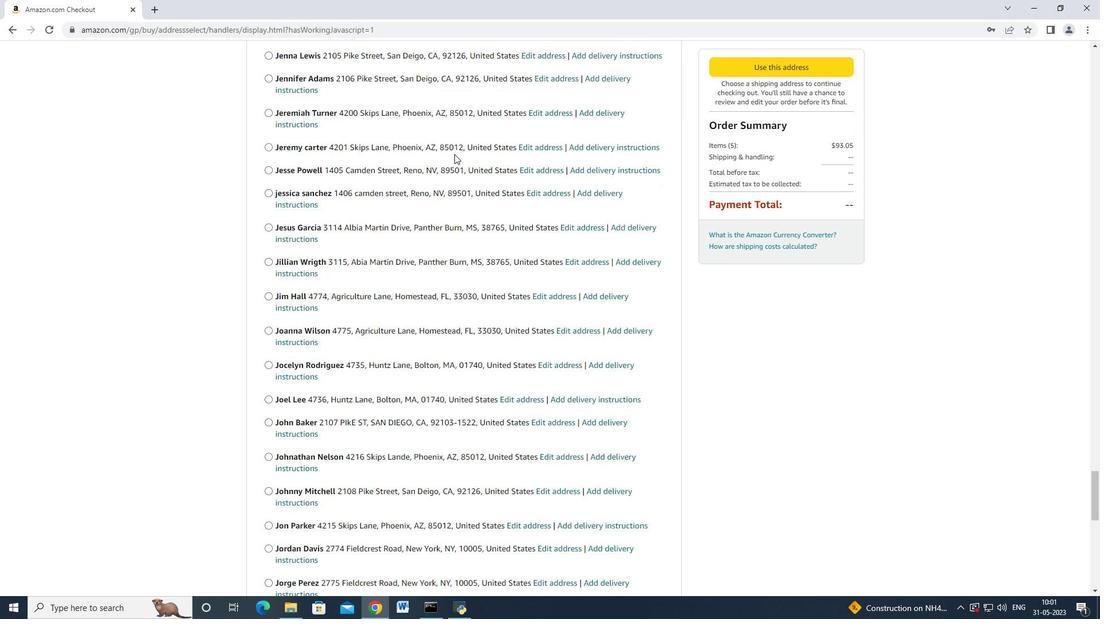 
Action: Mouse scrolled (453, 155) with delta (0, 0)
Screenshot: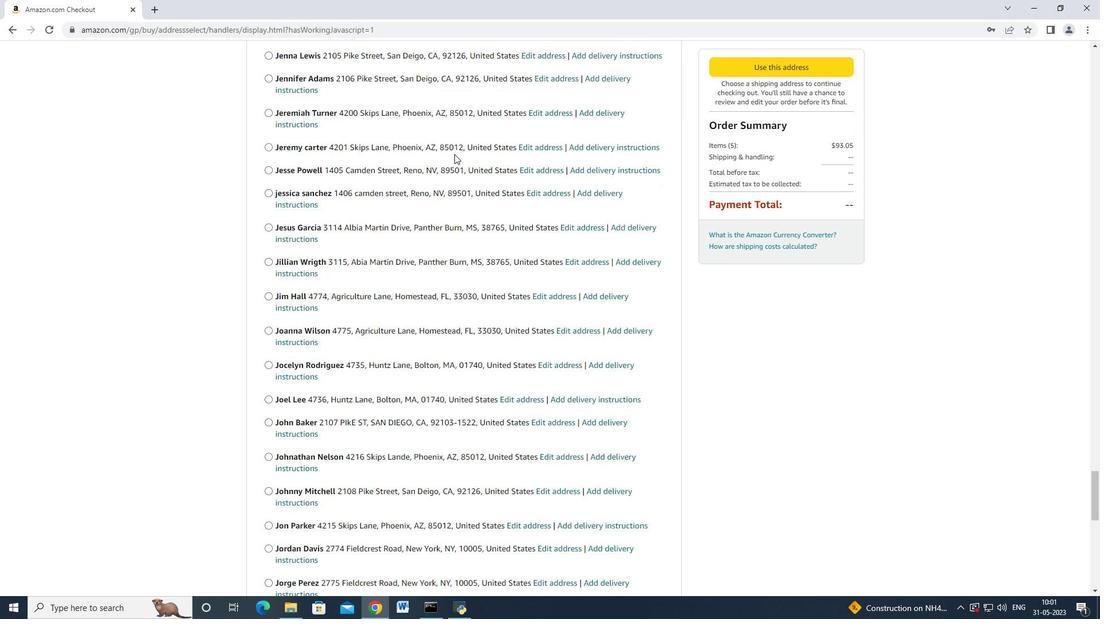 
Action: Mouse moved to (452, 157)
Screenshot: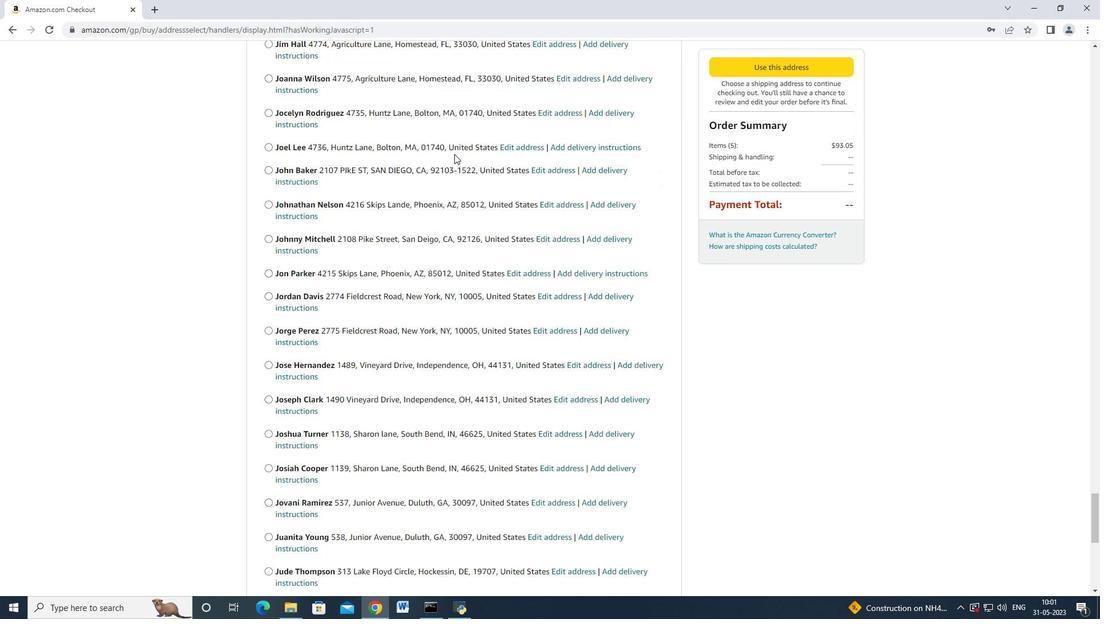
Action: Mouse scrolled (452, 156) with delta (0, 0)
Screenshot: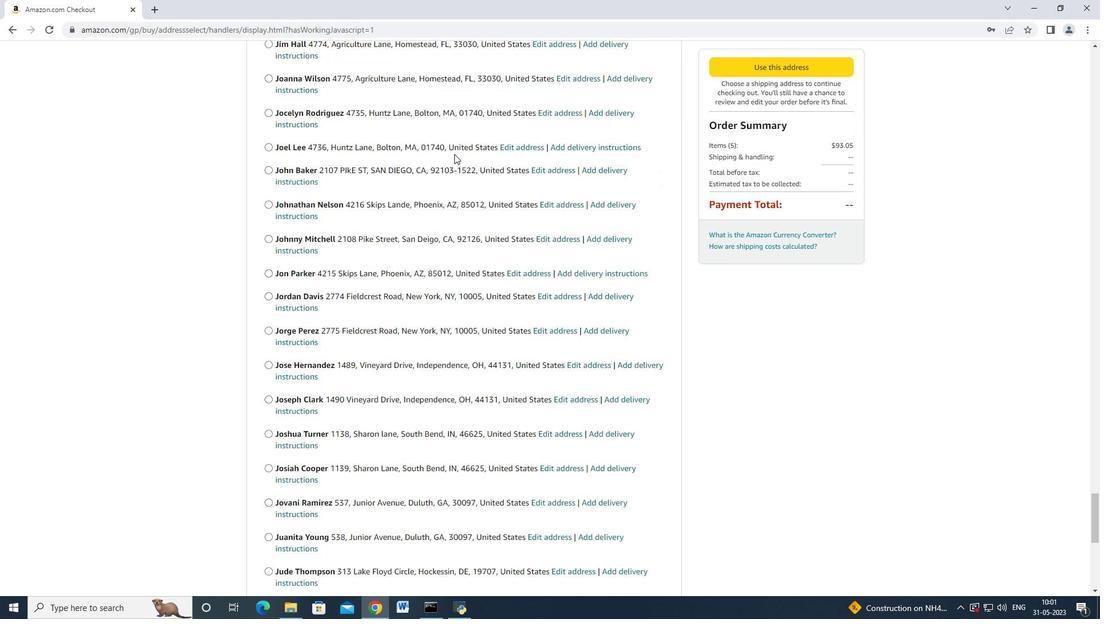 
Action: Mouse scrolled (452, 155) with delta (0, -1)
Screenshot: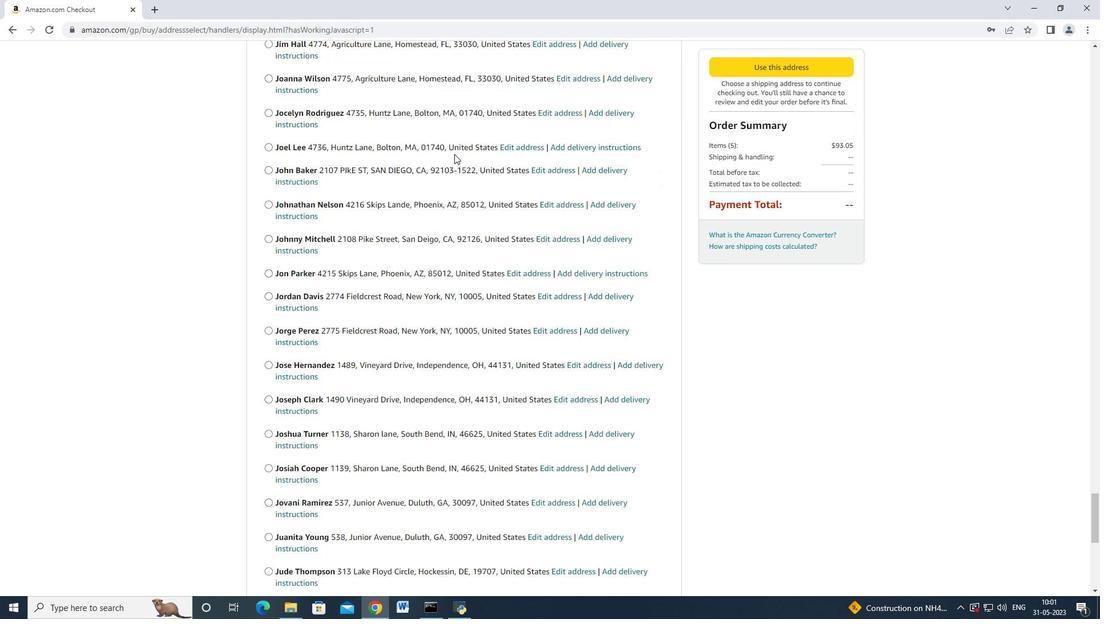 
Action: Mouse scrolled (452, 156) with delta (0, 0)
Screenshot: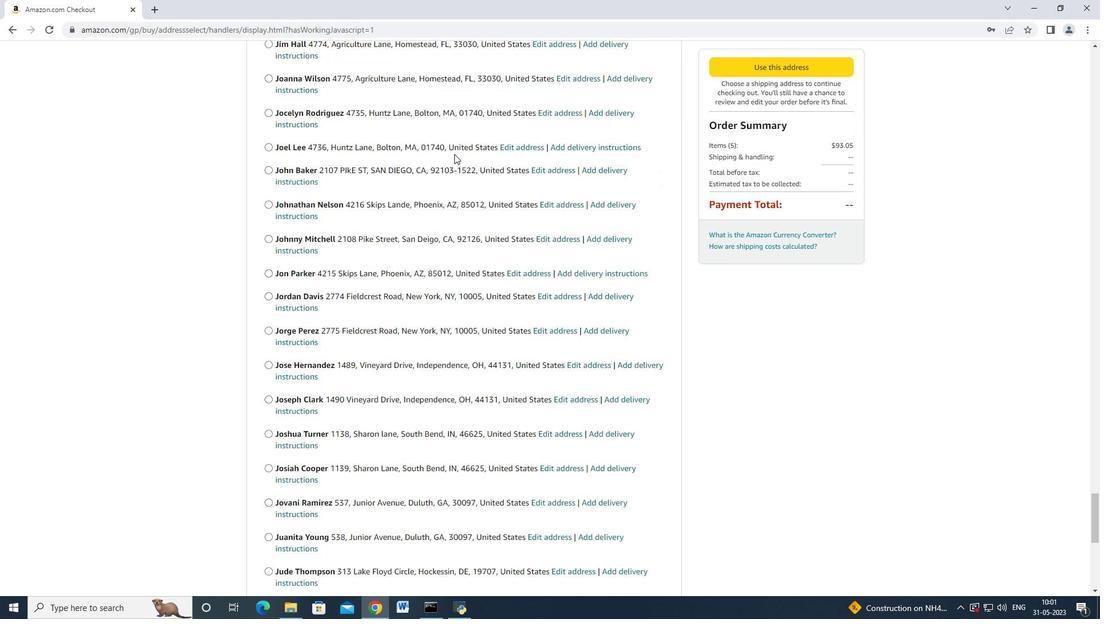 
Action: Mouse scrolled (452, 156) with delta (0, 0)
Screenshot: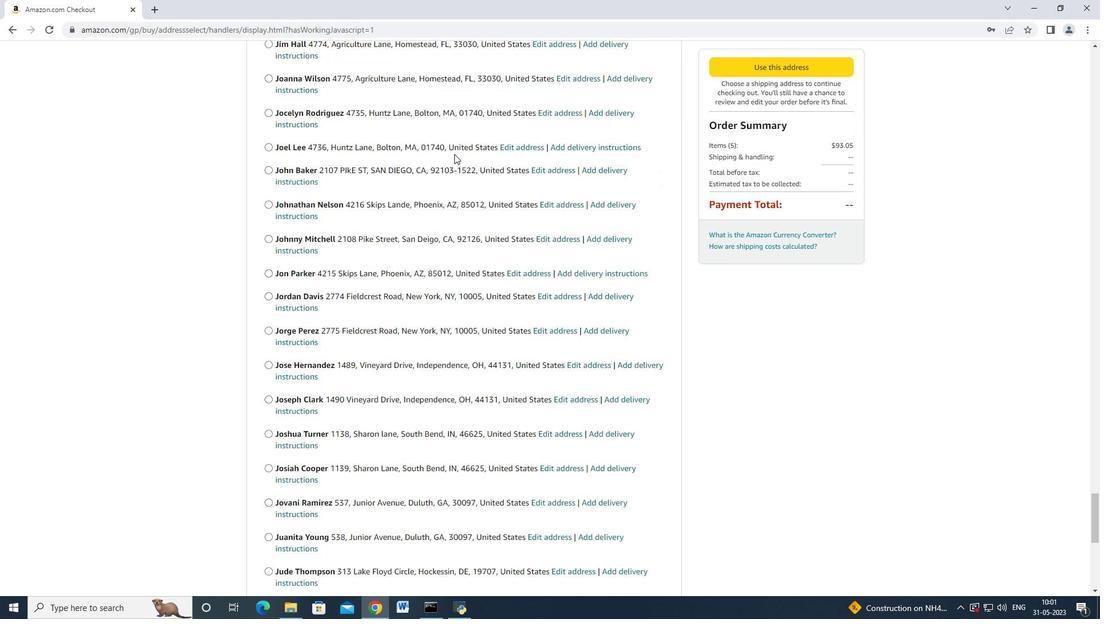 
Action: Mouse scrolled (452, 156) with delta (0, 0)
Screenshot: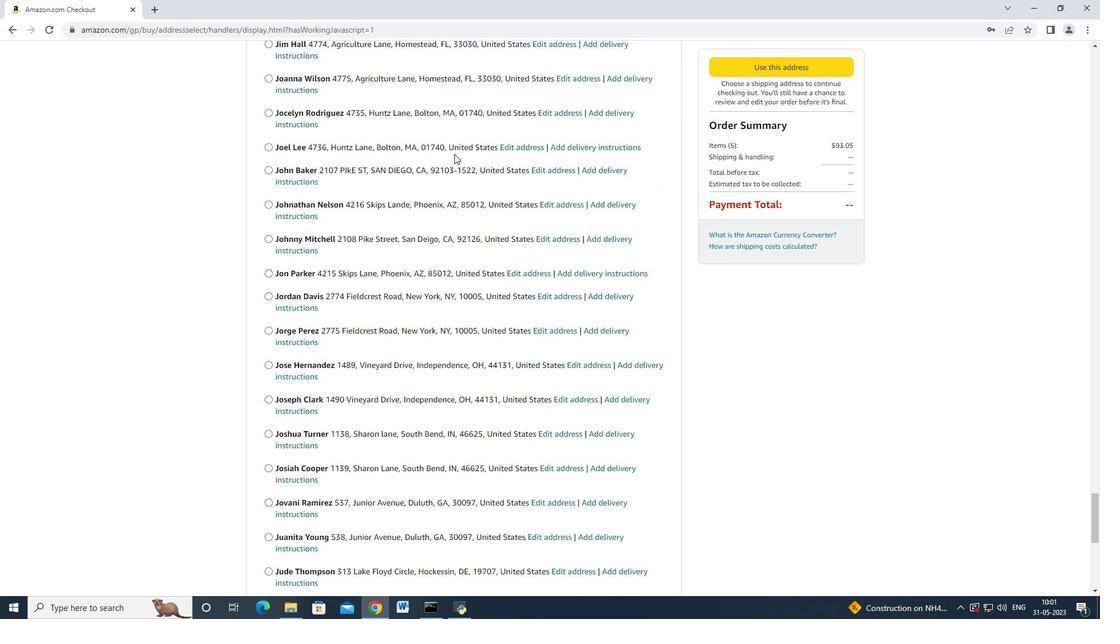 
Action: Mouse moved to (452, 157)
Screenshot: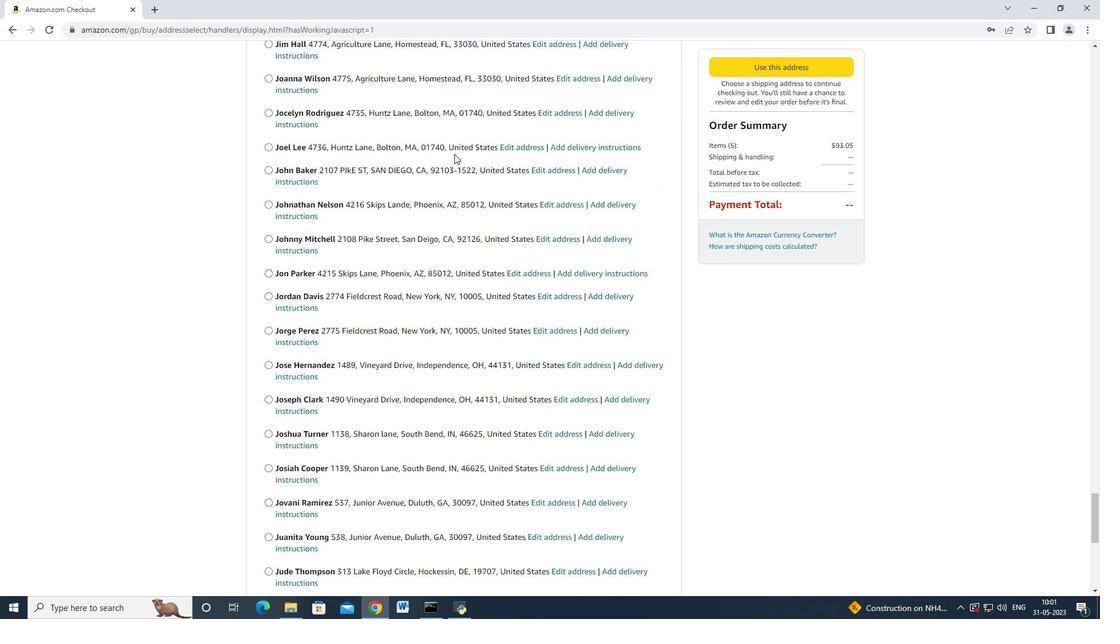 
Action: Mouse scrolled (452, 157) with delta (0, 0)
Screenshot: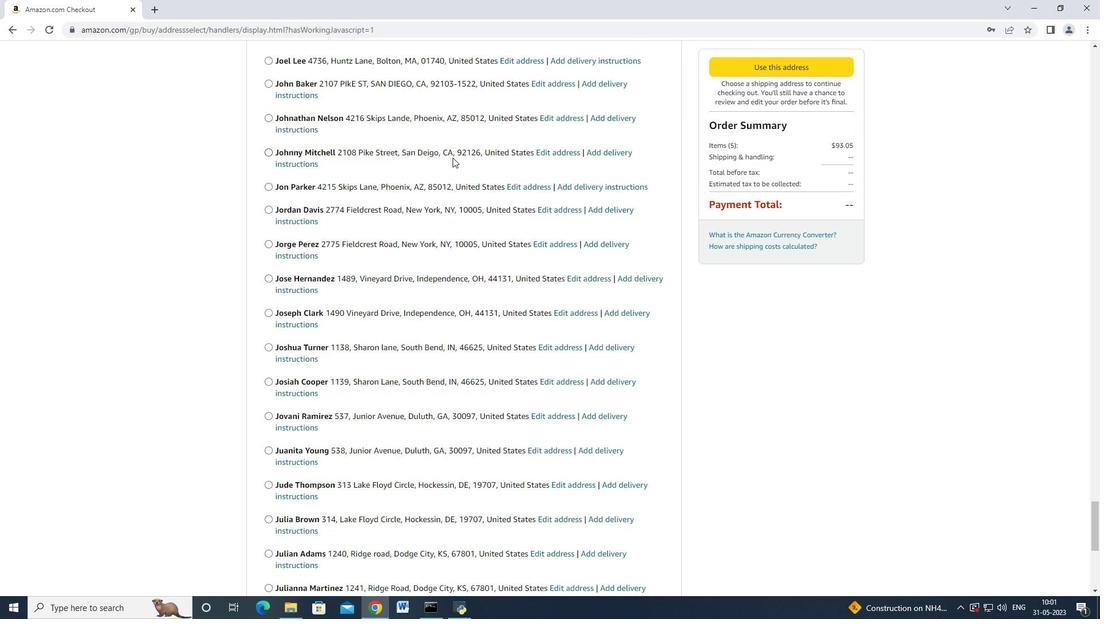 
Action: Mouse scrolled (452, 157) with delta (0, 0)
Screenshot: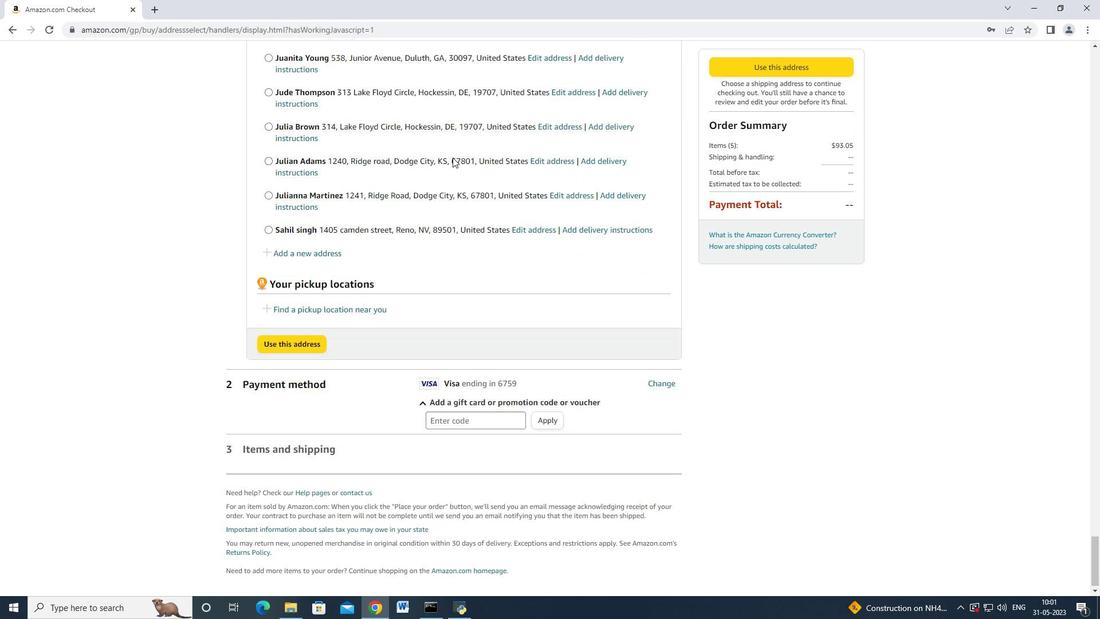 
Action: Mouse scrolled (452, 157) with delta (0, 0)
Screenshot: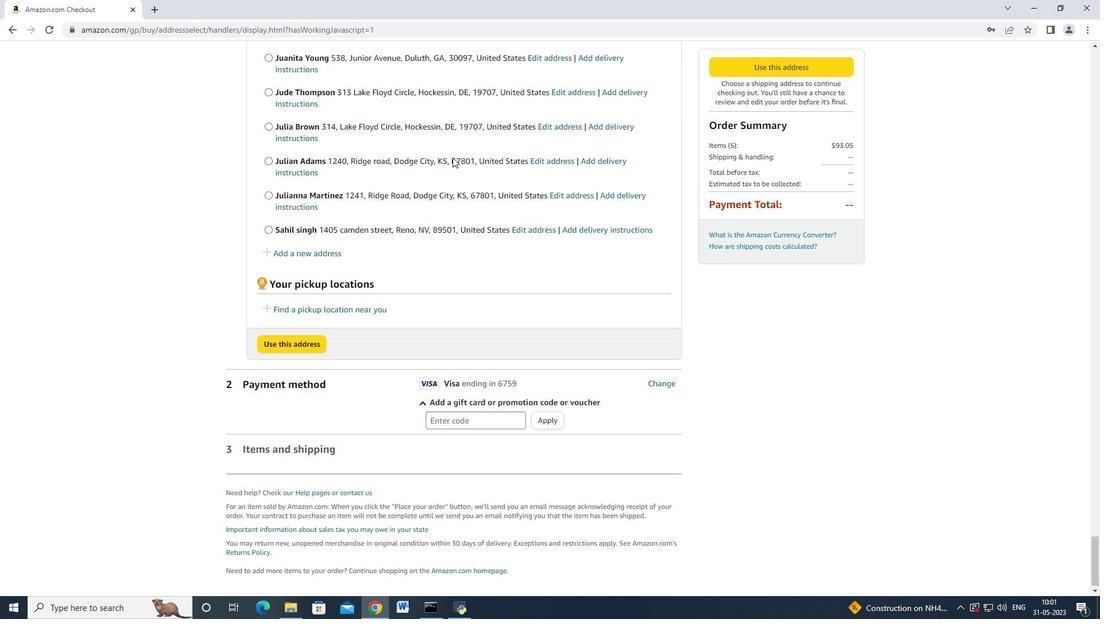 
Action: Mouse scrolled (452, 157) with delta (0, 0)
Screenshot: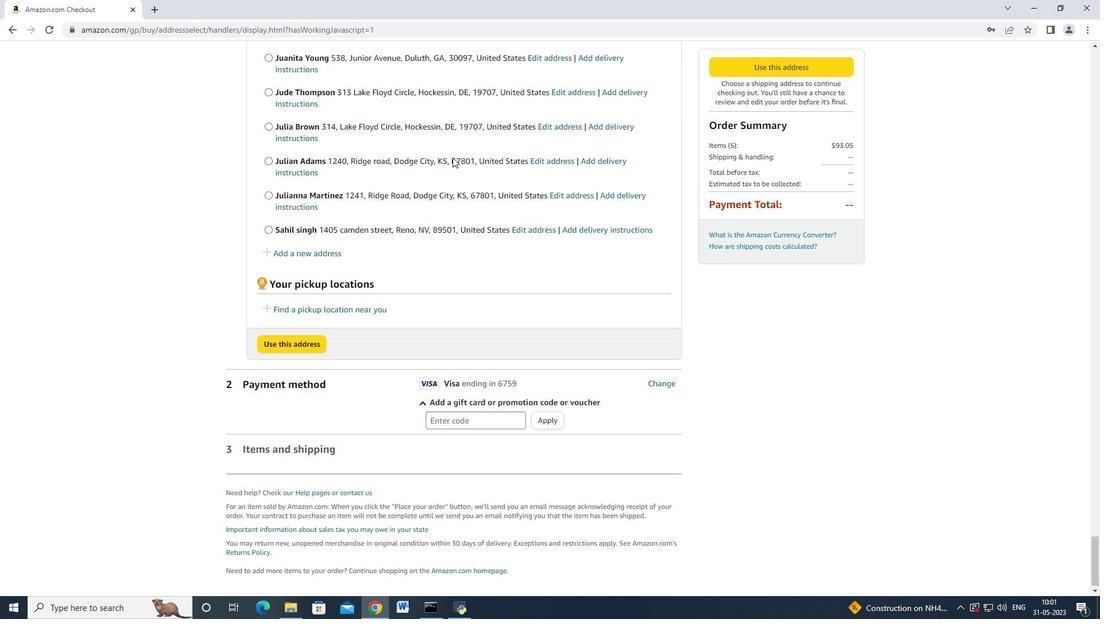 
Action: Mouse scrolled (452, 157) with delta (0, 0)
Screenshot: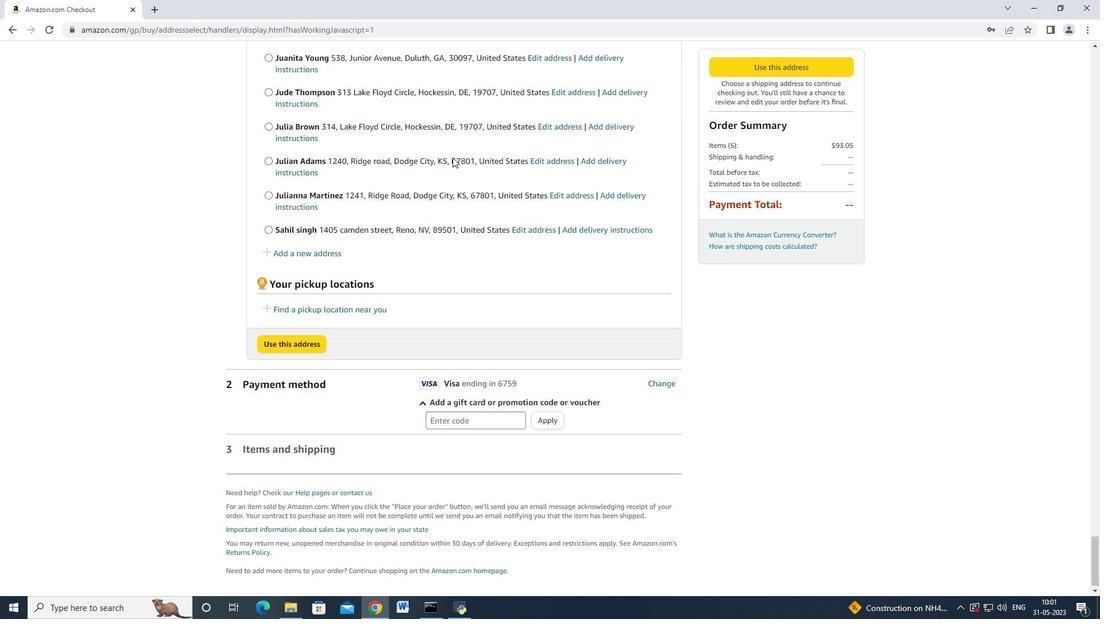 
Action: Mouse scrolled (452, 157) with delta (0, 0)
Screenshot: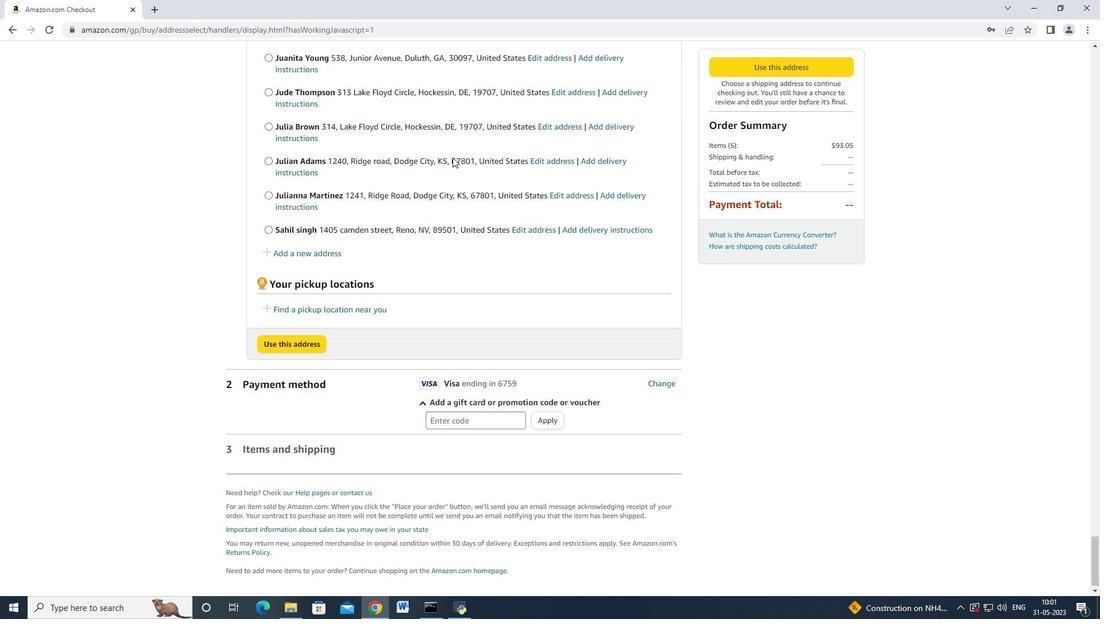 
Action: Mouse moved to (329, 251)
Screenshot: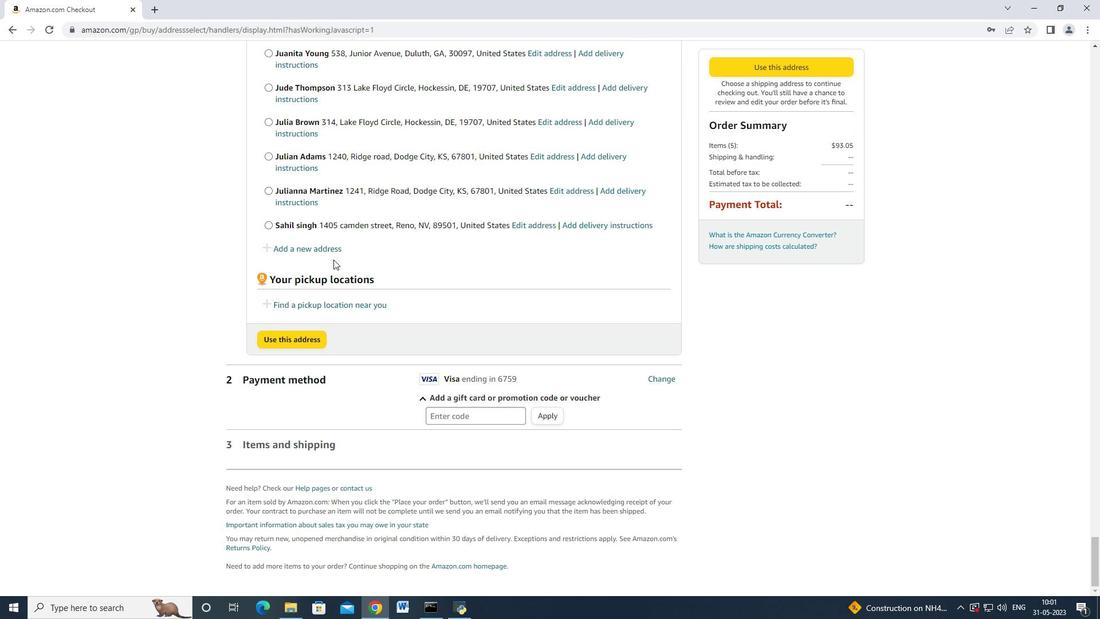 
Action: Mouse pressed left at (329, 251)
Screenshot: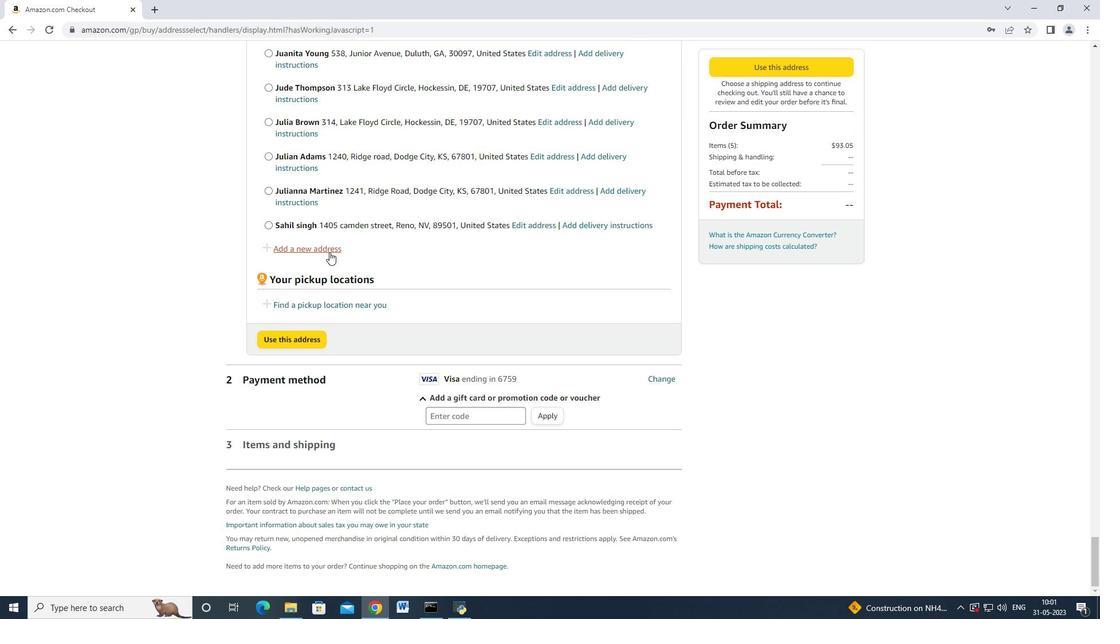 
Action: Mouse moved to (378, 274)
Screenshot: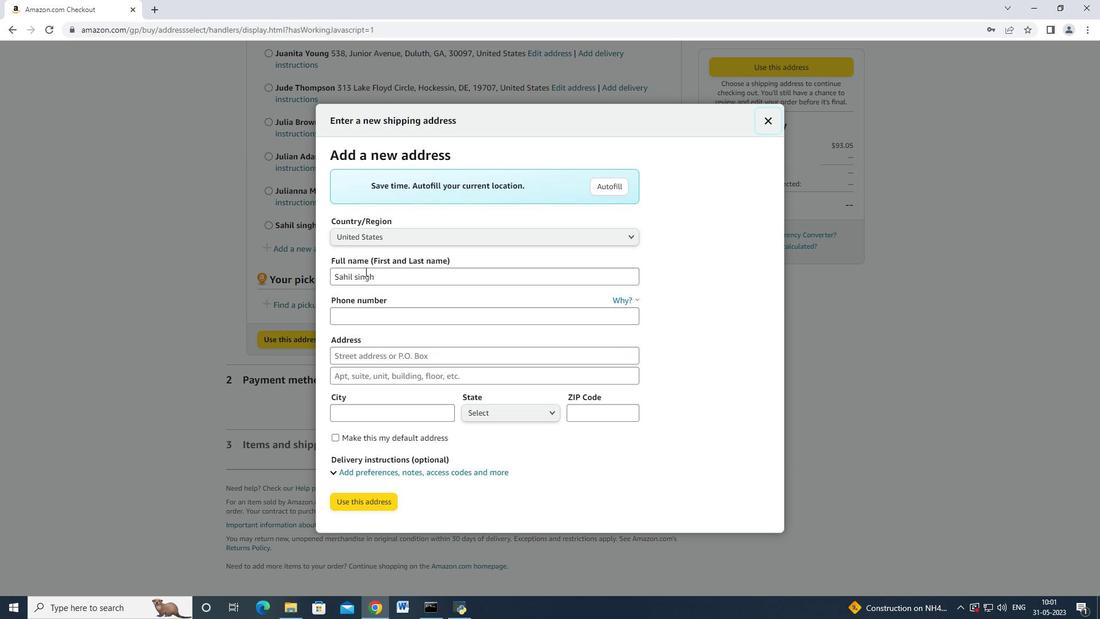 
Action: Mouse pressed left at (378, 274)
Screenshot: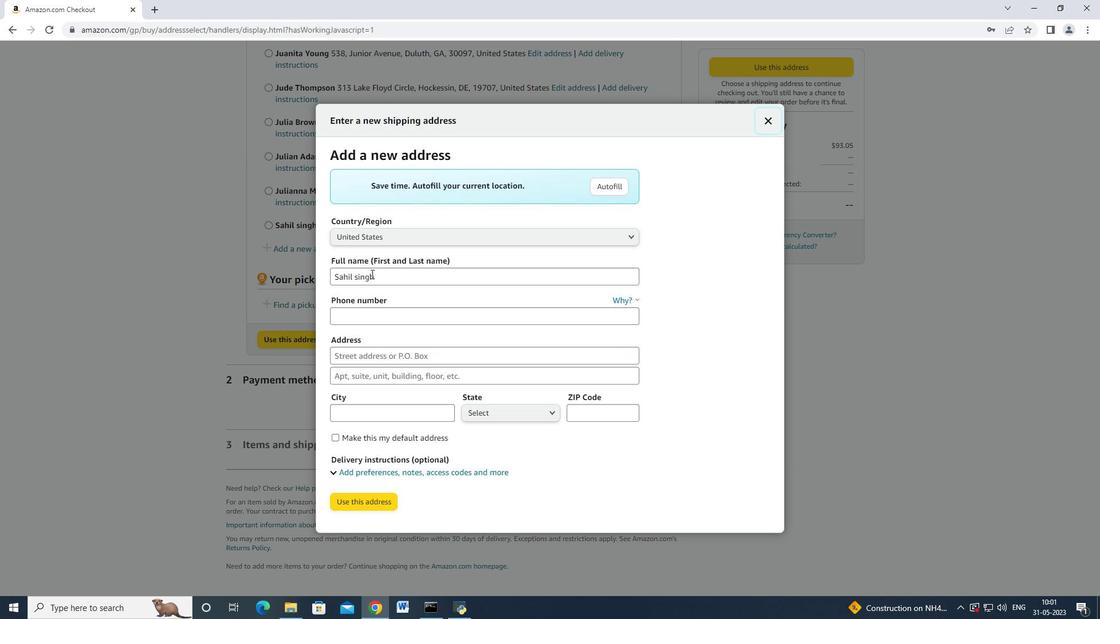 
Action: Mouse moved to (429, 290)
Screenshot: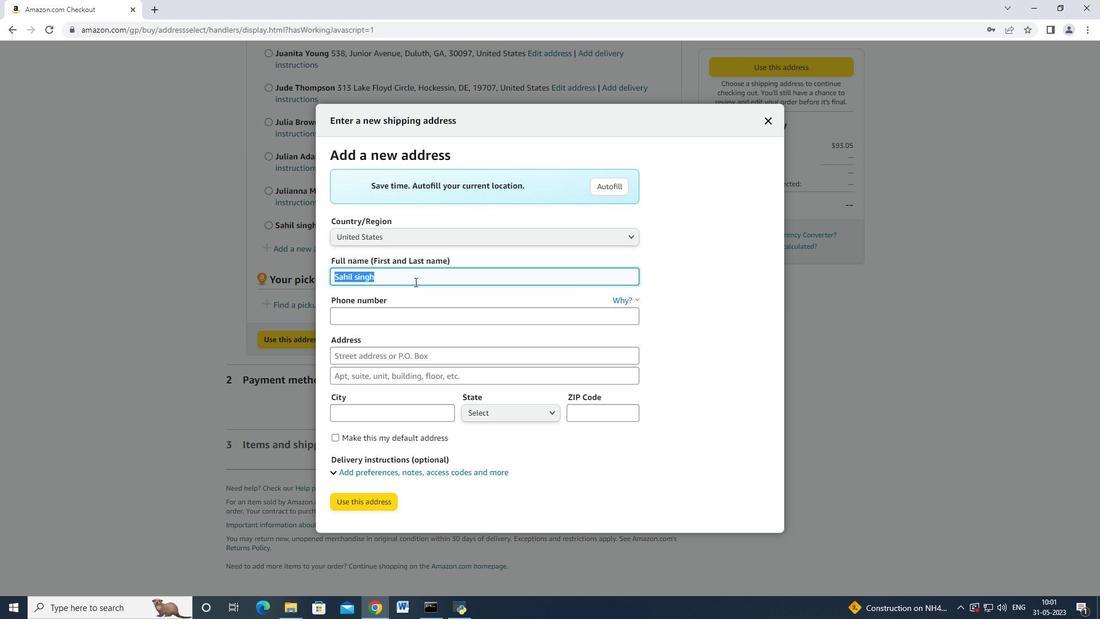 
Action: Key pressed <Key.backspace><Key.shift>Jerry<Key.space><Key.shift_r>Evans<Key.space><Key.tab><Key.tab>9285042162<Key.tab>5<Key.backspace>4202<Key.space><Key.shift>Skips<Key.space><Key.shift>Lane<Key.space><Key.tab><Key.tab><Key.shift>Phoenx<Key.space><Key.backspace><Key.backspace>ix<Key.space><Key.tab>
Screenshot: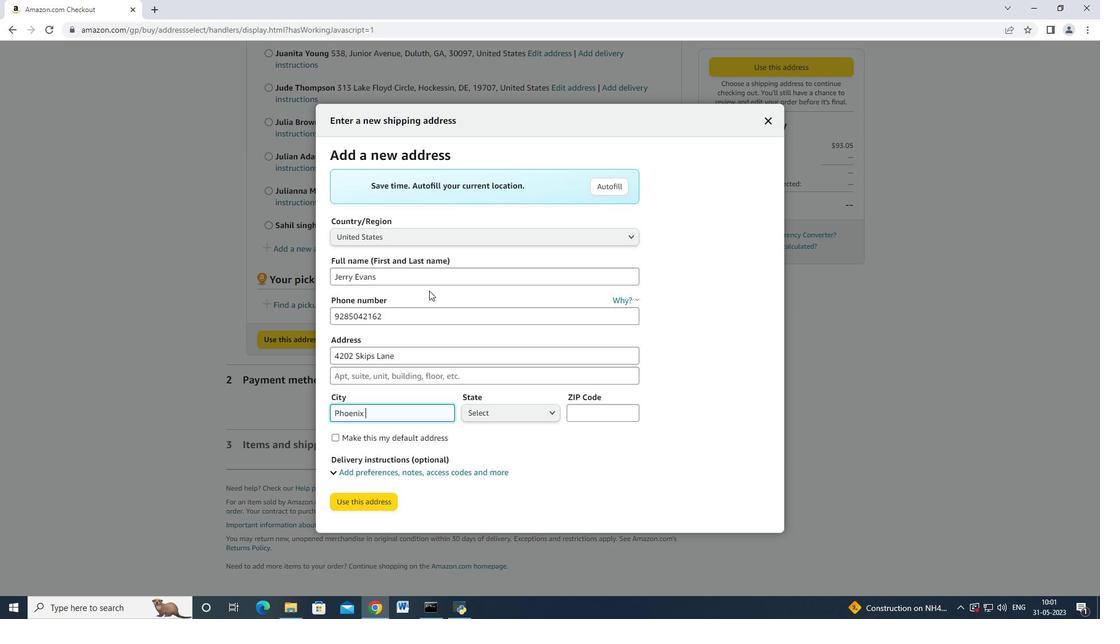 
Action: Mouse moved to (506, 416)
Screenshot: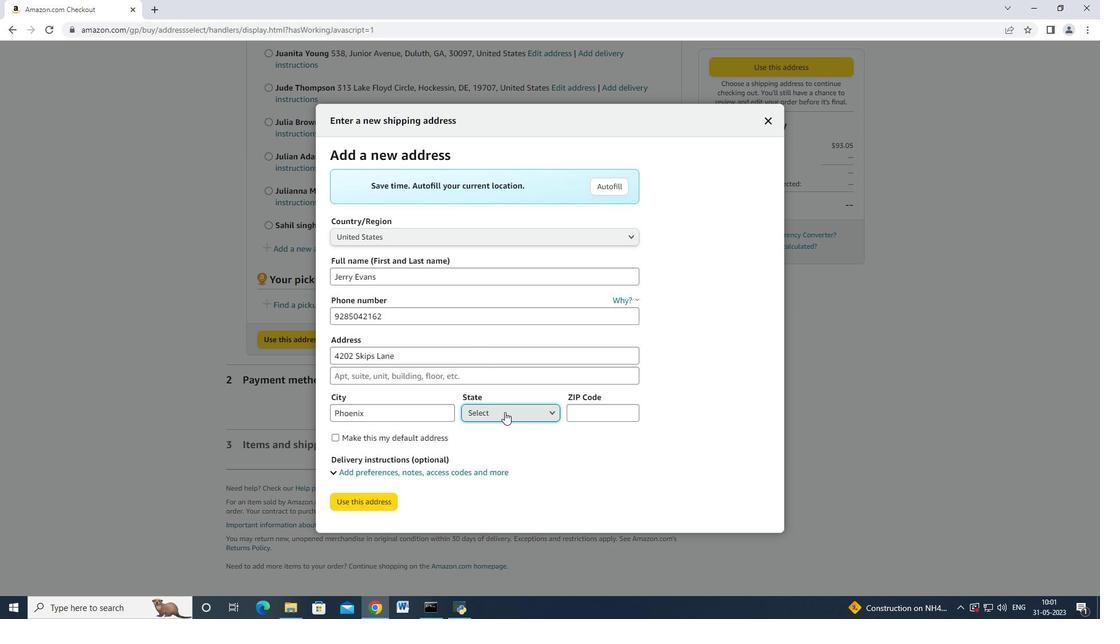 
Action: Mouse pressed left at (506, 416)
Screenshot: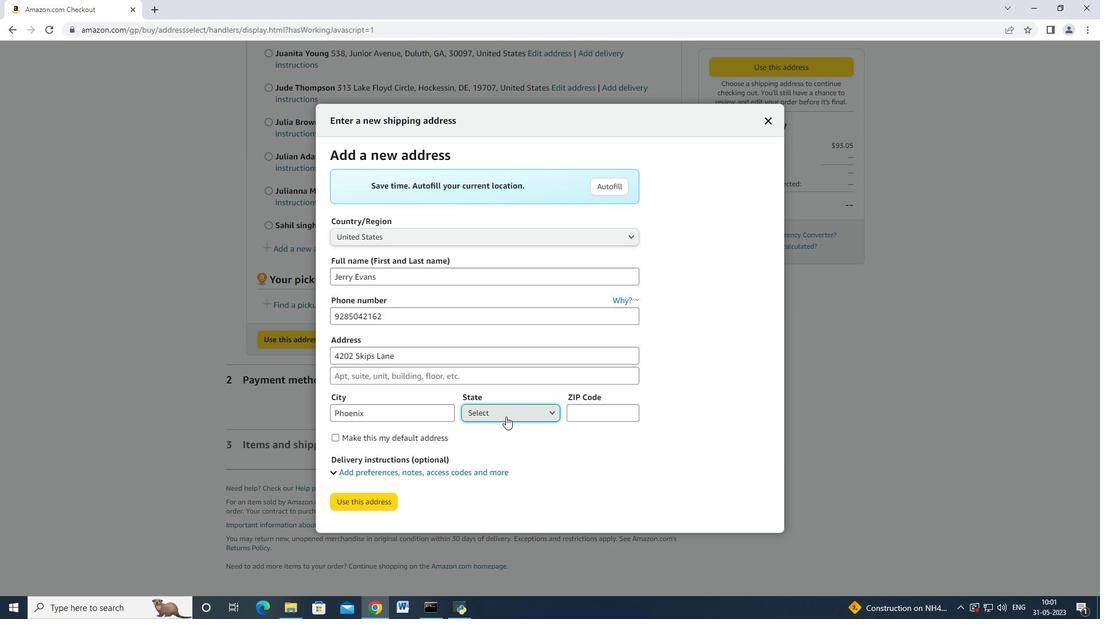 
Action: Mouse moved to (511, 118)
Screenshot: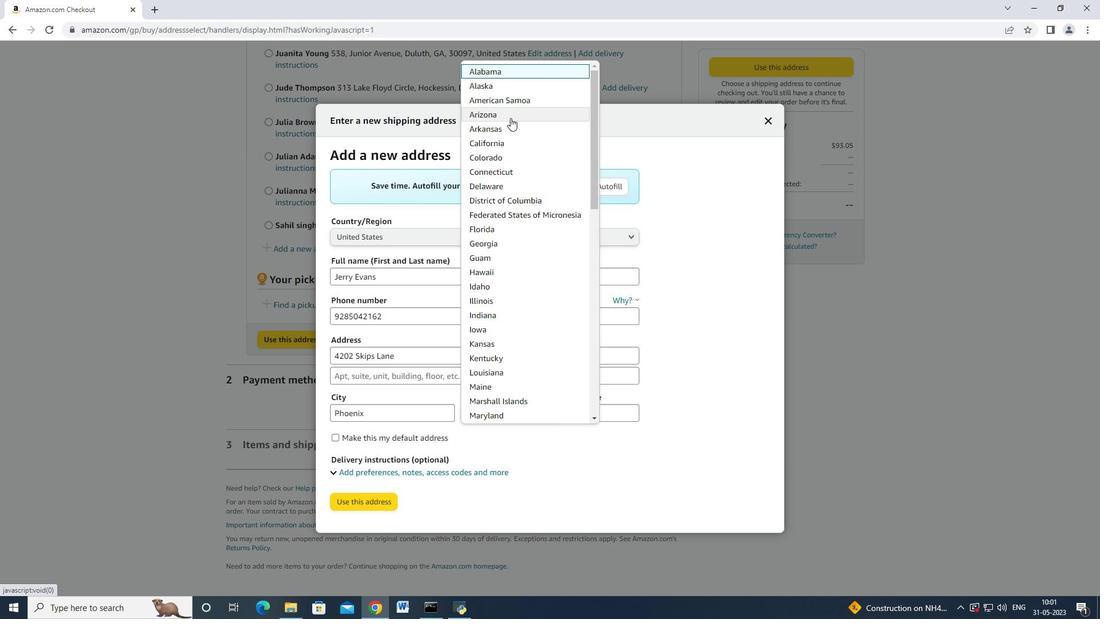 
Action: Mouse pressed left at (511, 118)
Screenshot: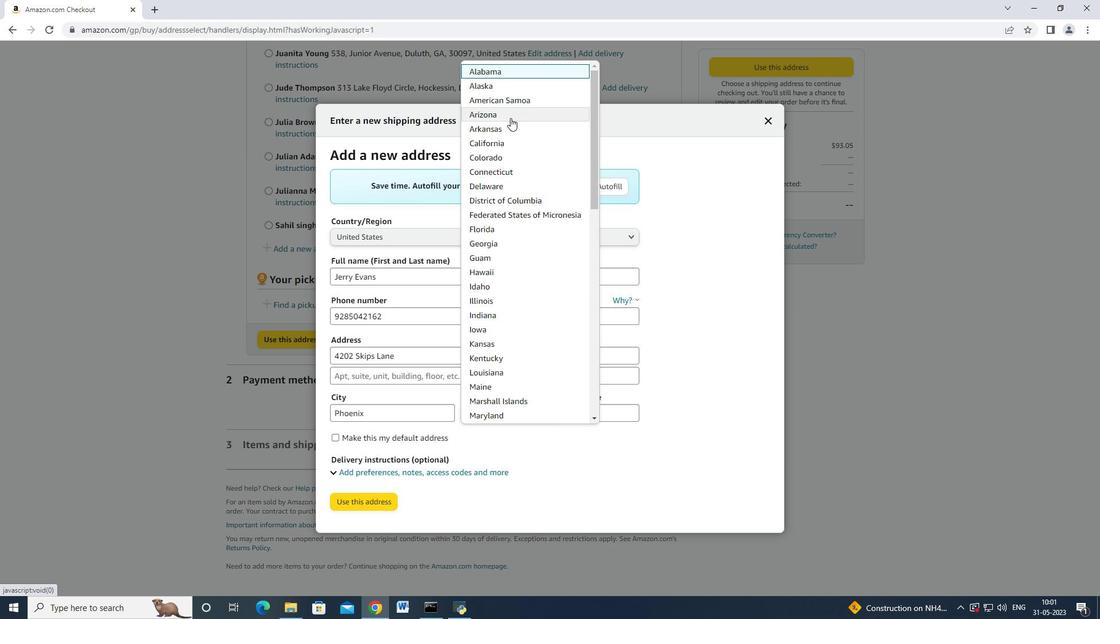 
Action: Mouse moved to (609, 412)
Screenshot: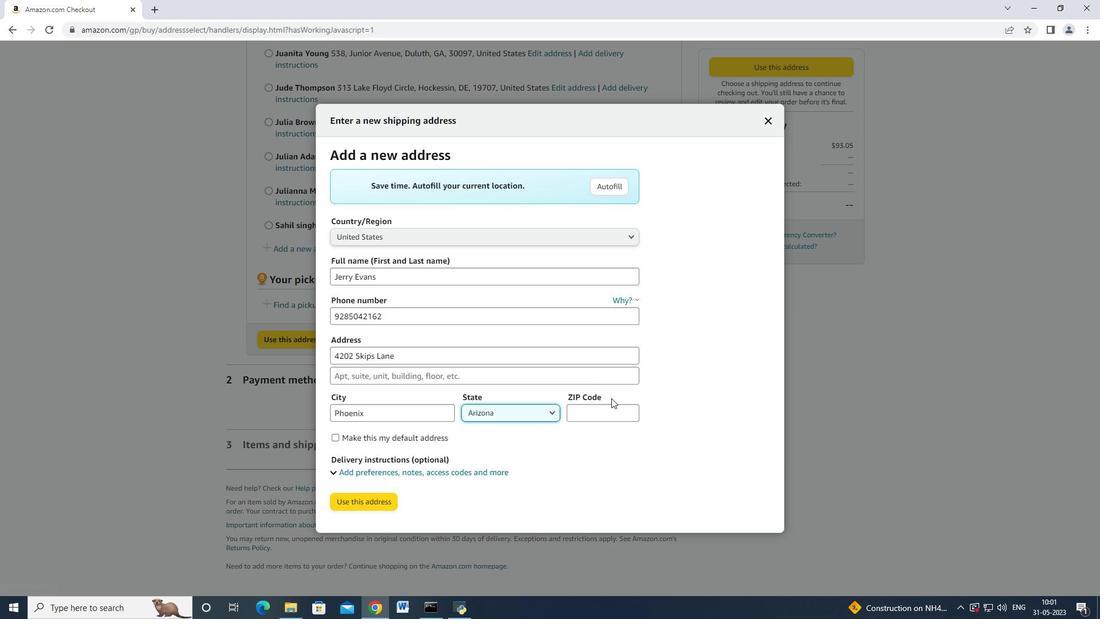 
Action: Mouse pressed left at (609, 412)
Screenshot: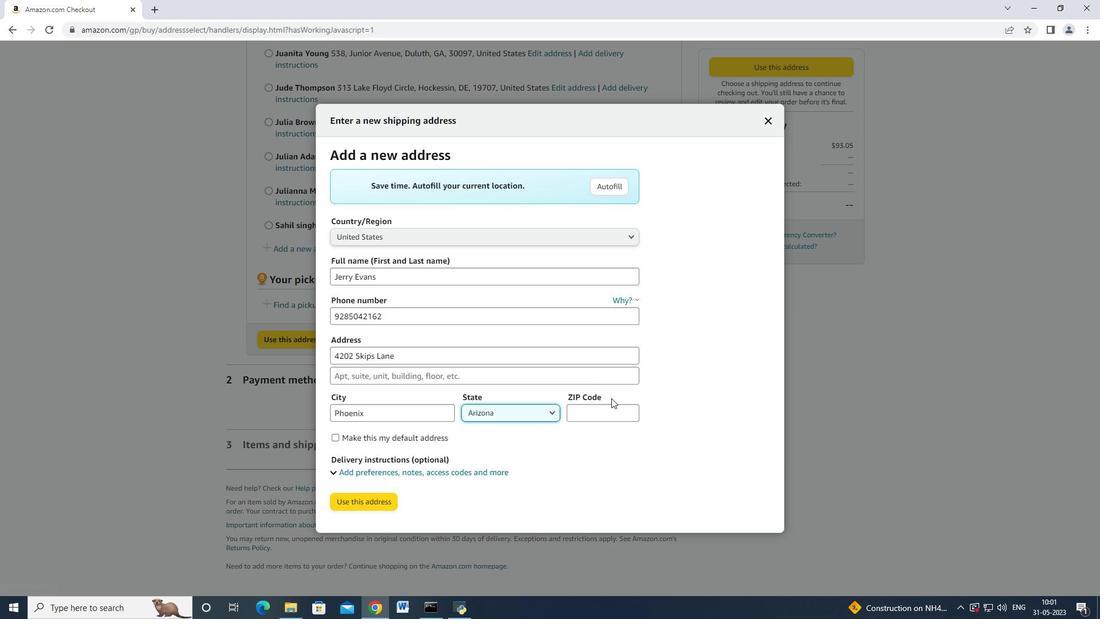 
Action: Mouse moved to (608, 409)
Screenshot: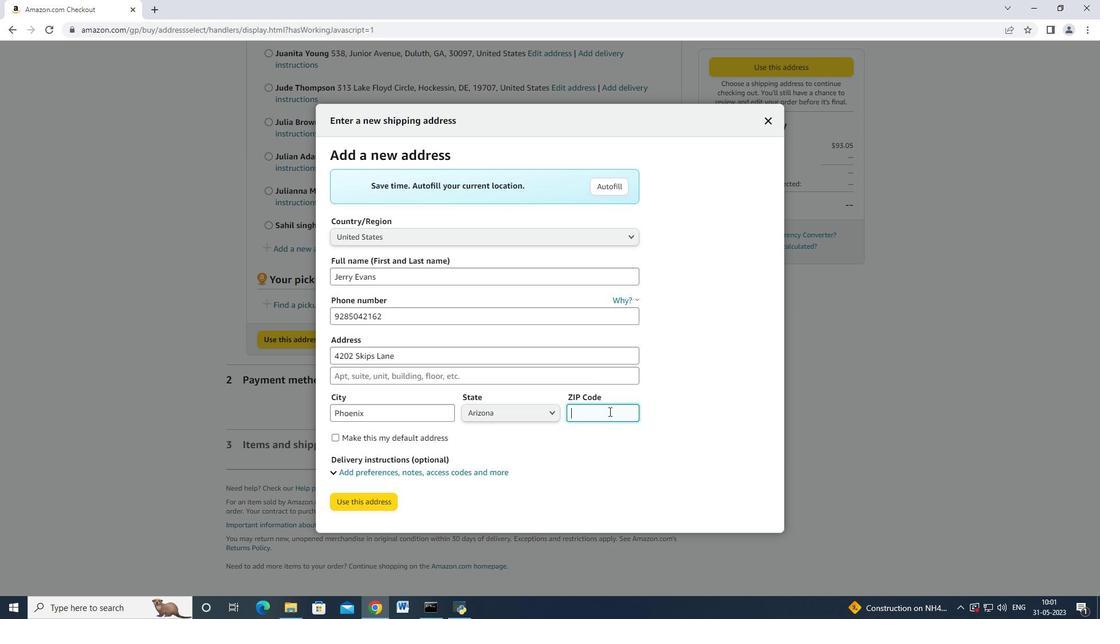 
Action: Key pressed 85012
Screenshot: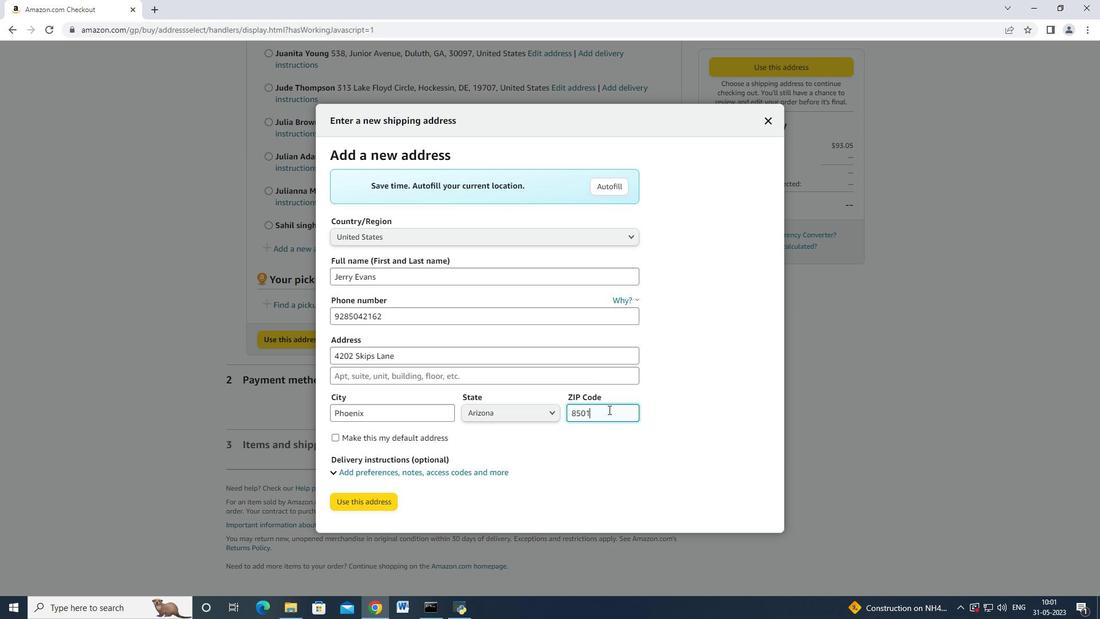 
Action: Mouse moved to (374, 506)
Screenshot: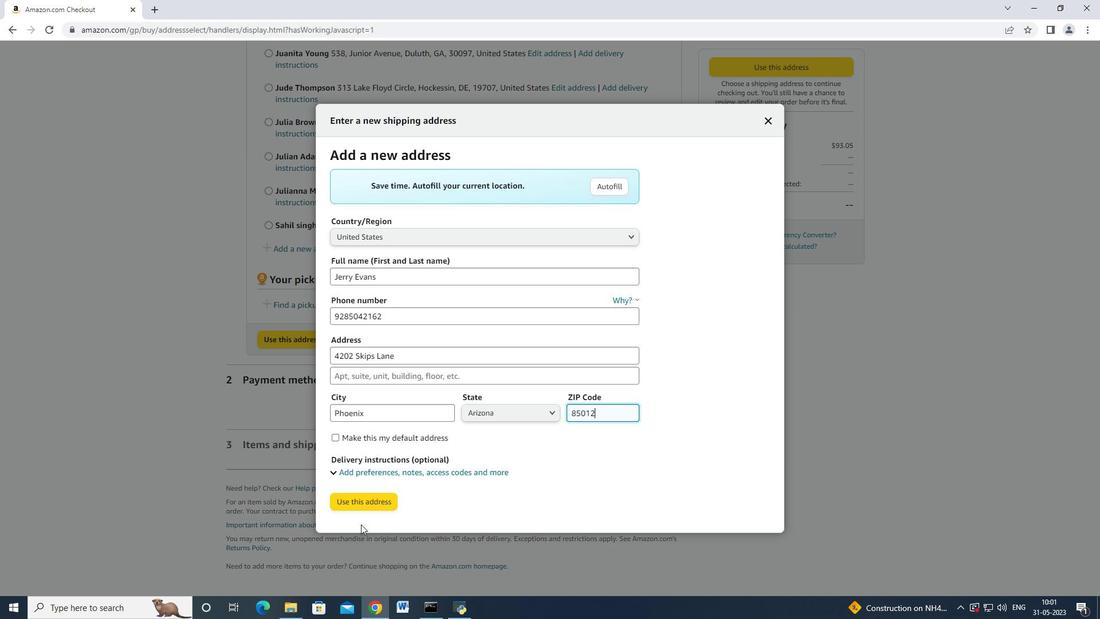 
Action: Mouse pressed left at (374, 506)
Screenshot: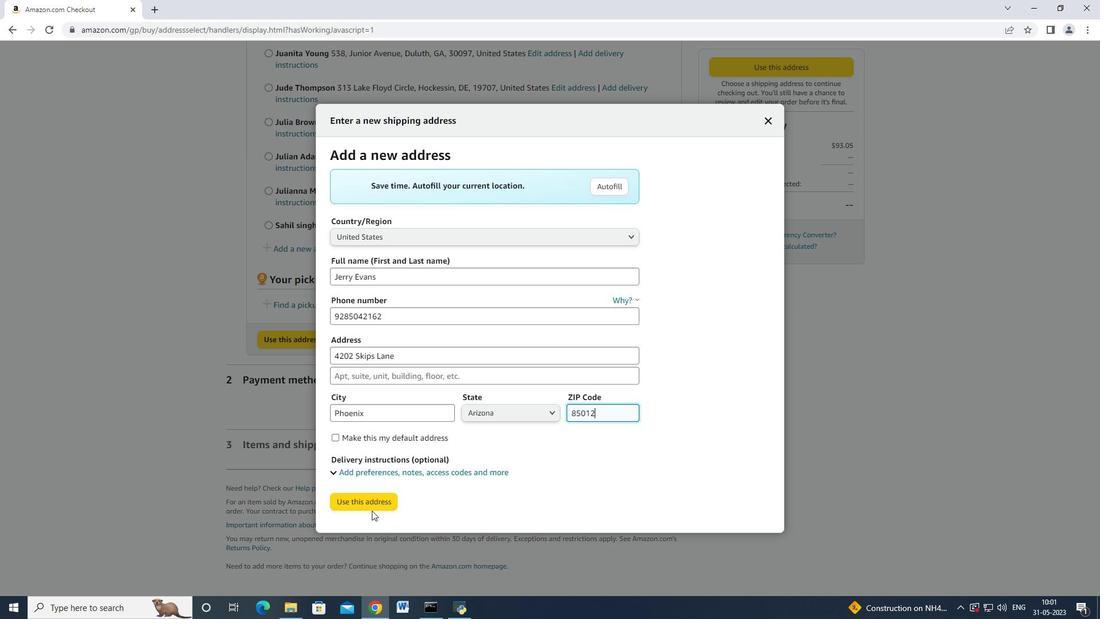 
Action: Mouse moved to (380, 506)
Screenshot: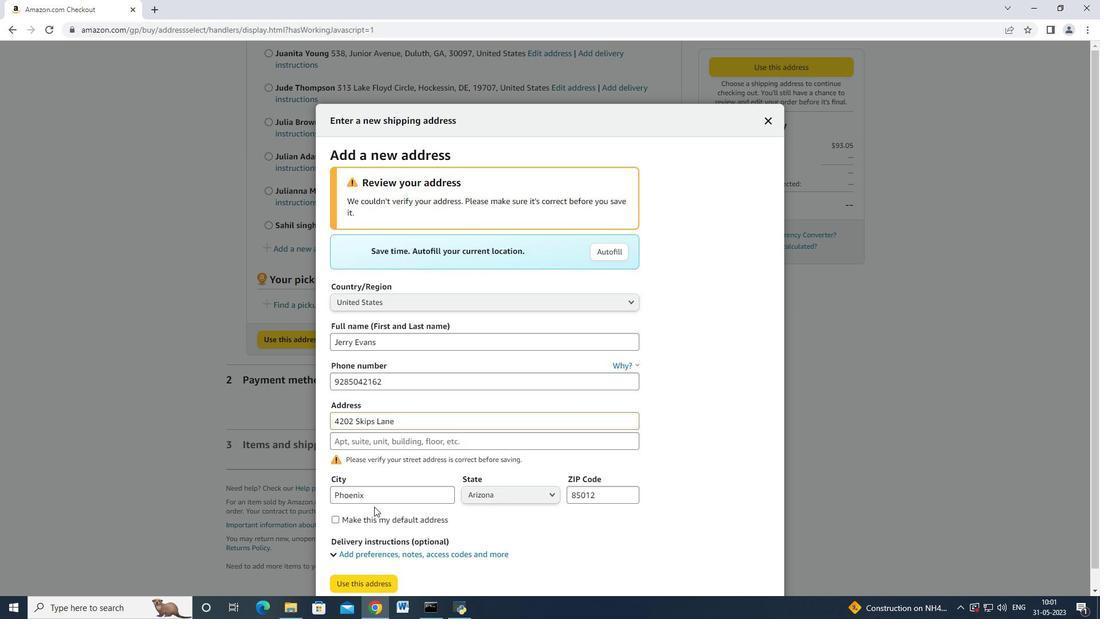 
Action: Mouse scrolled (380, 506) with delta (0, 0)
Screenshot: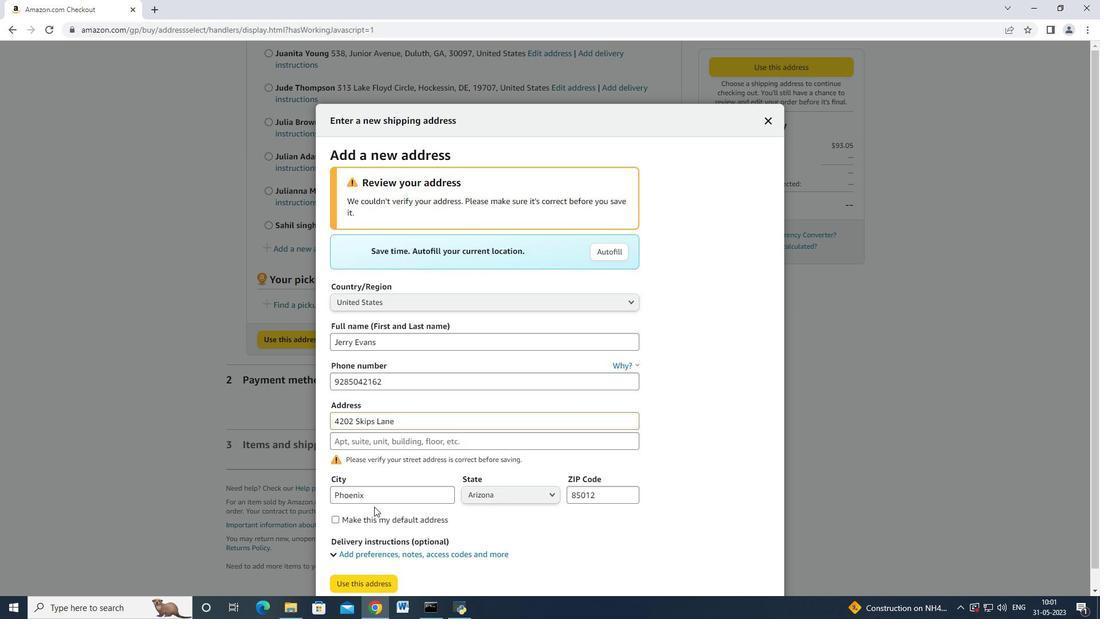 
Action: Mouse scrolled (380, 506) with delta (0, 0)
Screenshot: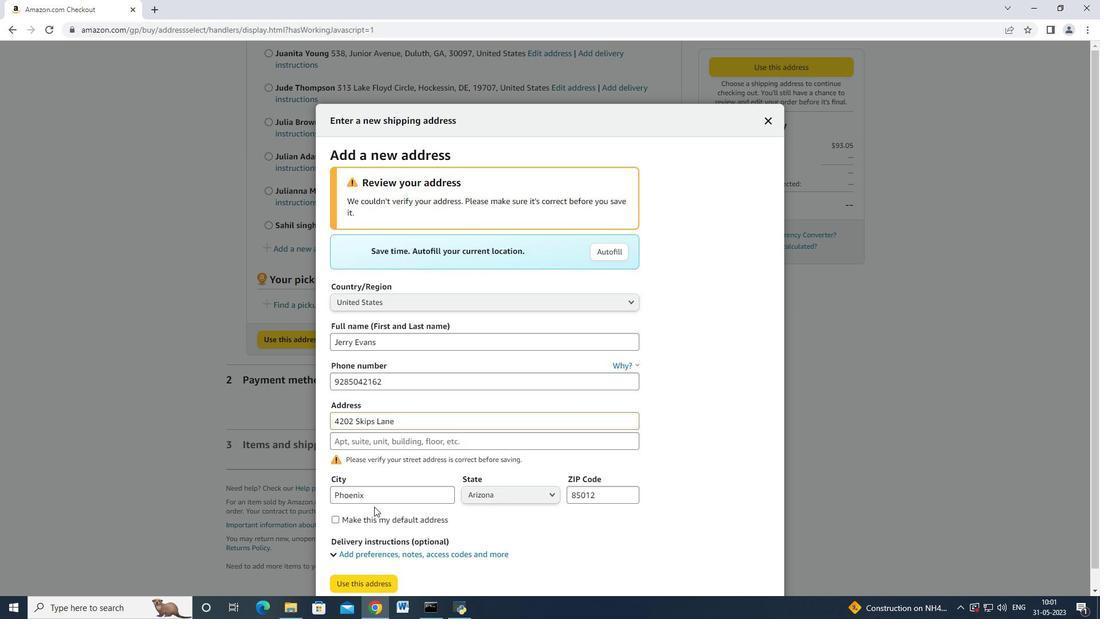 
Action: Mouse scrolled (380, 506) with delta (0, 0)
Screenshot: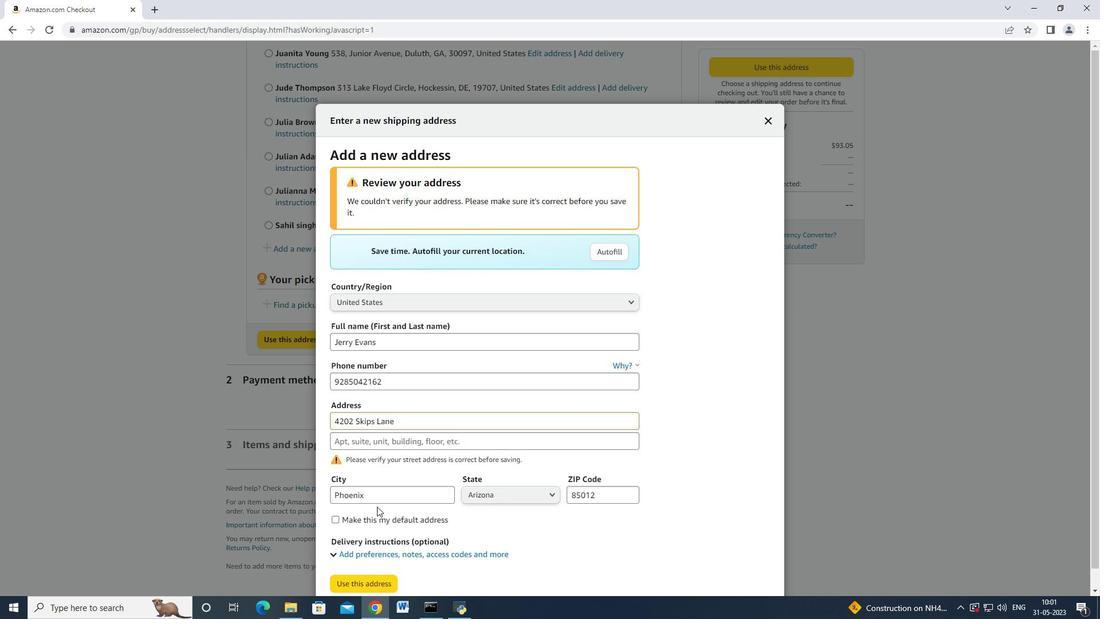 
Action: Mouse scrolled (380, 506) with delta (0, 0)
Screenshot: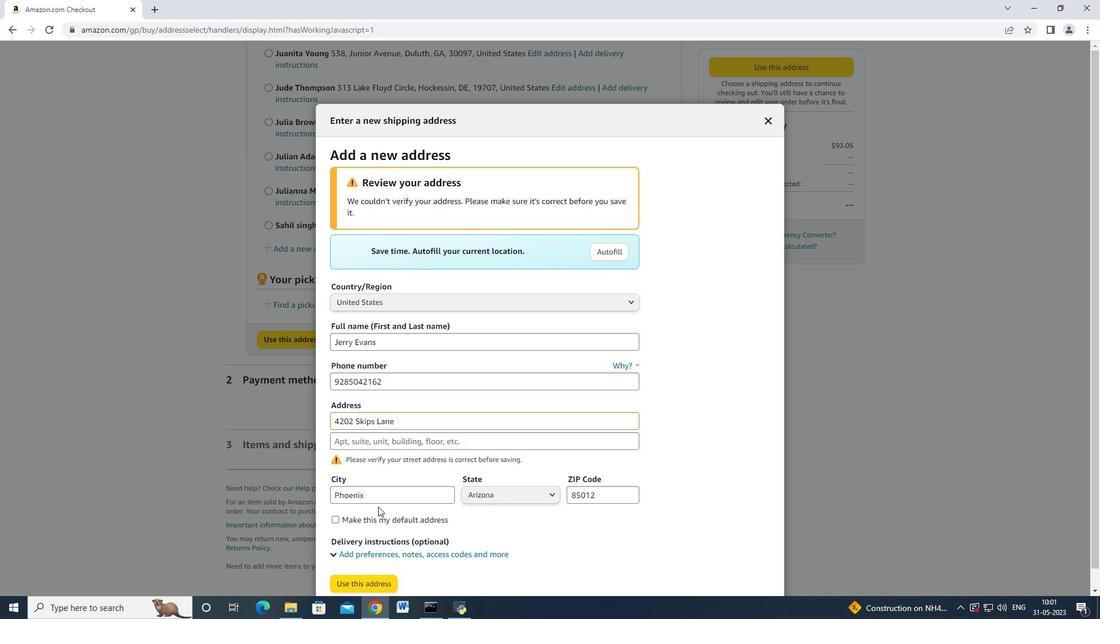 
Action: Mouse moved to (369, 564)
Screenshot: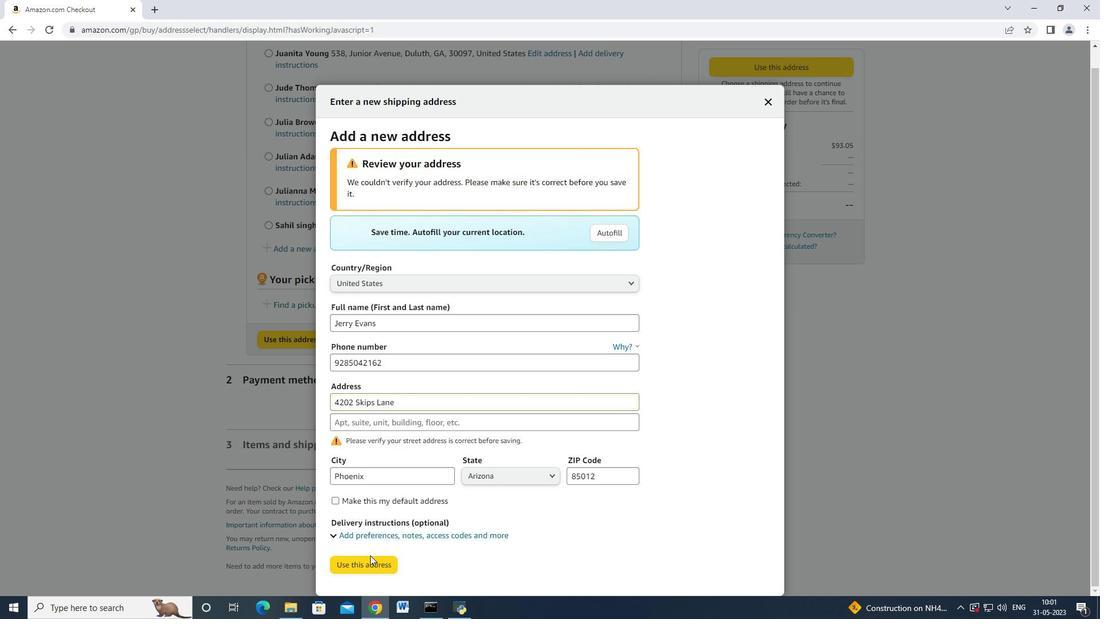 
Action: Mouse pressed left at (369, 564)
Screenshot: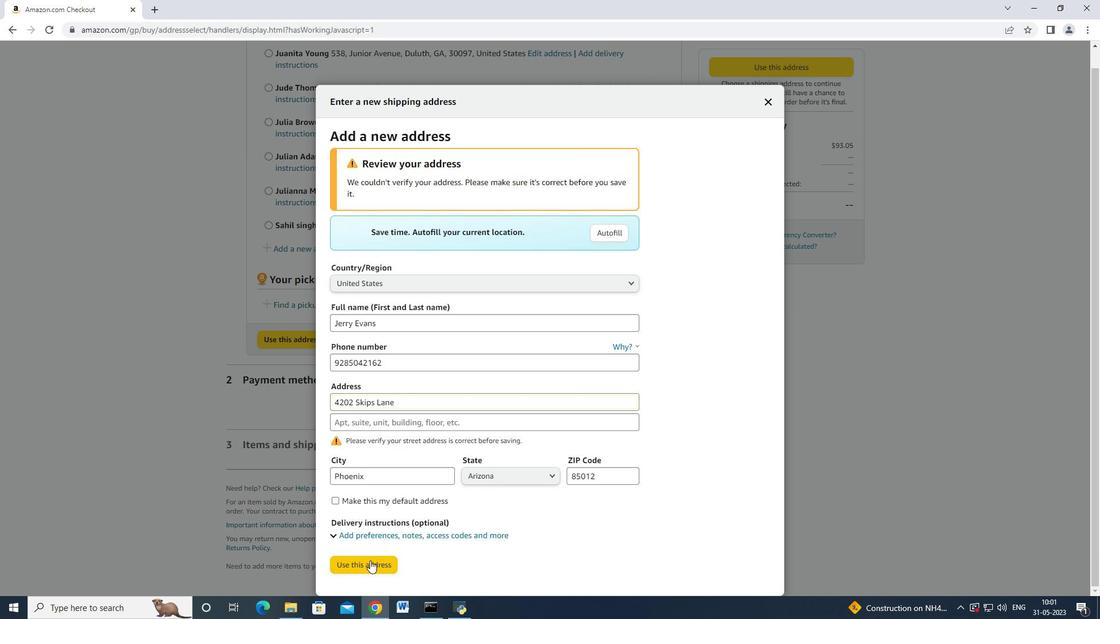 
Action: Mouse moved to (481, 205)
Screenshot: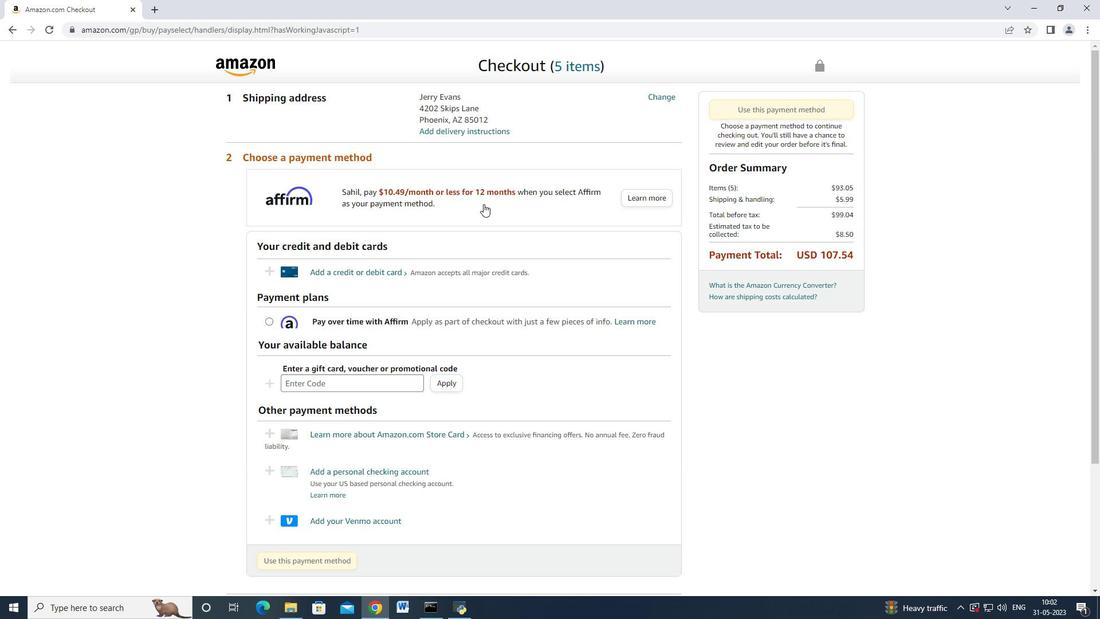 
Action: Mouse scrolled (481, 205) with delta (0, 0)
Screenshot: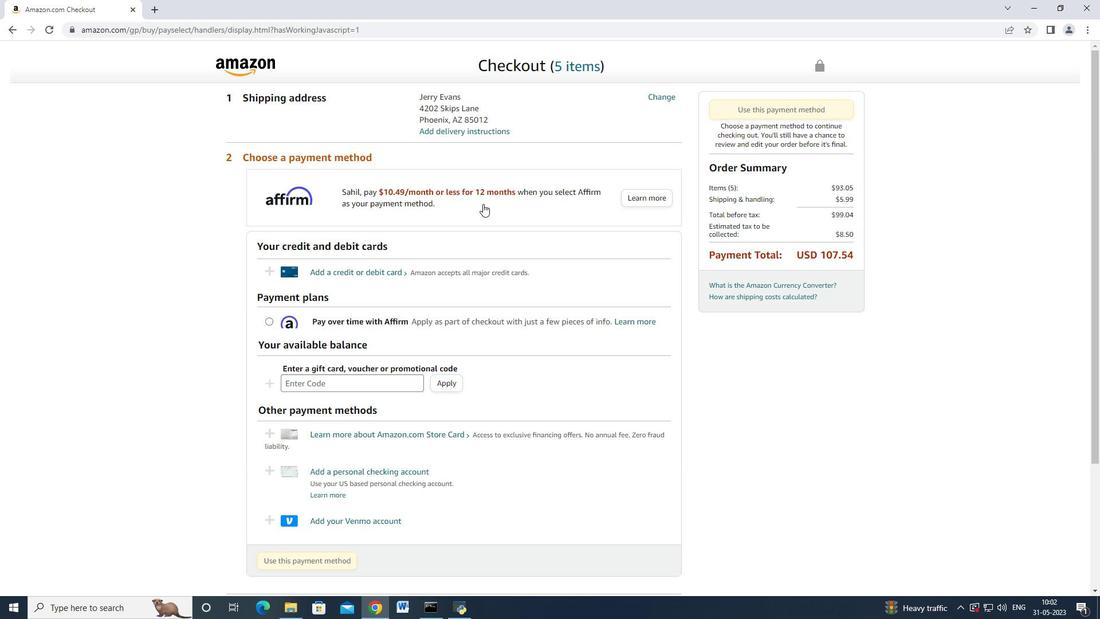 
Action: Mouse moved to (475, 209)
Screenshot: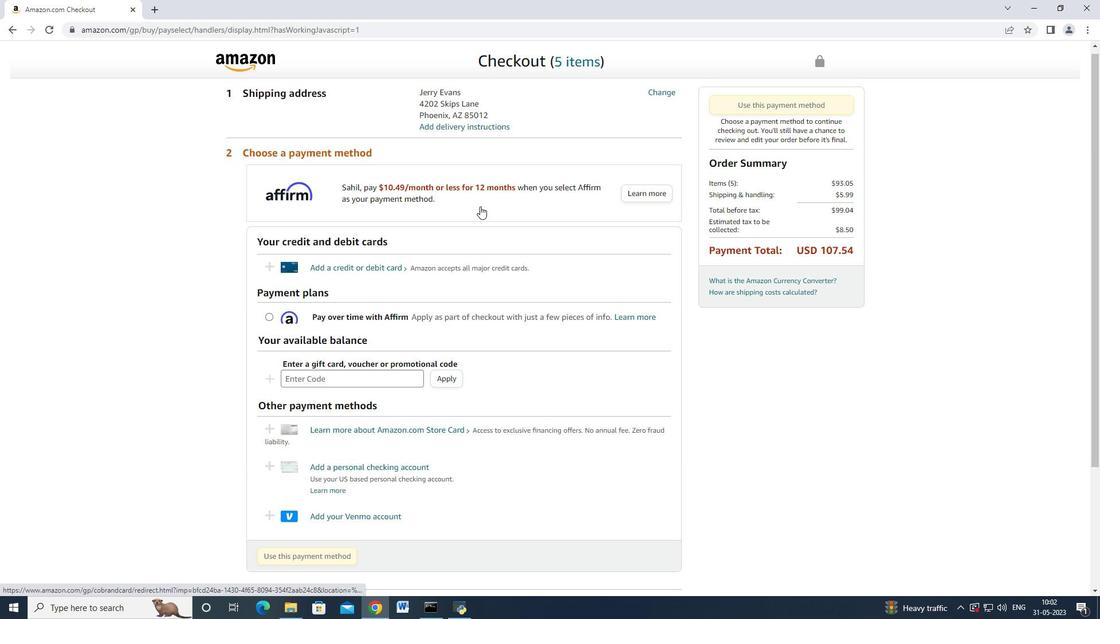 
Action: Mouse scrolled (475, 209) with delta (0, 0)
Screenshot: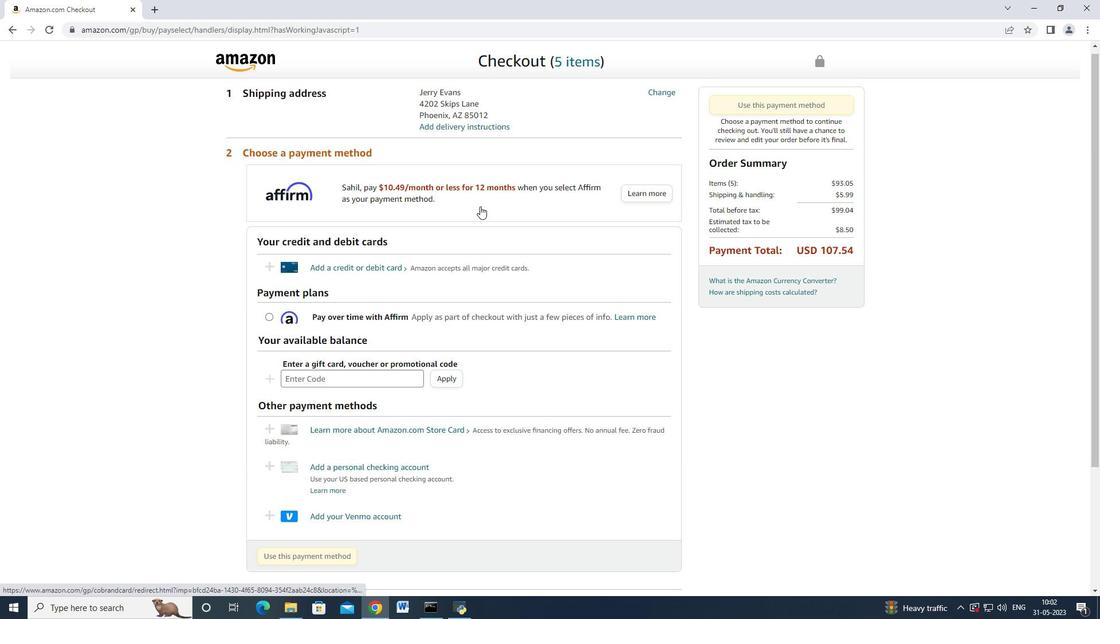 
Action: Mouse moved to (323, 155)
Screenshot: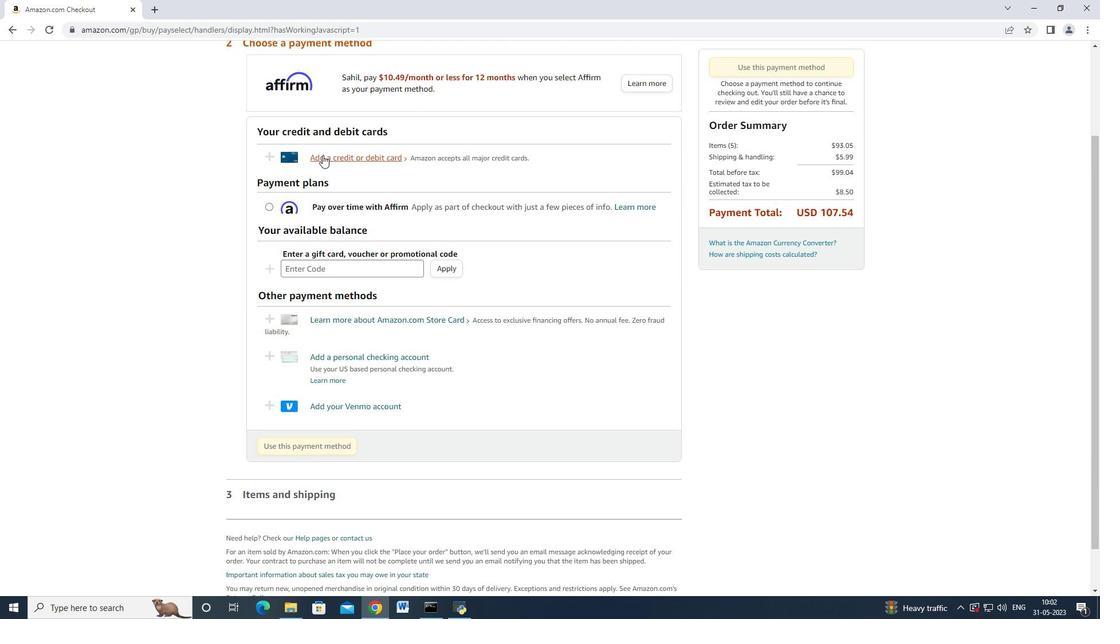 
Action: Mouse pressed left at (323, 155)
Screenshot: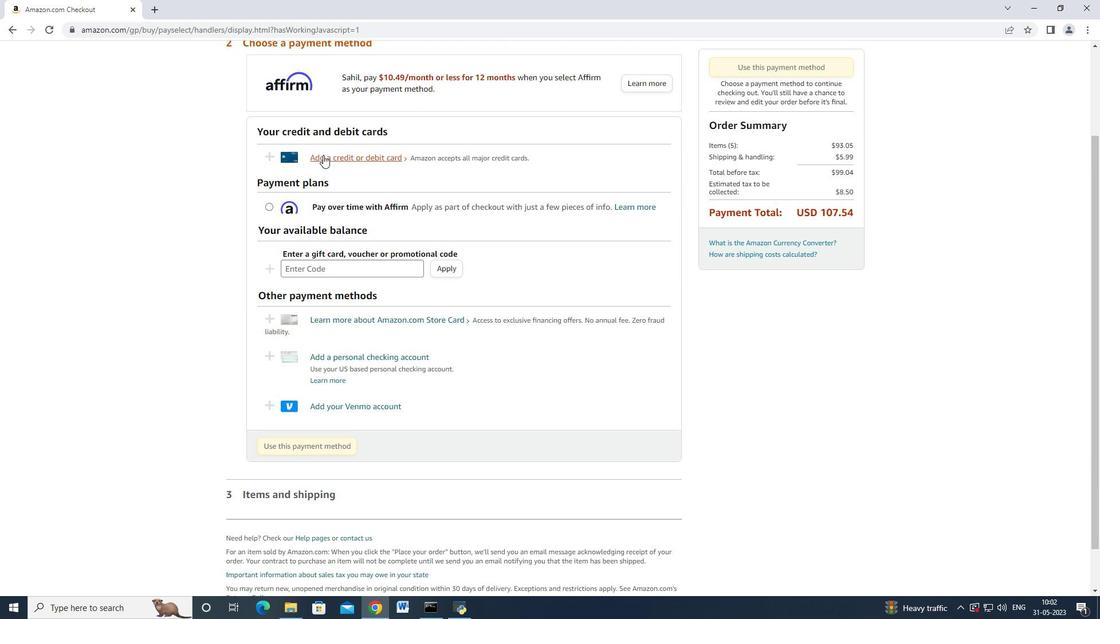 
Action: Mouse moved to (443, 264)
